 Task: Research Airbnb properties in Sunbury, Australia from 12th January 2024 to 16th January 2024 for 8 adults. Place can be private room with 8 bedrooms having 8 beds and 8 bathrooms. Property type can be hotel. Amenities needed are: wifi, TV, free parkinig on premises, hot tub, gym, smoking allowed.
Action: Mouse moved to (510, 139)
Screenshot: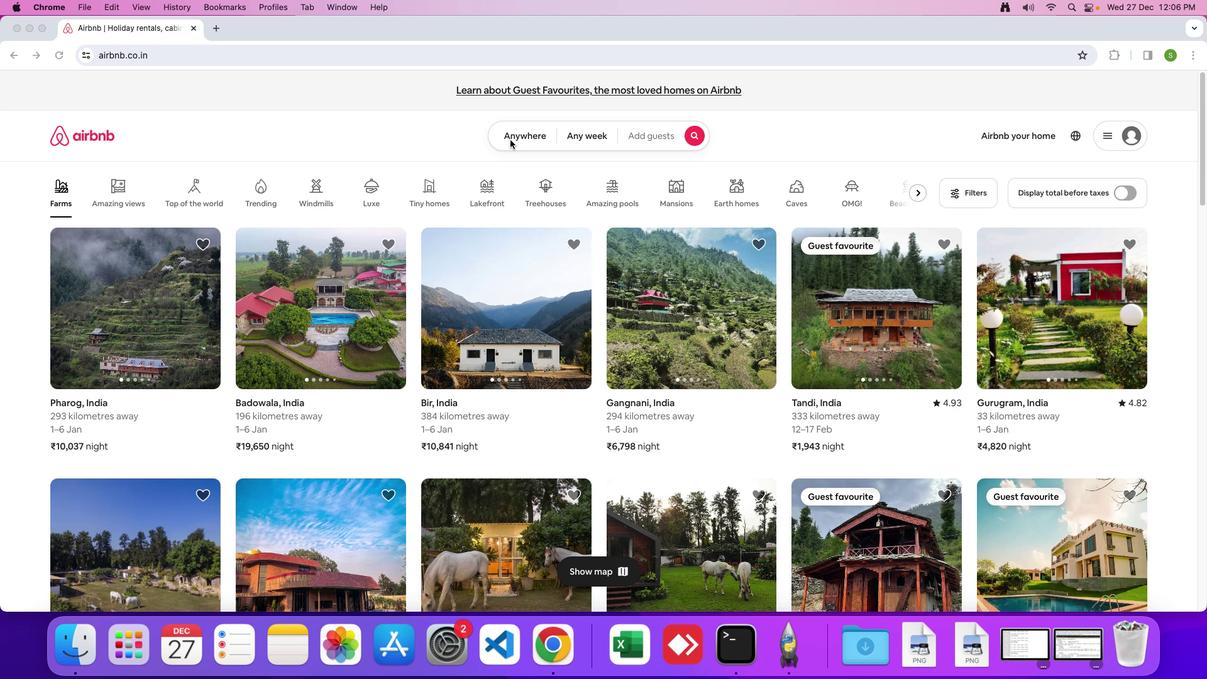 
Action: Mouse pressed left at (510, 139)
Screenshot: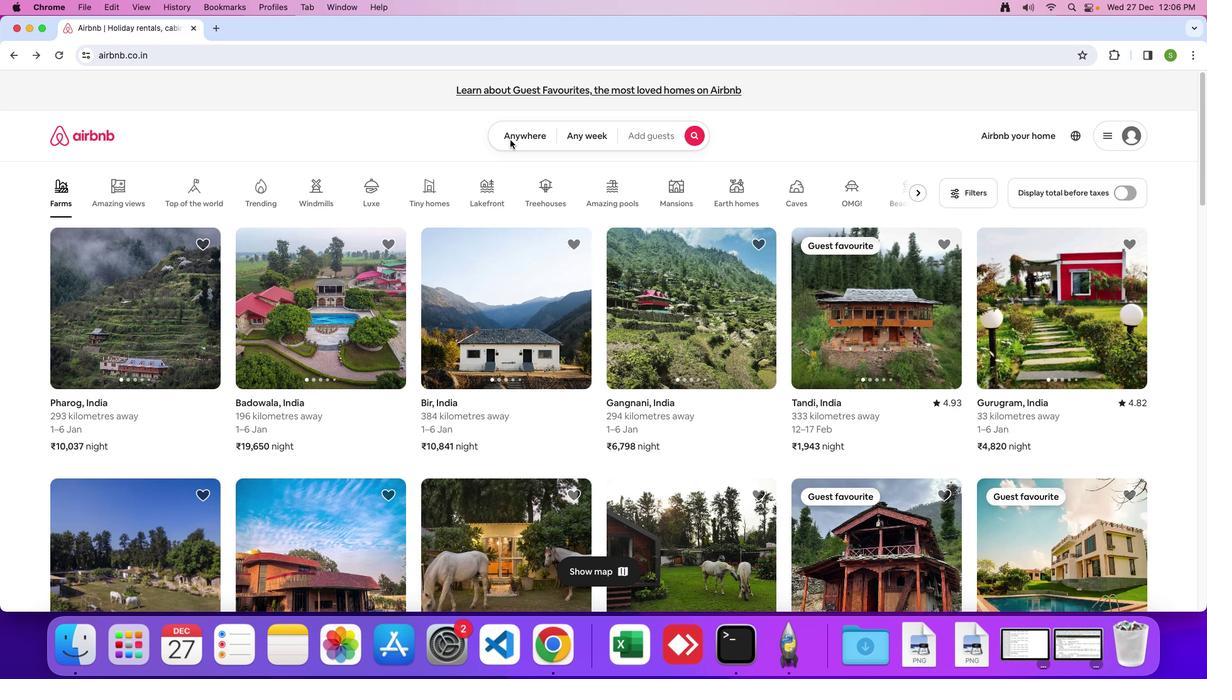 
Action: Mouse moved to (512, 133)
Screenshot: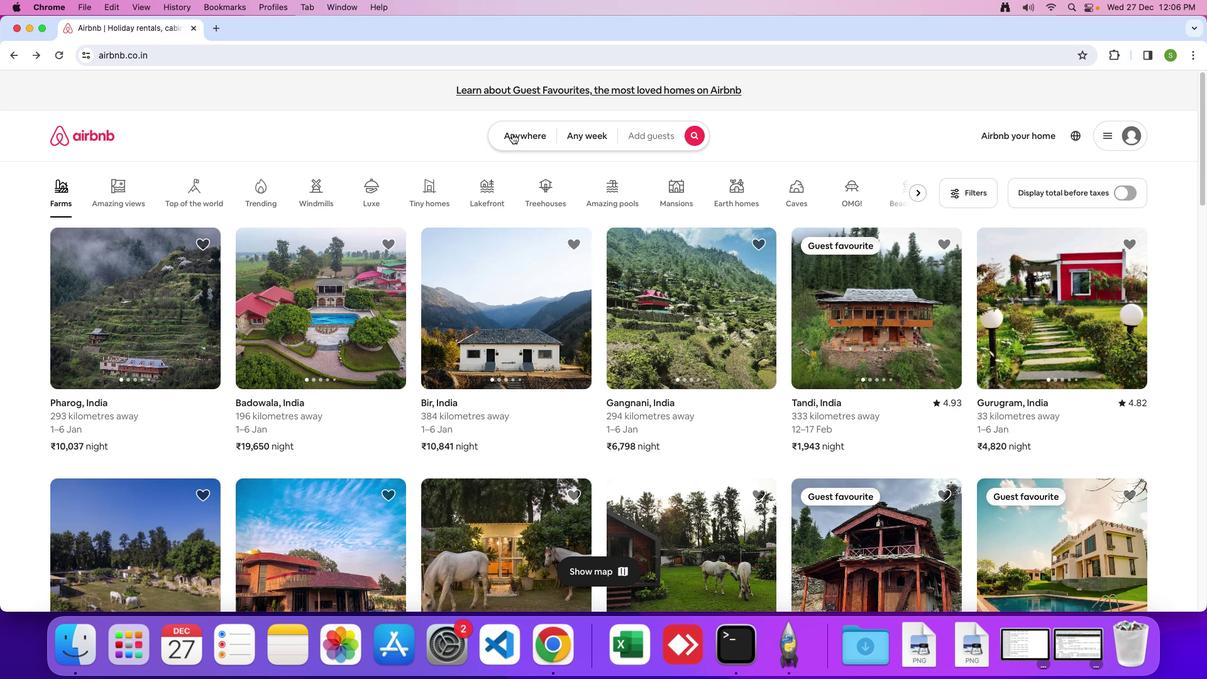 
Action: Mouse pressed left at (512, 133)
Screenshot: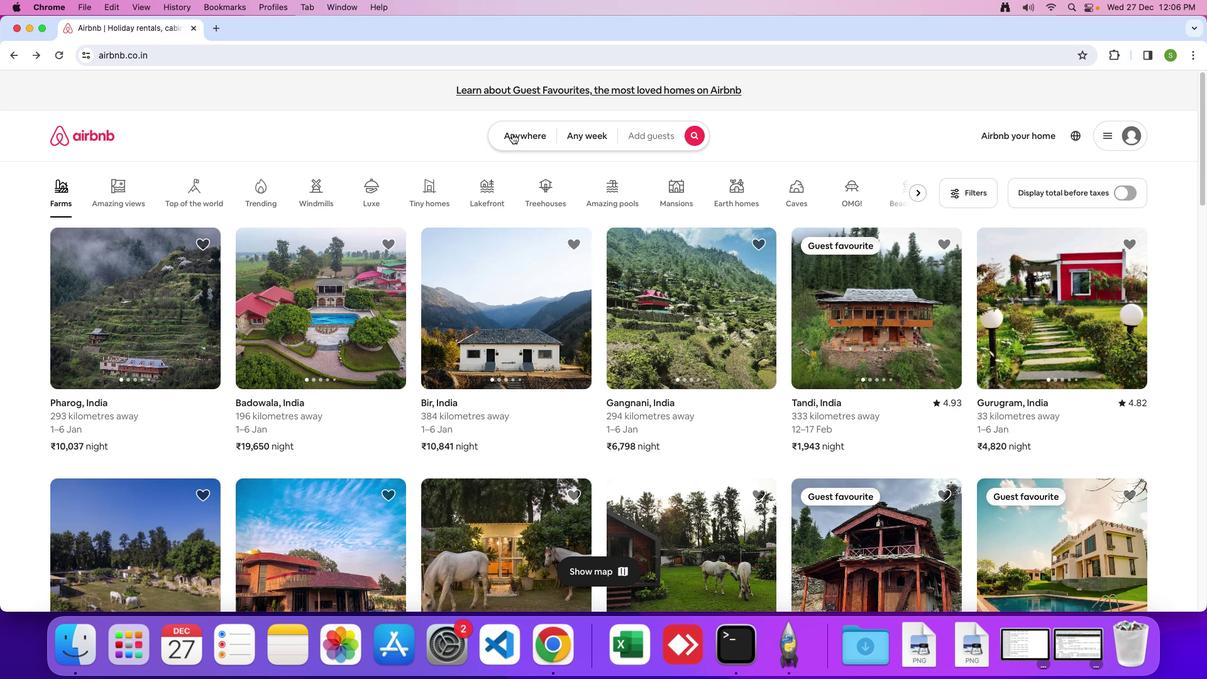 
Action: Mouse moved to (399, 178)
Screenshot: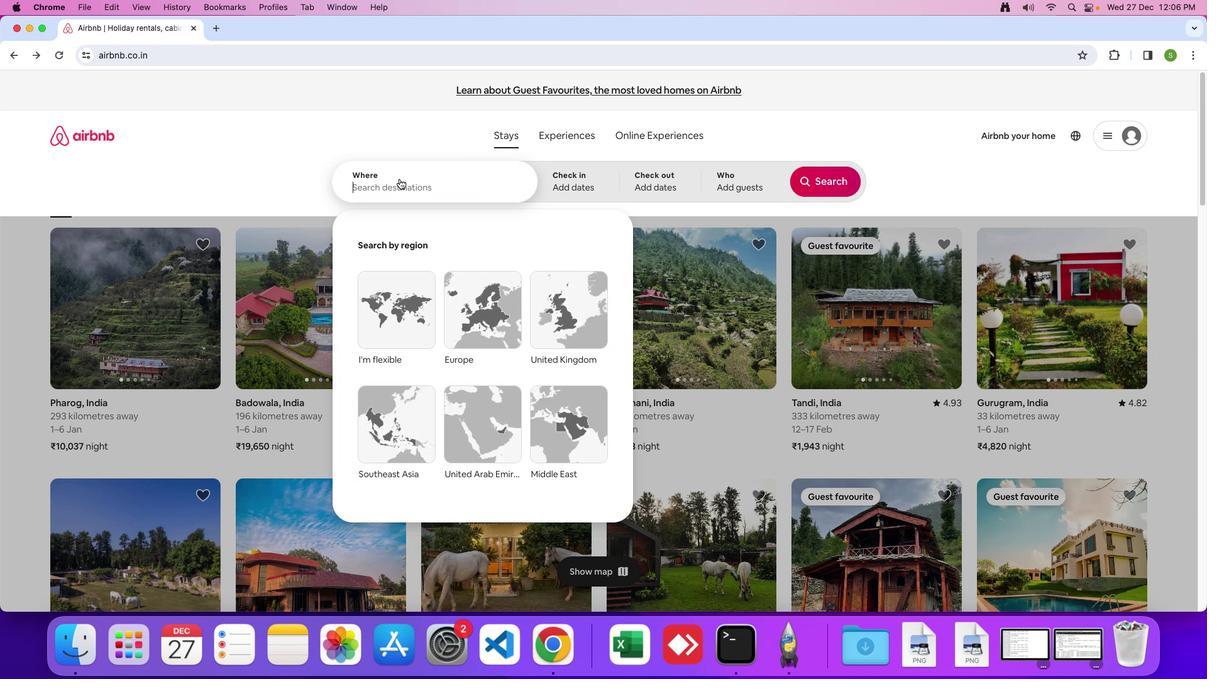 
Action: Mouse pressed left at (399, 178)
Screenshot: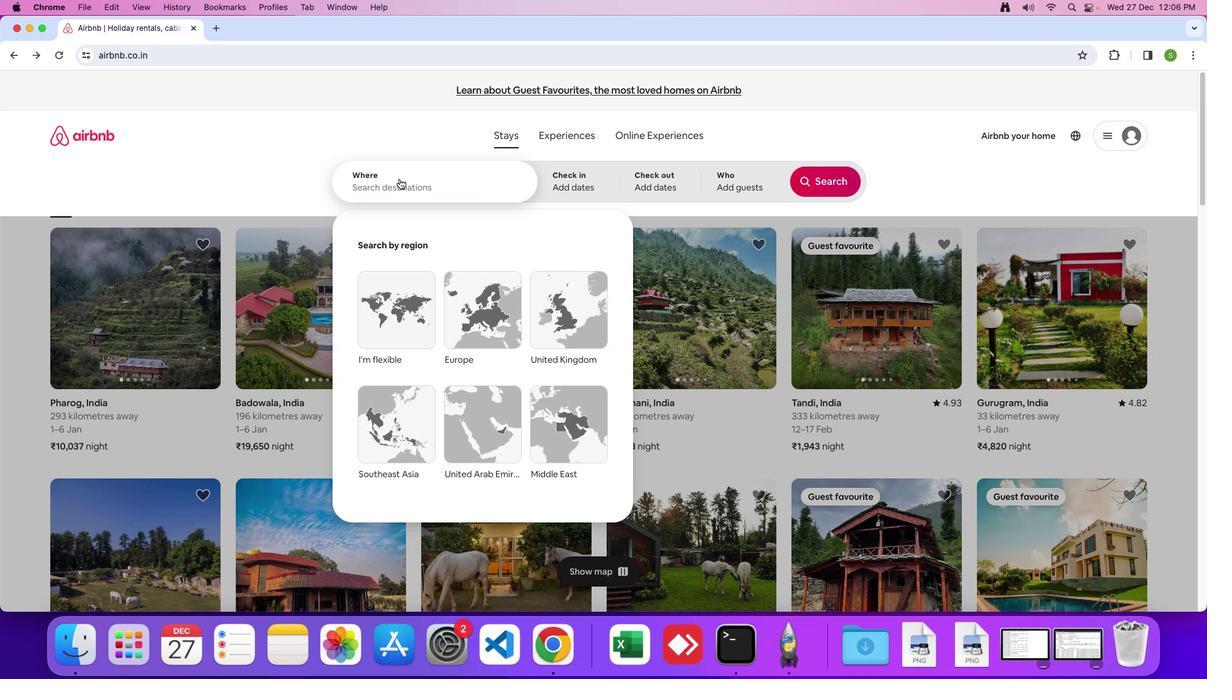 
Action: Mouse moved to (397, 184)
Screenshot: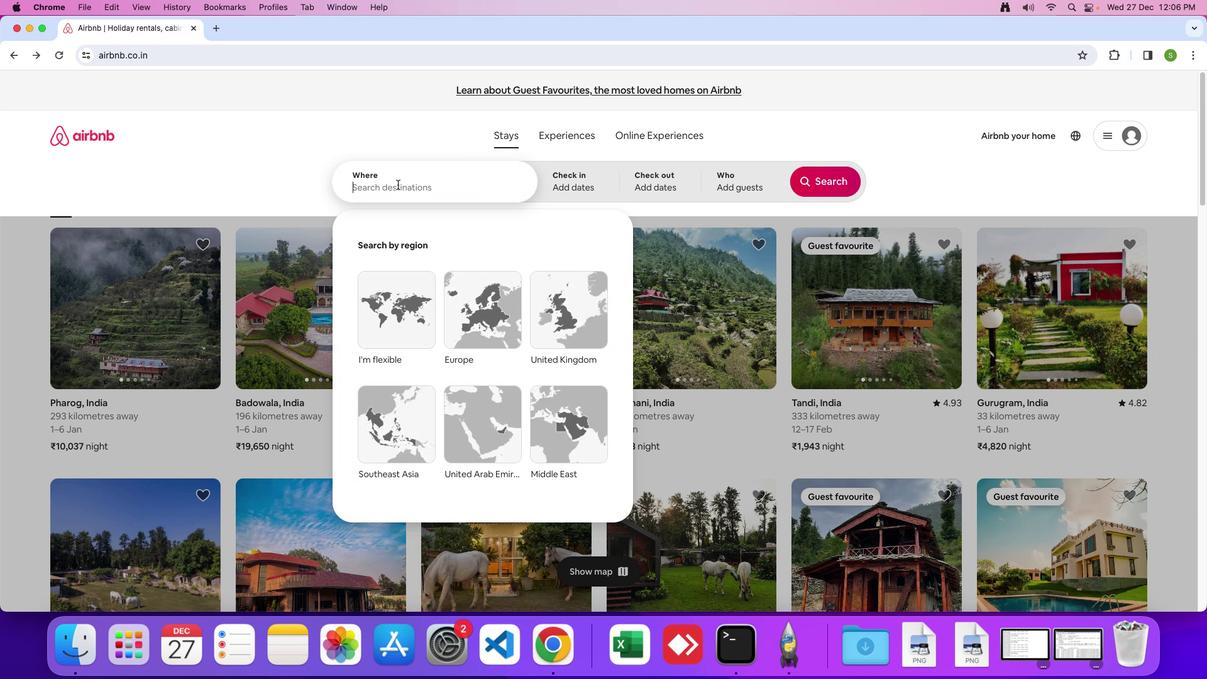 
Action: Key pressed 'S'Key.caps_lock'u''n''b''u''r''y'','Key.spaceKey.shift'A''u''s''t''r''a''l''i''a'Key.enter
Screenshot: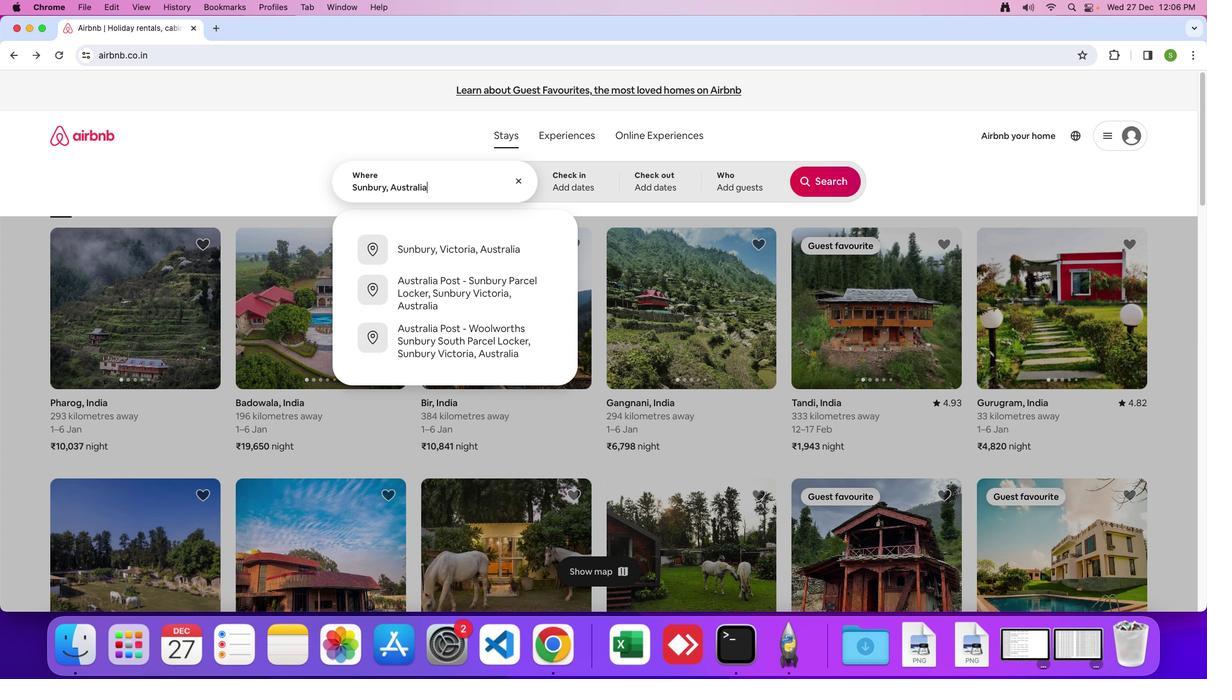 
Action: Mouse moved to (780, 368)
Screenshot: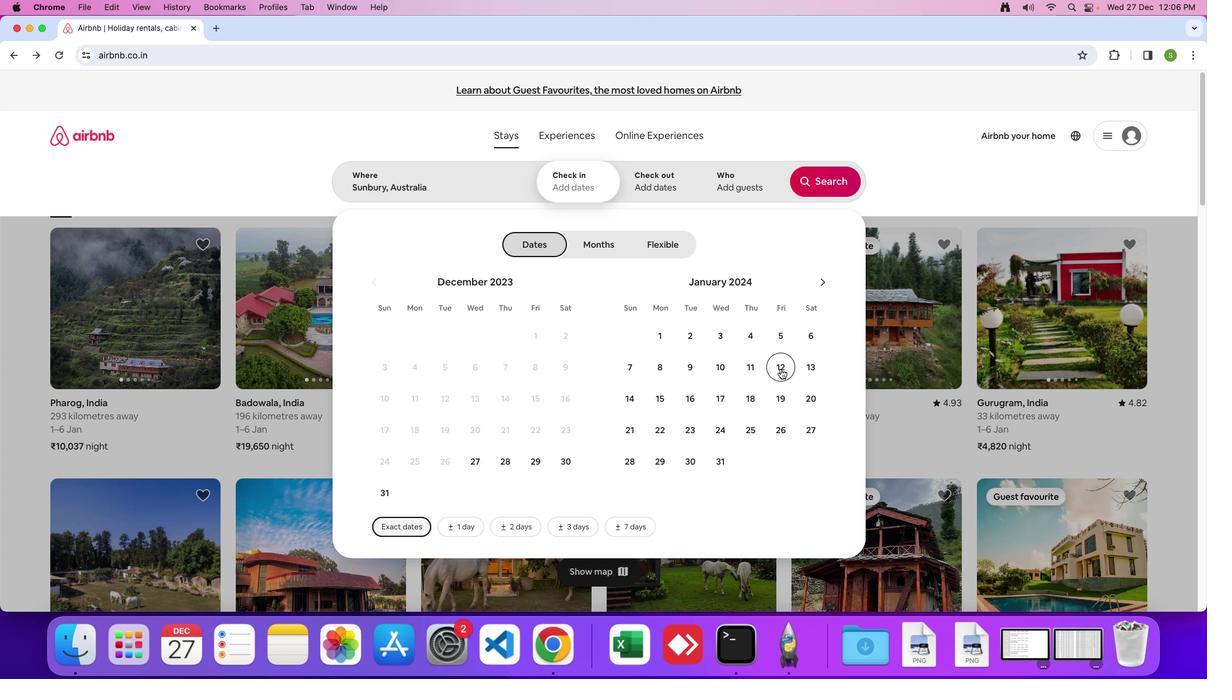 
Action: Mouse pressed left at (780, 368)
Screenshot: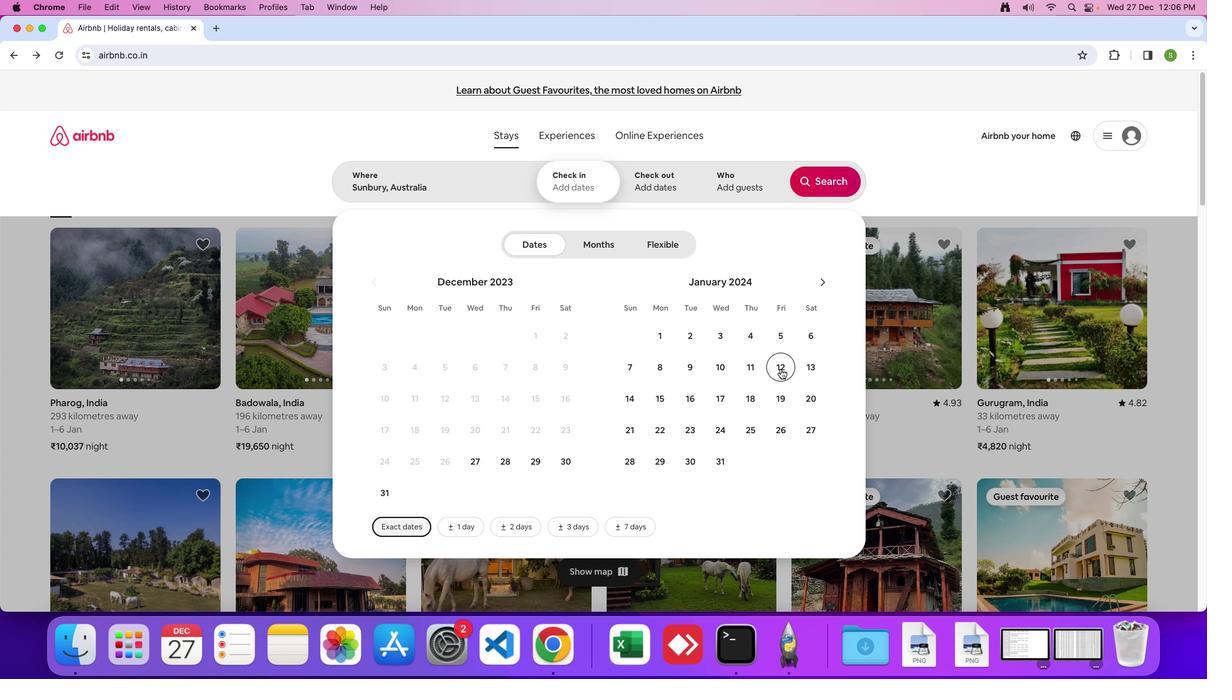 
Action: Mouse moved to (694, 395)
Screenshot: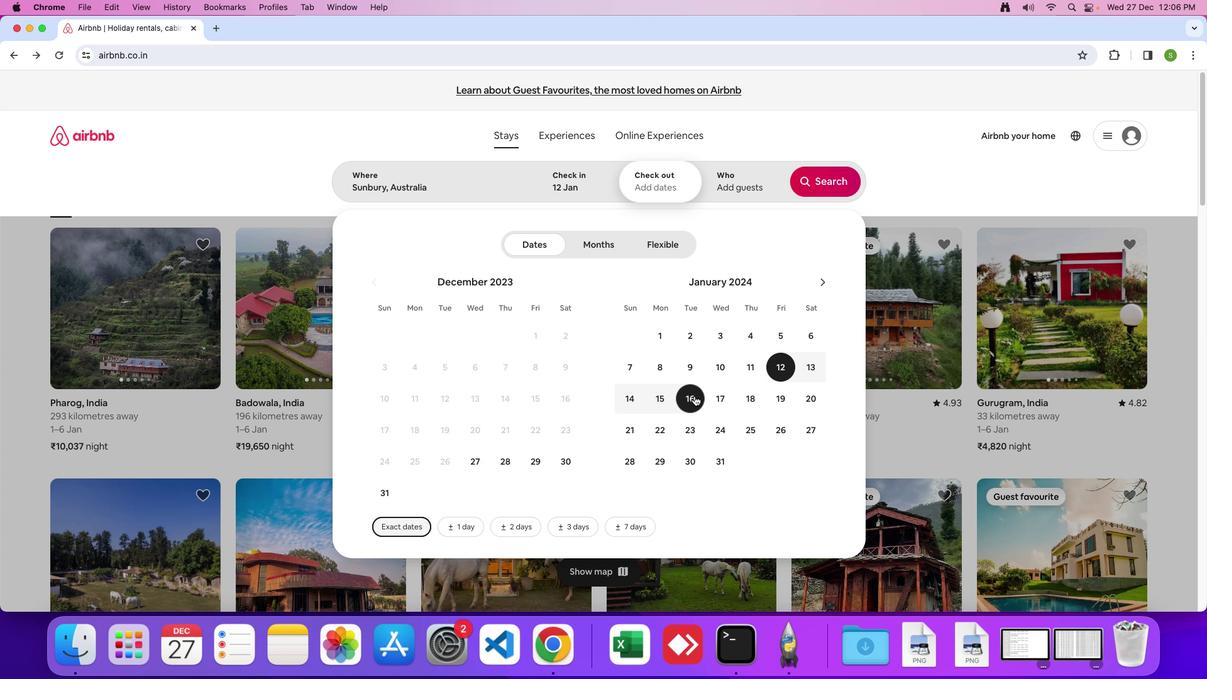 
Action: Mouse pressed left at (694, 395)
Screenshot: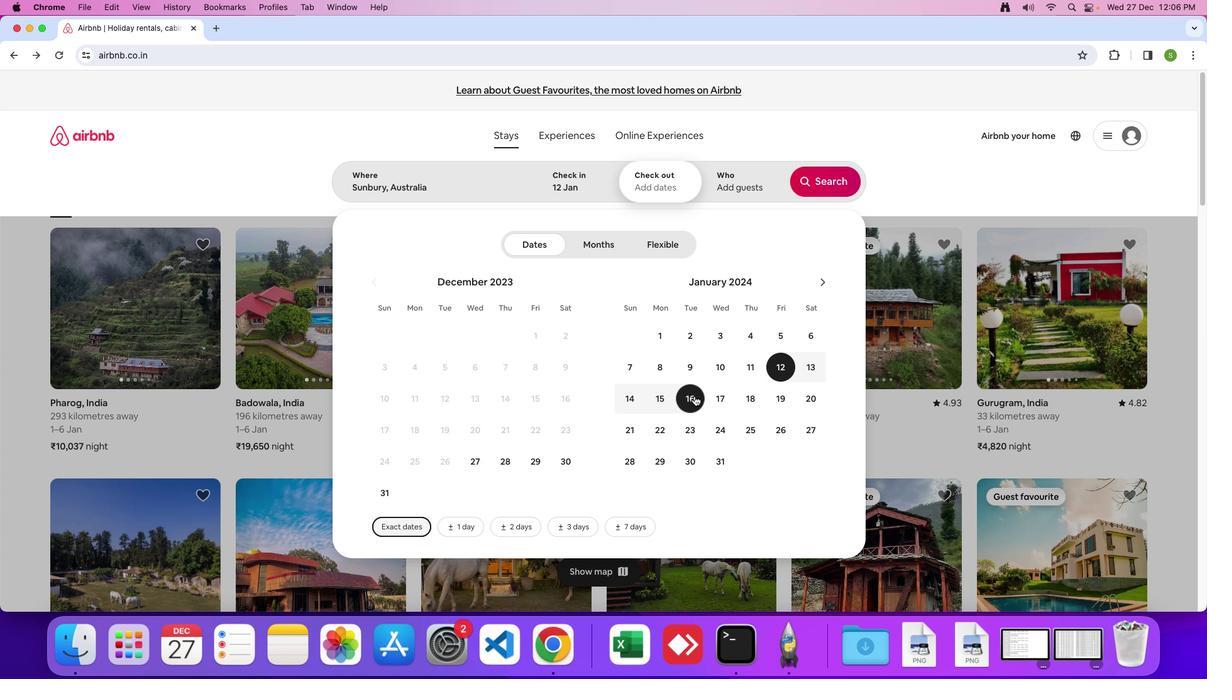 
Action: Mouse moved to (733, 184)
Screenshot: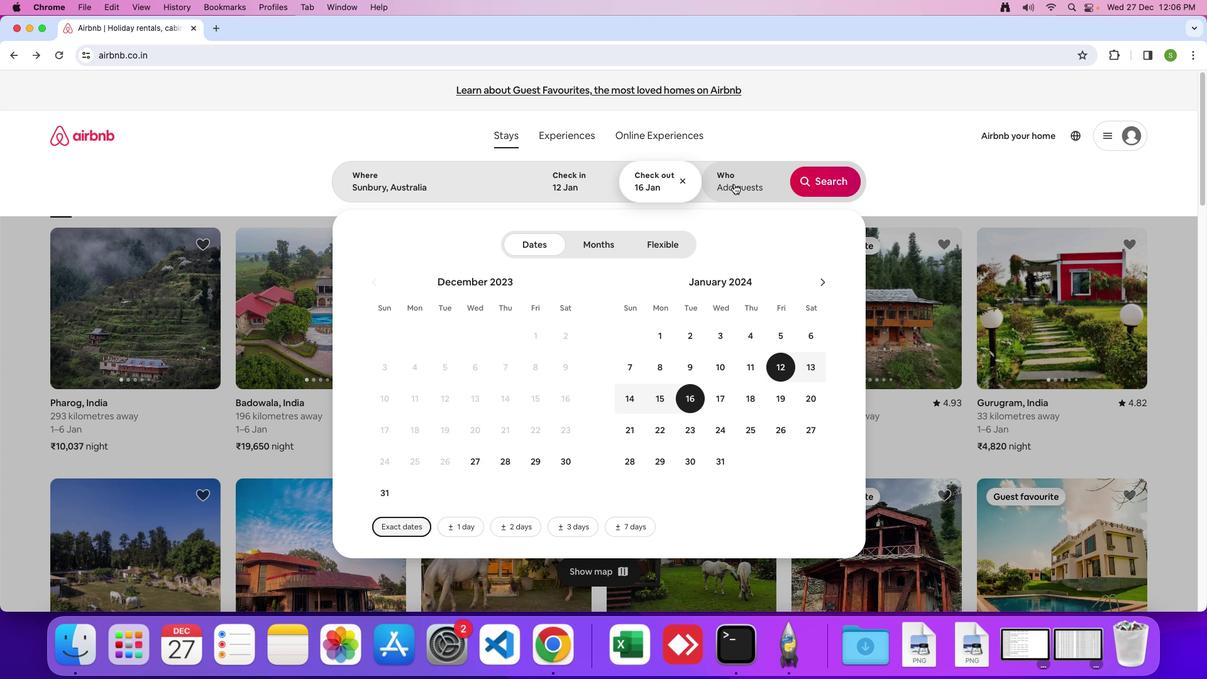 
Action: Mouse pressed left at (733, 184)
Screenshot: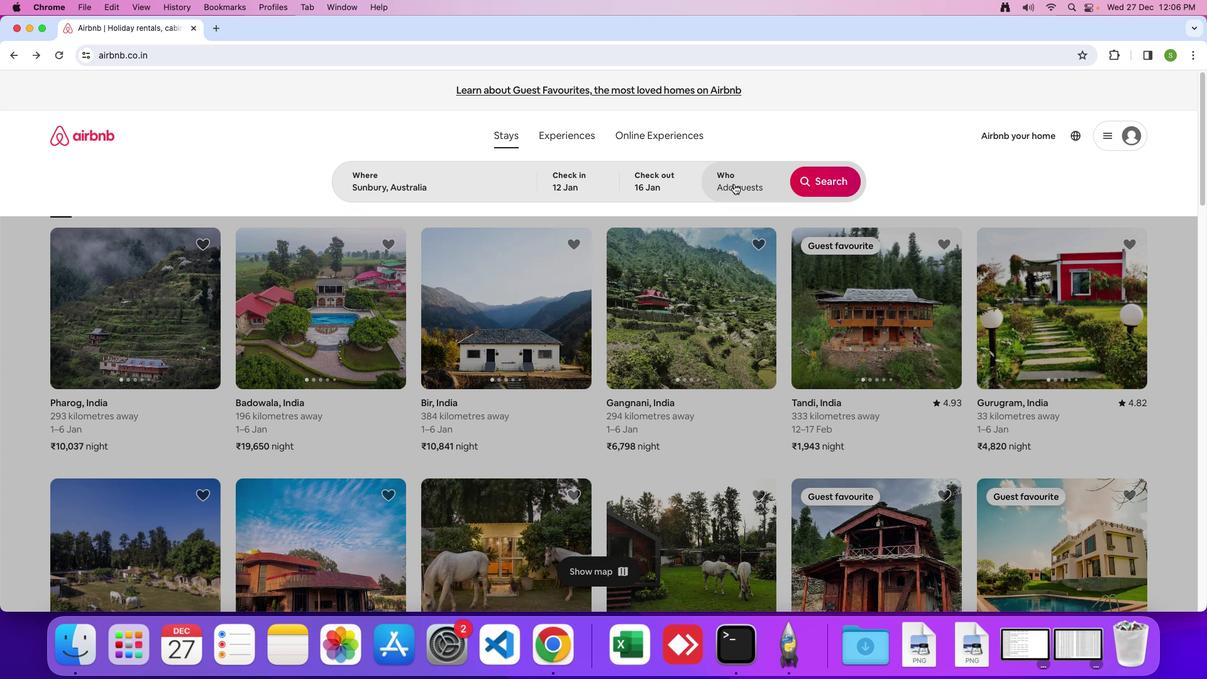 
Action: Mouse moved to (828, 248)
Screenshot: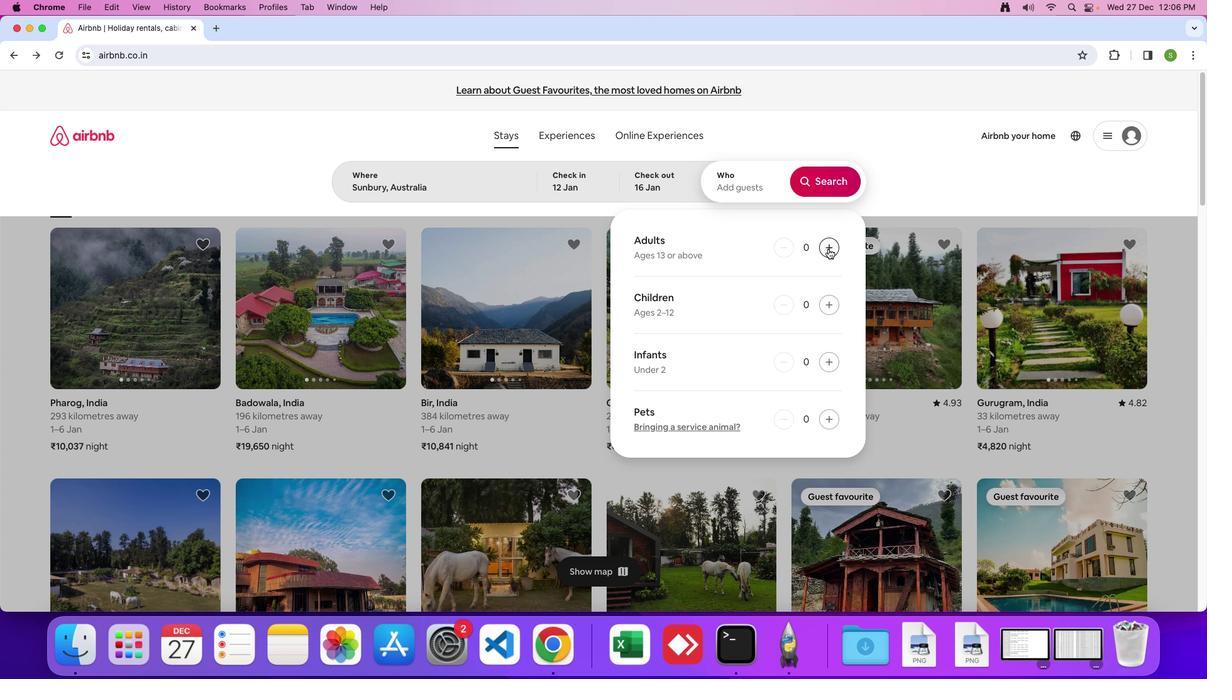 
Action: Mouse pressed left at (828, 248)
Screenshot: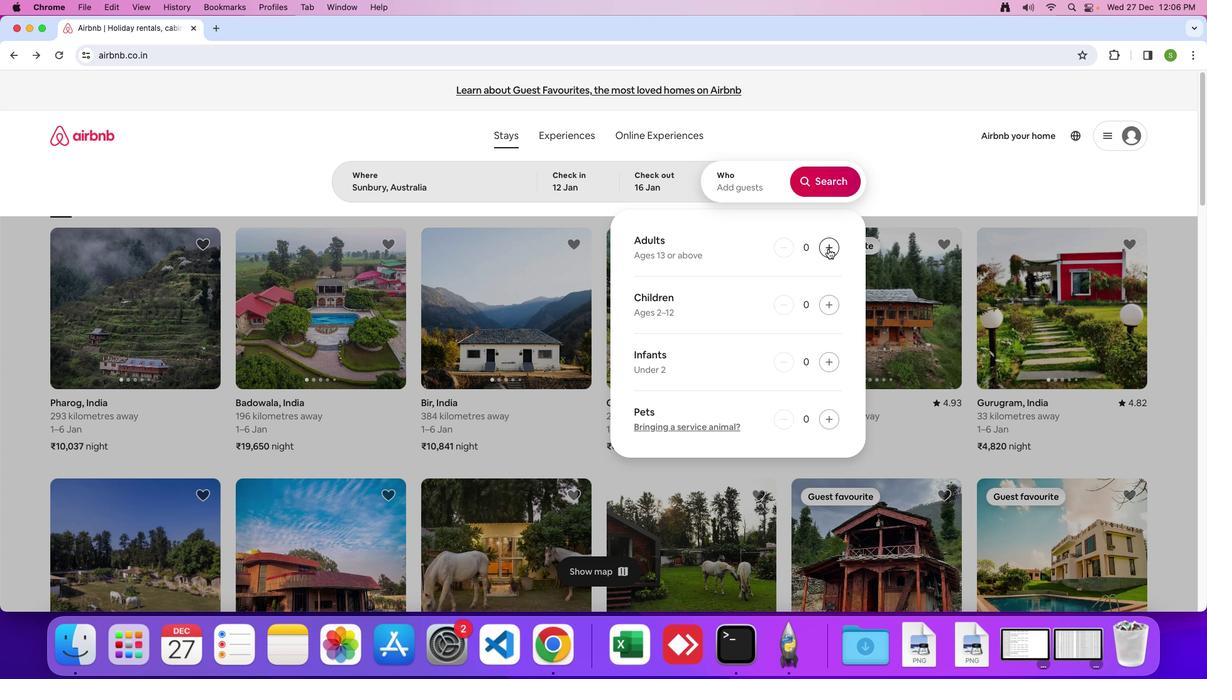 
Action: Mouse pressed left at (828, 248)
Screenshot: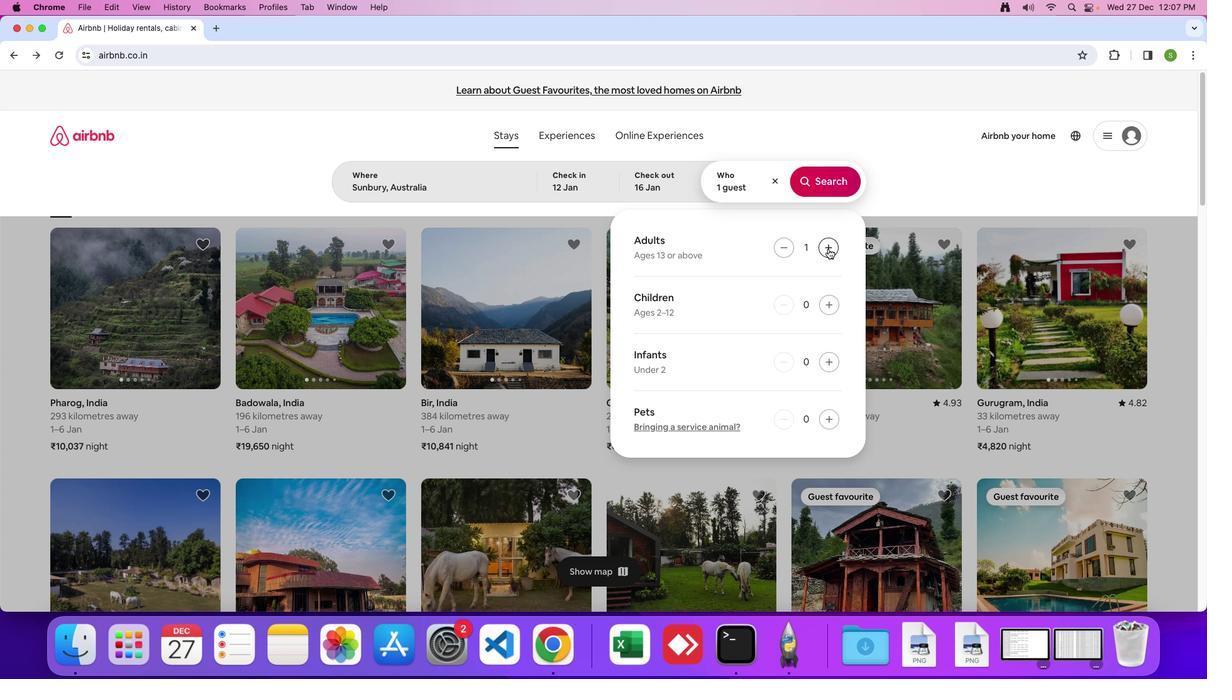 
Action: Mouse pressed left at (828, 248)
Screenshot: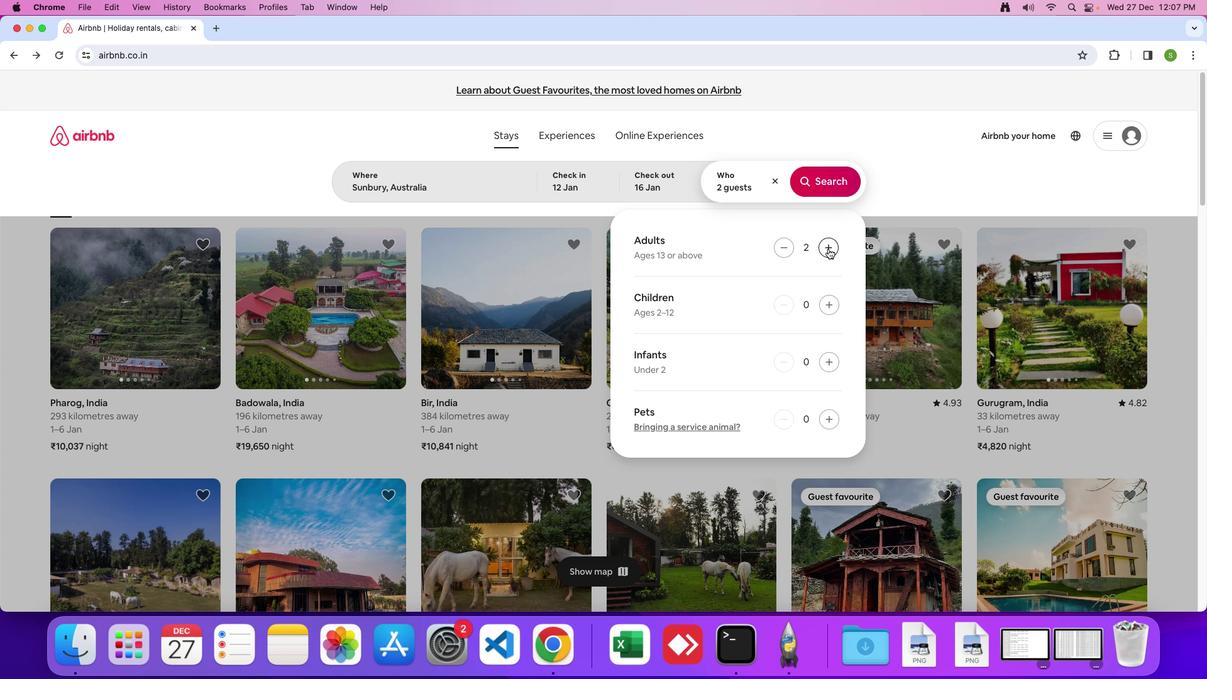 
Action: Mouse pressed left at (828, 248)
Screenshot: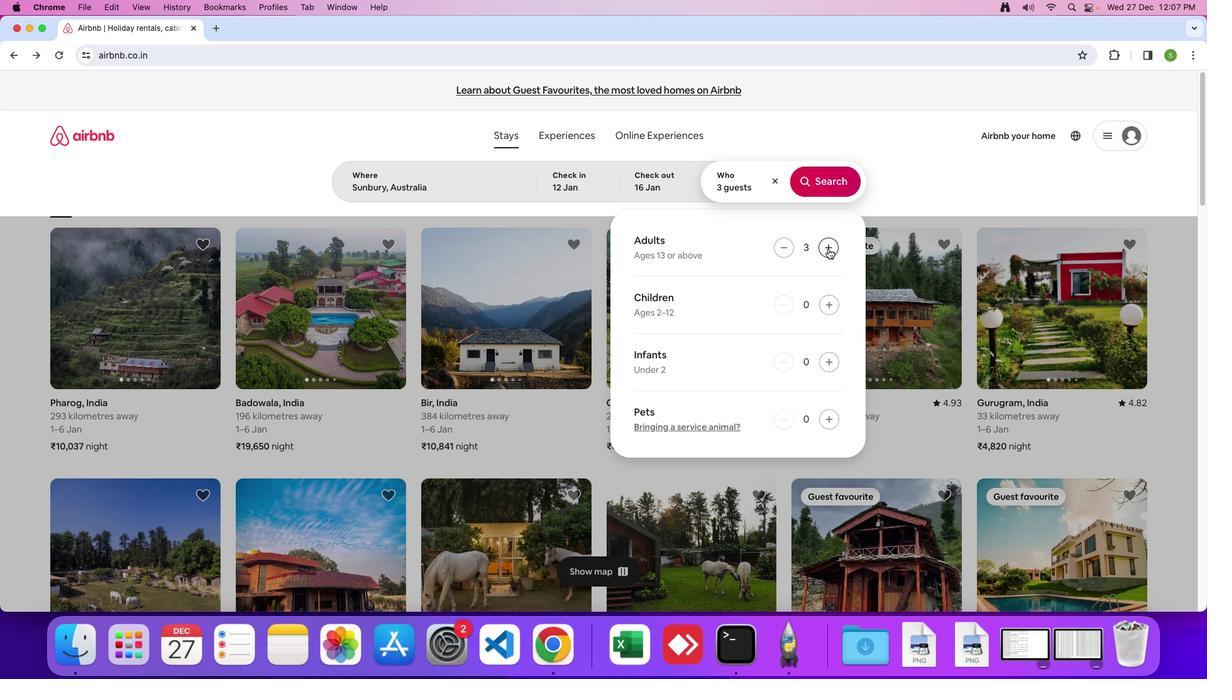 
Action: Mouse pressed left at (828, 248)
Screenshot: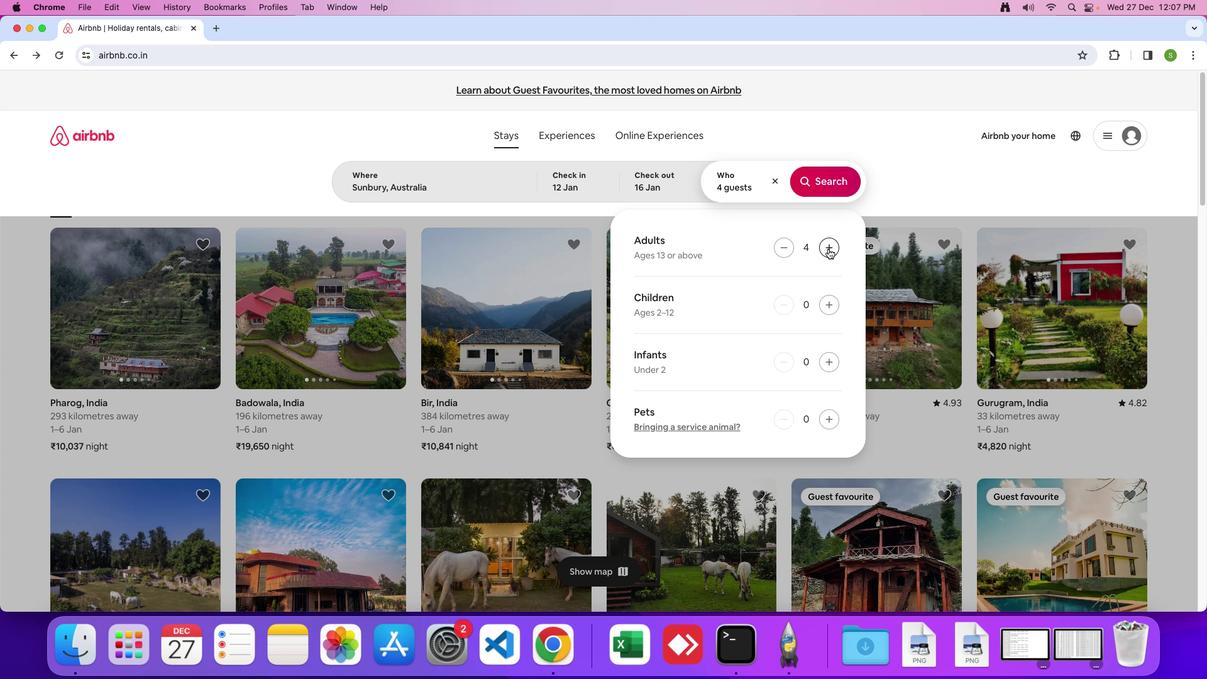 
Action: Mouse pressed left at (828, 248)
Screenshot: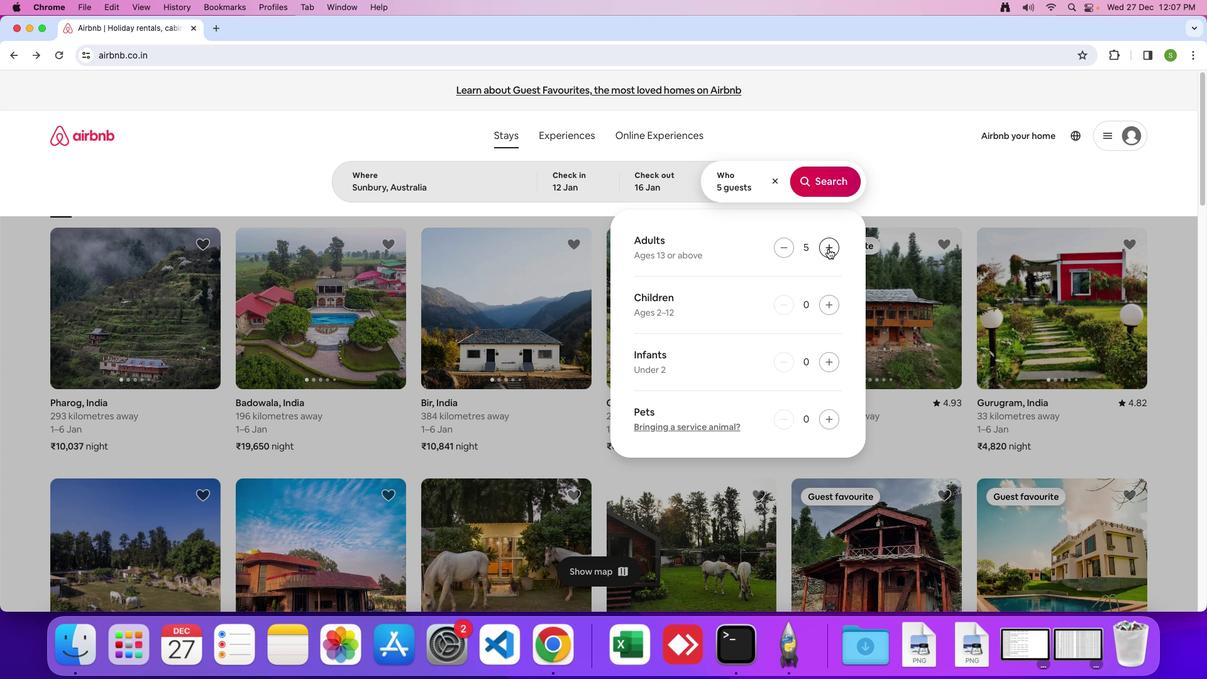 
Action: Mouse pressed left at (828, 248)
Screenshot: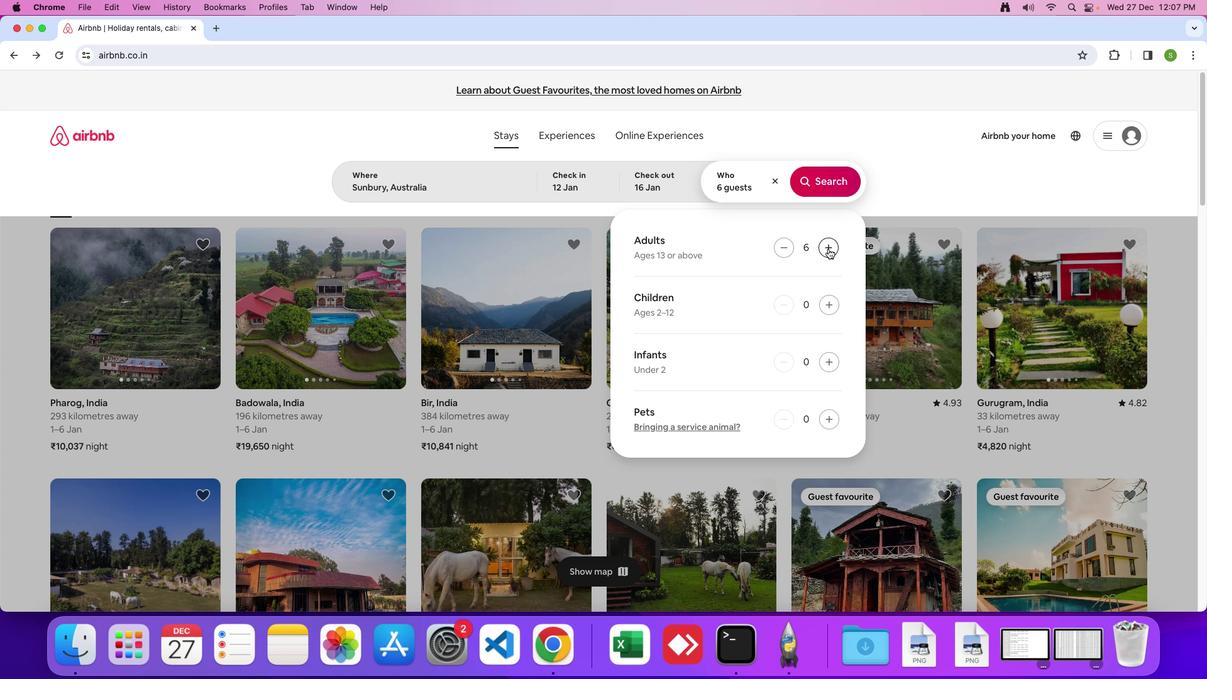 
Action: Mouse pressed left at (828, 248)
Screenshot: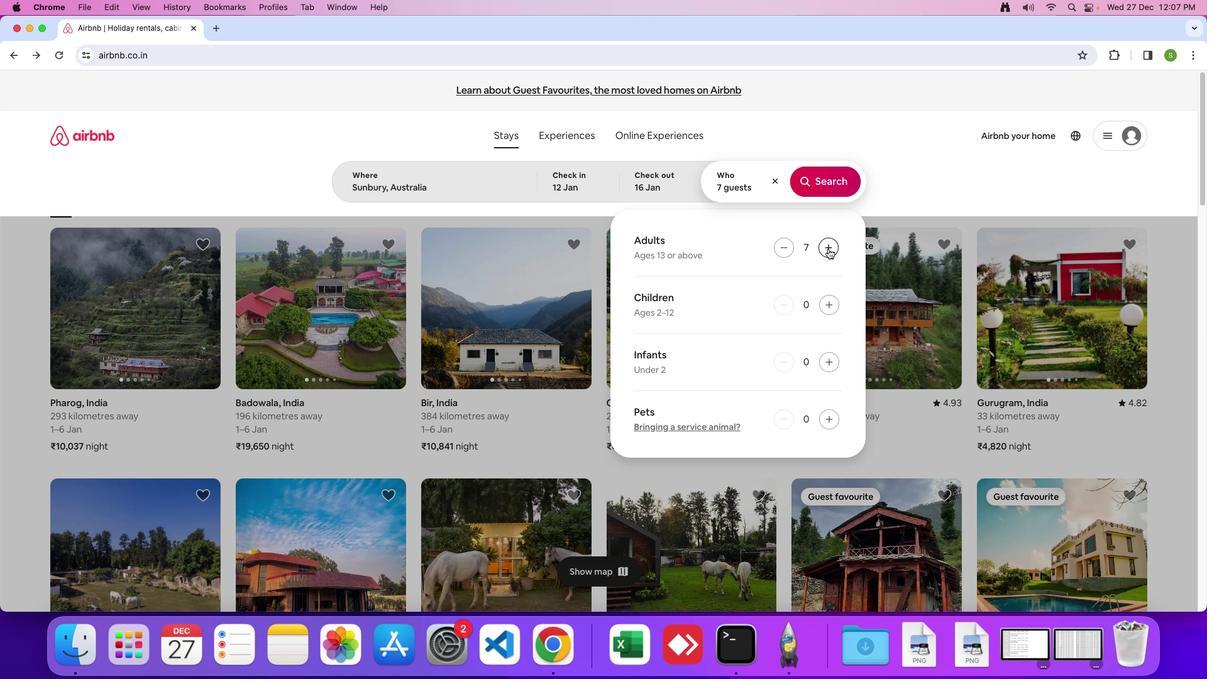 
Action: Mouse moved to (821, 177)
Screenshot: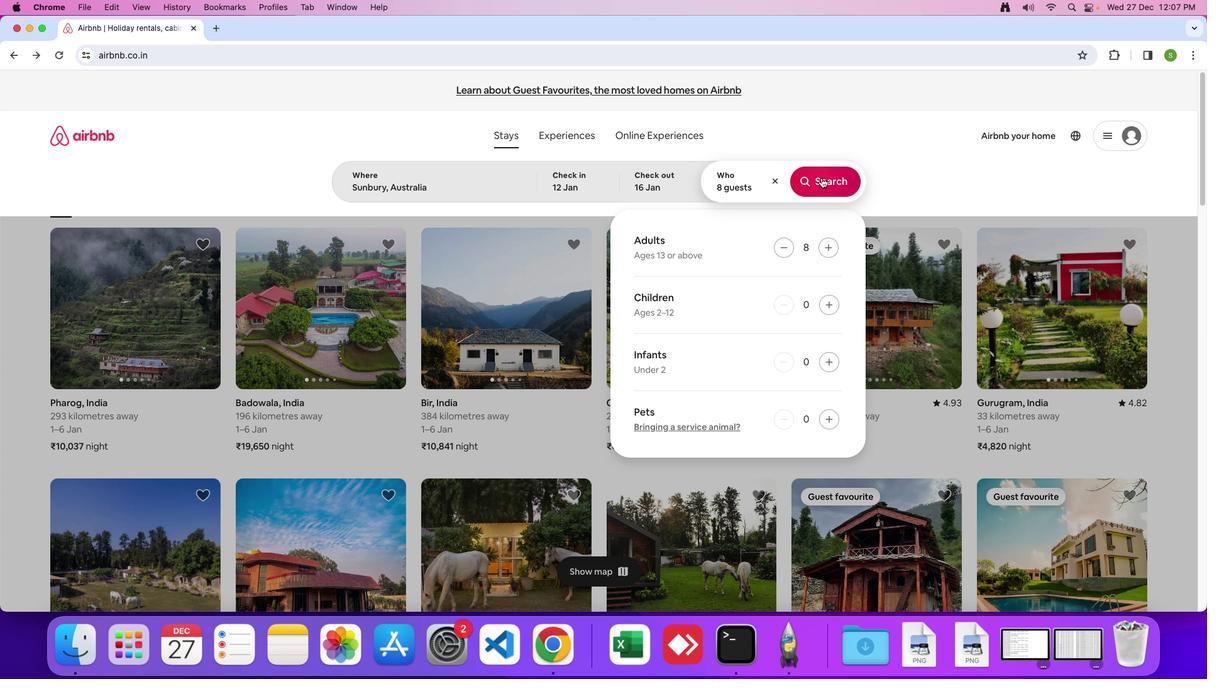 
Action: Mouse pressed left at (821, 177)
Screenshot: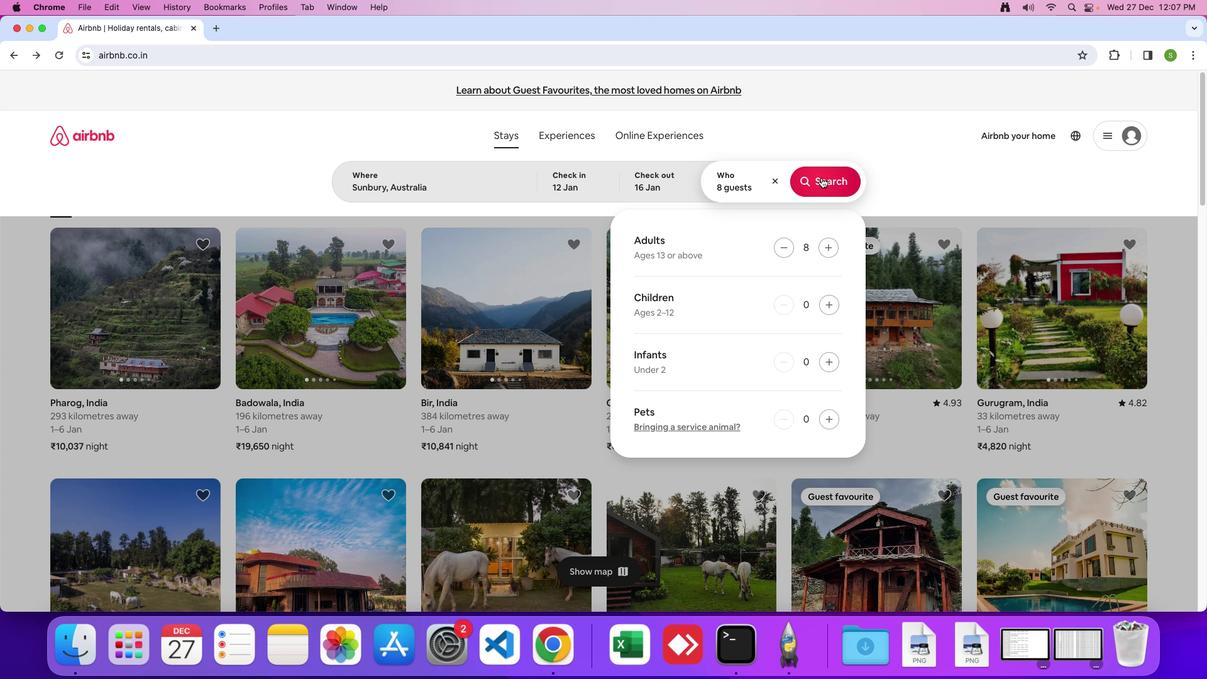 
Action: Mouse moved to (989, 150)
Screenshot: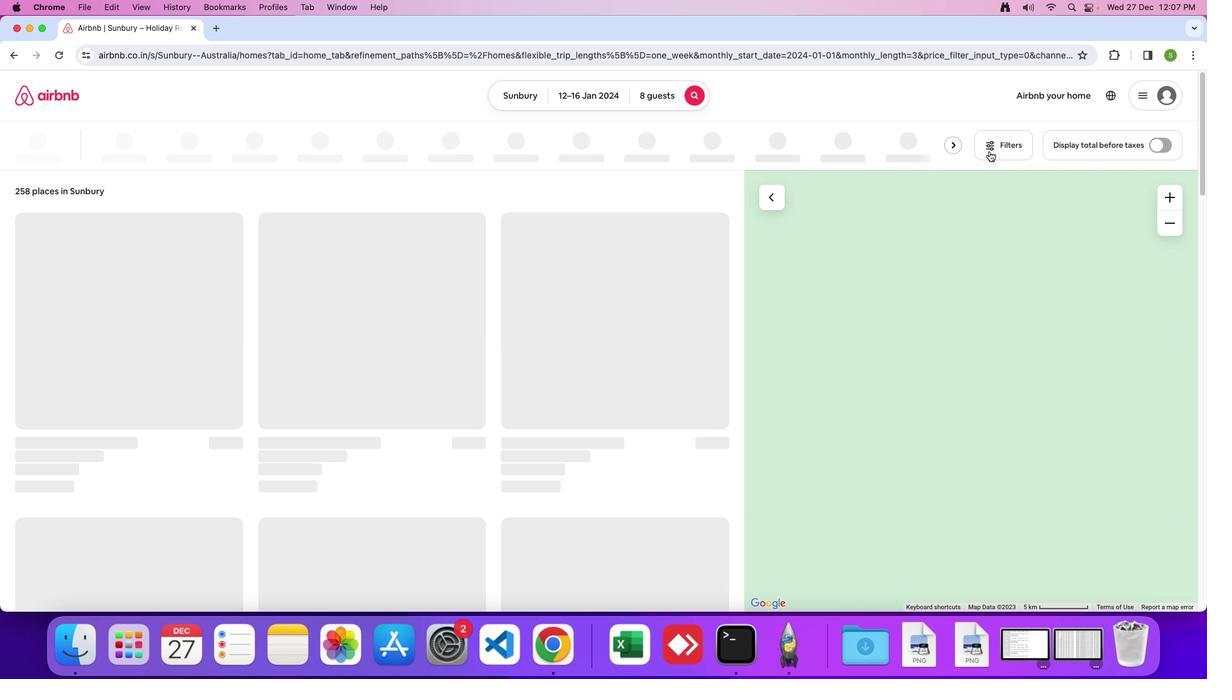 
Action: Mouse pressed left at (989, 150)
Screenshot: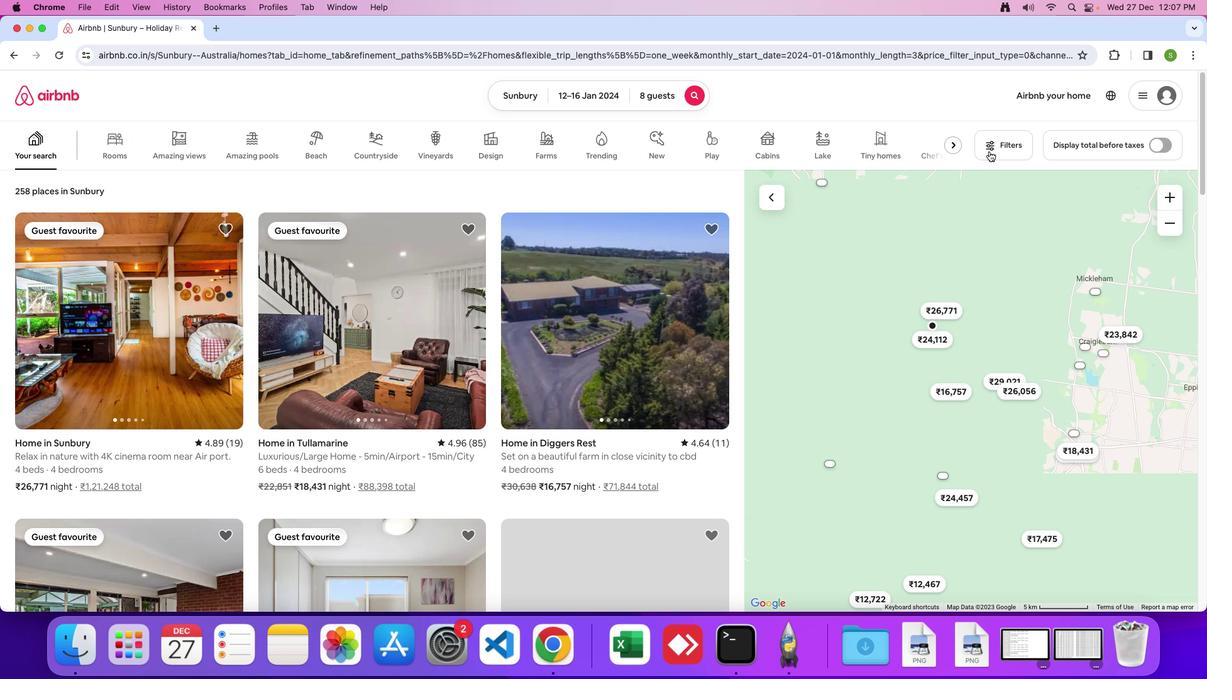 
Action: Mouse moved to (599, 450)
Screenshot: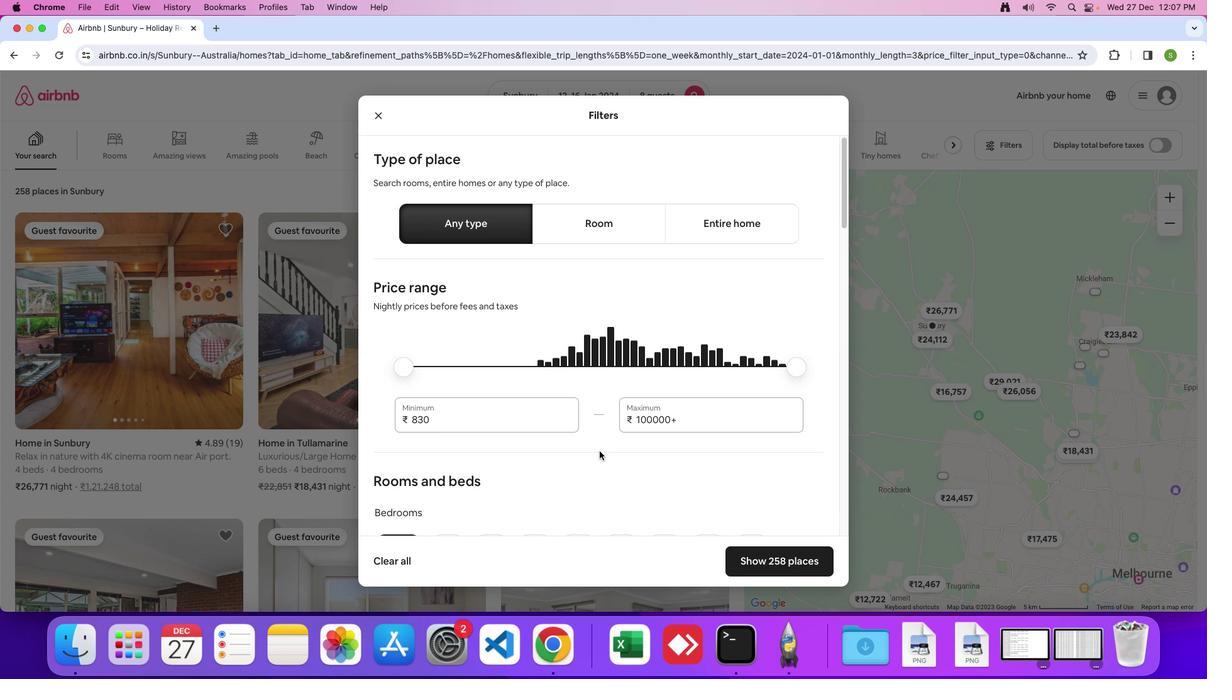 
Action: Mouse scrolled (599, 450) with delta (0, 0)
Screenshot: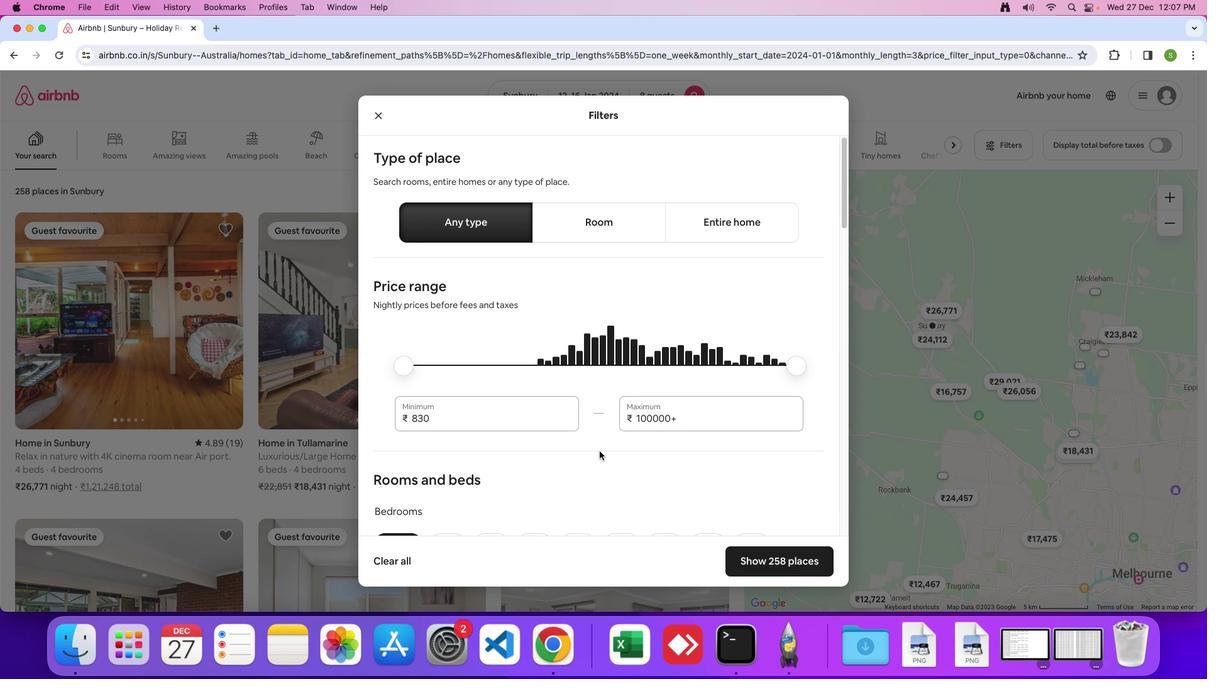 
Action: Mouse scrolled (599, 450) with delta (0, 0)
Screenshot: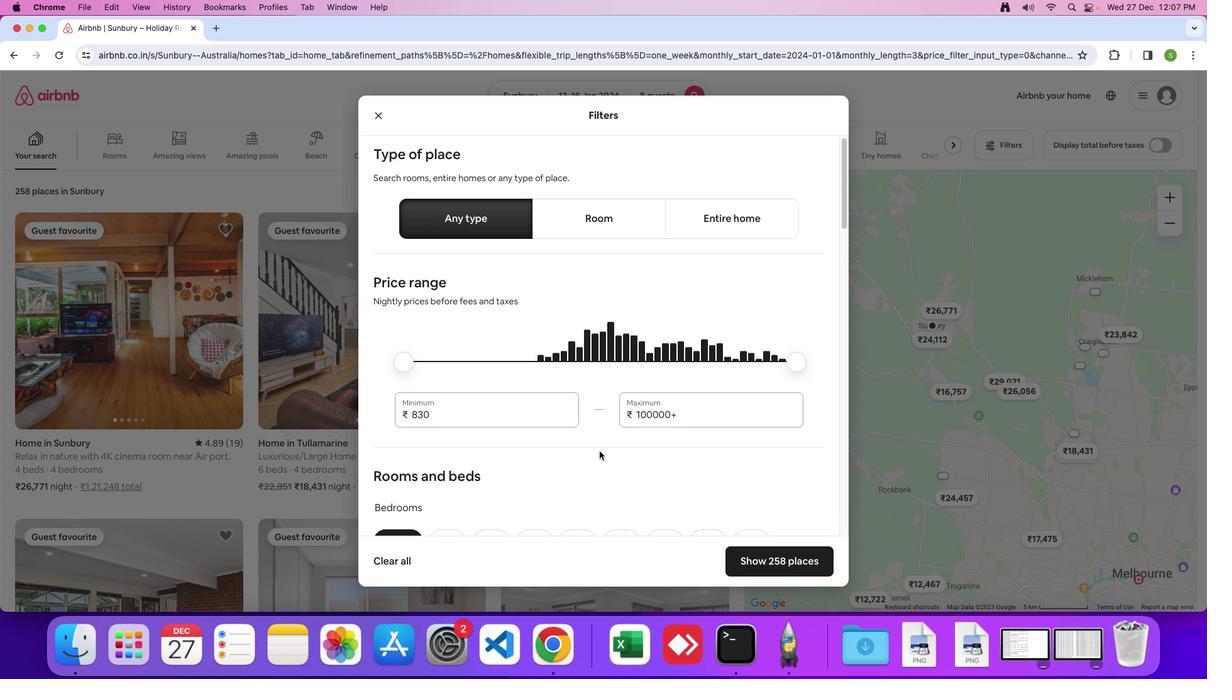 
Action: Mouse moved to (597, 452)
Screenshot: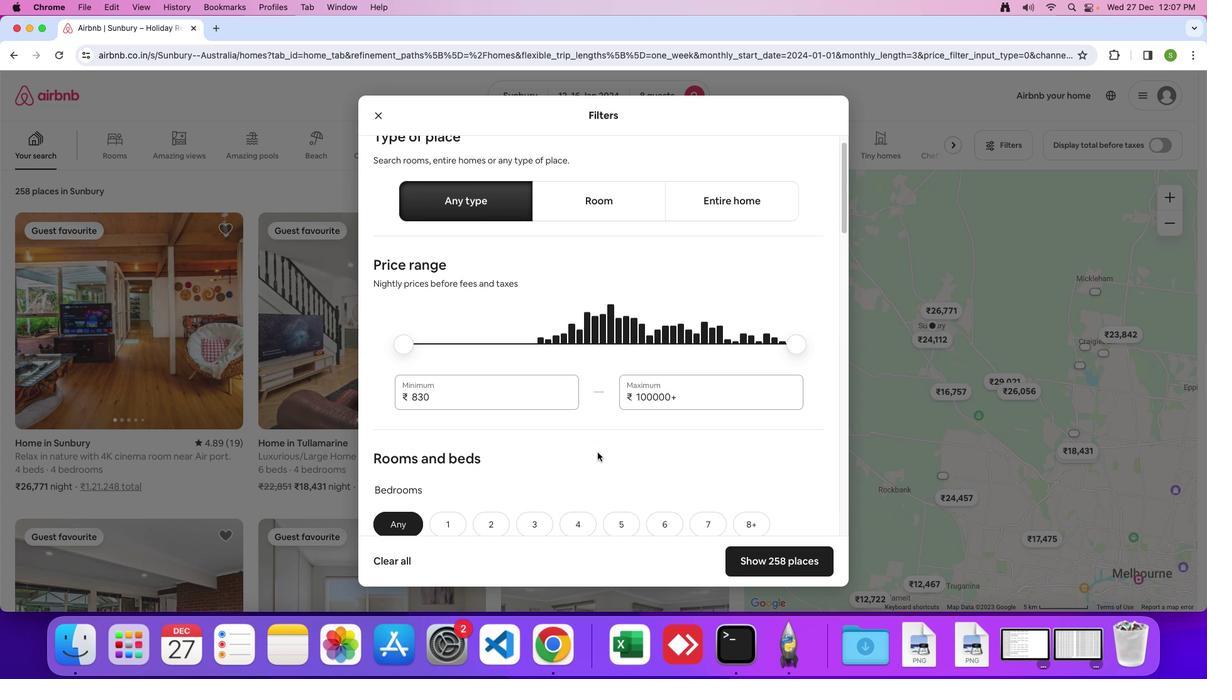 
Action: Mouse scrolled (597, 452) with delta (0, 0)
Screenshot: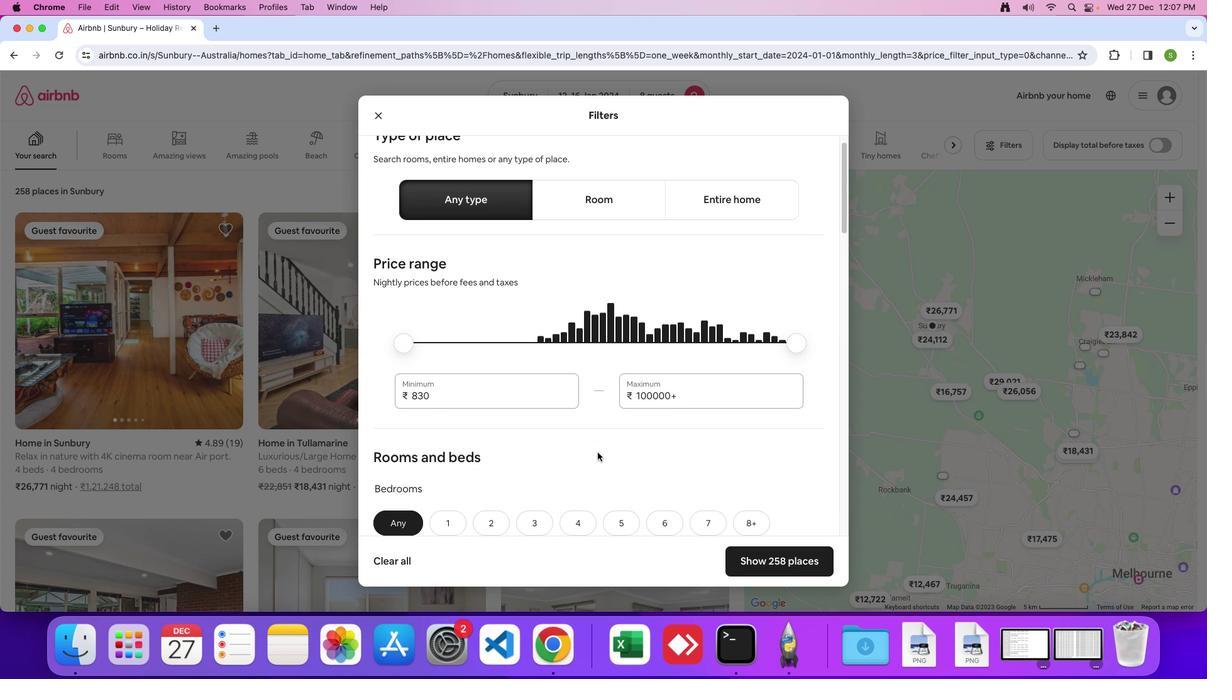 
Action: Mouse scrolled (597, 452) with delta (0, 0)
Screenshot: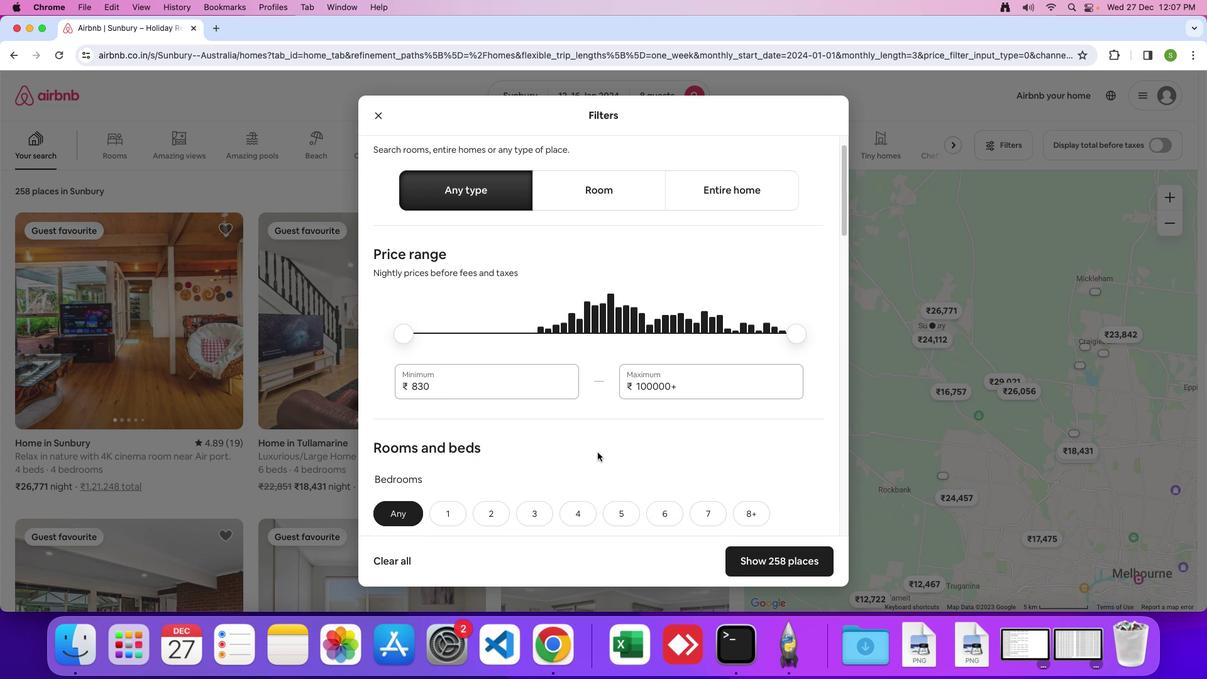 
Action: Mouse scrolled (597, 452) with delta (0, -1)
Screenshot: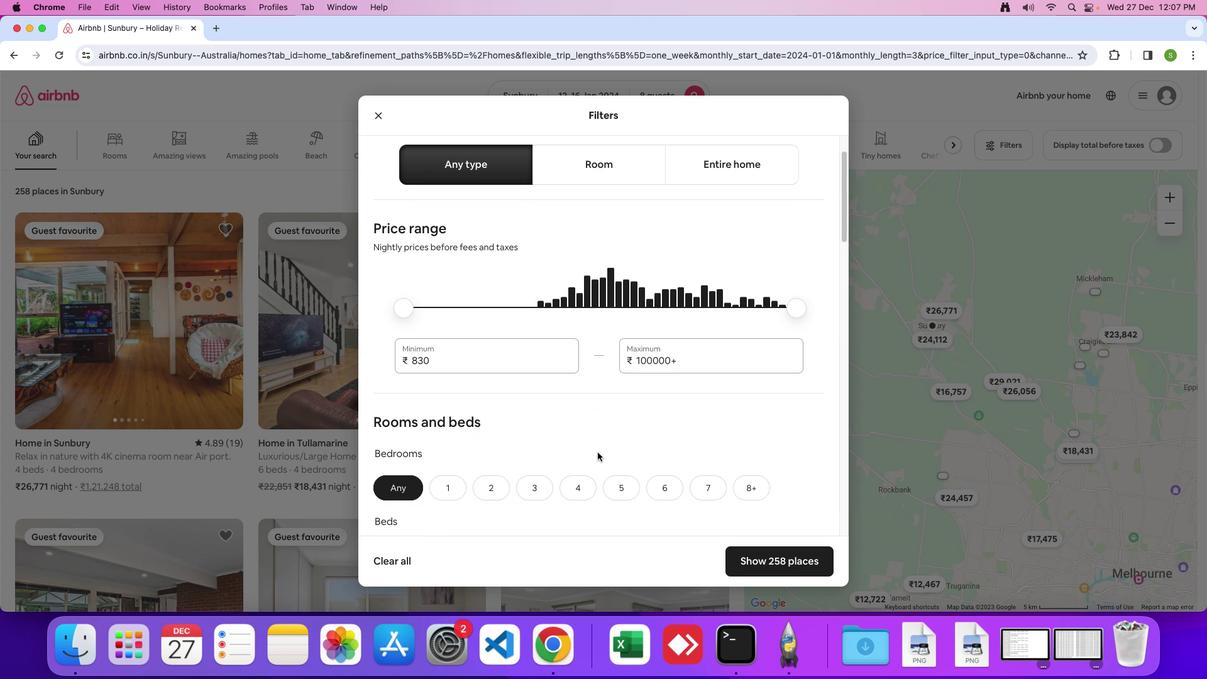 
Action: Mouse moved to (593, 453)
Screenshot: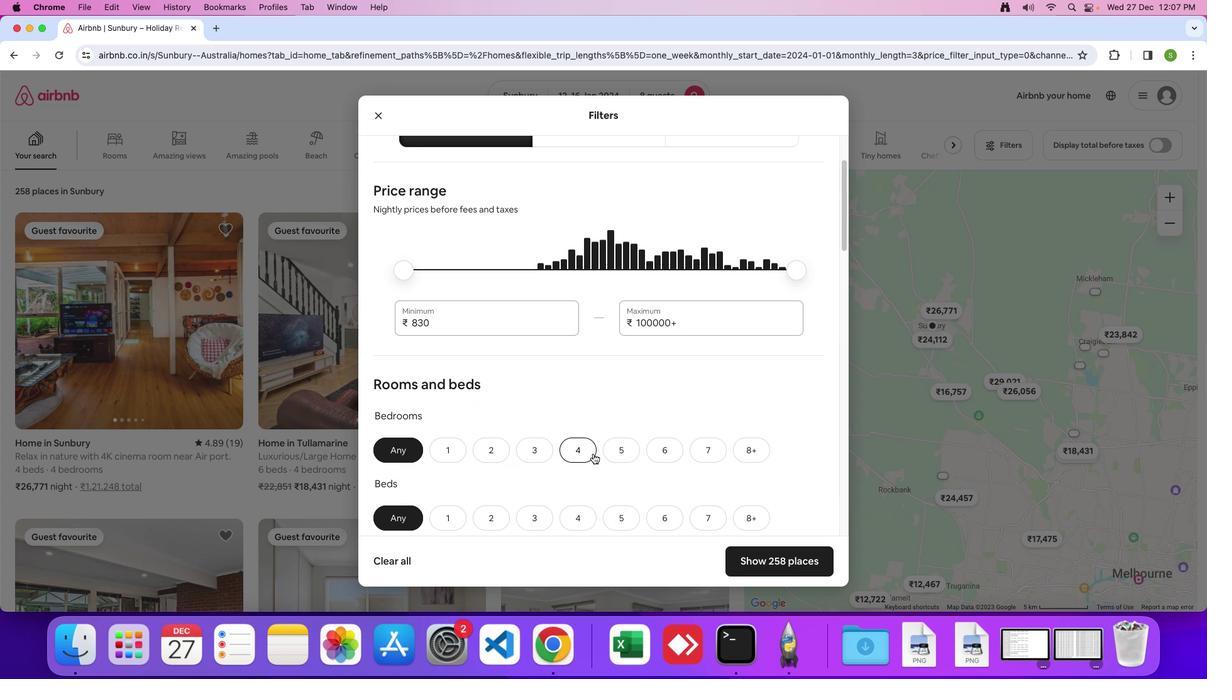 
Action: Mouse scrolled (593, 453) with delta (0, 0)
Screenshot: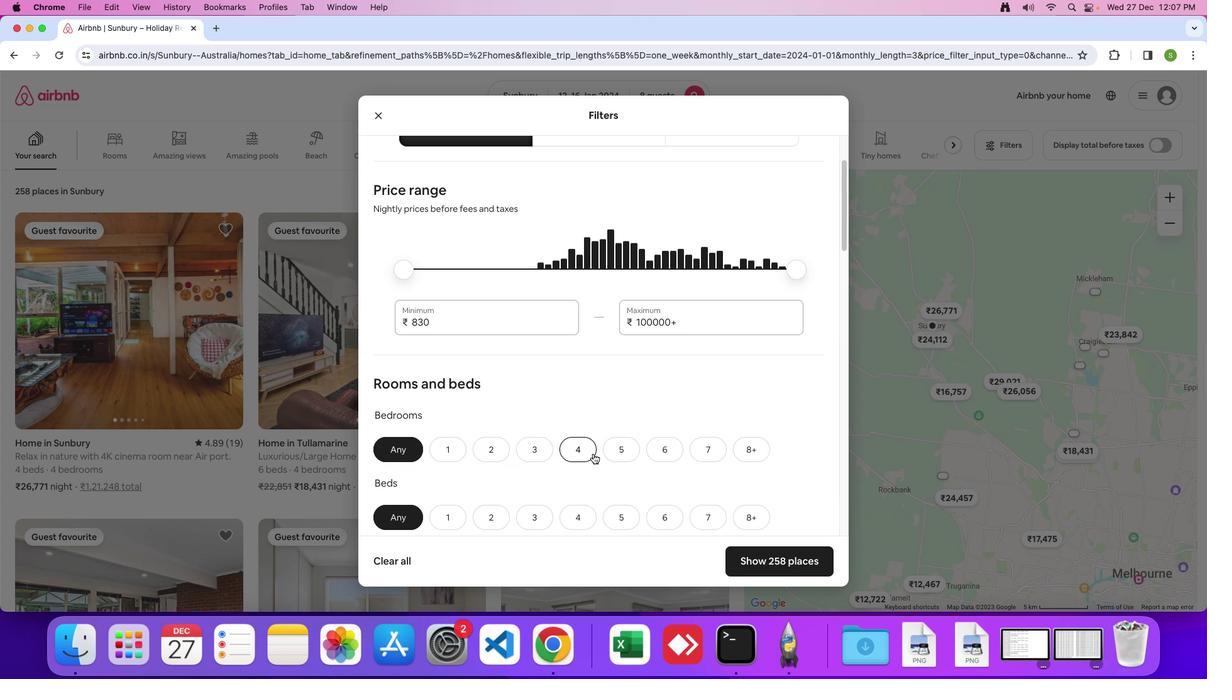 
Action: Mouse scrolled (593, 453) with delta (0, 0)
Screenshot: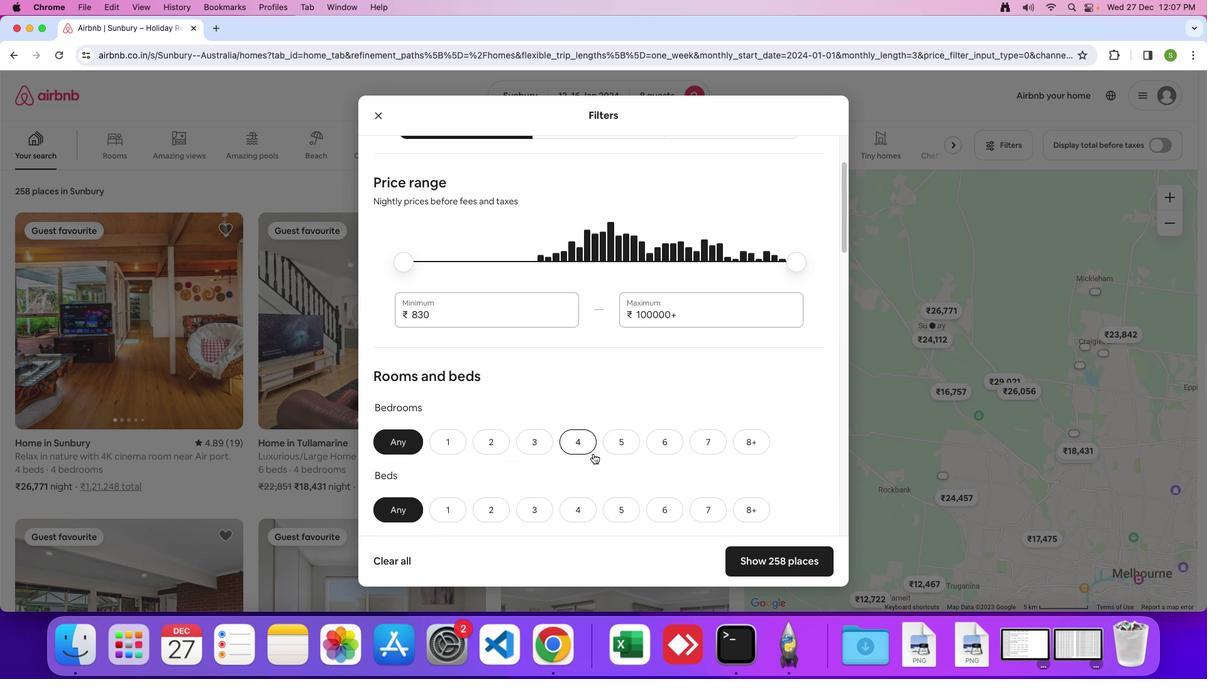 
Action: Mouse scrolled (593, 453) with delta (0, -1)
Screenshot: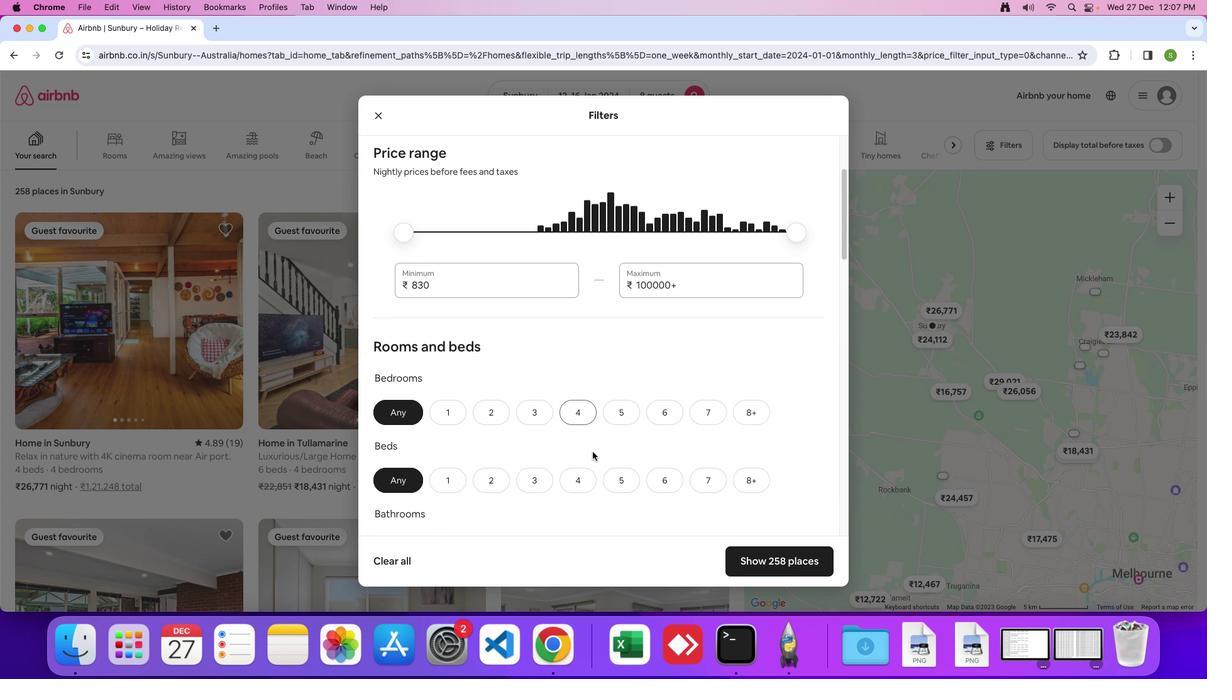 
Action: Mouse moved to (589, 446)
Screenshot: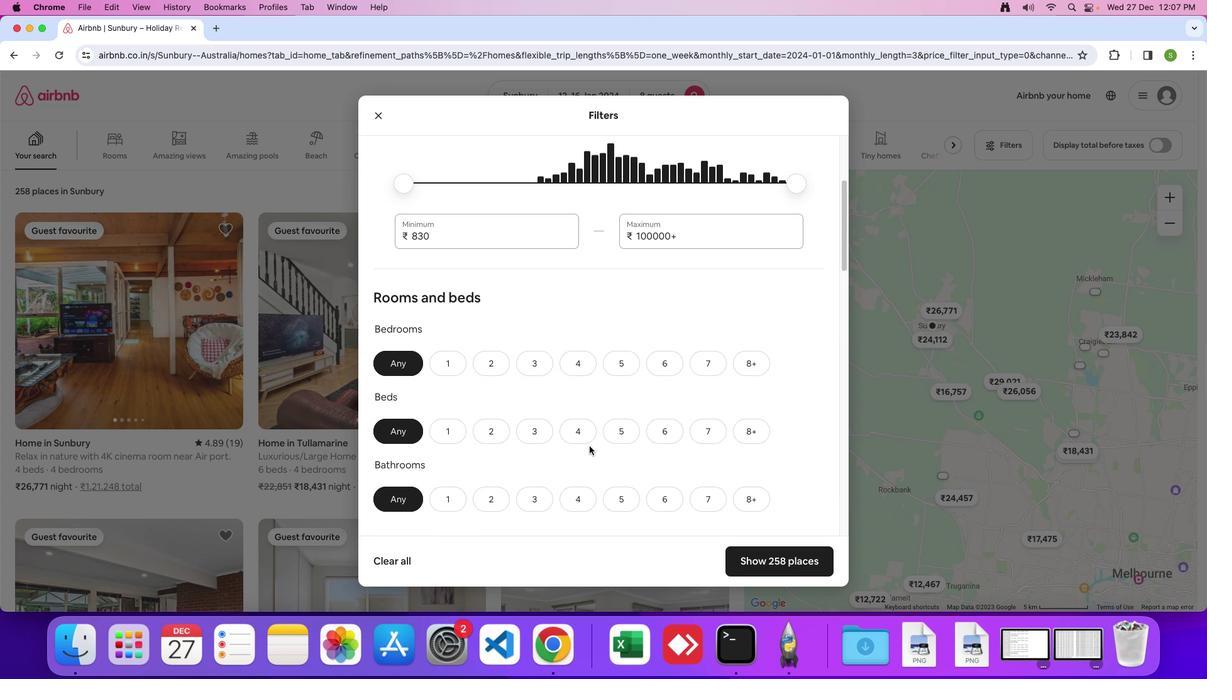 
Action: Mouse scrolled (589, 446) with delta (0, 0)
Screenshot: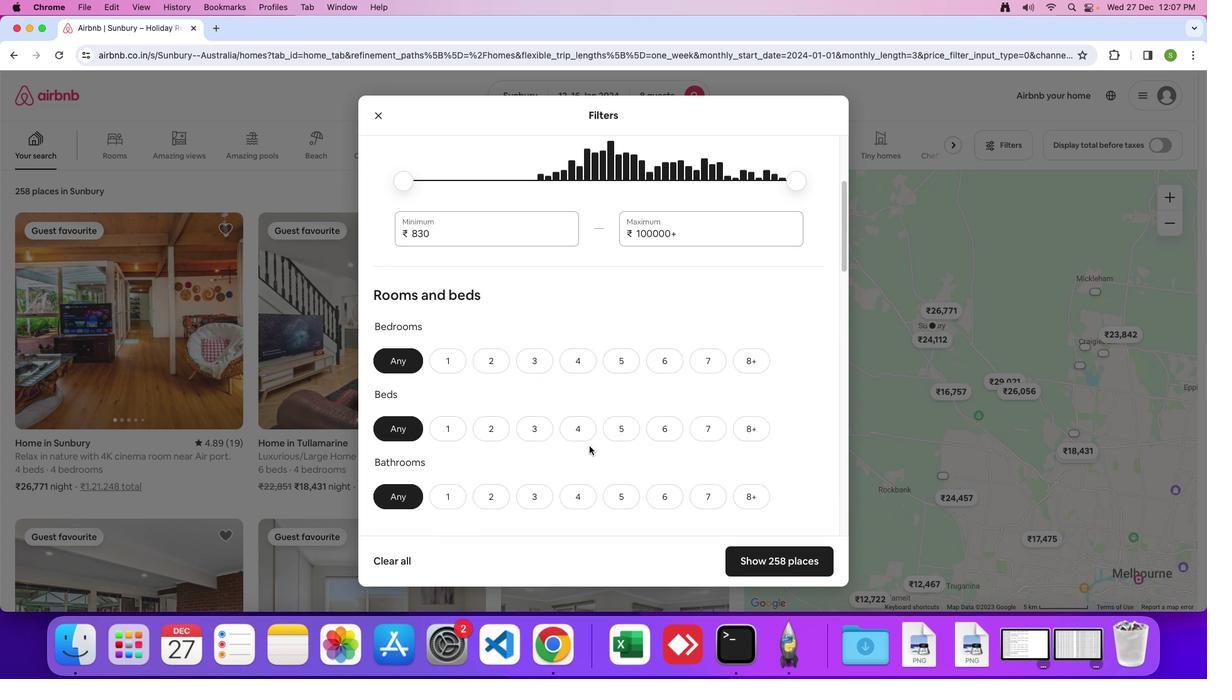 
Action: Mouse scrolled (589, 446) with delta (0, 0)
Screenshot: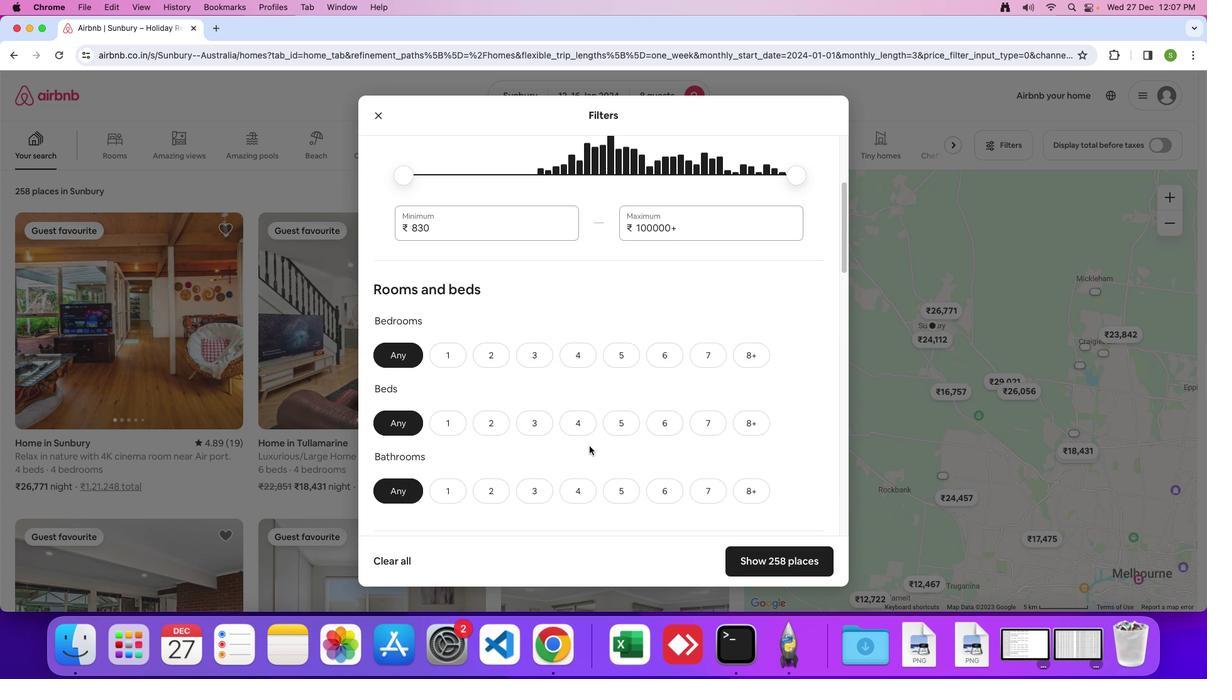 
Action: Mouse moved to (589, 445)
Screenshot: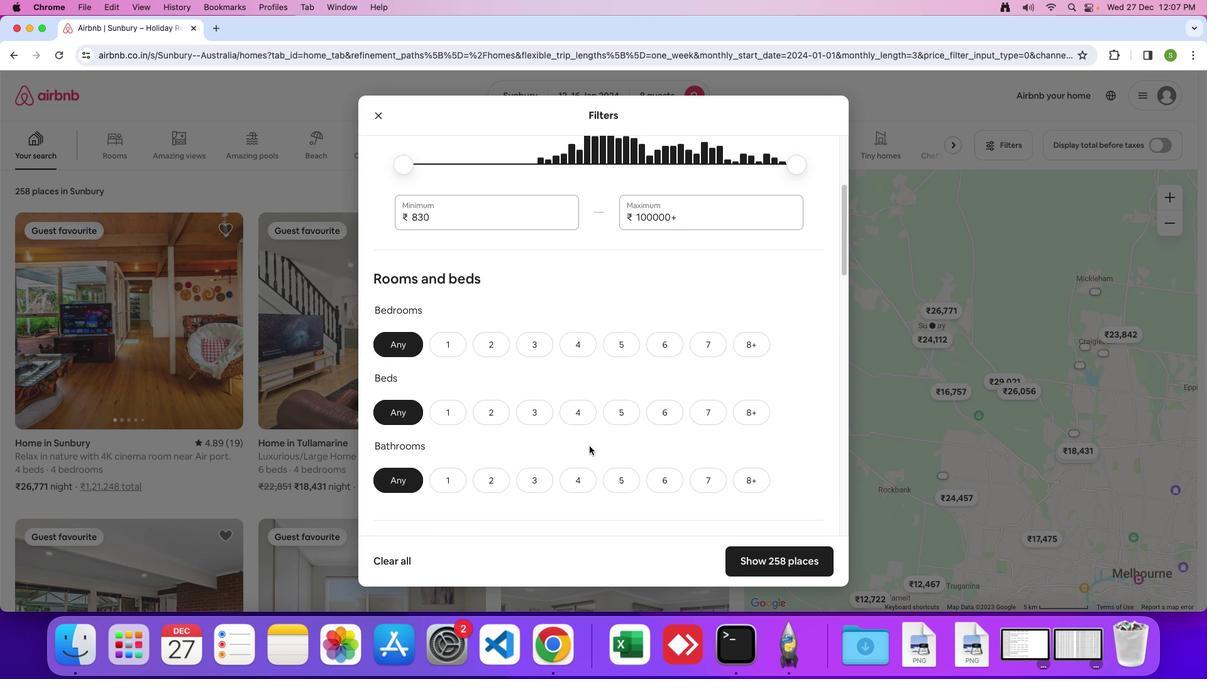 
Action: Mouse scrolled (589, 445) with delta (0, -1)
Screenshot: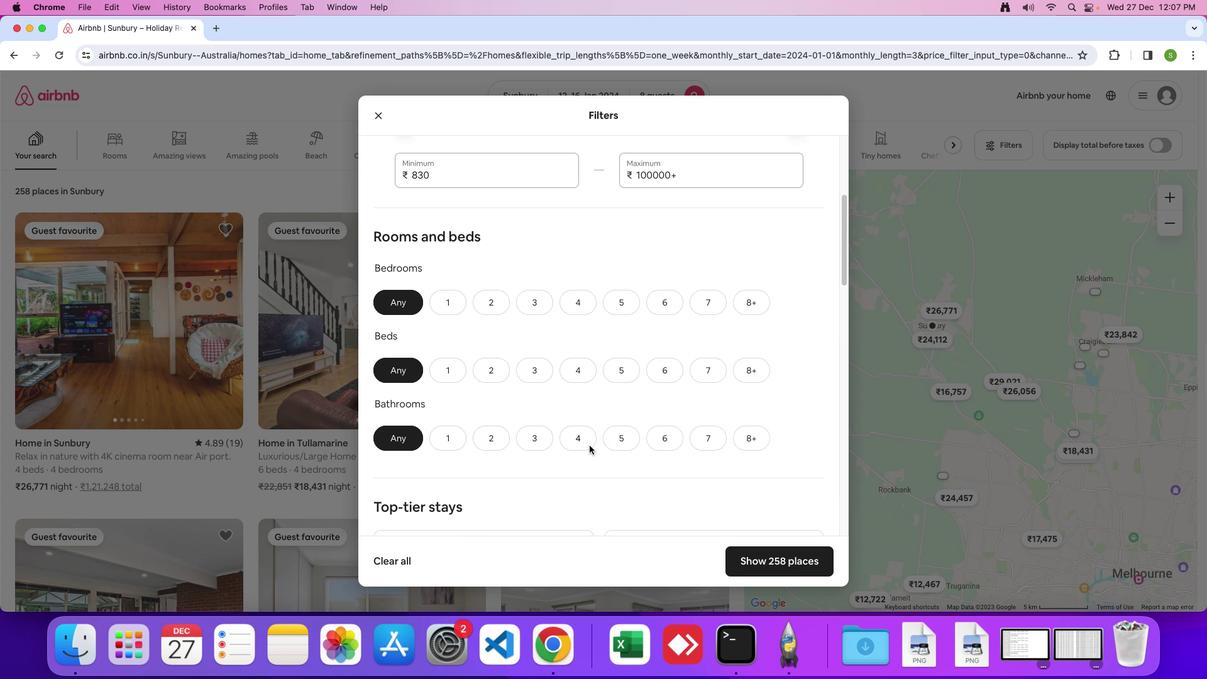 
Action: Mouse moved to (757, 264)
Screenshot: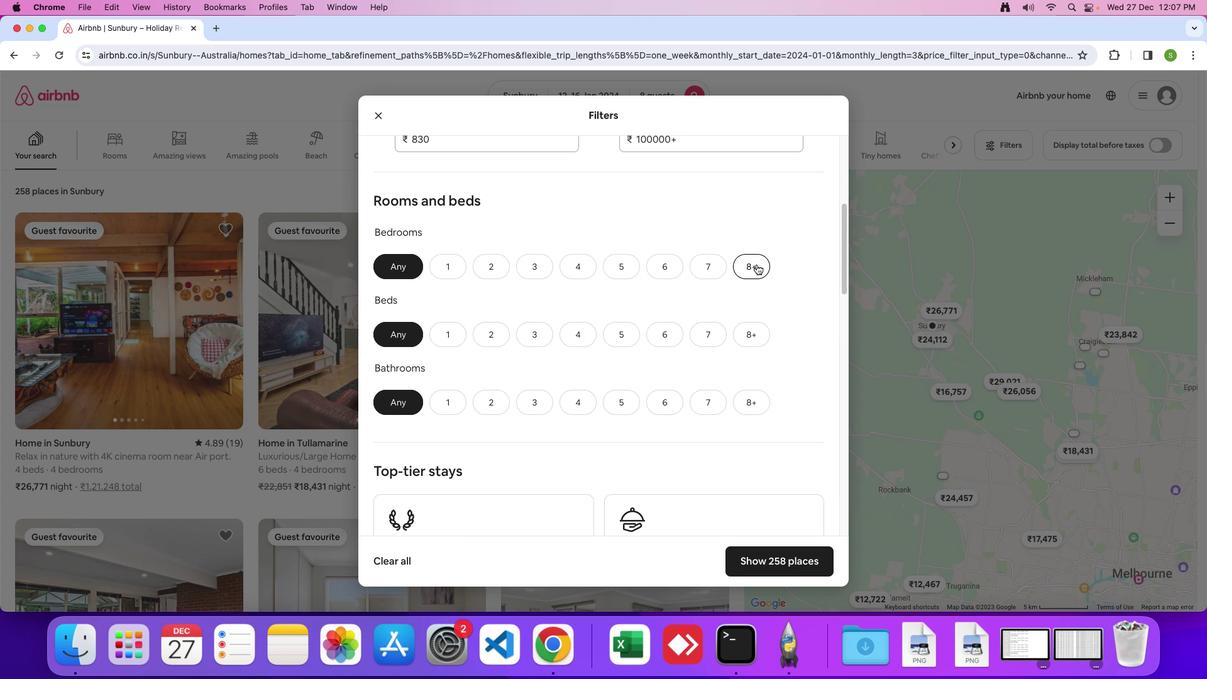 
Action: Mouse pressed left at (757, 264)
Screenshot: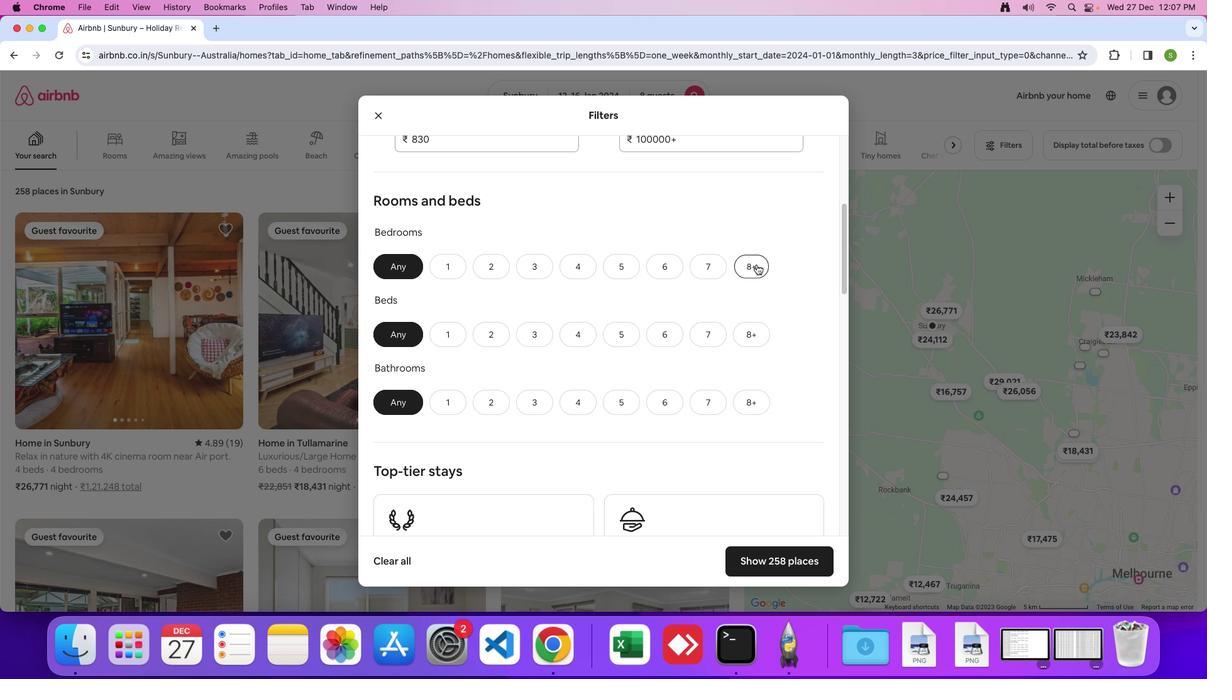 
Action: Mouse moved to (754, 328)
Screenshot: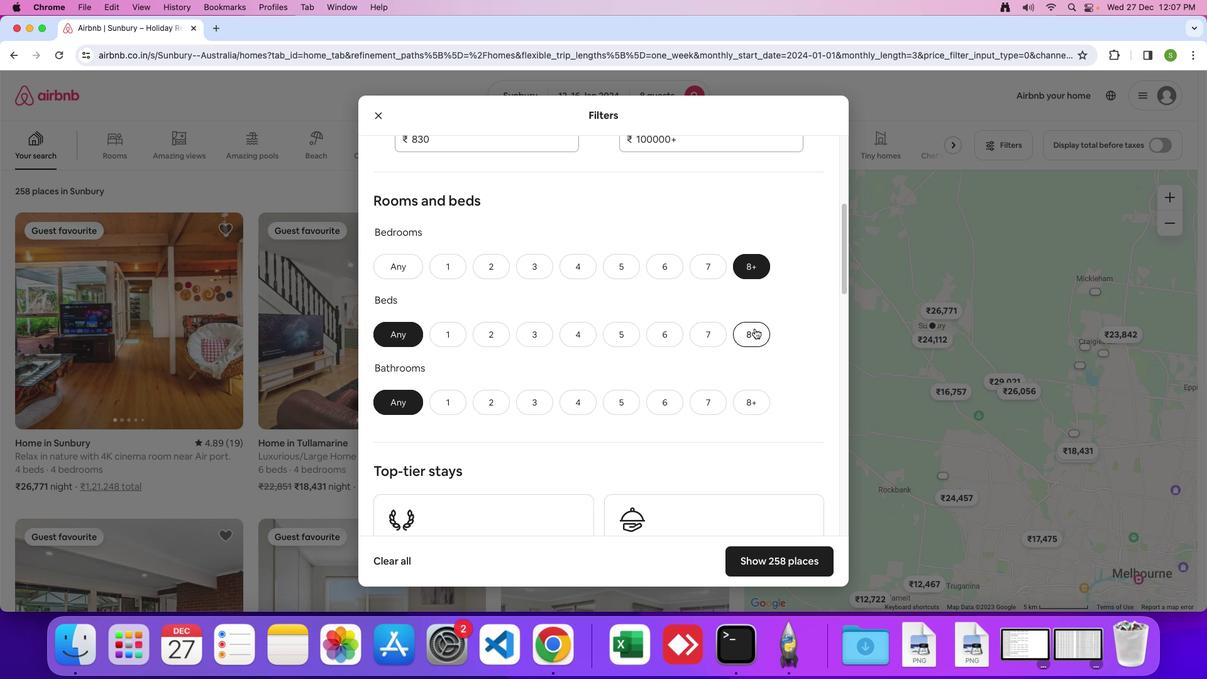 
Action: Mouse pressed left at (754, 328)
Screenshot: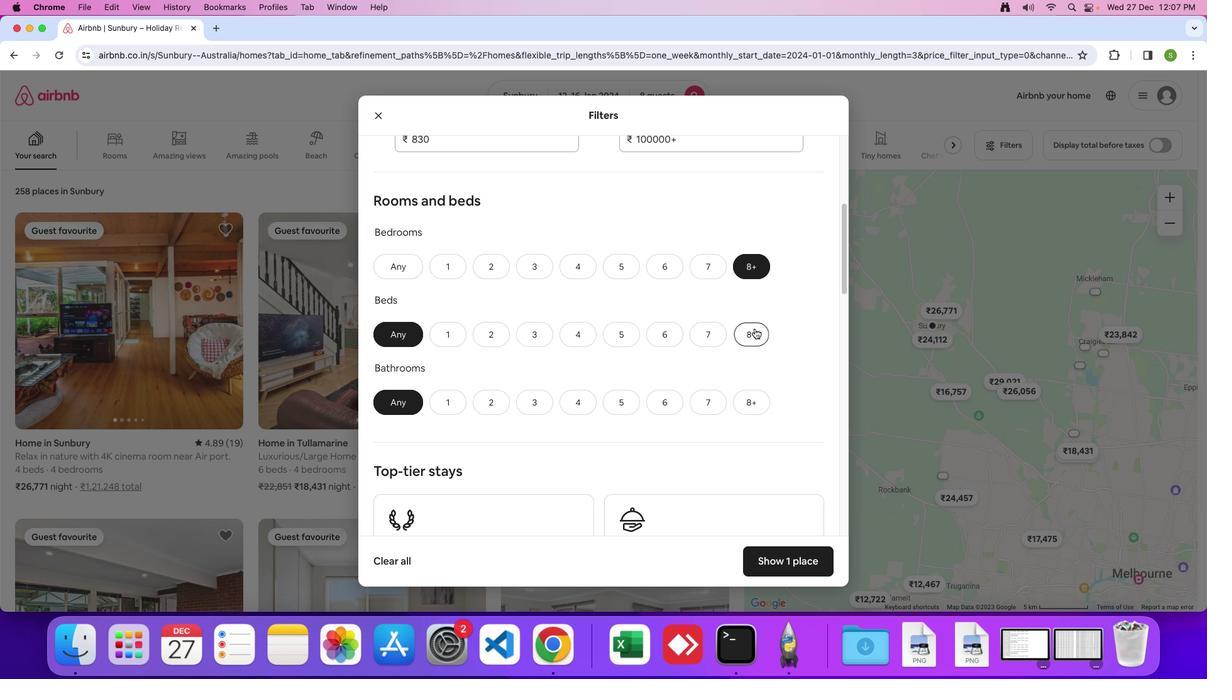 
Action: Mouse moved to (754, 397)
Screenshot: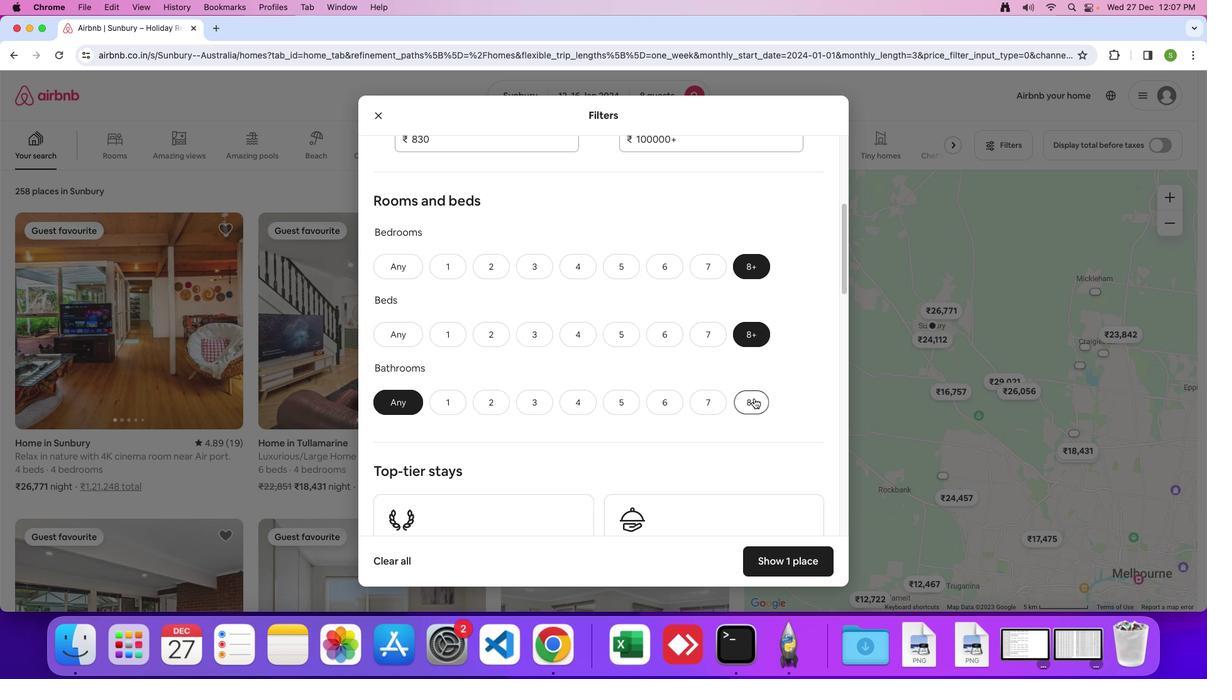 
Action: Mouse pressed left at (754, 397)
Screenshot: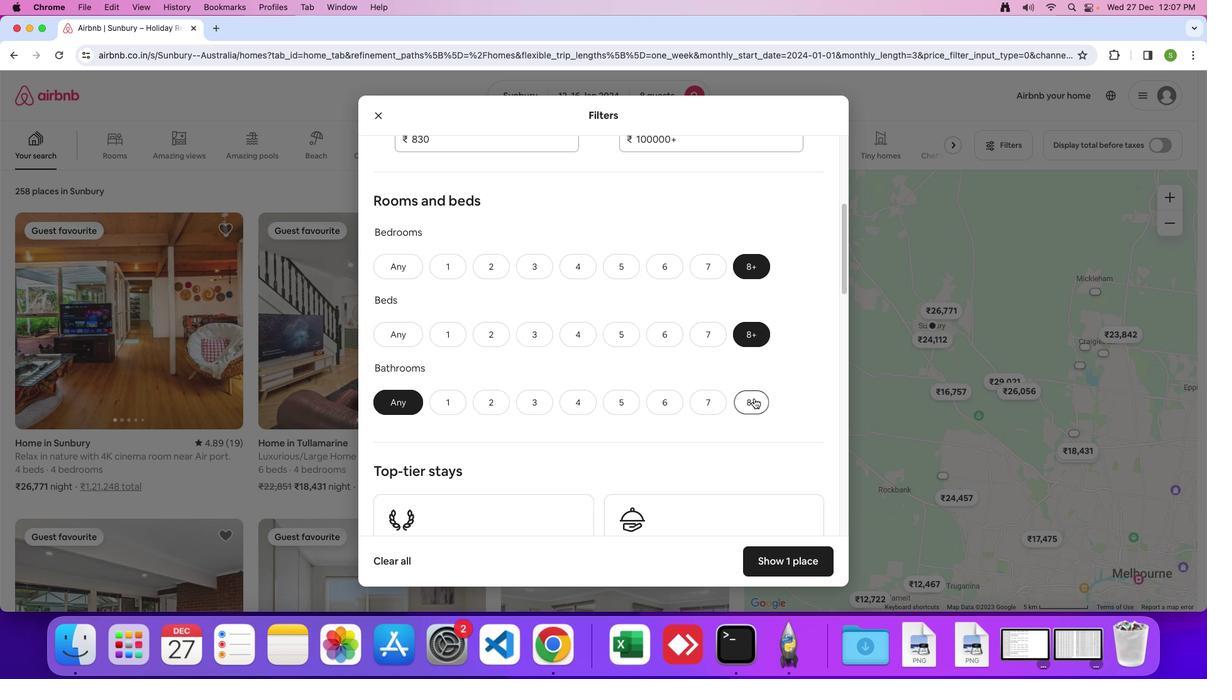 
Action: Mouse moved to (702, 370)
Screenshot: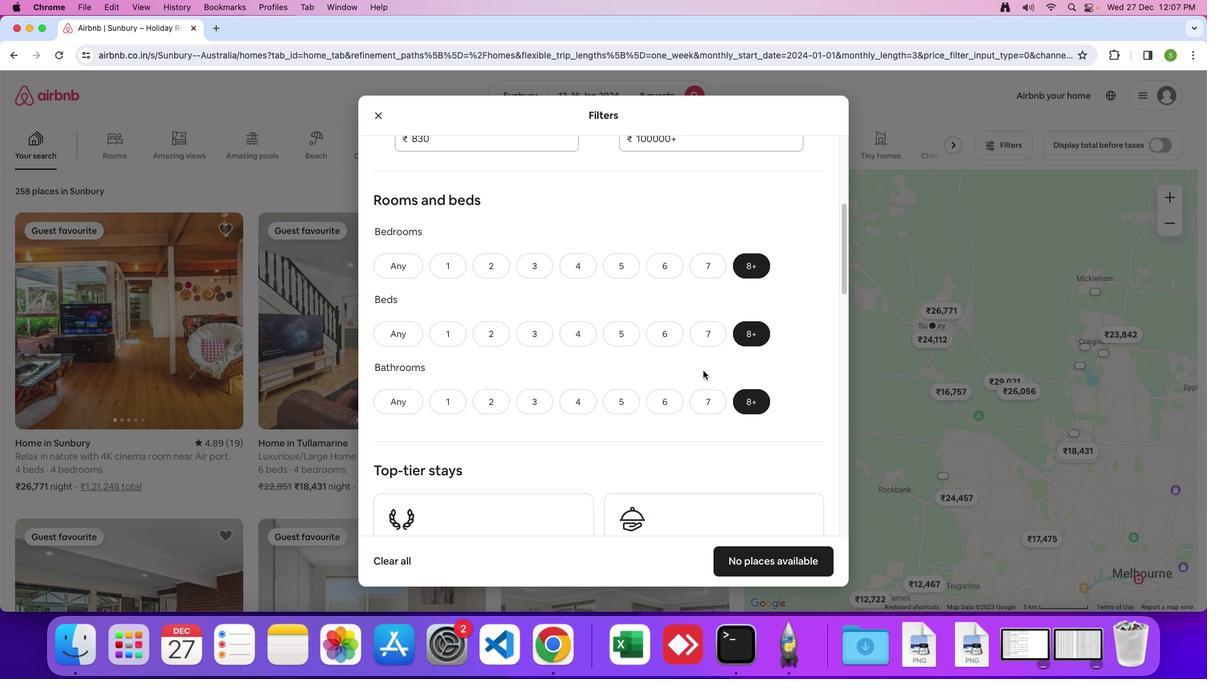 
Action: Mouse scrolled (702, 370) with delta (0, 0)
Screenshot: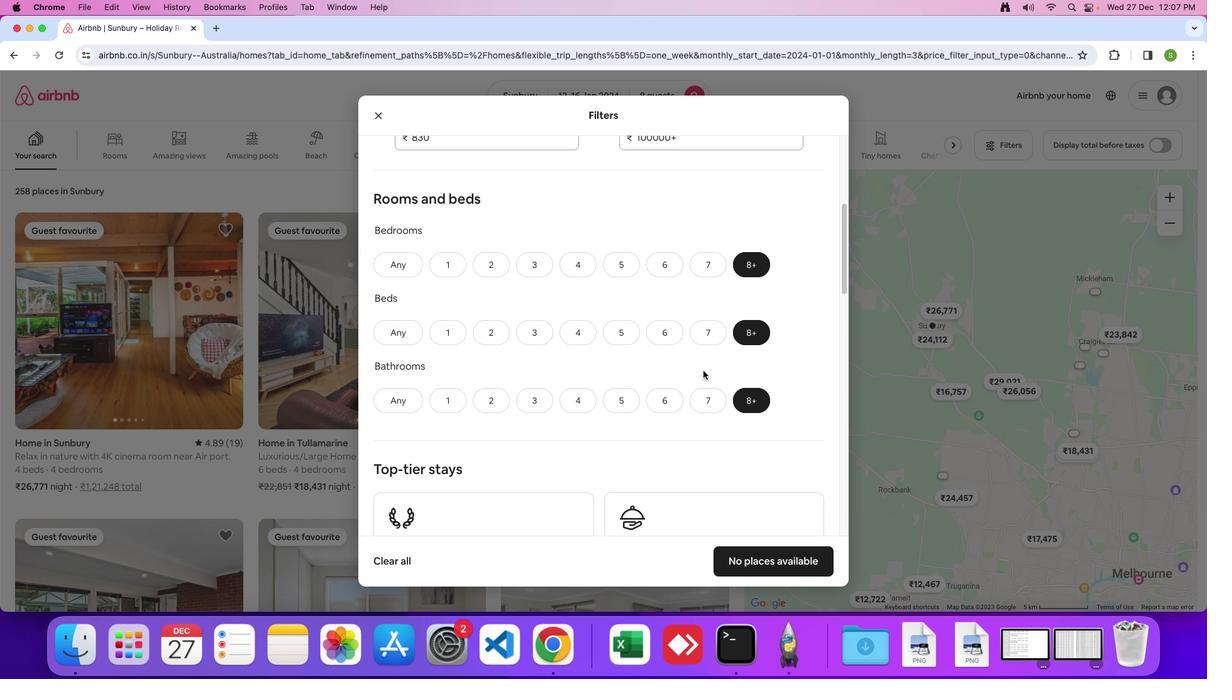 
Action: Mouse moved to (702, 370)
Screenshot: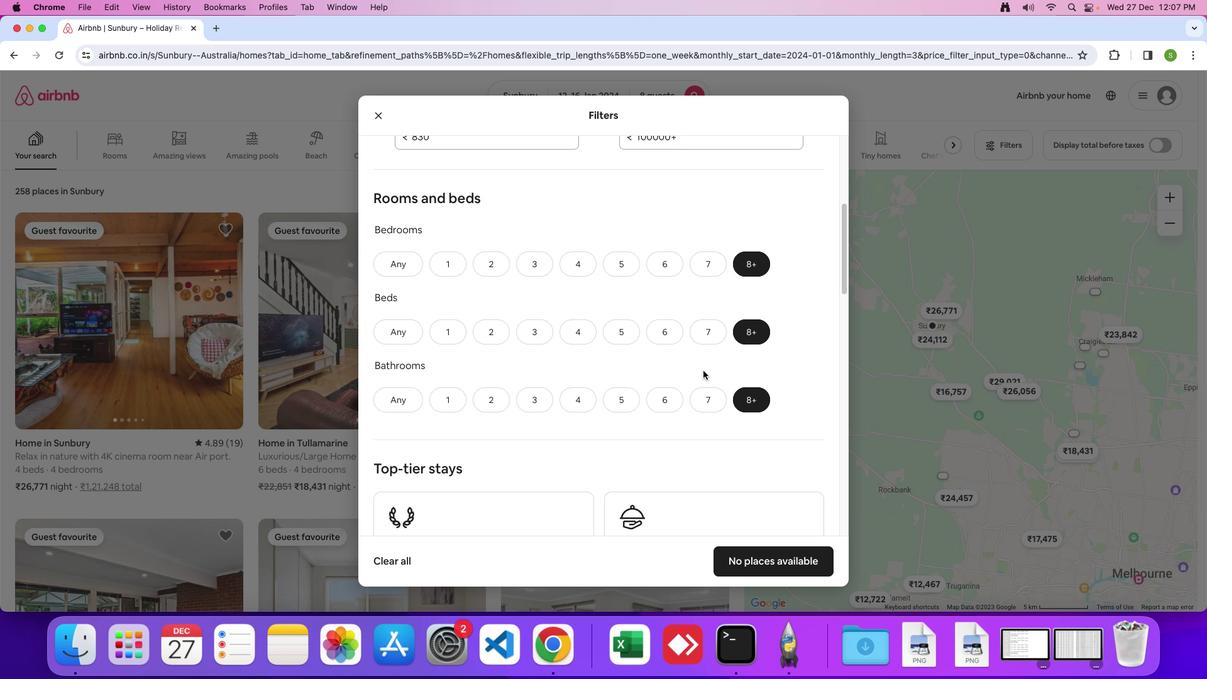 
Action: Mouse scrolled (702, 370) with delta (0, 0)
Screenshot: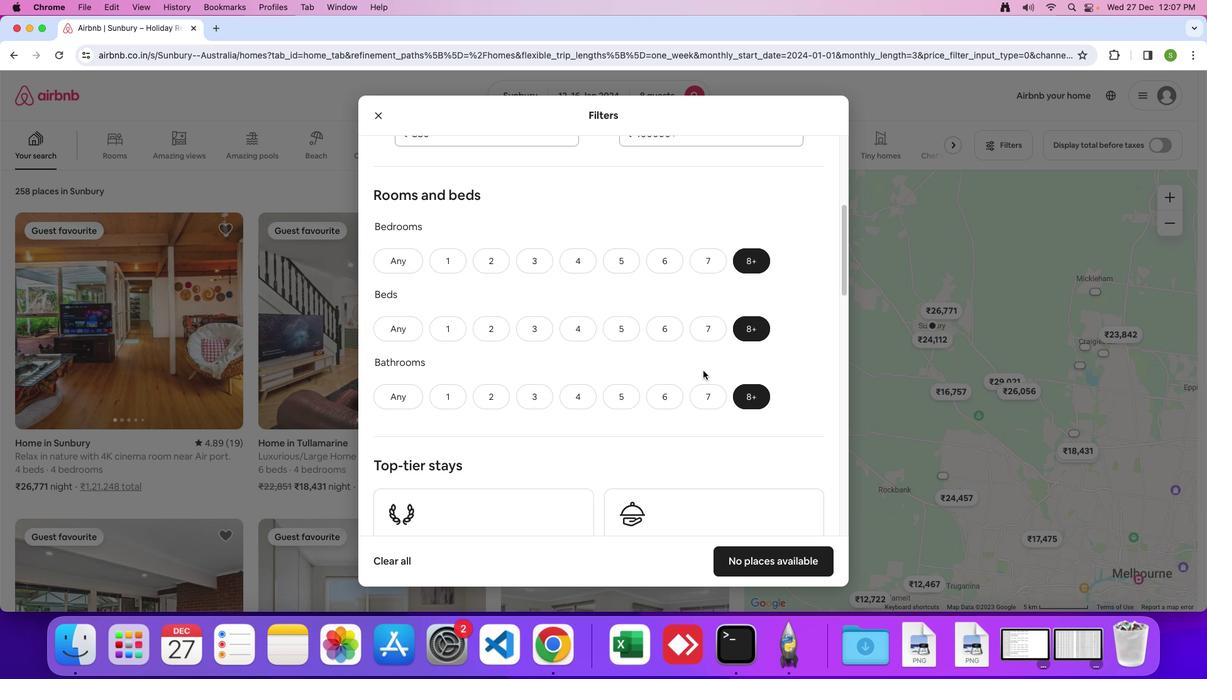 
Action: Mouse scrolled (702, 370) with delta (0, 0)
Screenshot: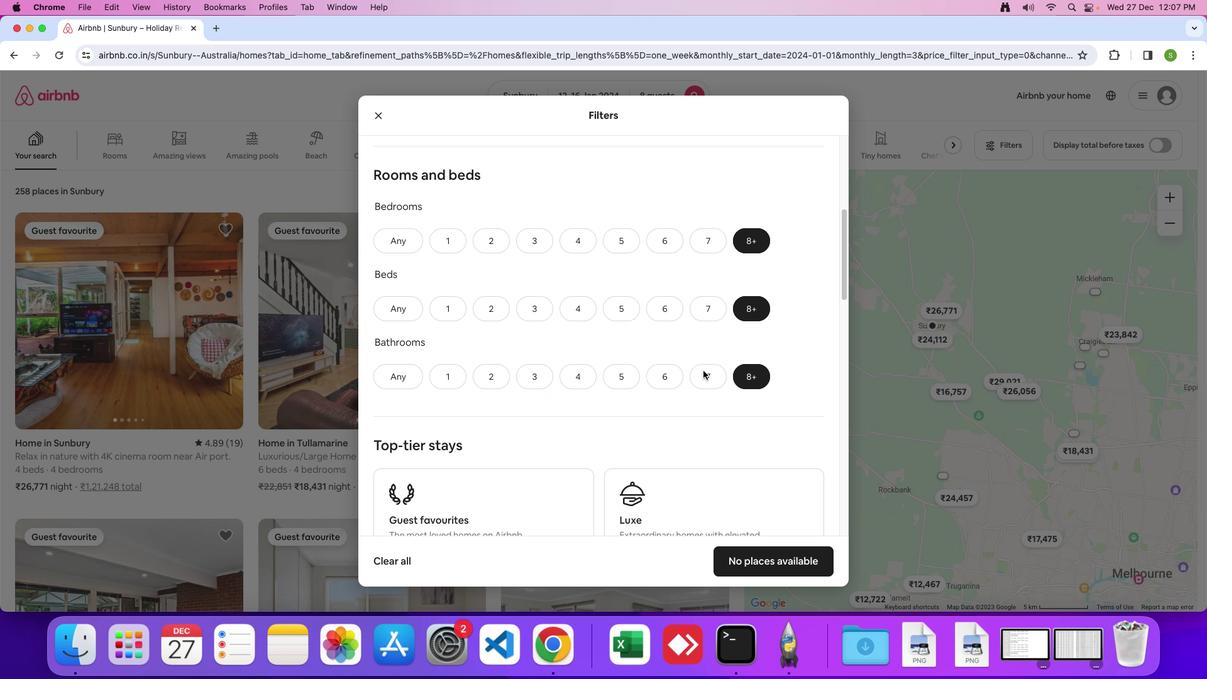 
Action: Mouse scrolled (702, 370) with delta (0, 0)
Screenshot: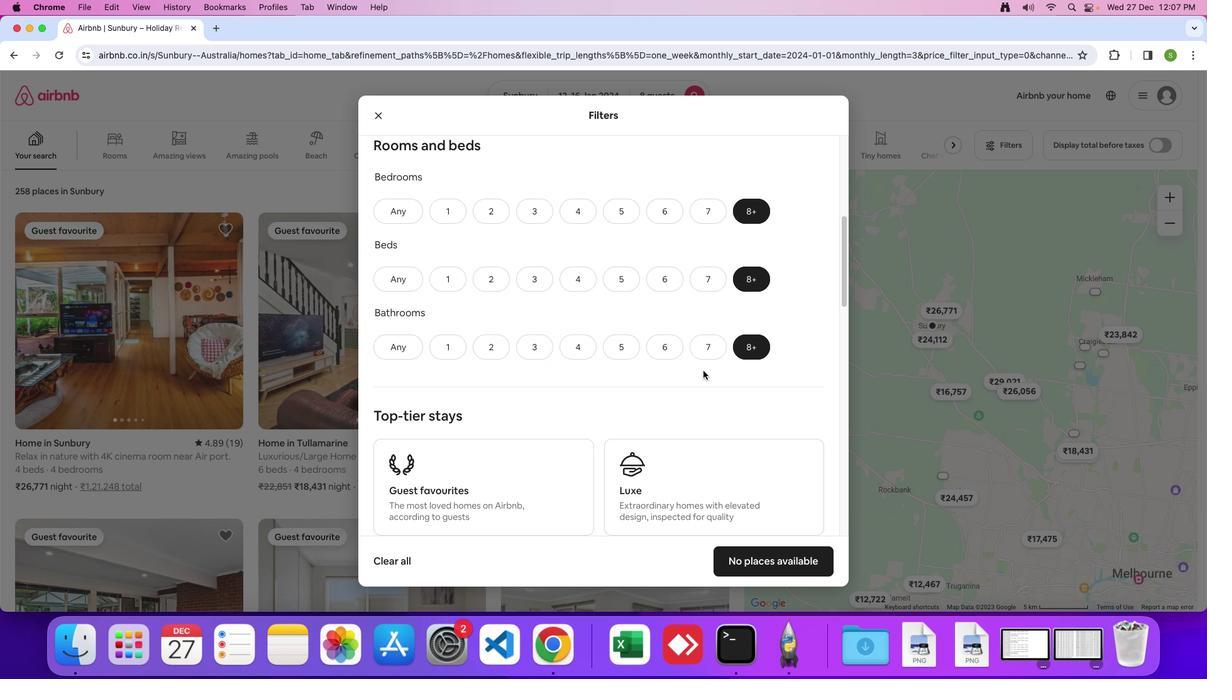 
Action: Mouse scrolled (702, 370) with delta (0, 0)
Screenshot: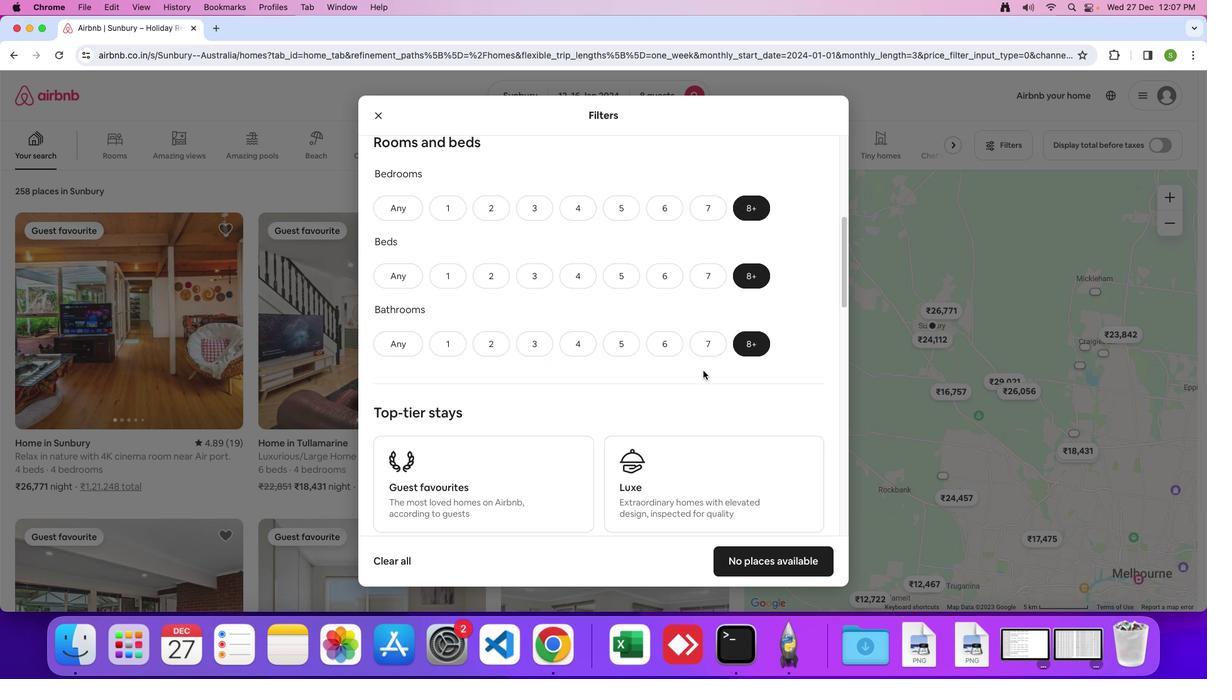 
Action: Mouse moved to (662, 378)
Screenshot: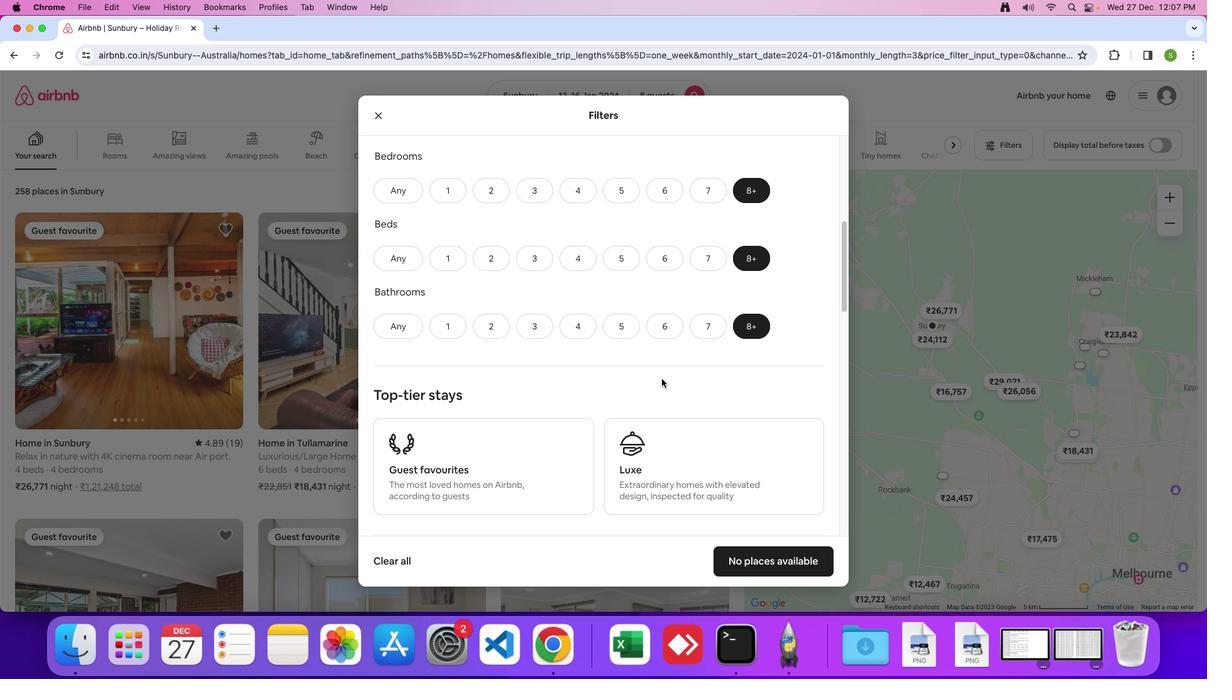 
Action: Mouse scrolled (662, 378) with delta (0, 0)
Screenshot: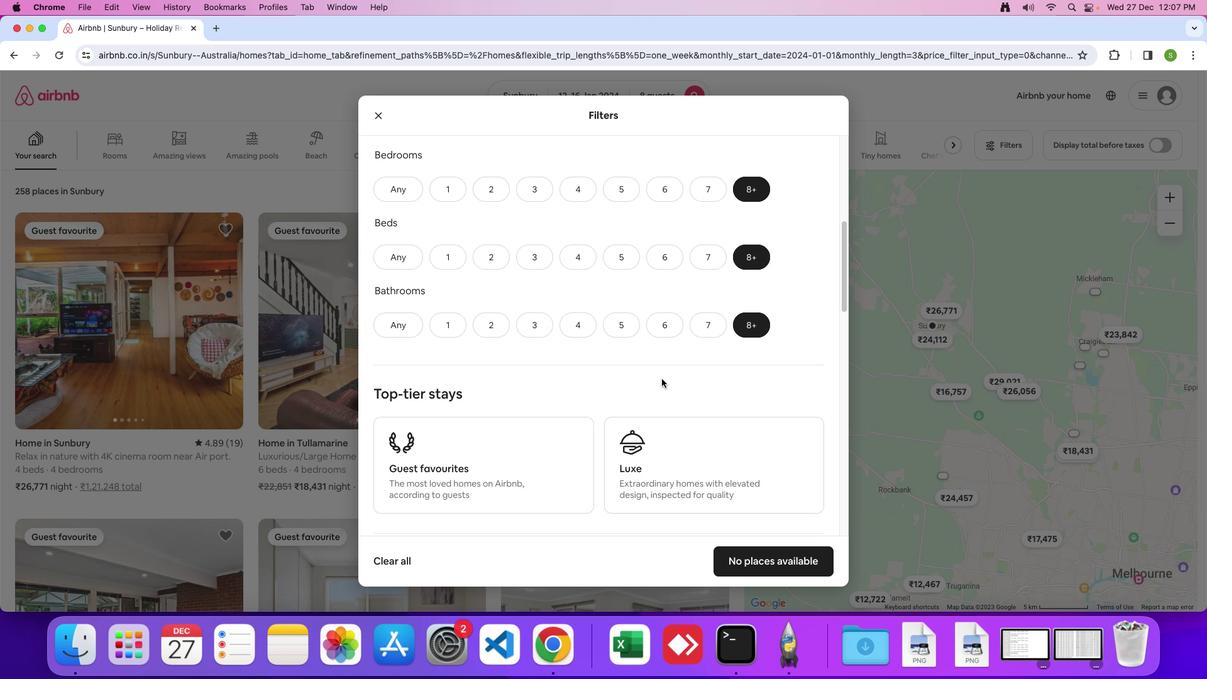 
Action: Mouse scrolled (662, 378) with delta (0, 0)
Screenshot: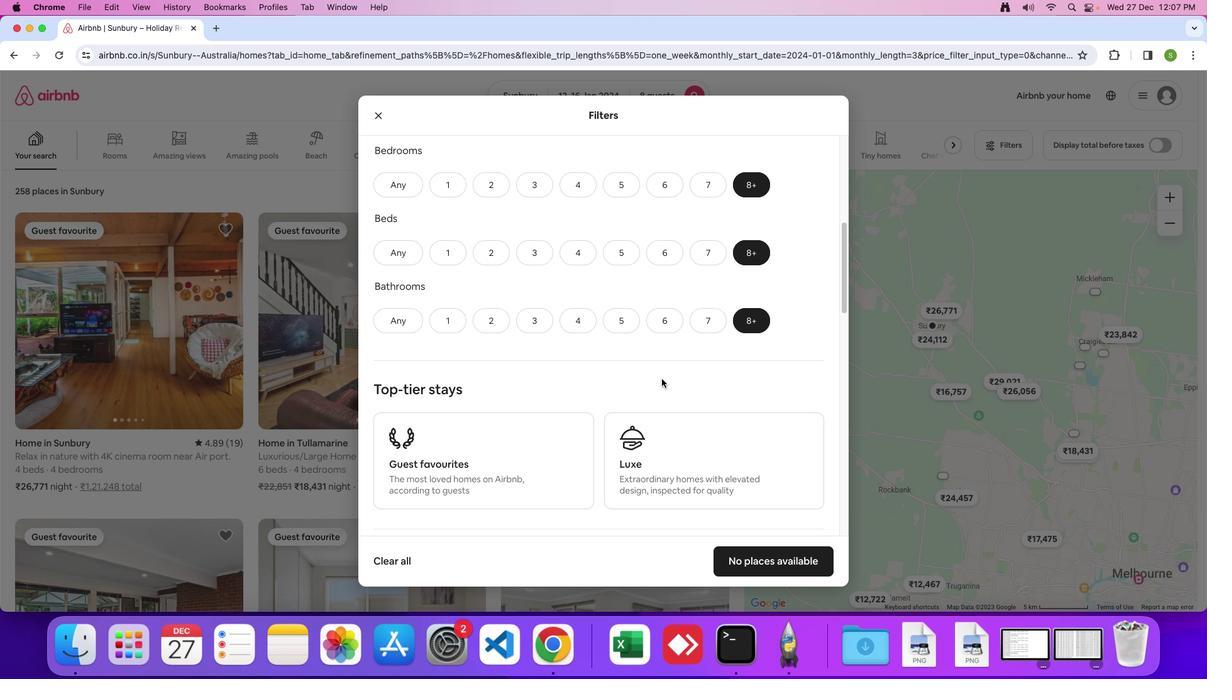 
Action: Mouse scrolled (662, 378) with delta (0, 0)
Screenshot: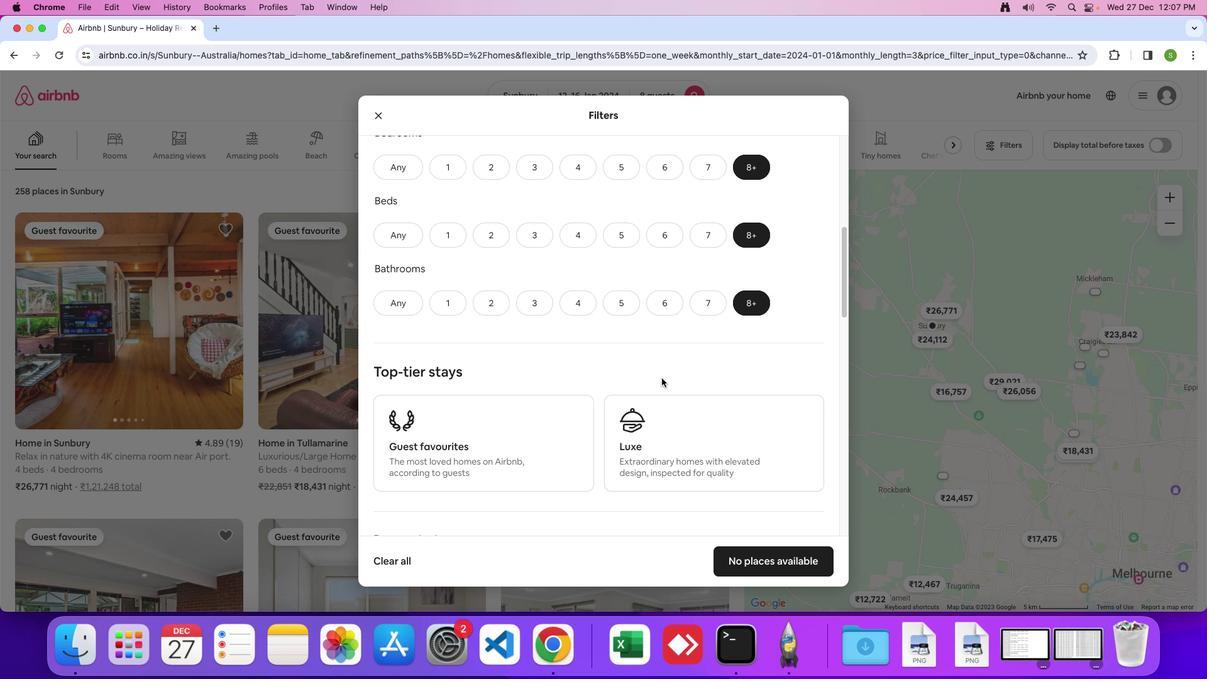 
Action: Mouse moved to (662, 378)
Screenshot: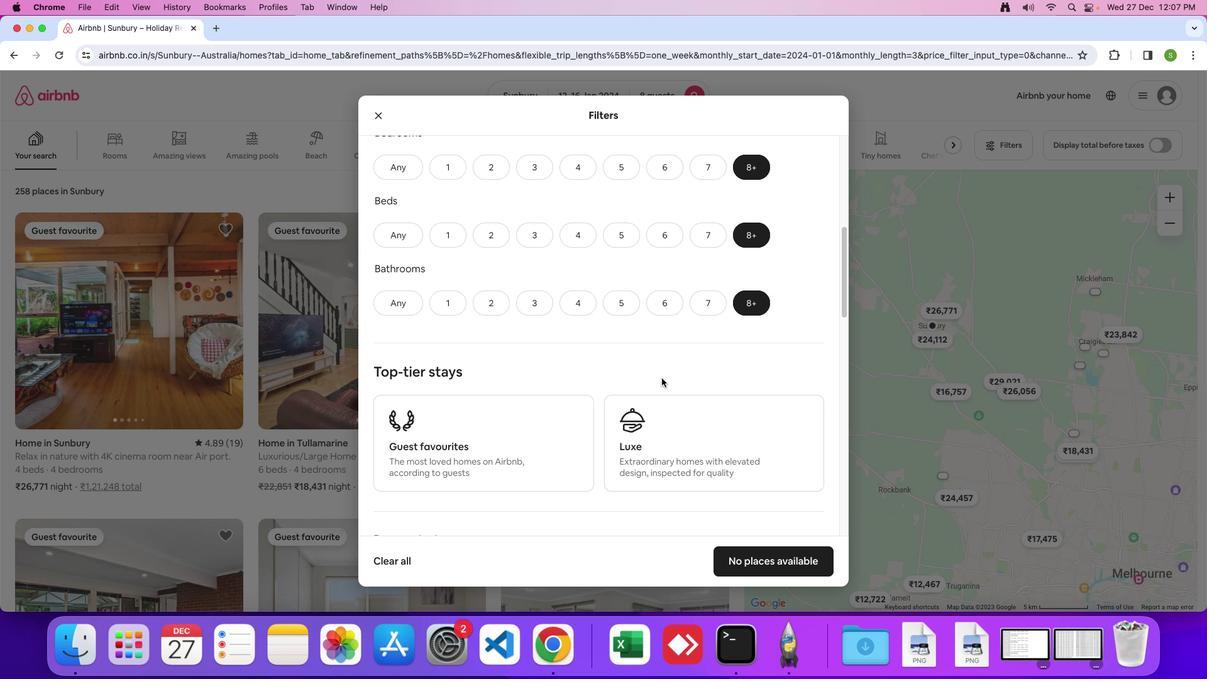 
Action: Mouse scrolled (662, 378) with delta (0, 0)
Screenshot: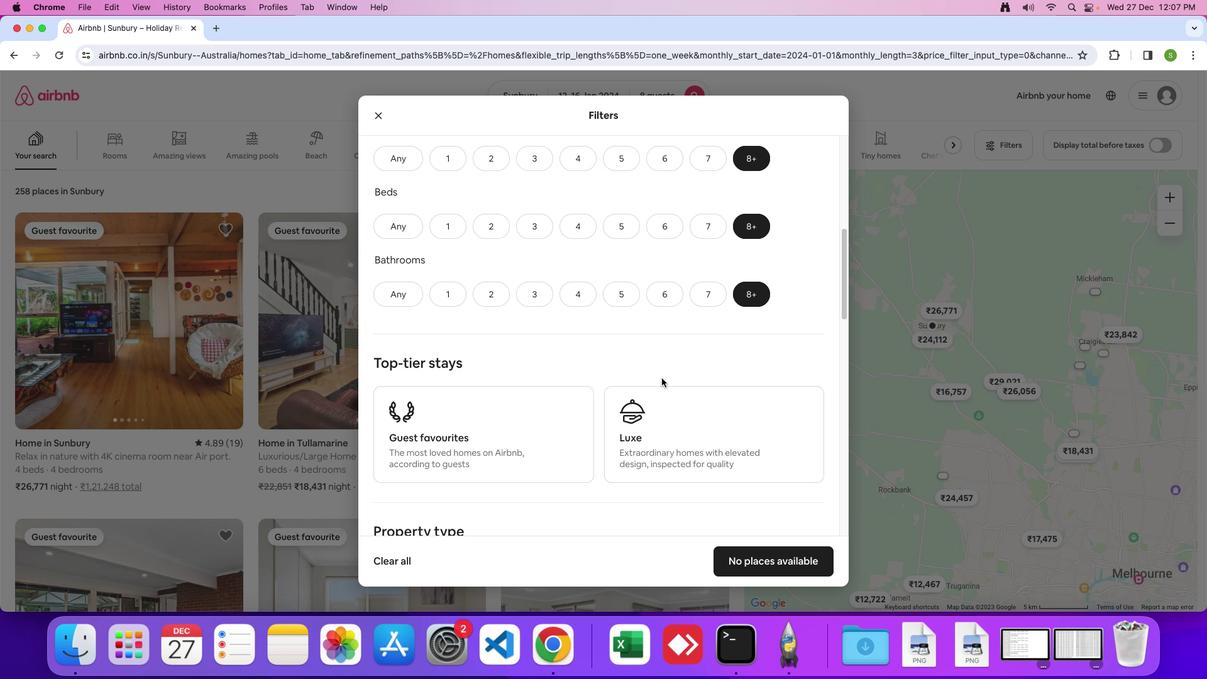 
Action: Mouse moved to (614, 383)
Screenshot: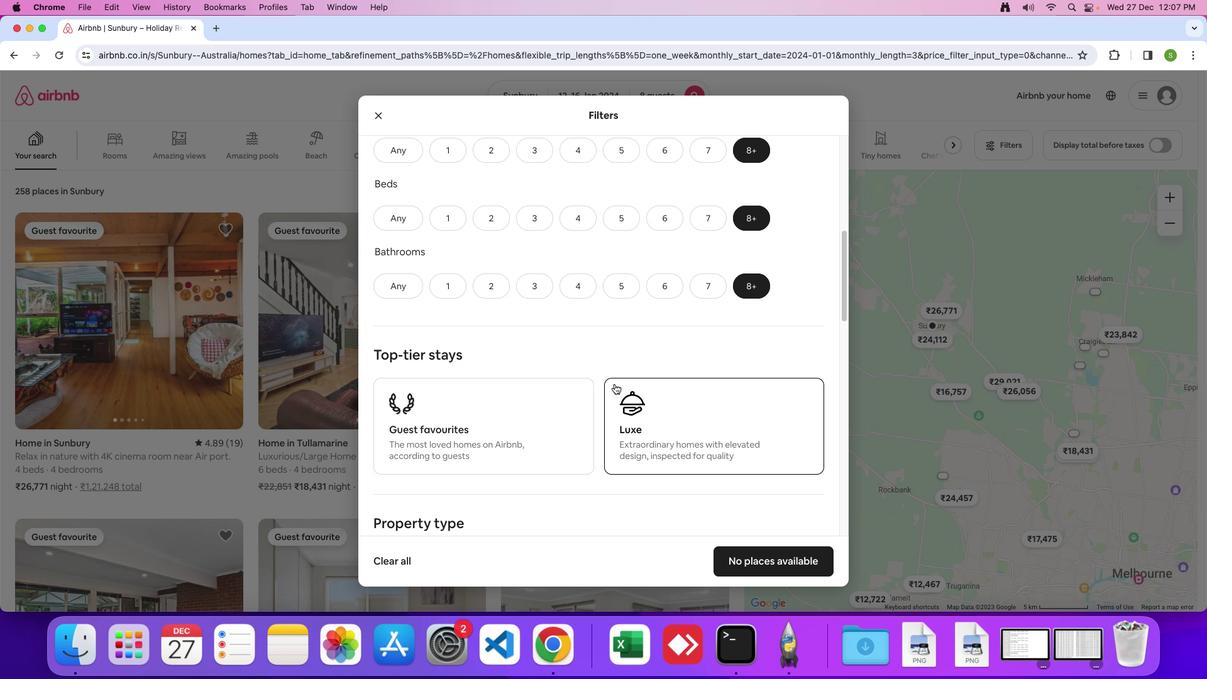 
Action: Mouse scrolled (614, 383) with delta (0, 0)
Screenshot: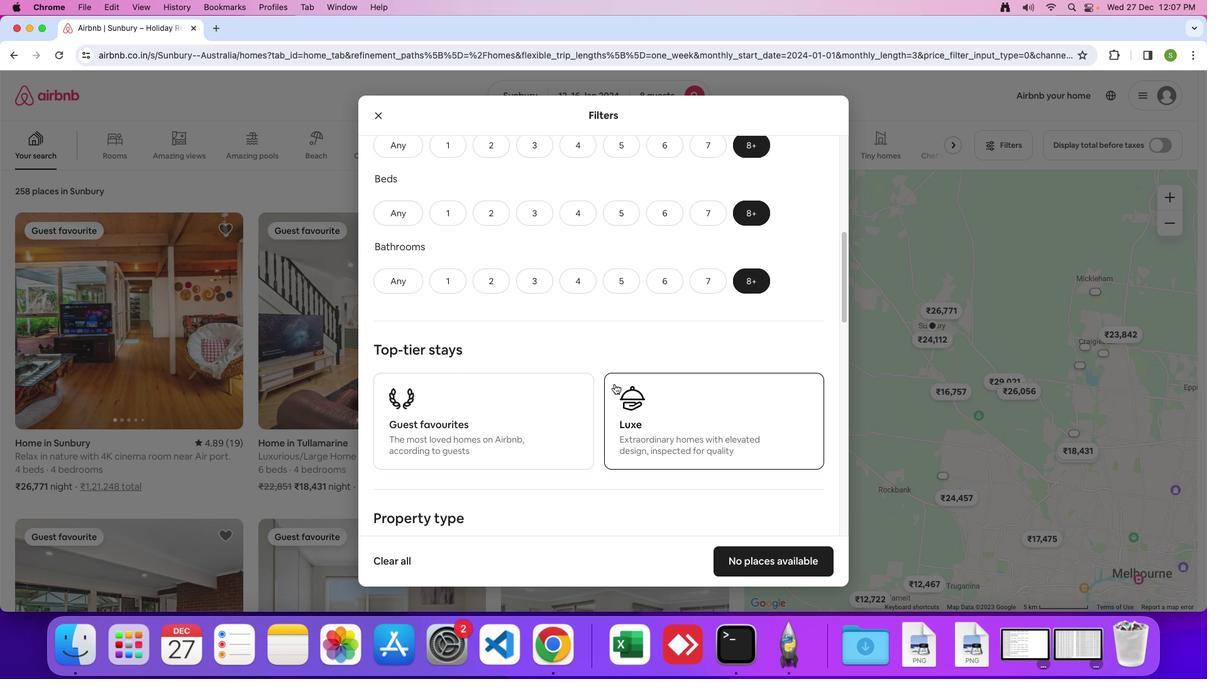 
Action: Mouse scrolled (614, 383) with delta (0, 0)
Screenshot: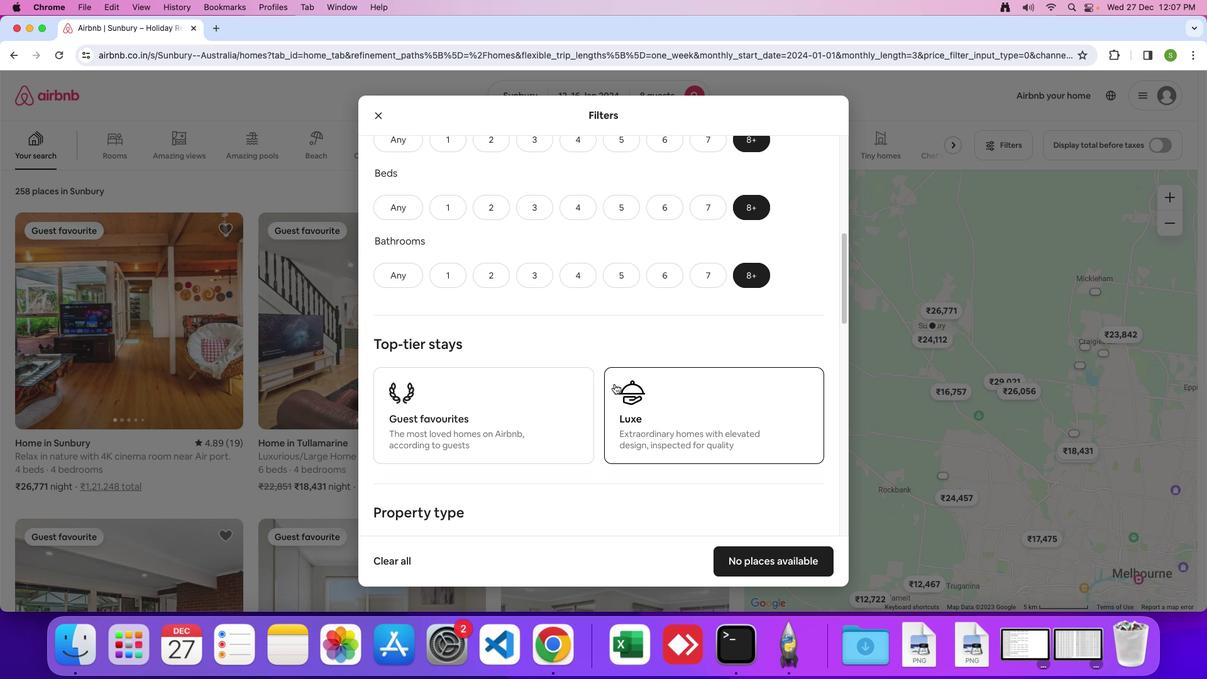 
Action: Mouse moved to (584, 399)
Screenshot: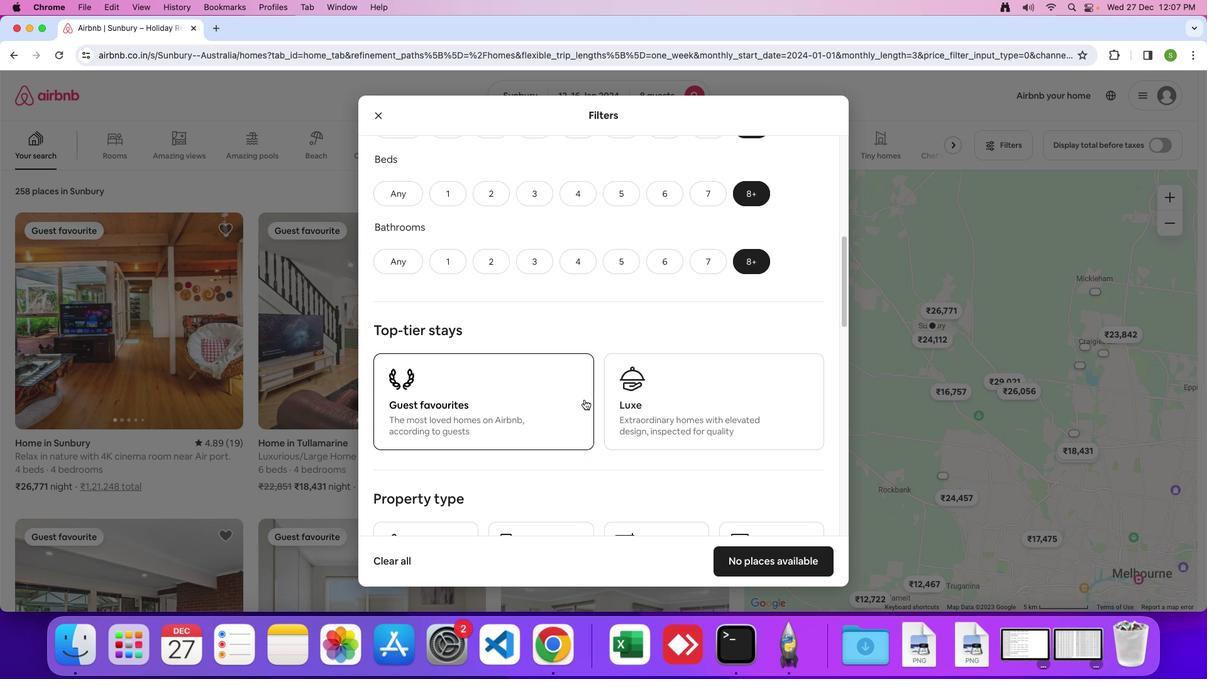 
Action: Mouse scrolled (584, 399) with delta (0, 0)
Screenshot: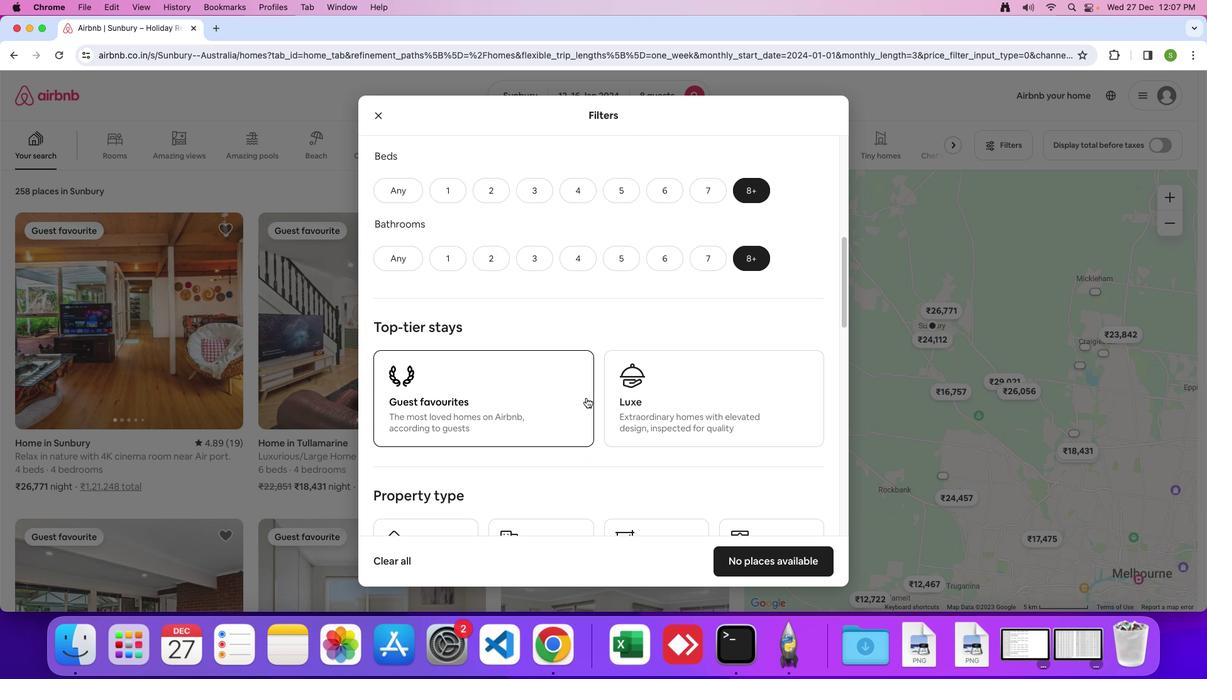 
Action: Mouse moved to (585, 398)
Screenshot: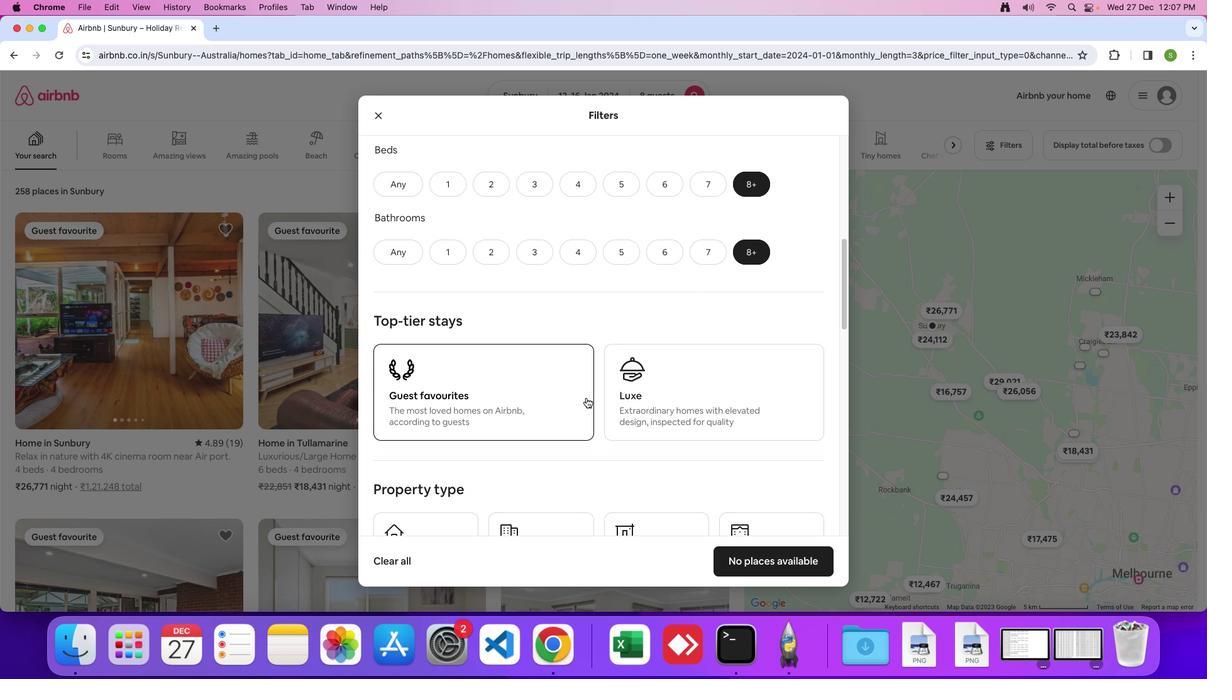 
Action: Mouse scrolled (585, 398) with delta (0, 0)
Screenshot: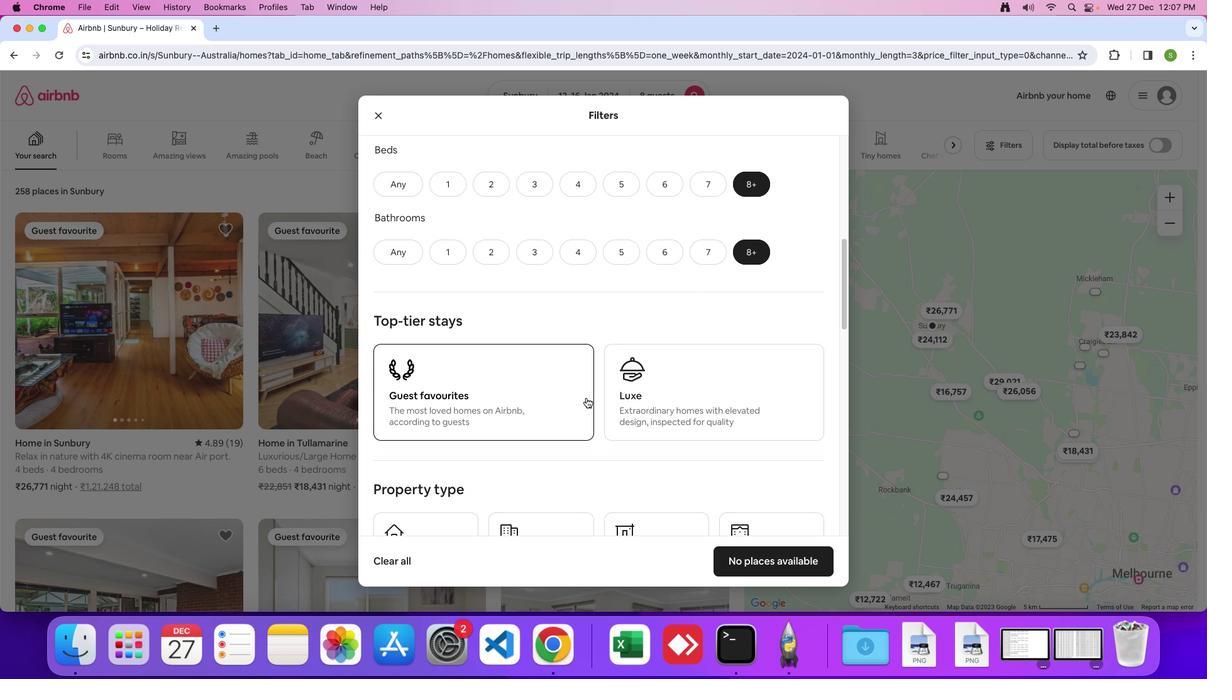 
Action: Mouse moved to (585, 397)
Screenshot: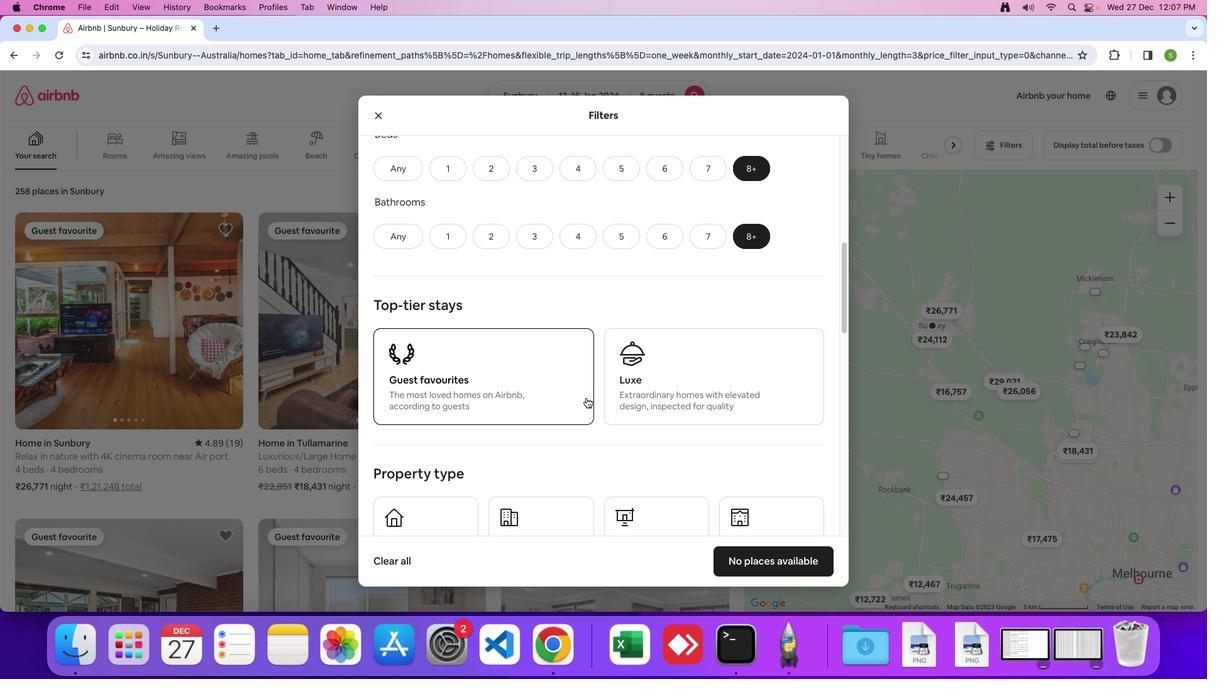 
Action: Mouse scrolled (585, 397) with delta (0, 0)
Screenshot: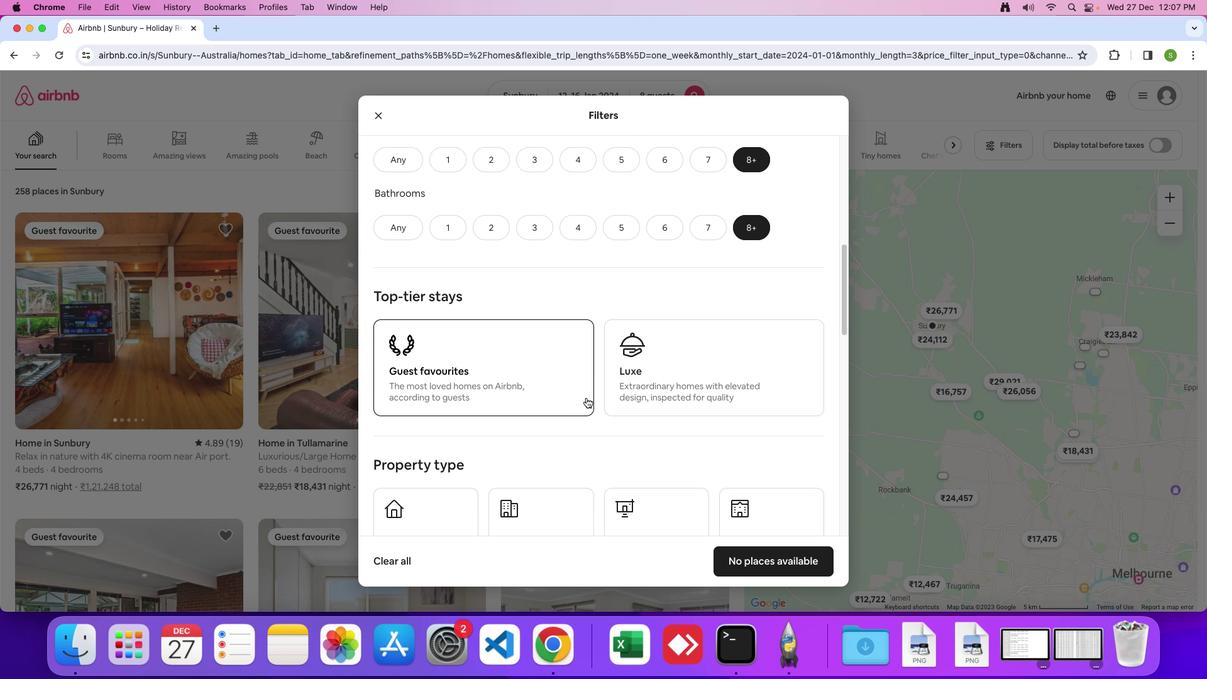 
Action: Mouse scrolled (585, 397) with delta (0, 0)
Screenshot: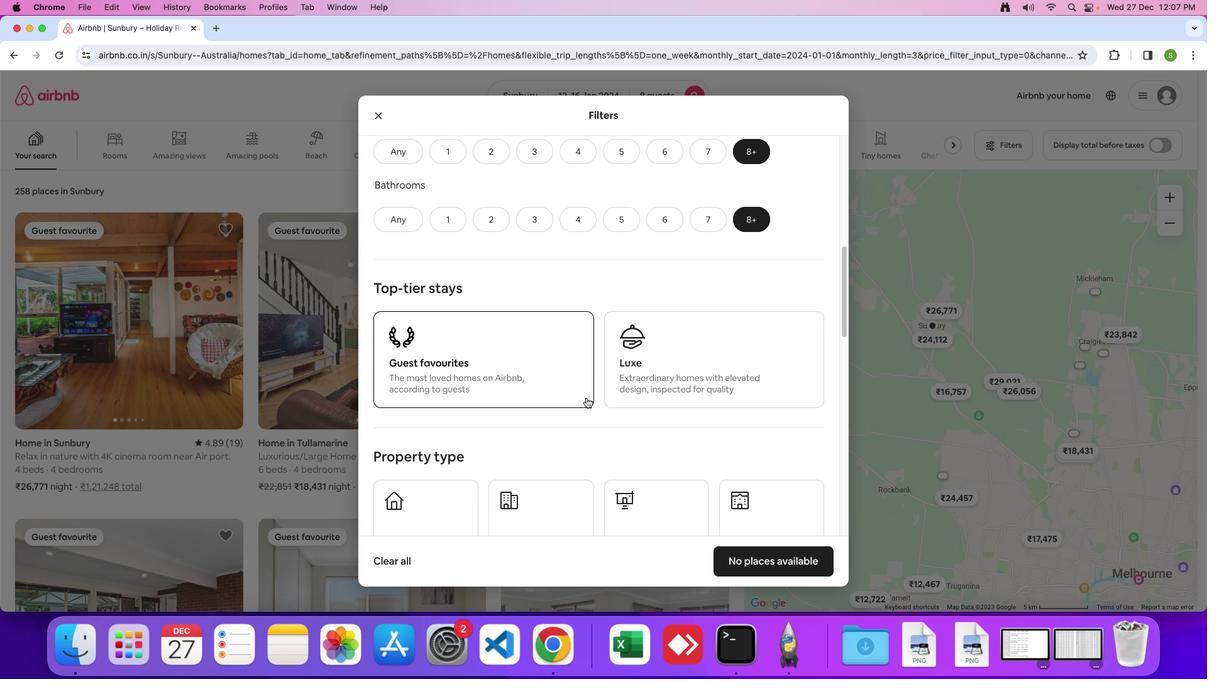 
Action: Mouse scrolled (585, 397) with delta (0, 0)
Screenshot: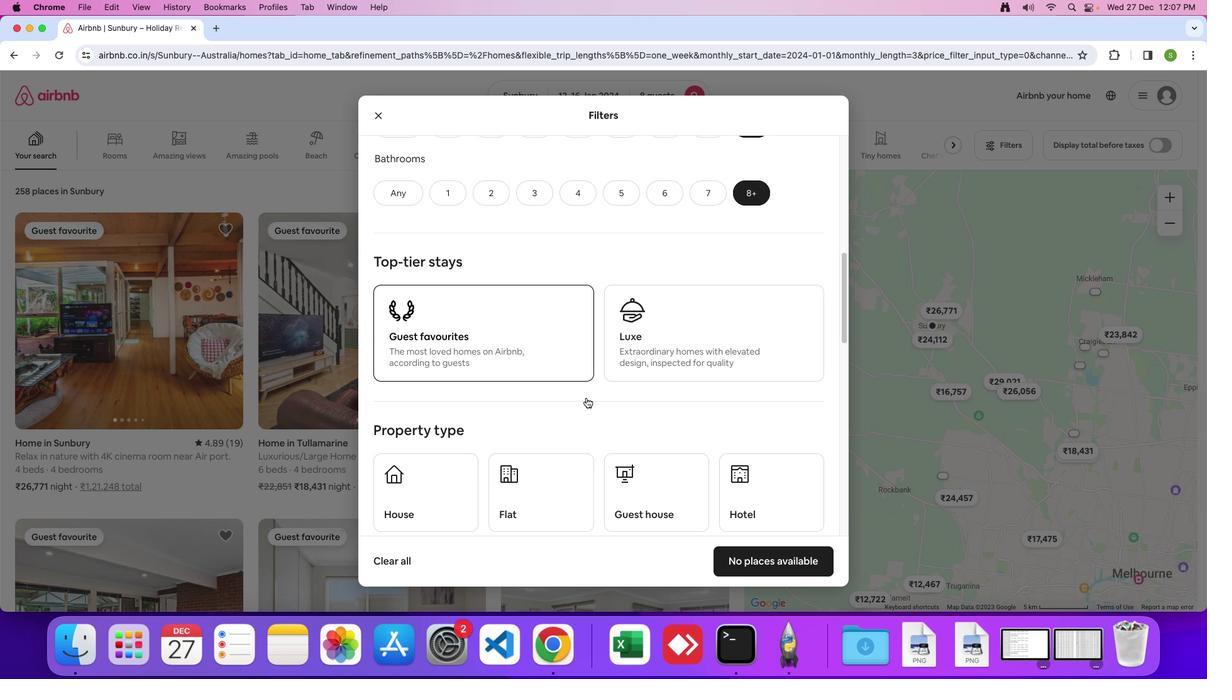 
Action: Mouse moved to (747, 440)
Screenshot: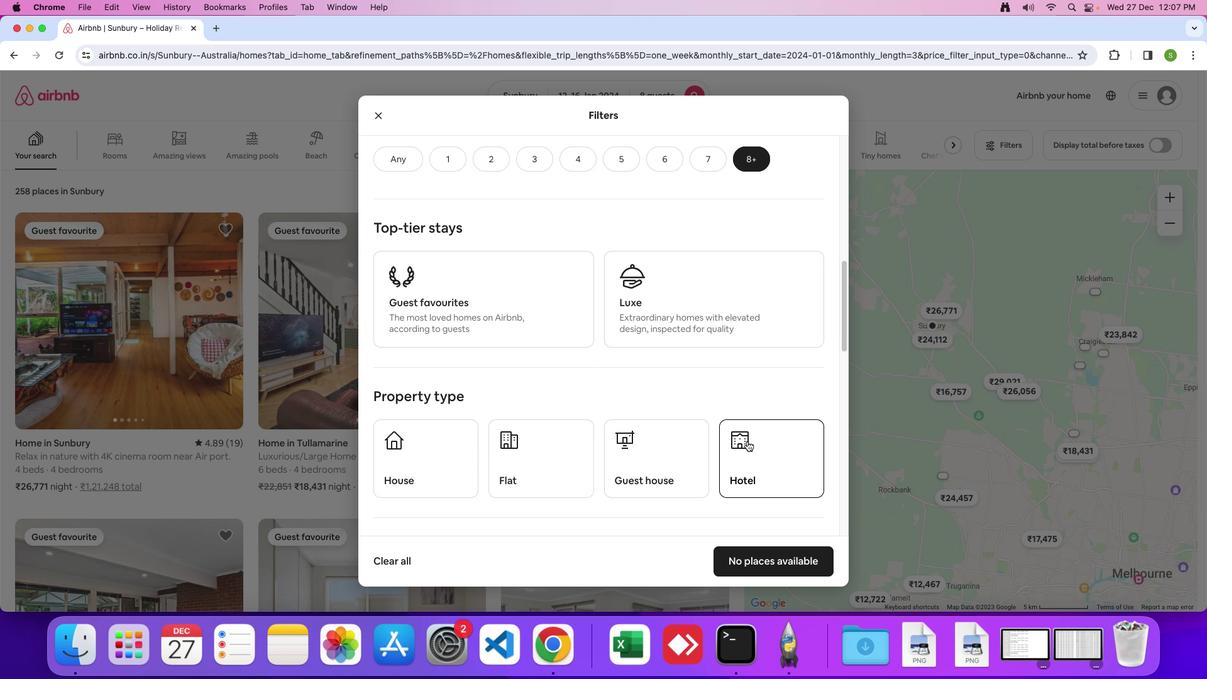 
Action: Mouse pressed left at (747, 440)
Screenshot: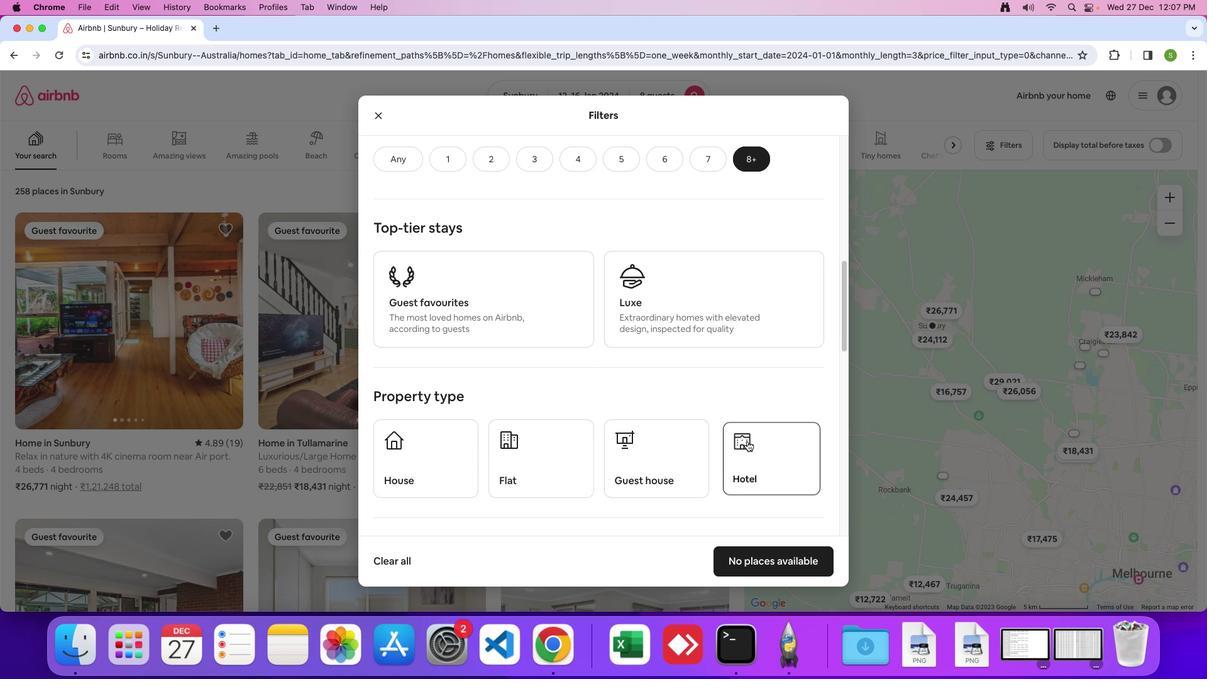 
Action: Mouse moved to (591, 382)
Screenshot: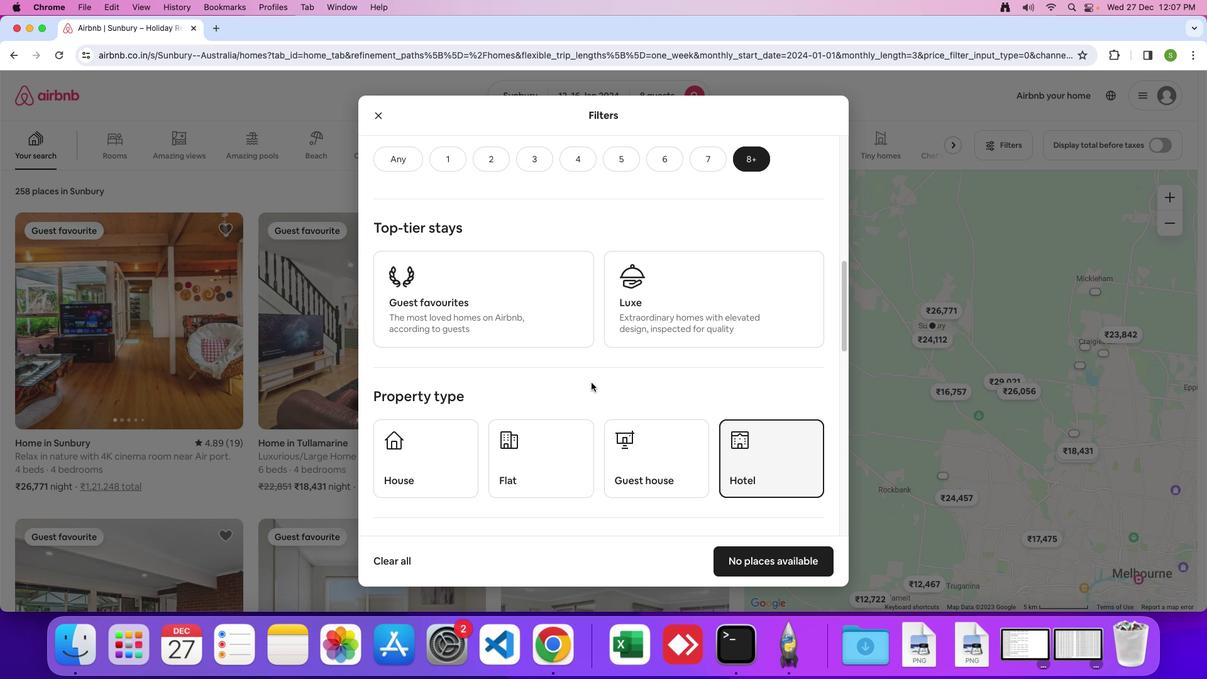
Action: Mouse scrolled (591, 382) with delta (0, 0)
Screenshot: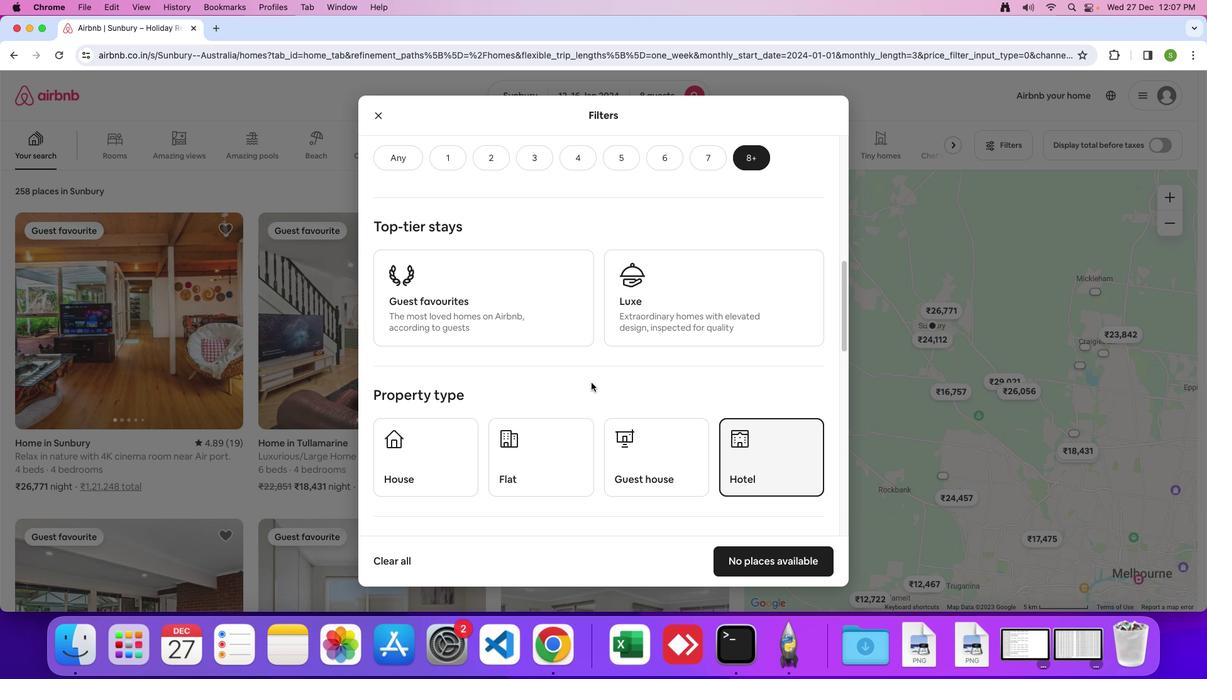 
Action: Mouse scrolled (591, 382) with delta (0, 0)
Screenshot: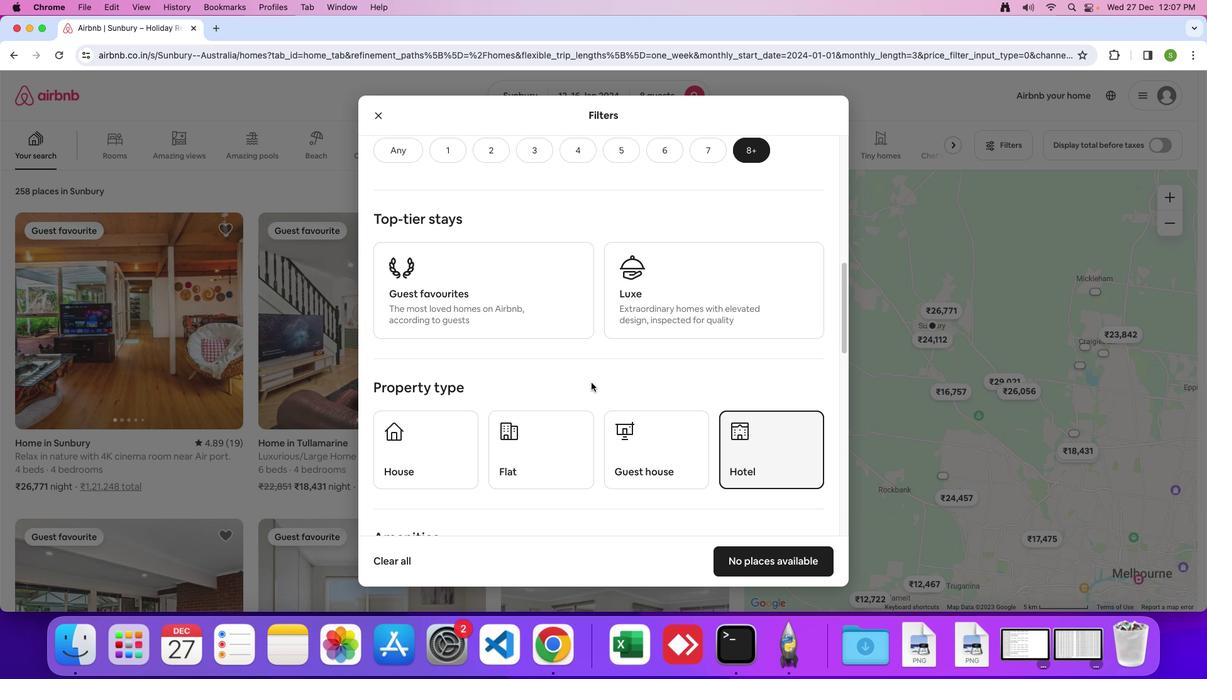 
Action: Mouse scrolled (591, 382) with delta (0, 0)
Screenshot: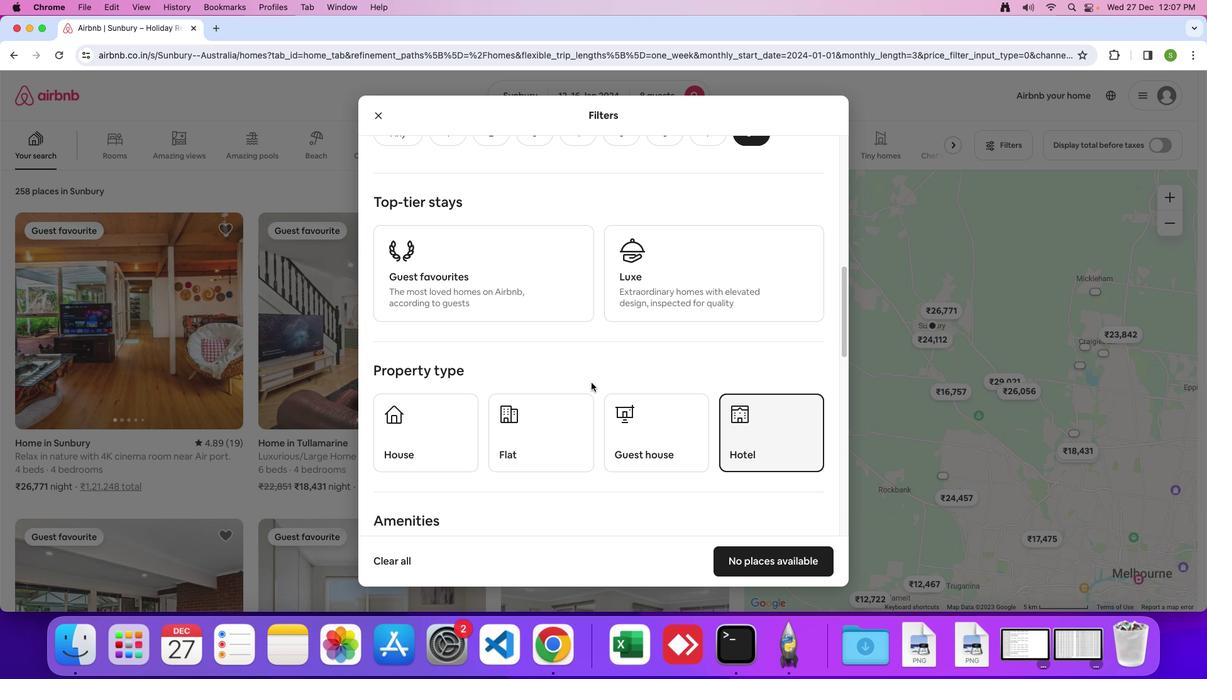 
Action: Mouse scrolled (591, 382) with delta (0, 0)
Screenshot: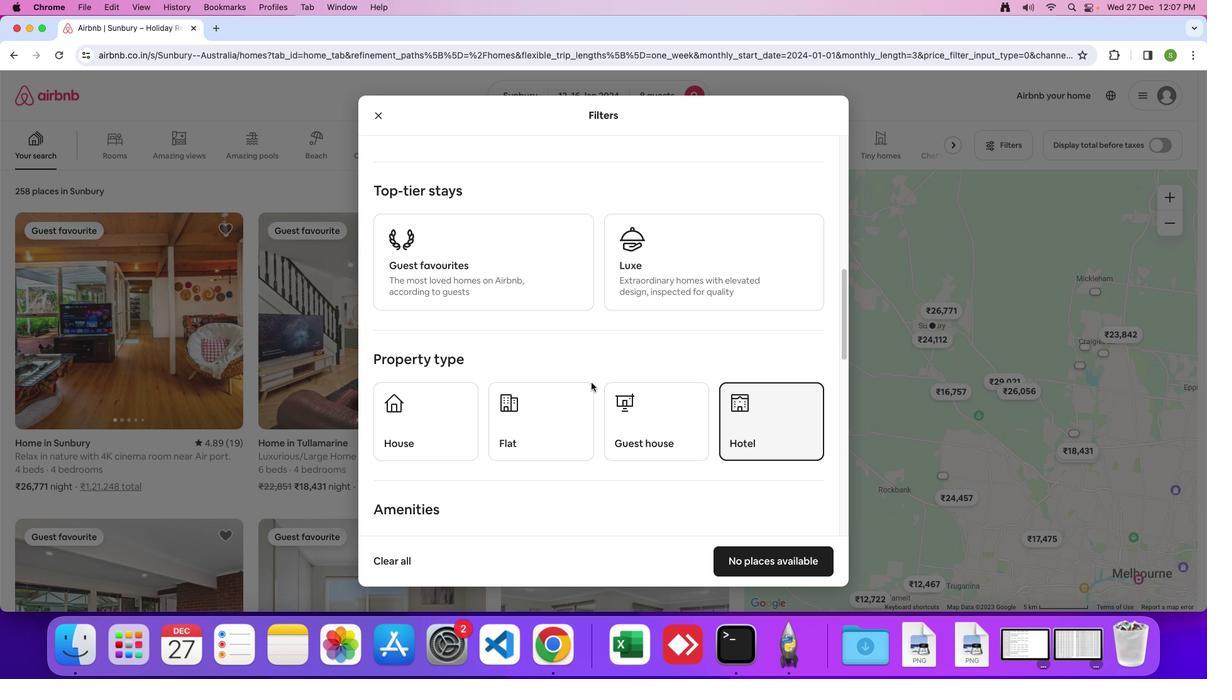 
Action: Mouse scrolled (591, 382) with delta (0, -1)
Screenshot: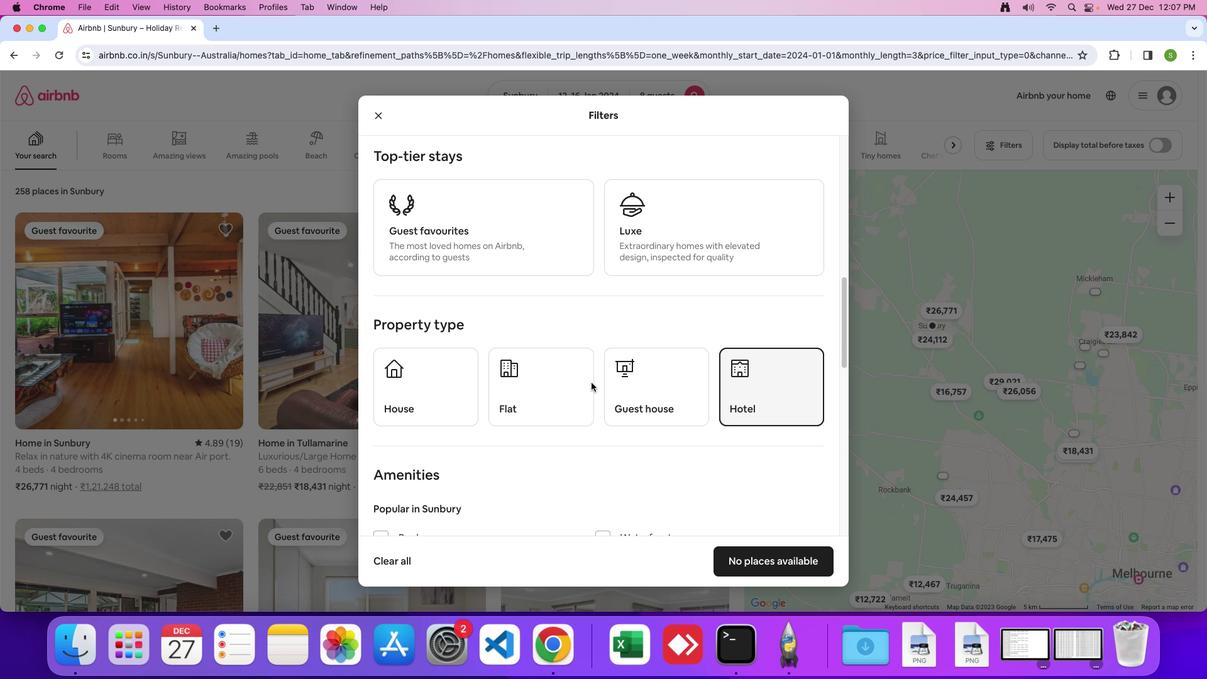 
Action: Mouse scrolled (591, 382) with delta (0, 0)
Screenshot: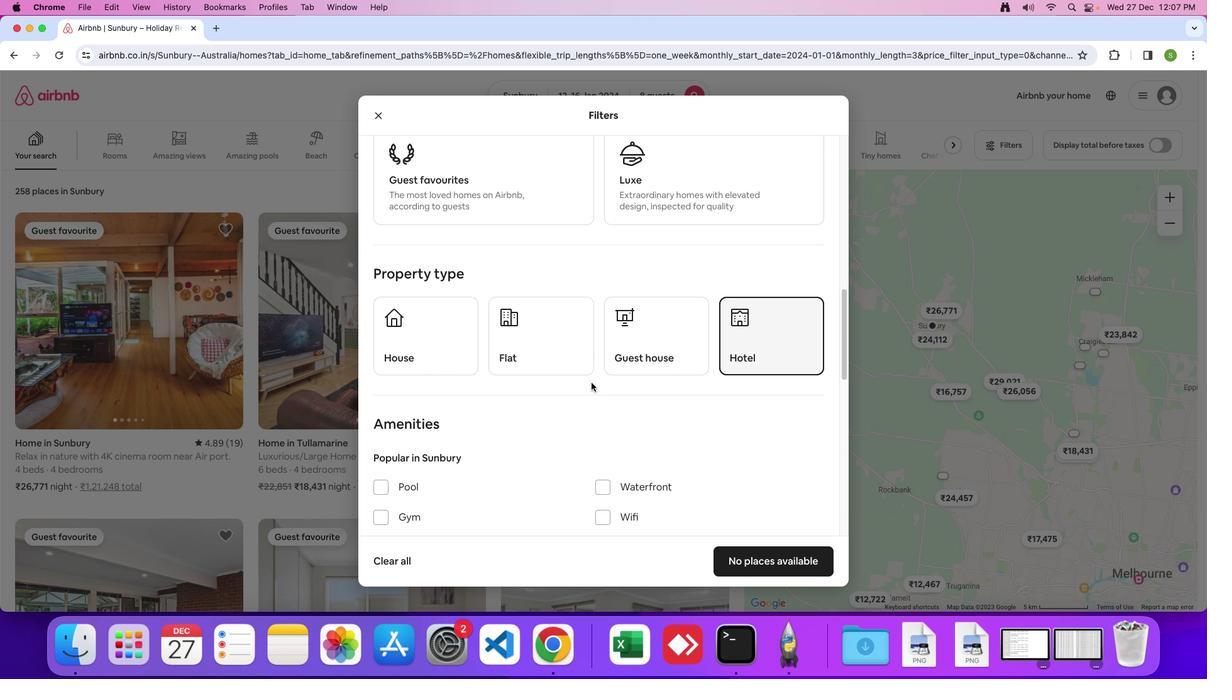 
Action: Mouse scrolled (591, 382) with delta (0, 0)
Screenshot: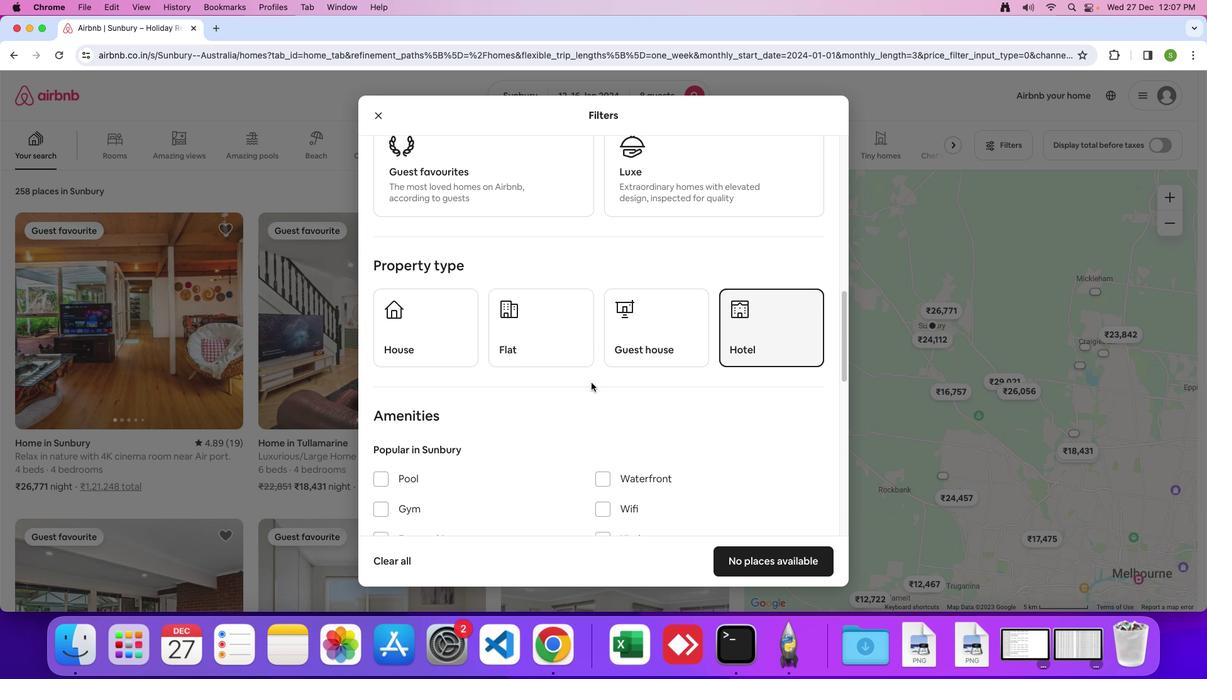 
Action: Mouse scrolled (591, 382) with delta (0, 0)
Screenshot: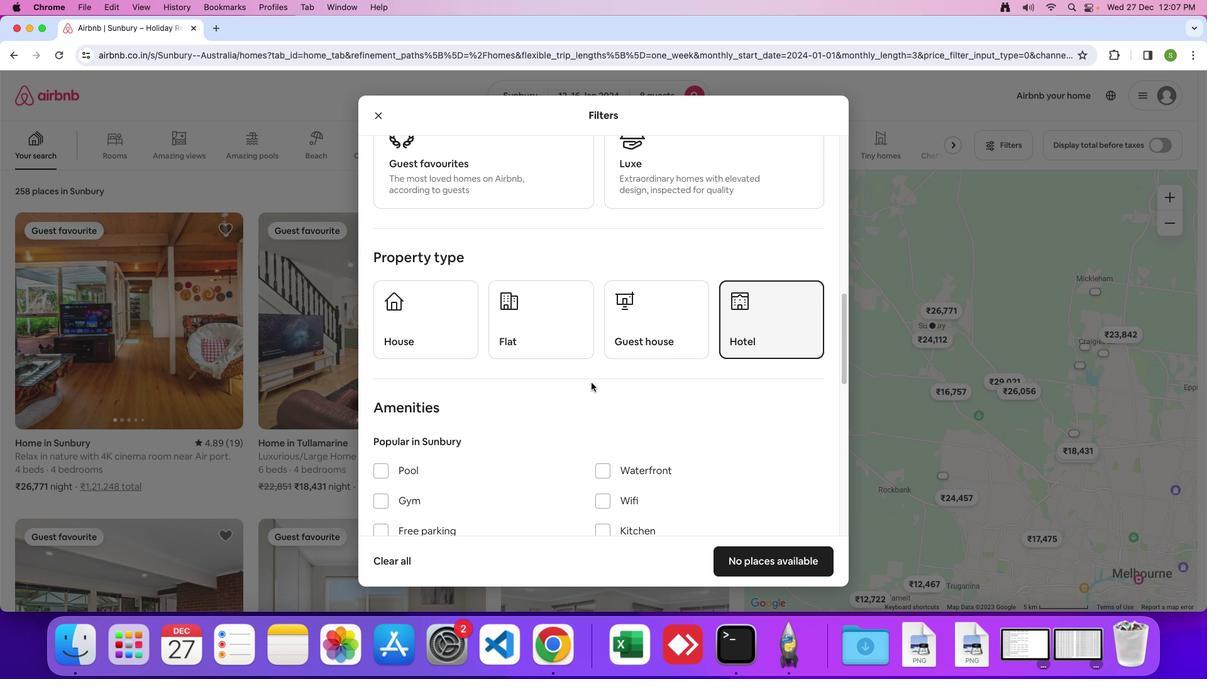 
Action: Mouse scrolled (591, 382) with delta (0, 0)
Screenshot: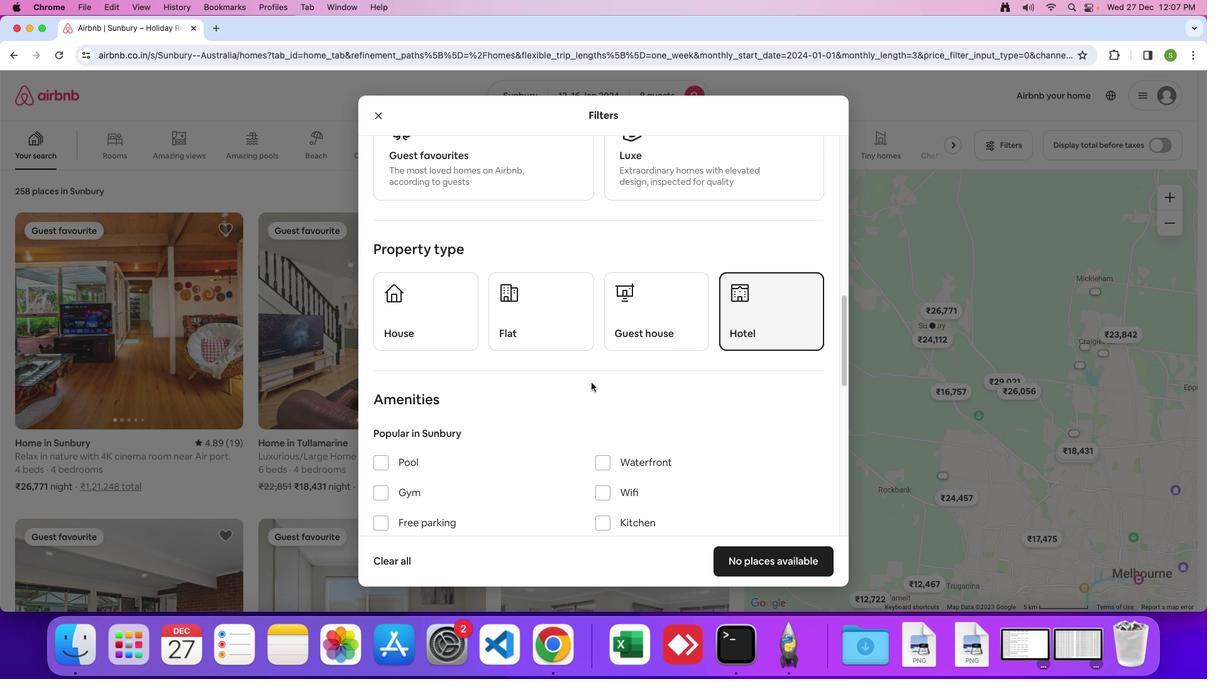 
Action: Mouse moved to (586, 384)
Screenshot: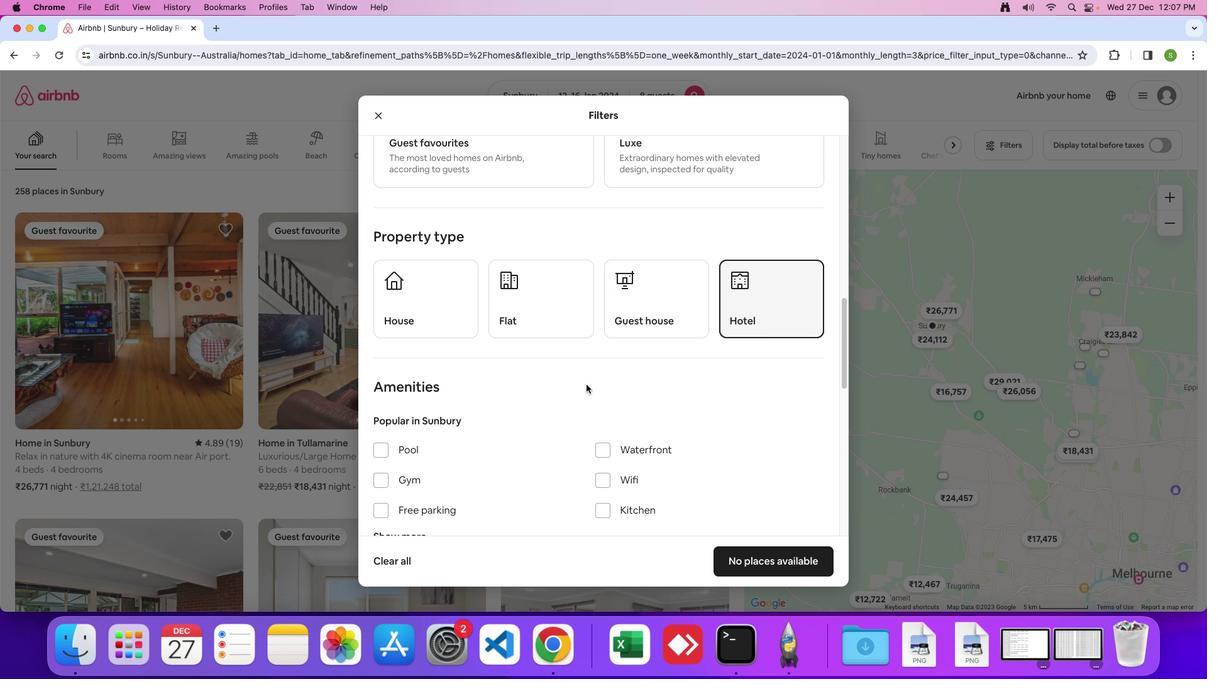 
Action: Mouse scrolled (586, 384) with delta (0, 0)
Screenshot: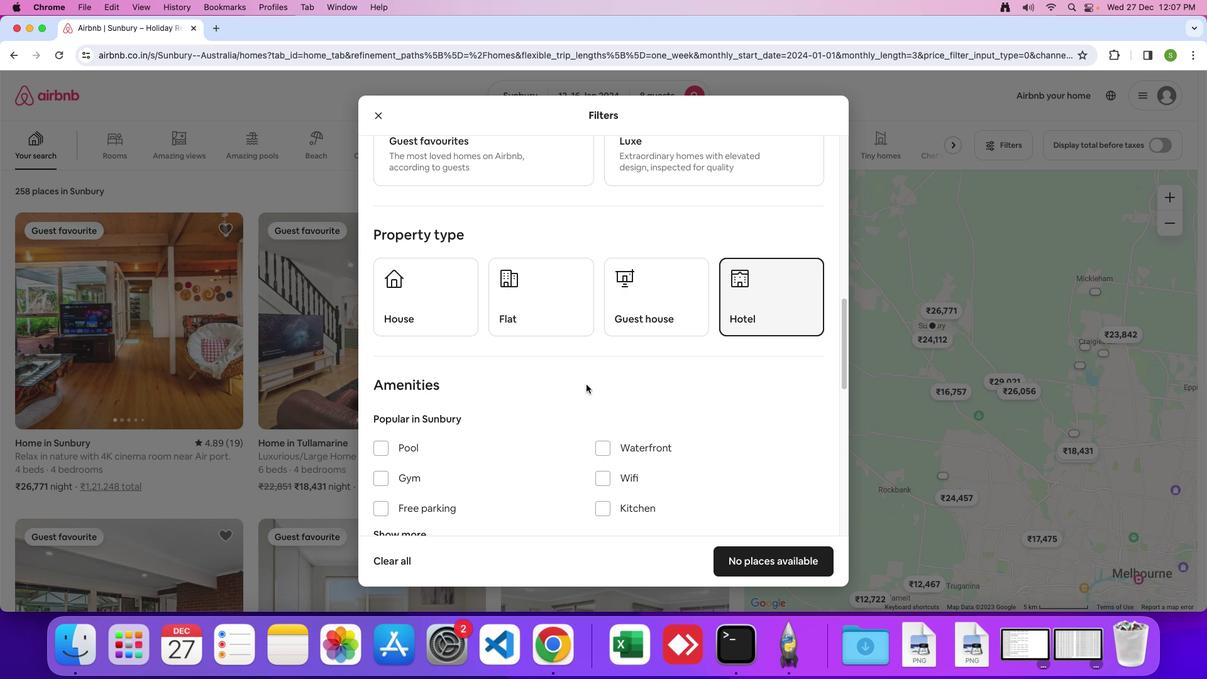 
Action: Mouse scrolled (586, 384) with delta (0, 0)
Screenshot: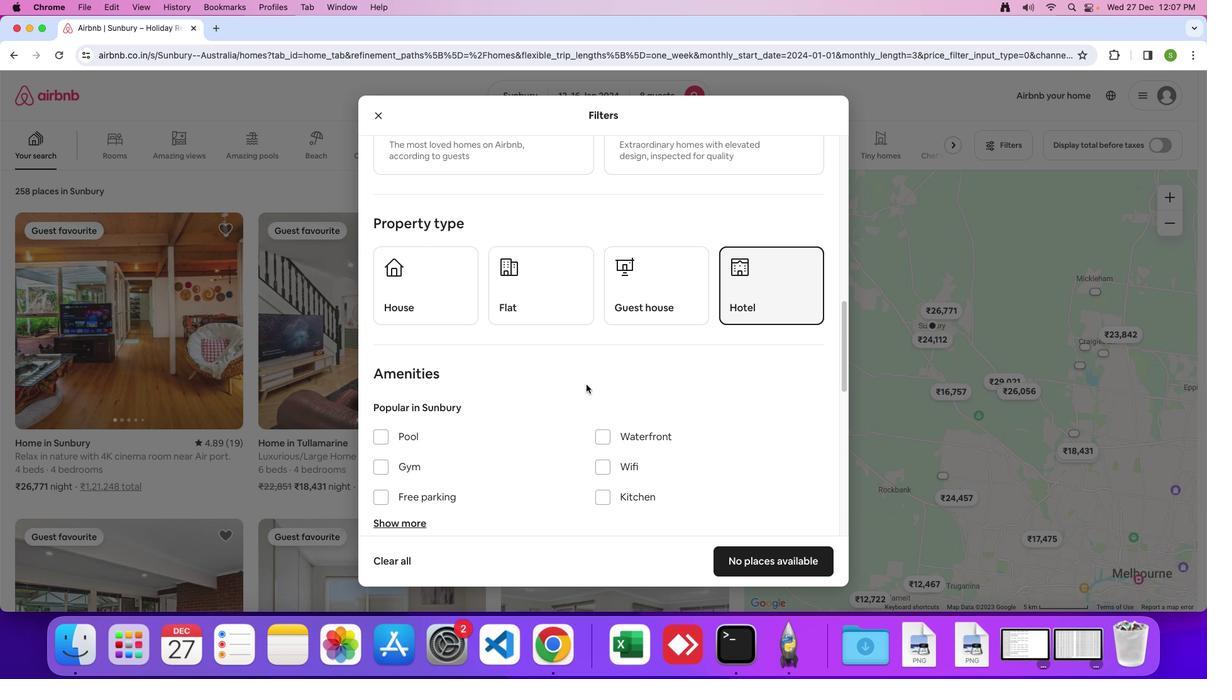 
Action: Mouse moved to (577, 389)
Screenshot: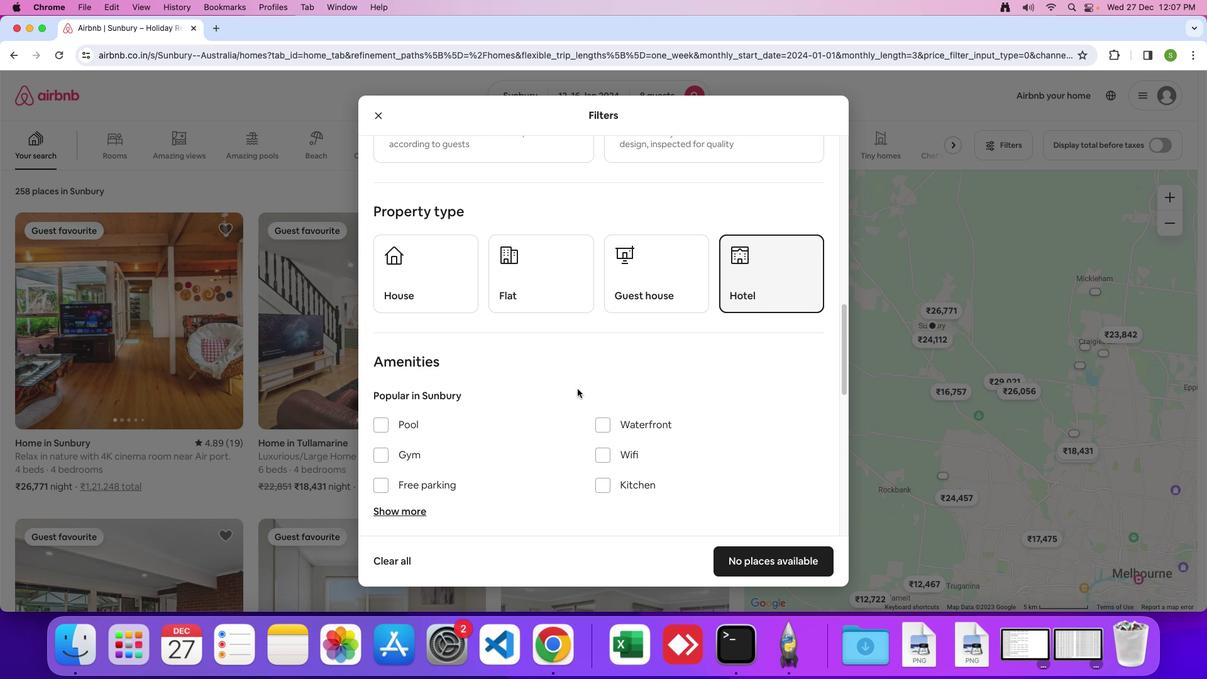 
Action: Mouse scrolled (577, 389) with delta (0, 0)
Screenshot: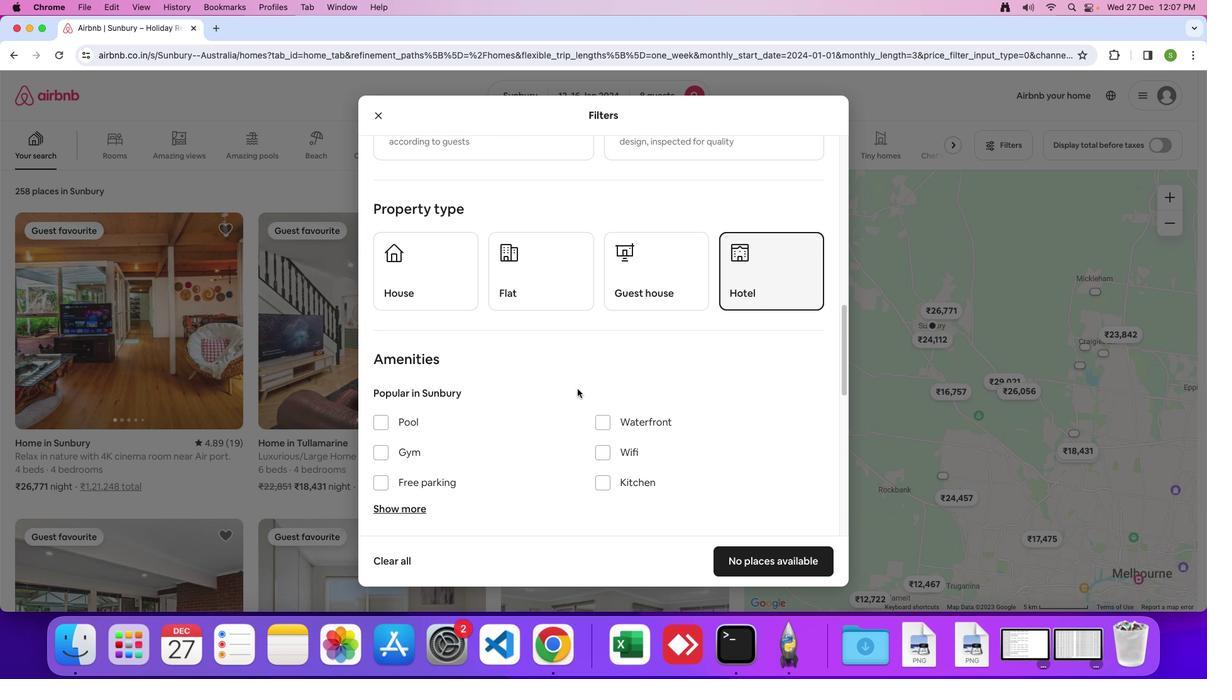 
Action: Mouse scrolled (577, 389) with delta (0, 0)
Screenshot: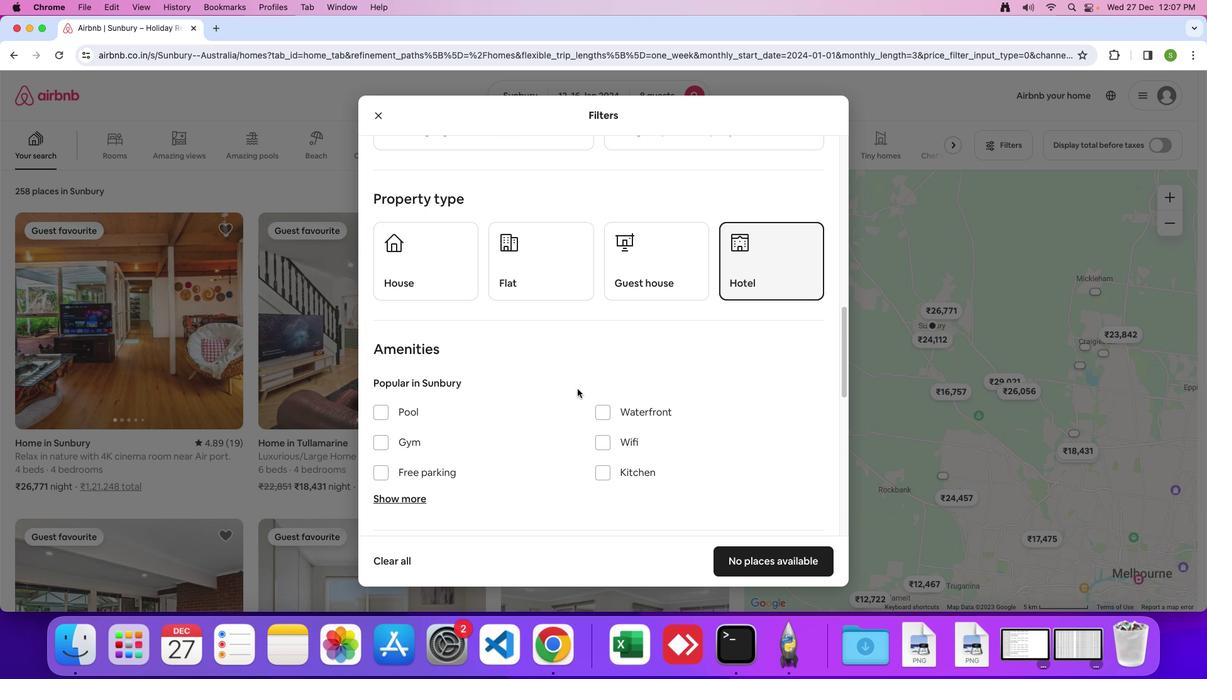 
Action: Mouse scrolled (577, 389) with delta (0, 0)
Screenshot: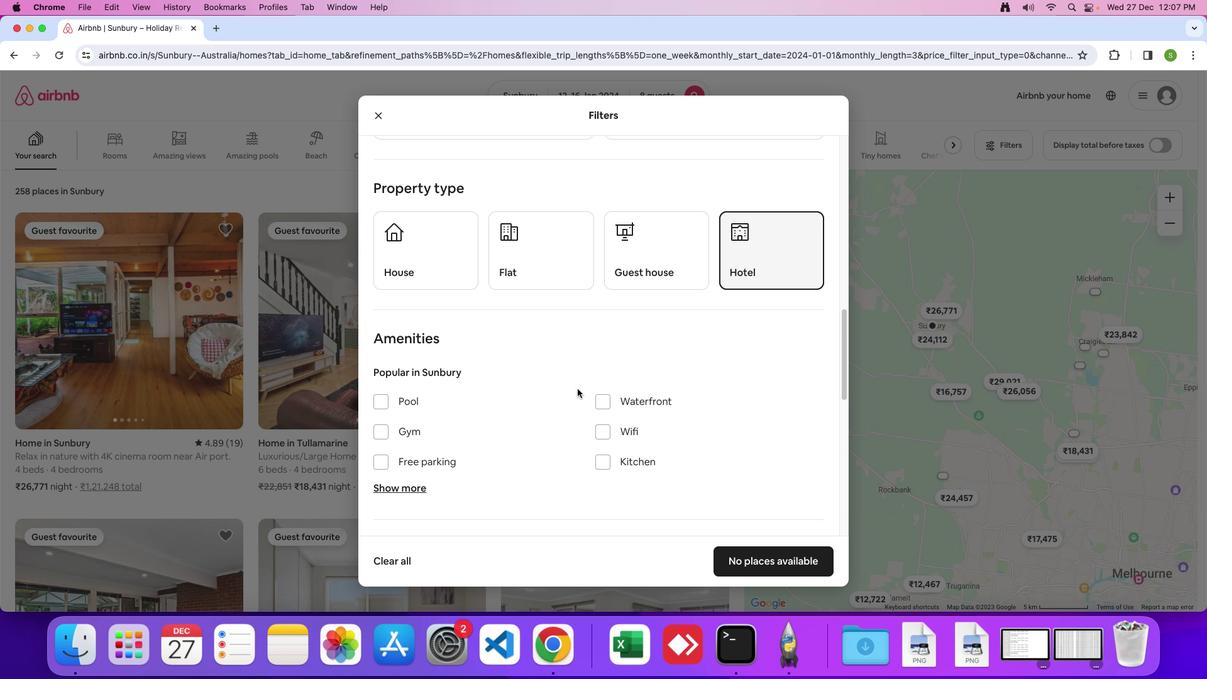 
Action: Mouse scrolled (577, 389) with delta (0, 0)
Screenshot: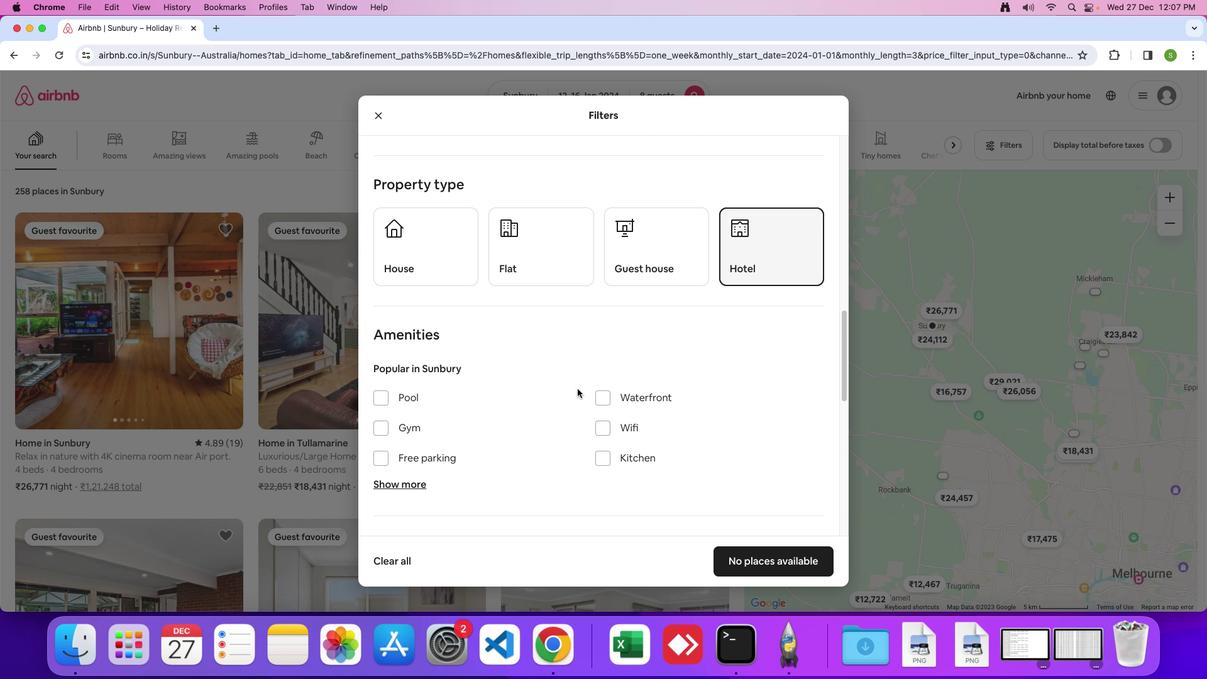 
Action: Mouse scrolled (577, 389) with delta (0, 0)
Screenshot: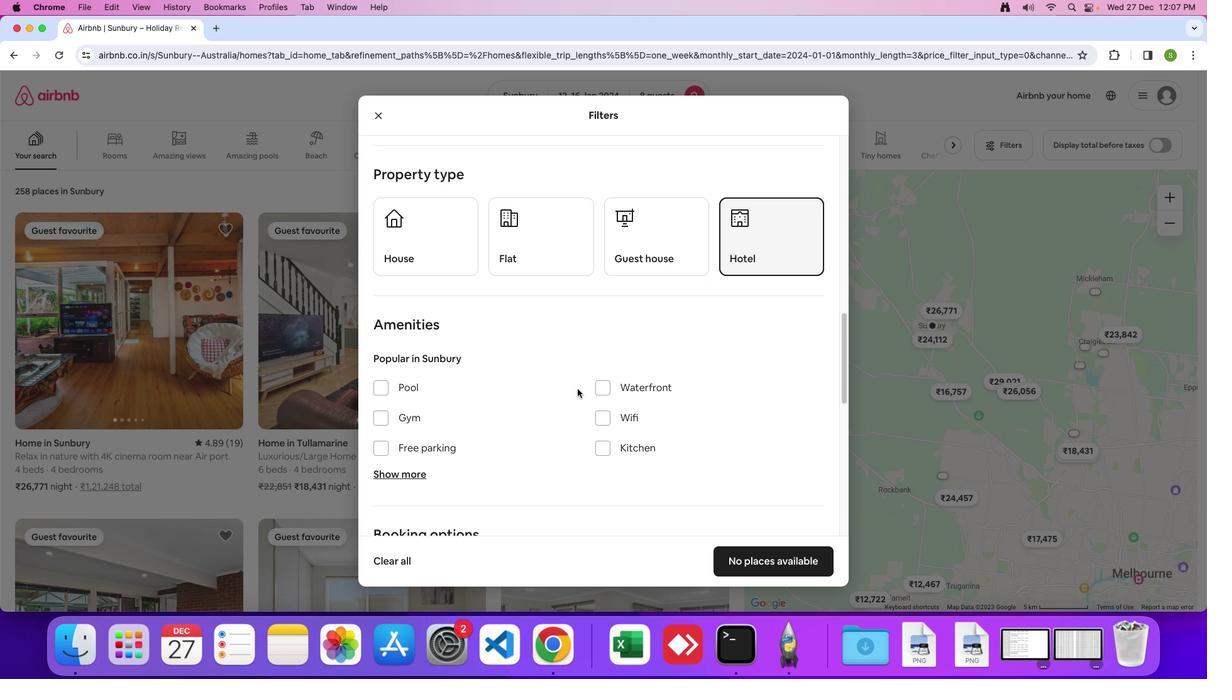 
Action: Mouse scrolled (577, 389) with delta (0, 0)
Screenshot: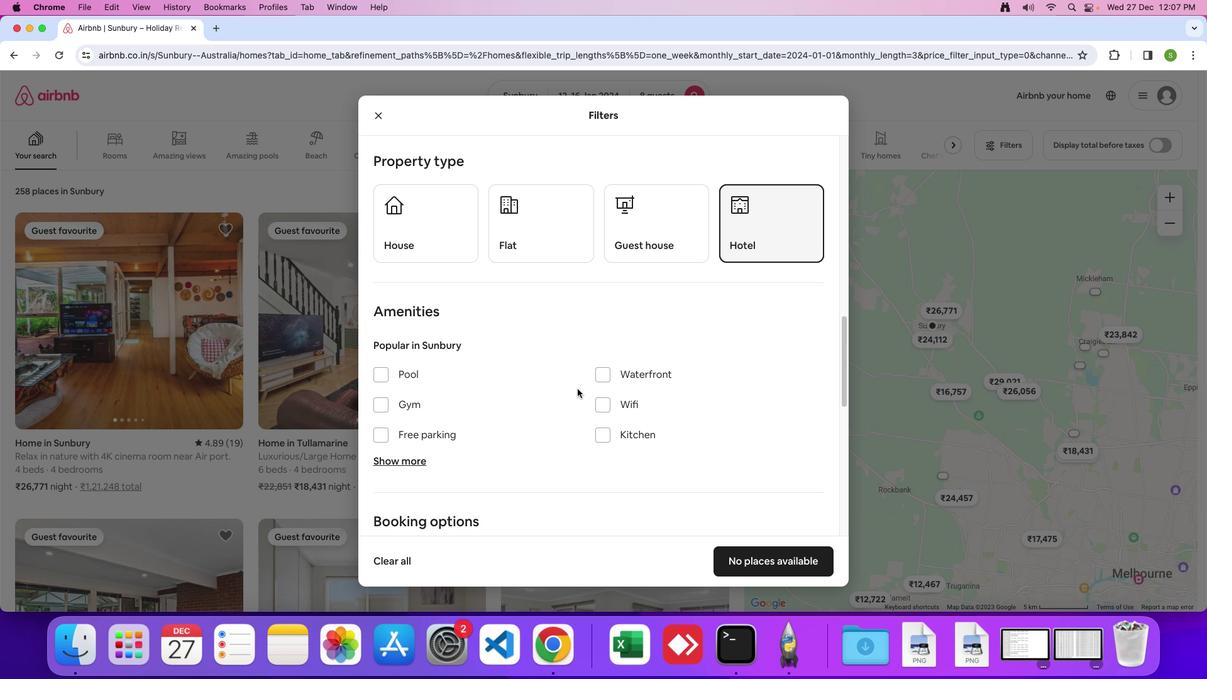 
Action: Mouse scrolled (577, 389) with delta (0, 0)
Screenshot: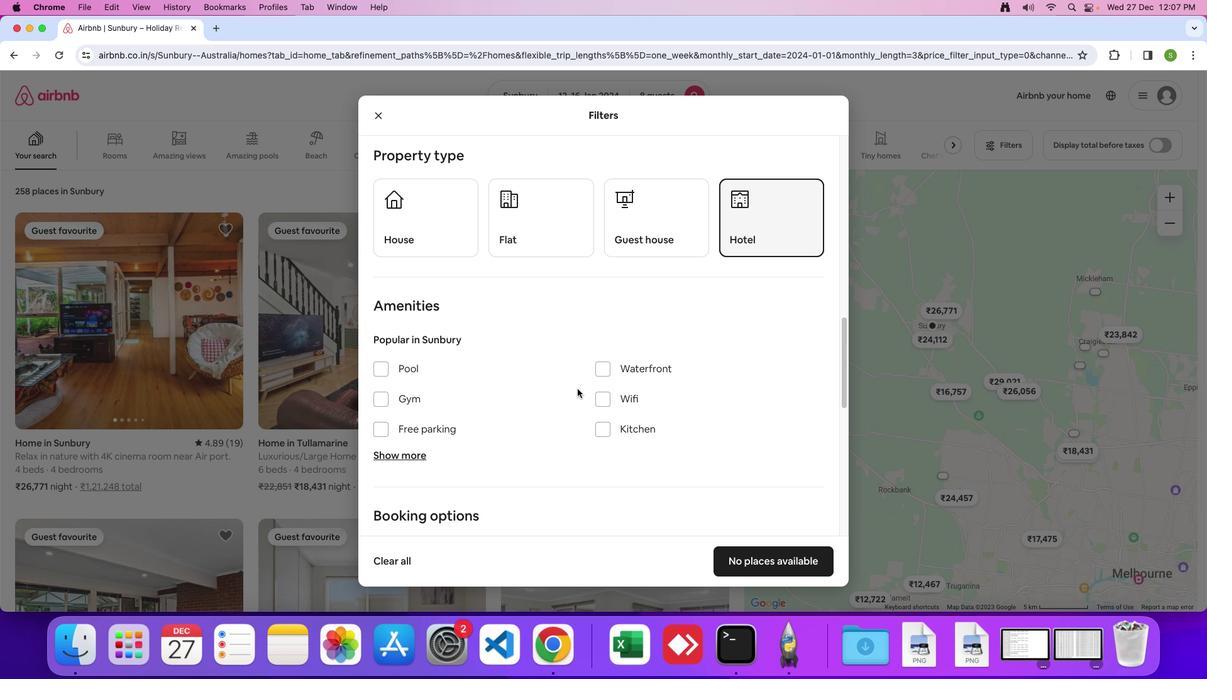 
Action: Mouse scrolled (577, 389) with delta (0, 0)
Screenshot: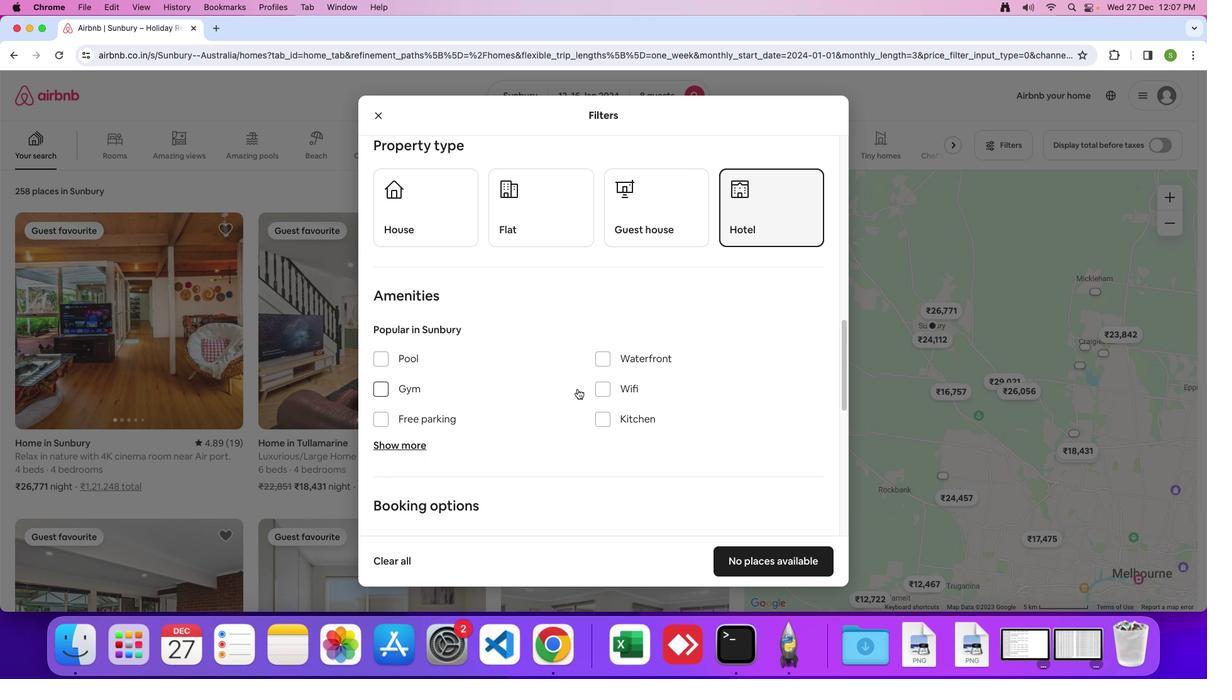
Action: Mouse scrolled (577, 389) with delta (0, 0)
Screenshot: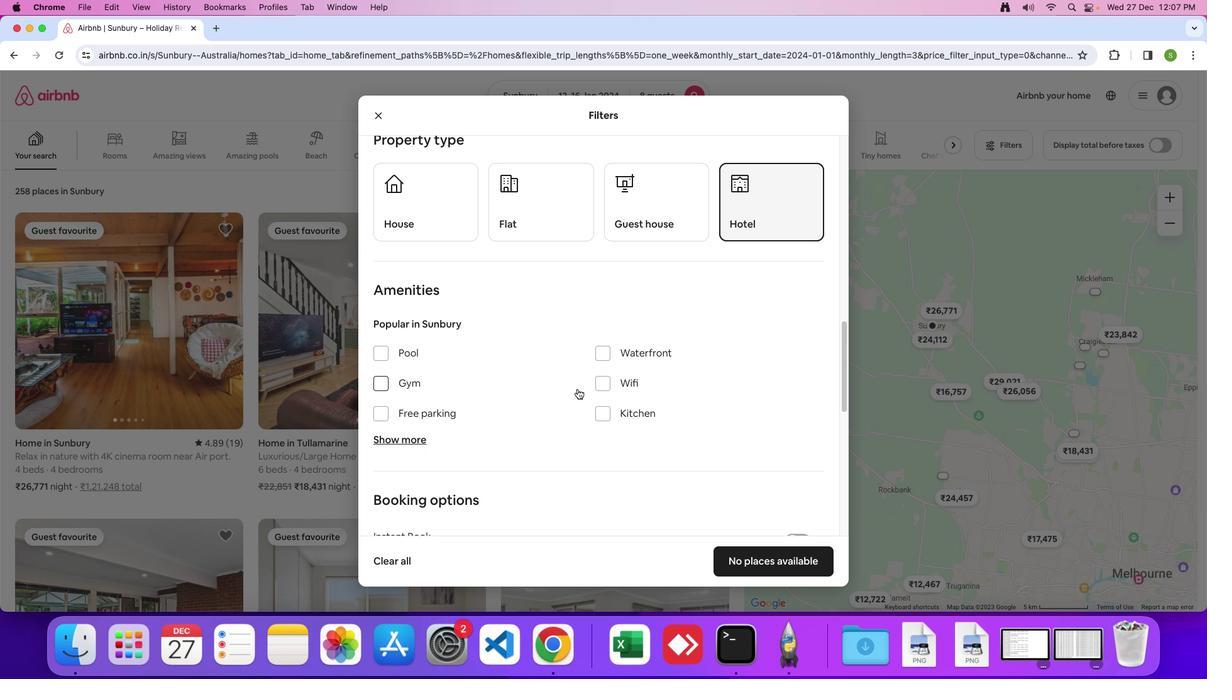
Action: Mouse scrolled (577, 389) with delta (0, 0)
Screenshot: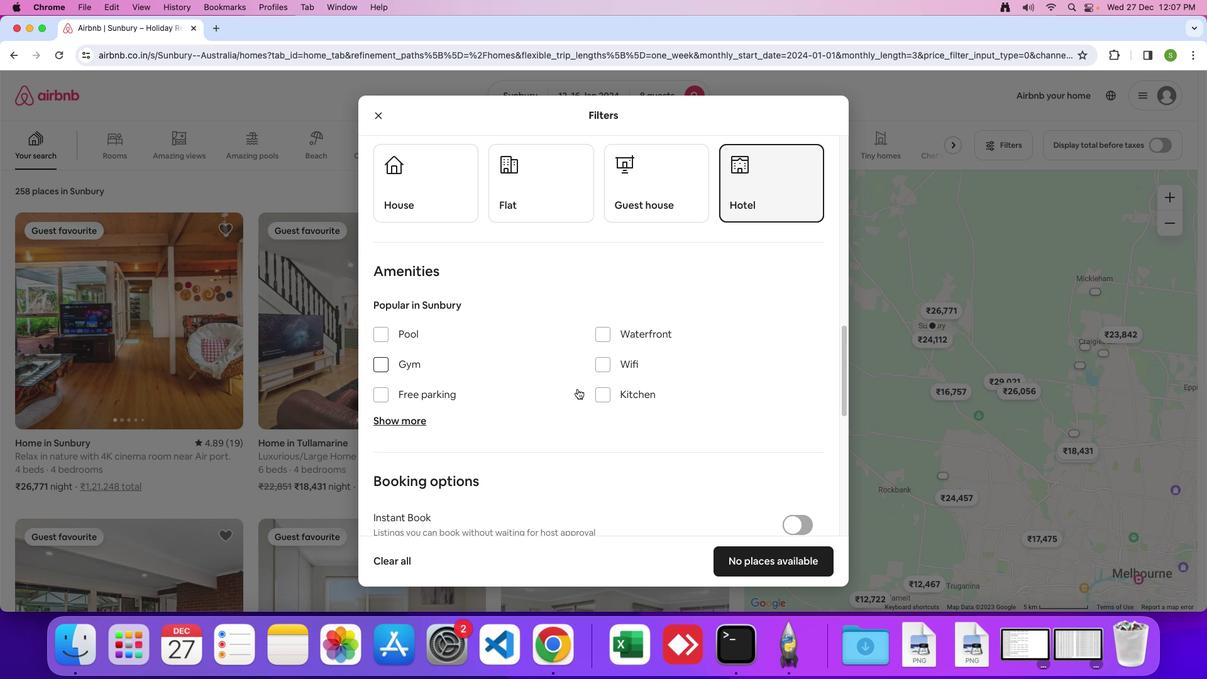 
Action: Mouse moved to (422, 409)
Screenshot: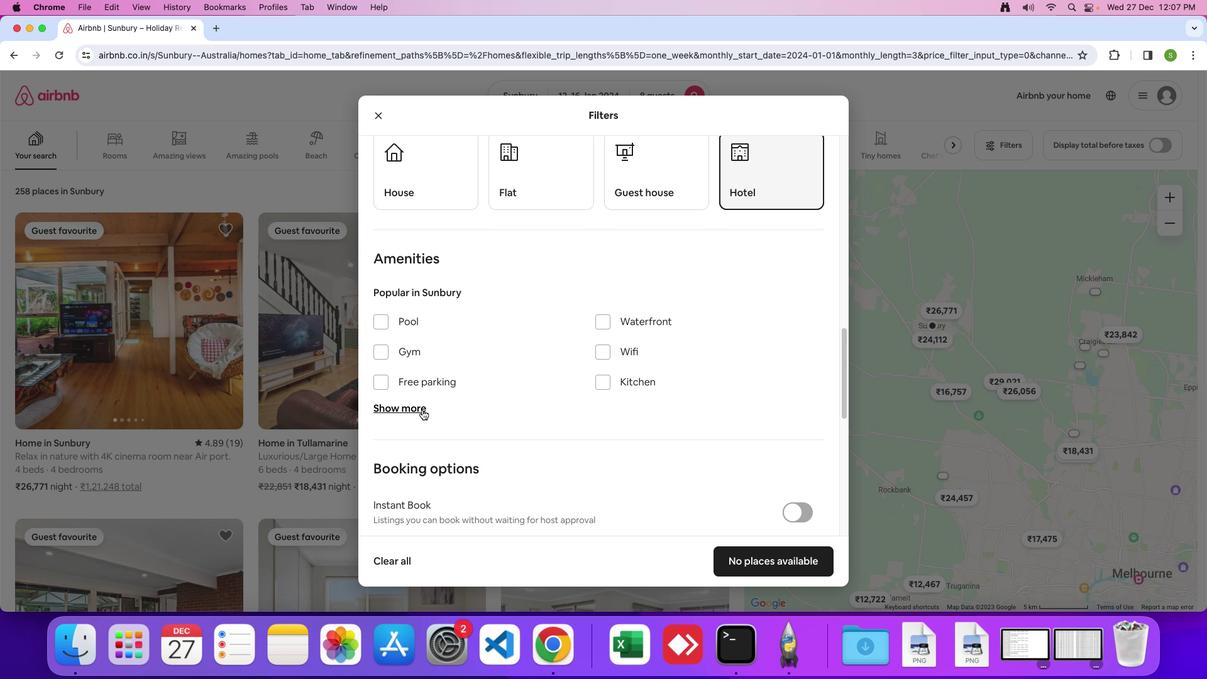 
Action: Mouse pressed left at (422, 409)
Screenshot: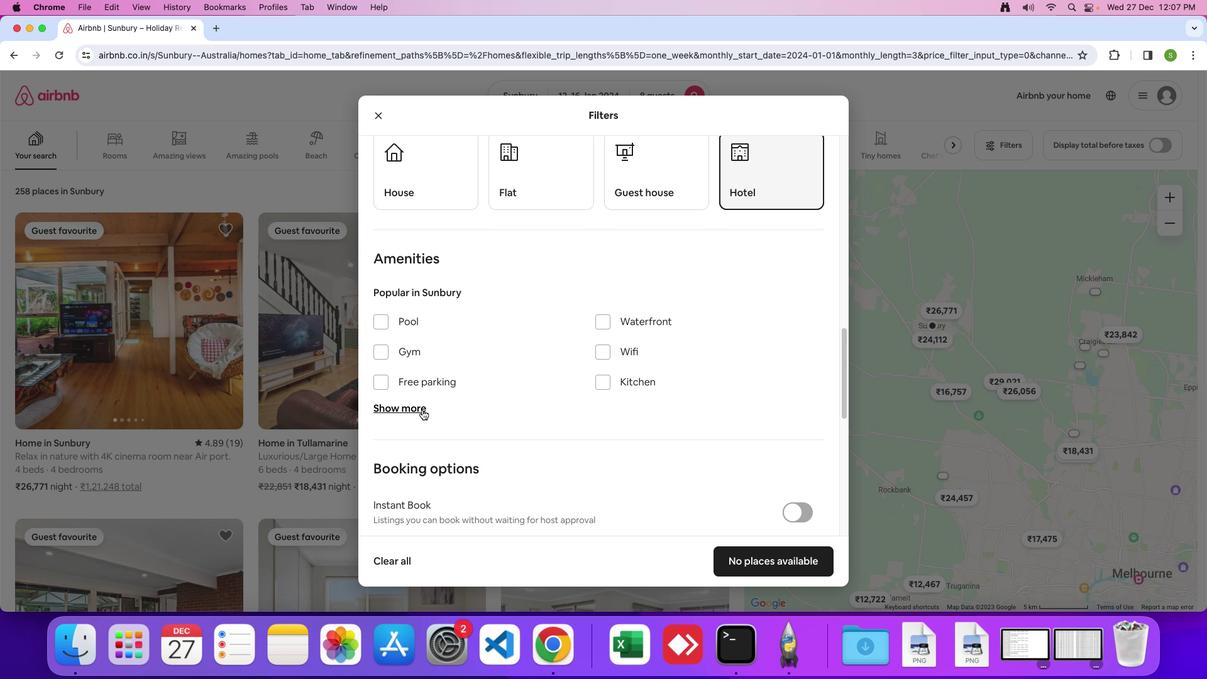 
Action: Mouse moved to (377, 383)
Screenshot: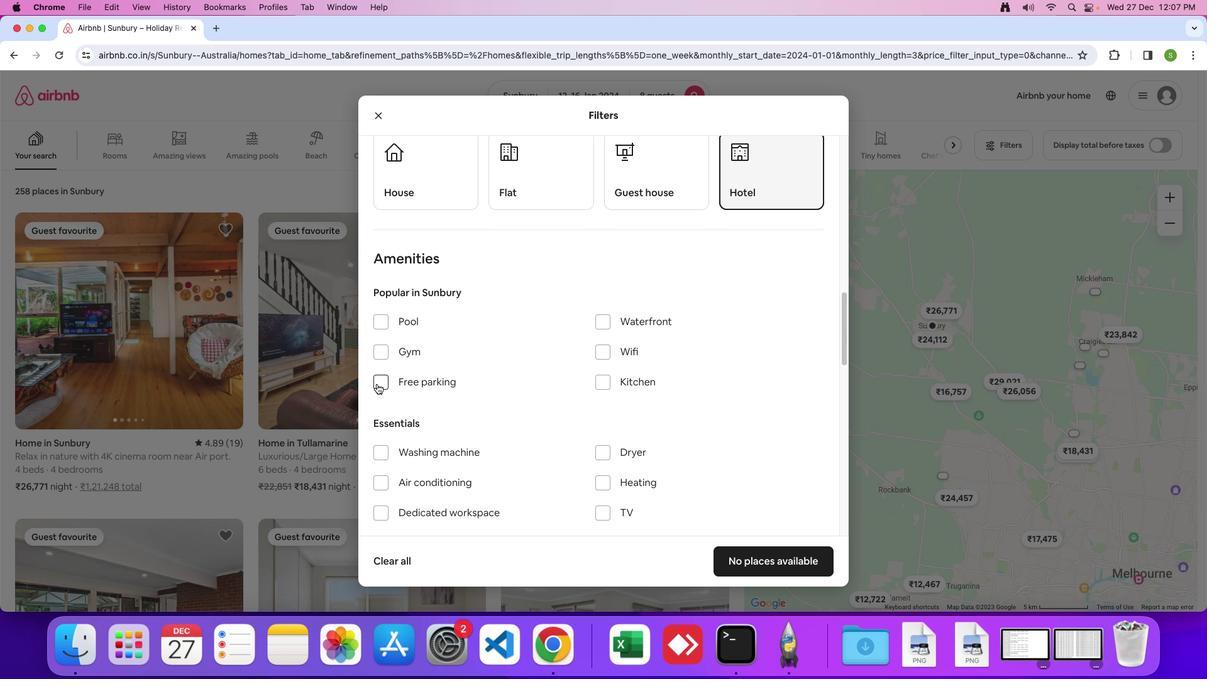 
Action: Mouse pressed left at (377, 383)
Screenshot: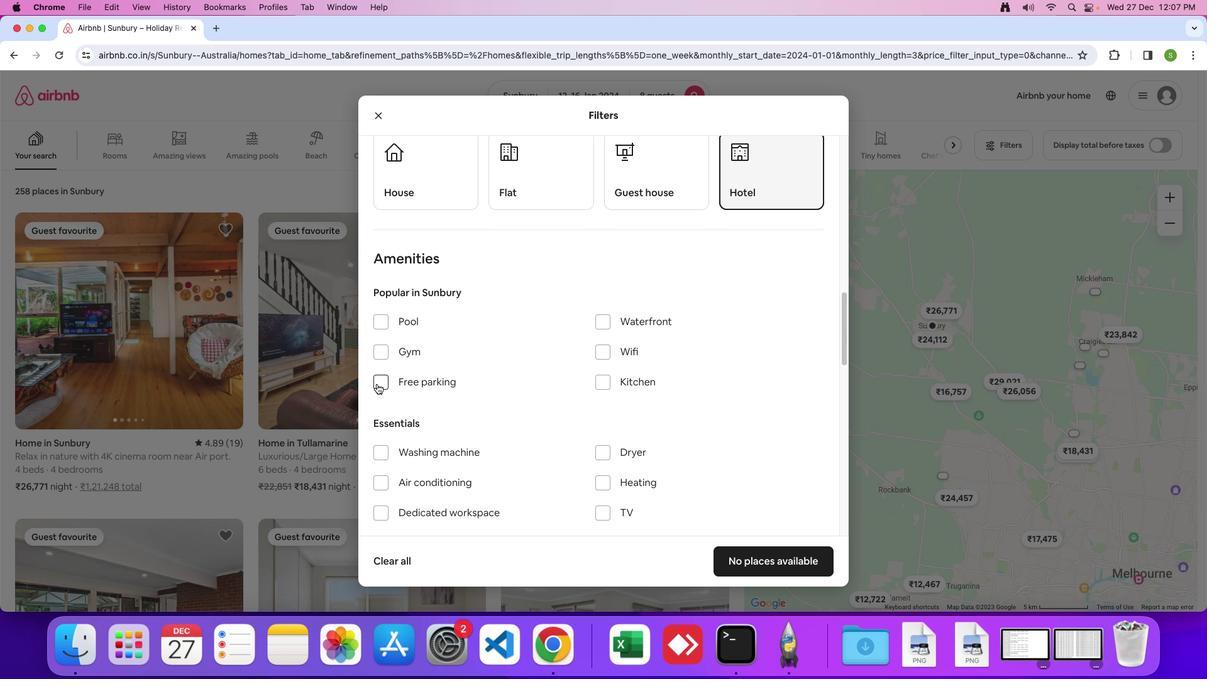 
Action: Mouse moved to (601, 351)
Screenshot: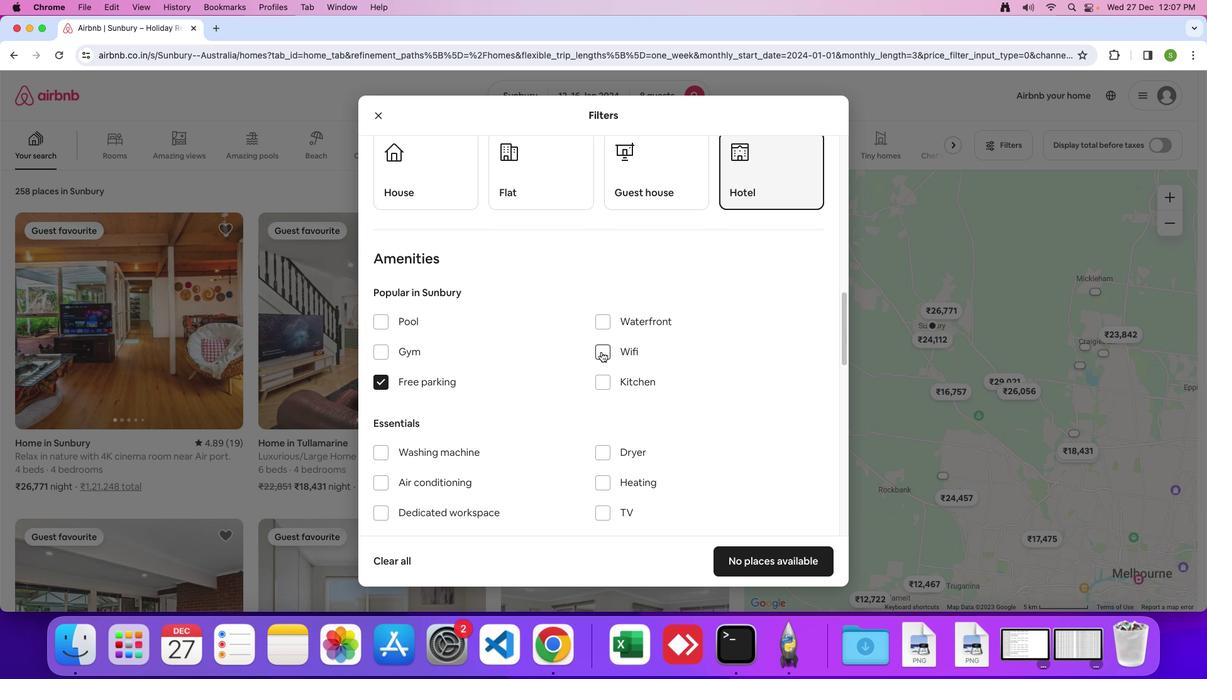 
Action: Mouse pressed left at (601, 351)
Screenshot: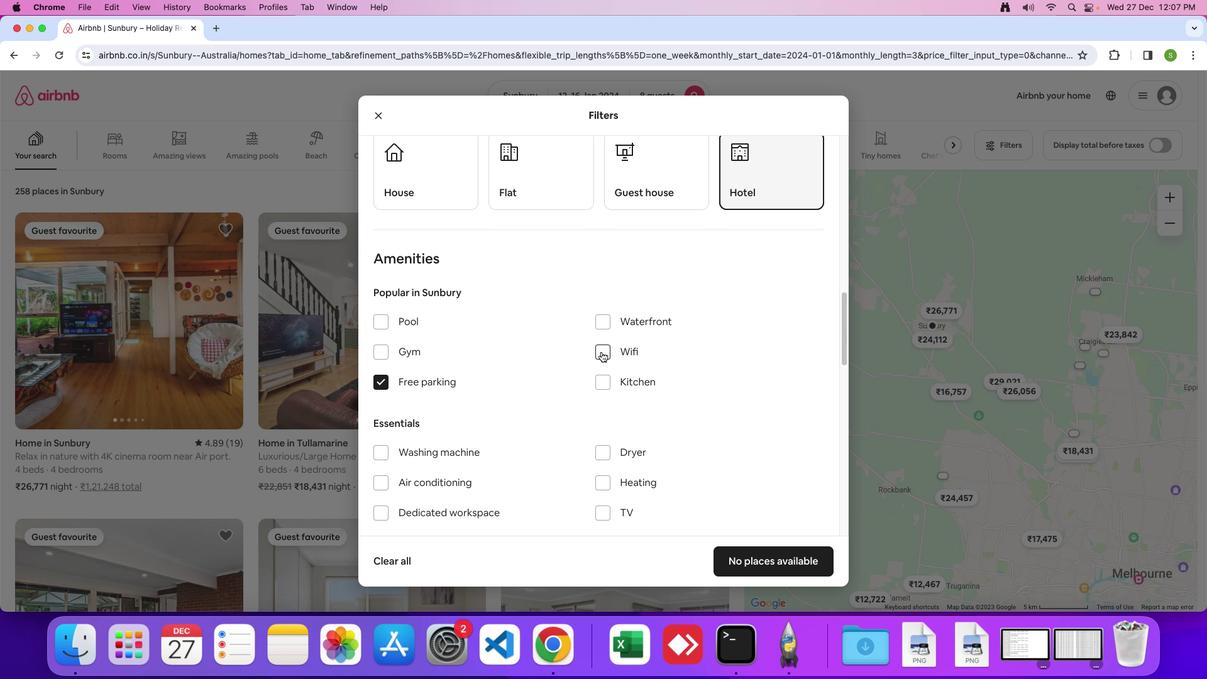 
Action: Mouse moved to (534, 396)
Screenshot: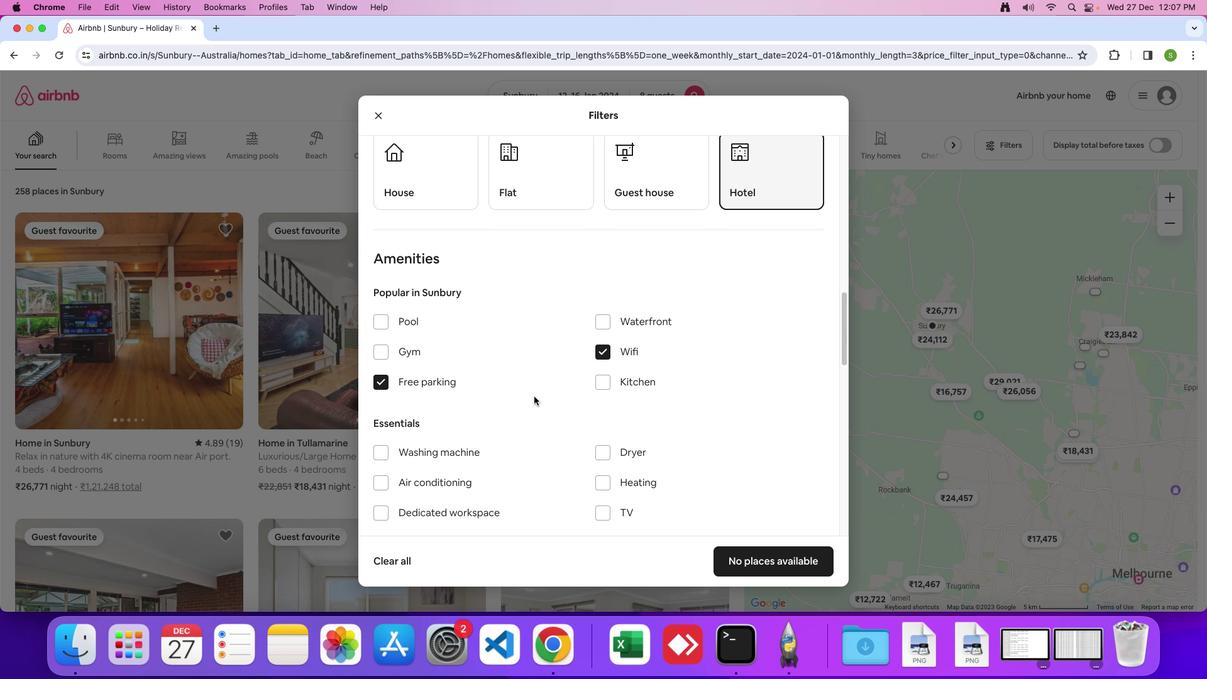 
Action: Mouse scrolled (534, 396) with delta (0, 0)
Screenshot: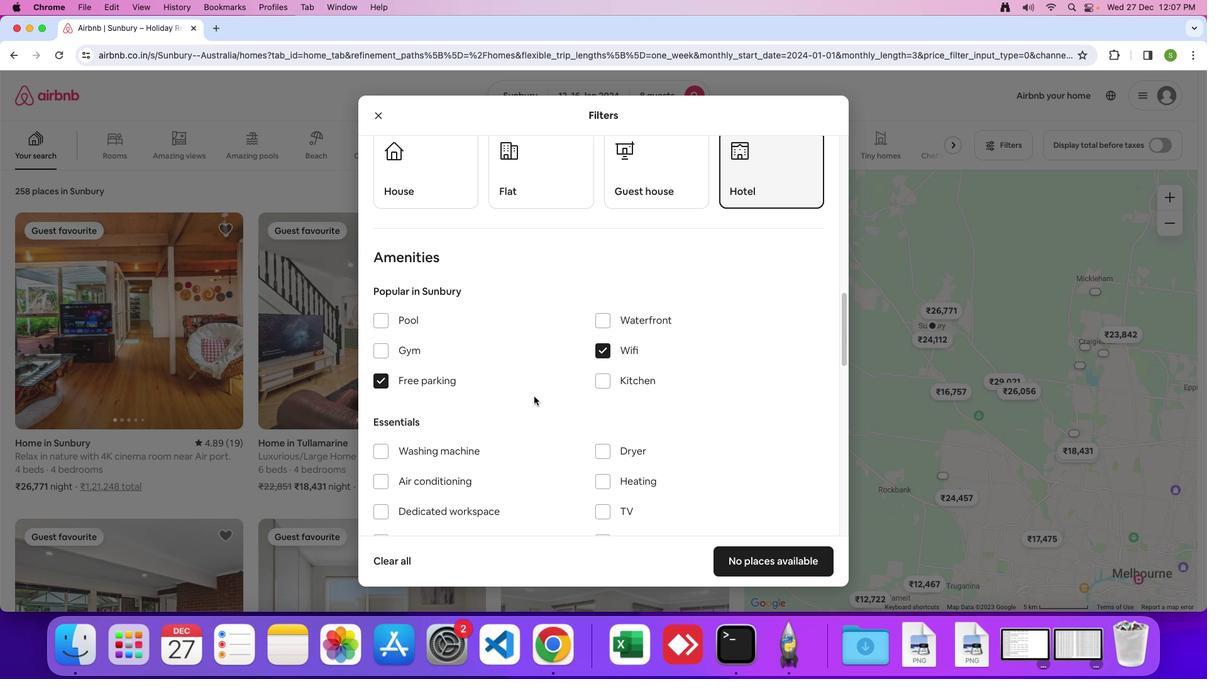 
Action: Mouse scrolled (534, 396) with delta (0, 0)
Screenshot: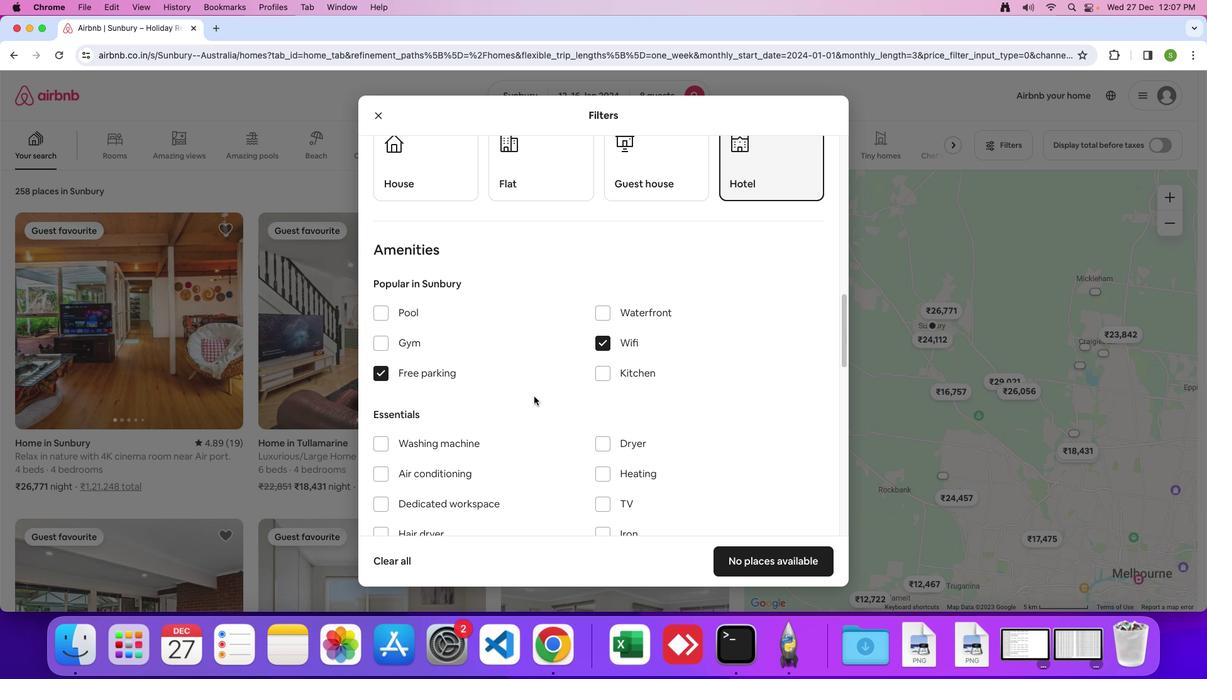 
Action: Mouse scrolled (534, 396) with delta (0, 0)
Screenshot: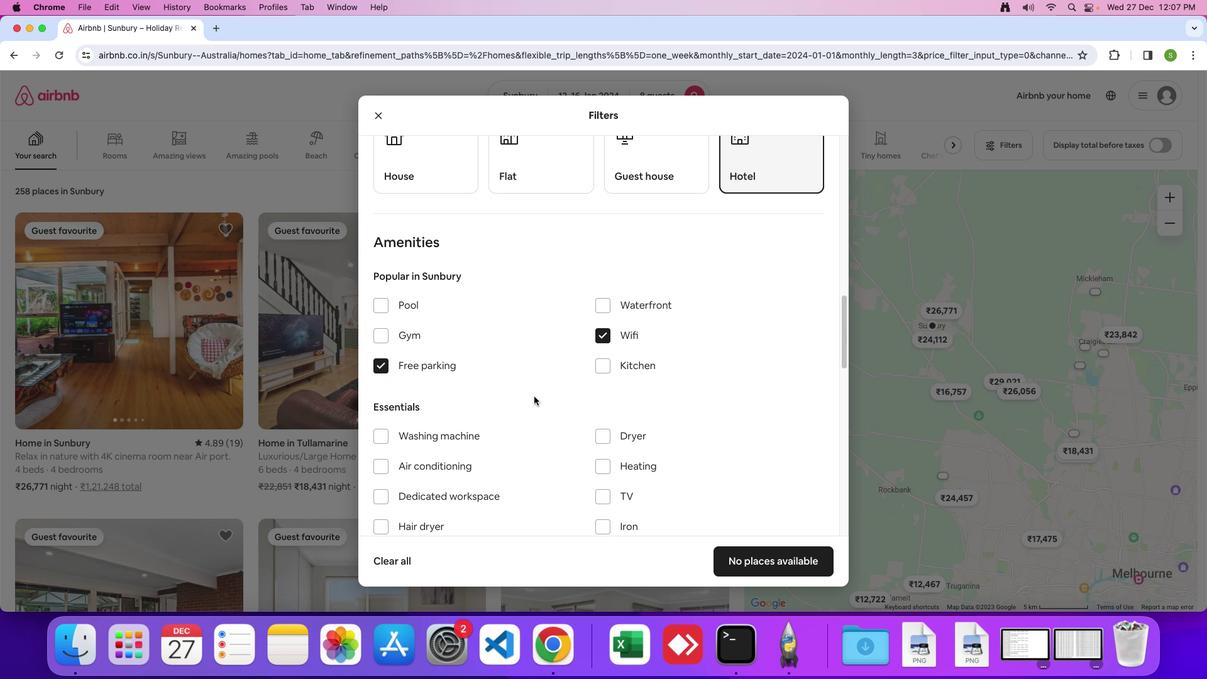 
Action: Mouse scrolled (534, 396) with delta (0, 0)
Screenshot: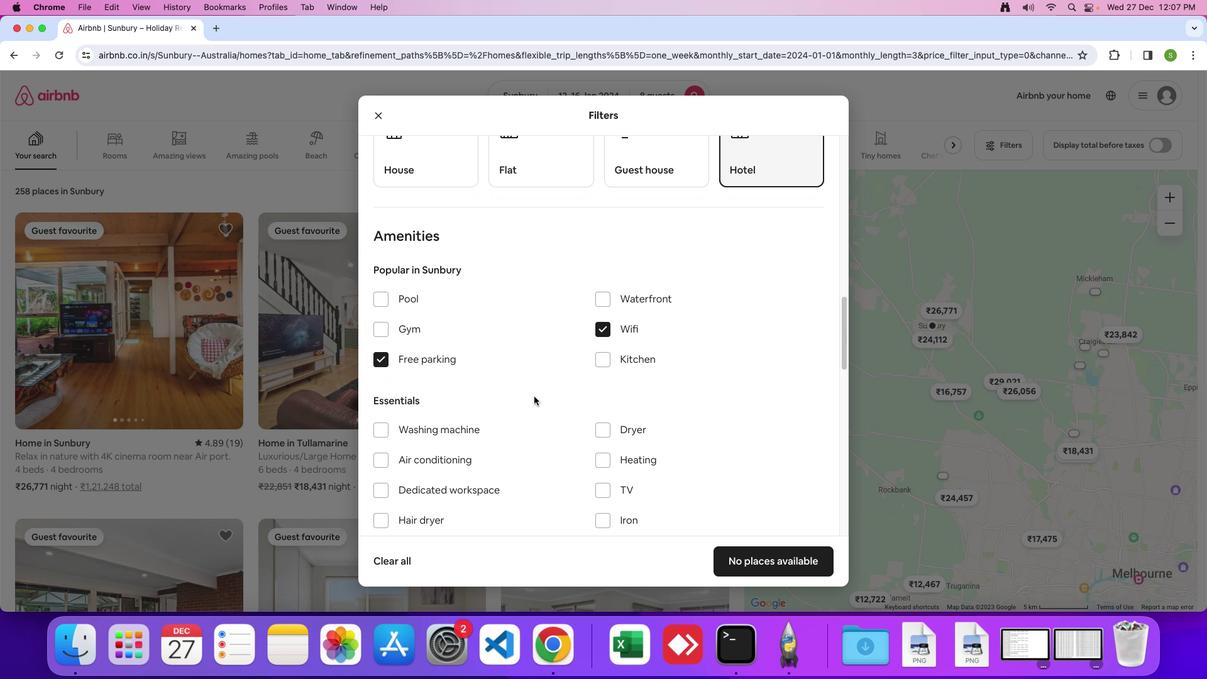 
Action: Mouse moved to (596, 481)
Screenshot: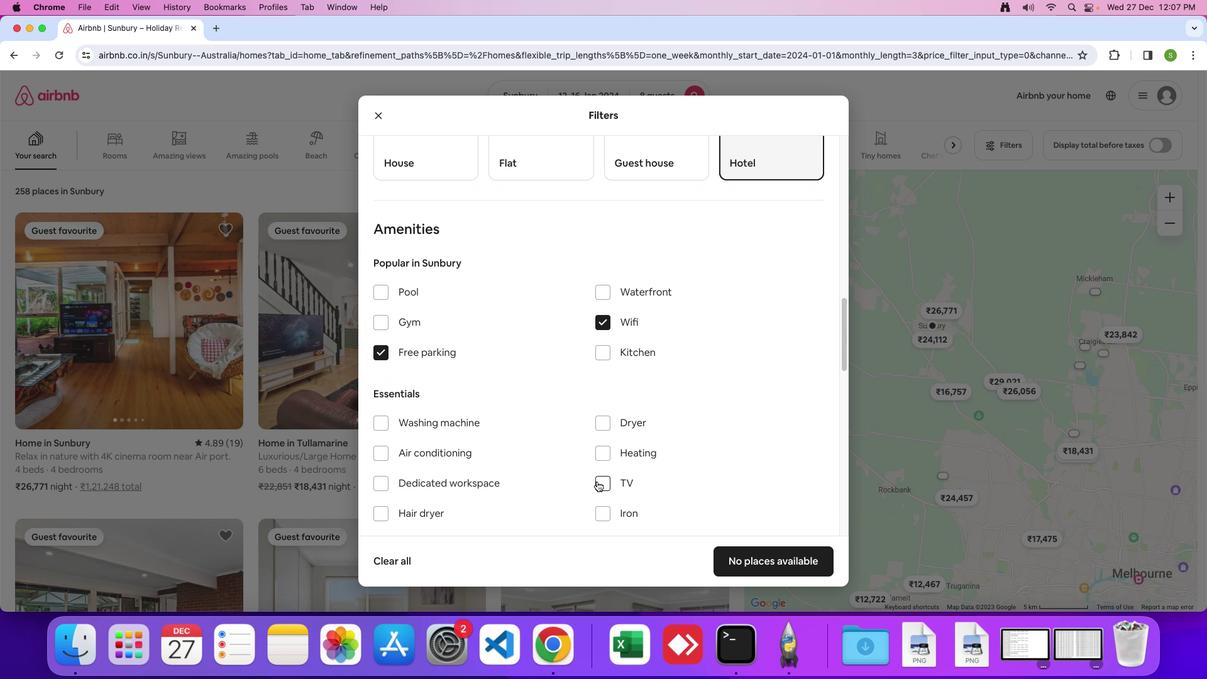 
Action: Mouse pressed left at (596, 481)
Screenshot: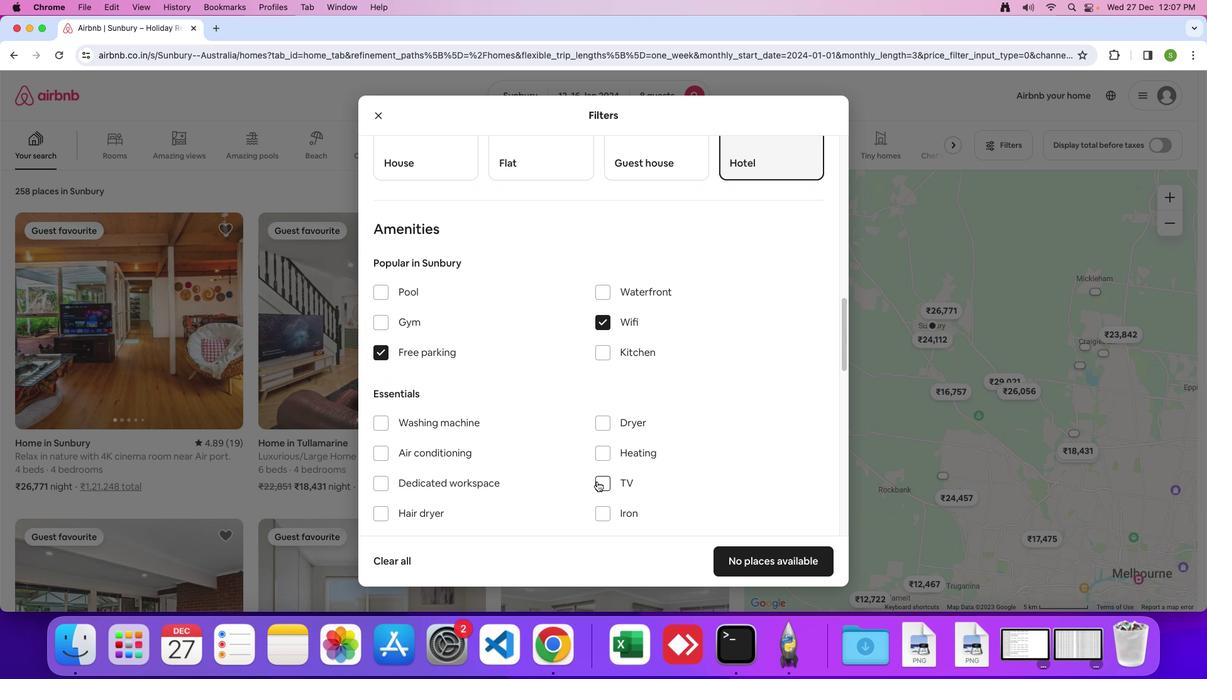 
Action: Mouse moved to (554, 464)
Screenshot: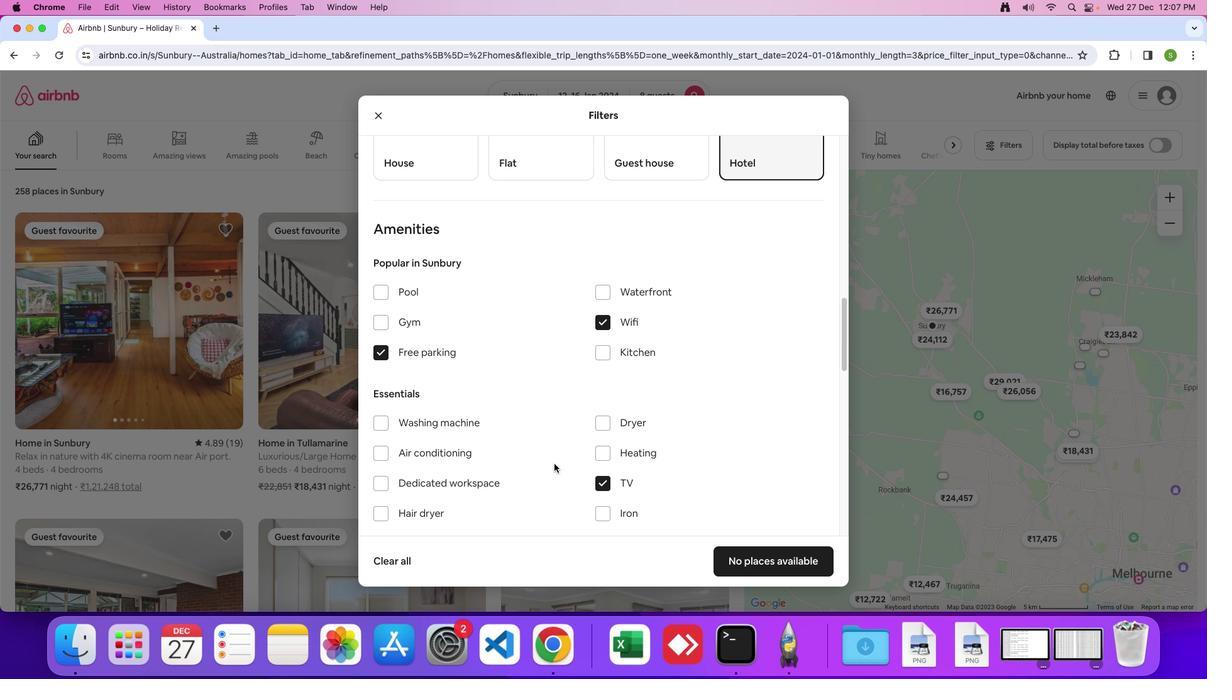 
Action: Mouse scrolled (554, 464) with delta (0, 0)
Screenshot: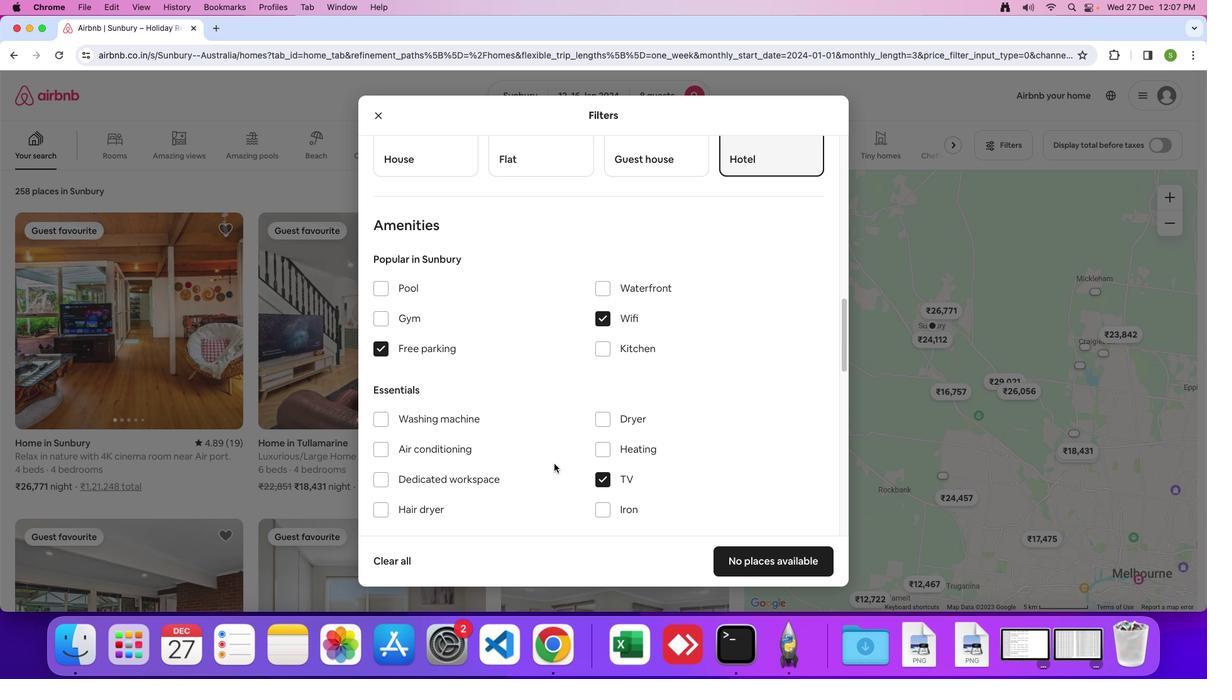 
Action: Mouse scrolled (554, 464) with delta (0, 0)
Screenshot: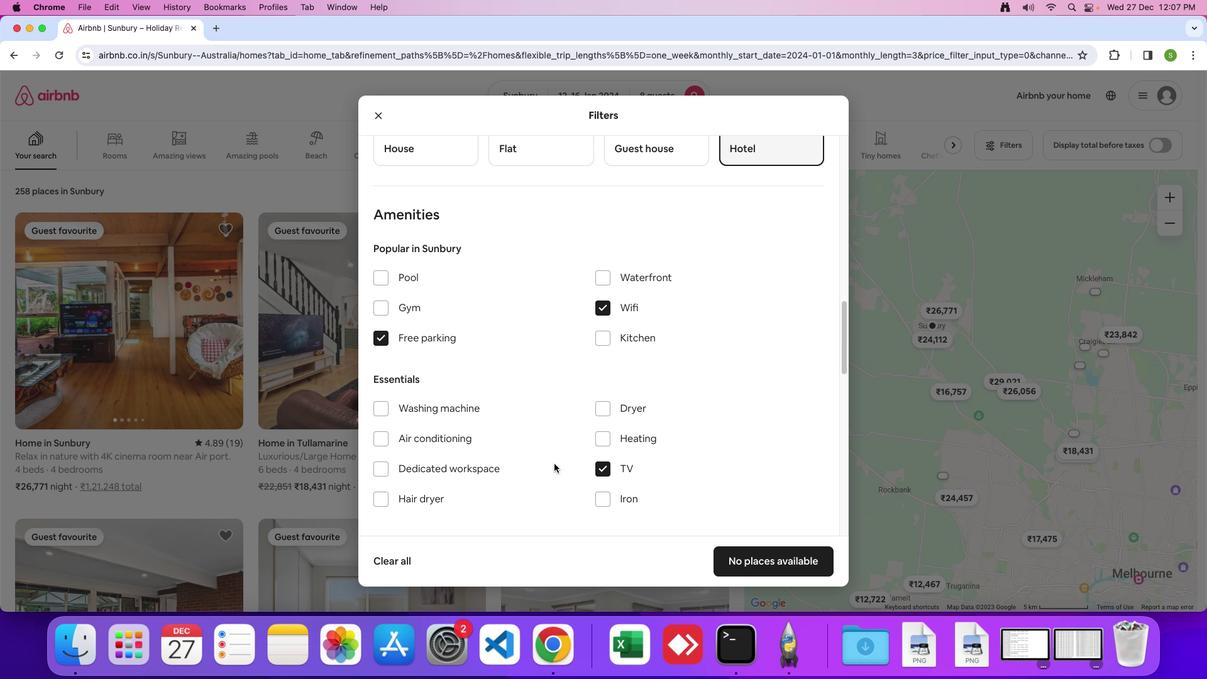 
Action: Mouse scrolled (554, 464) with delta (0, 0)
Screenshot: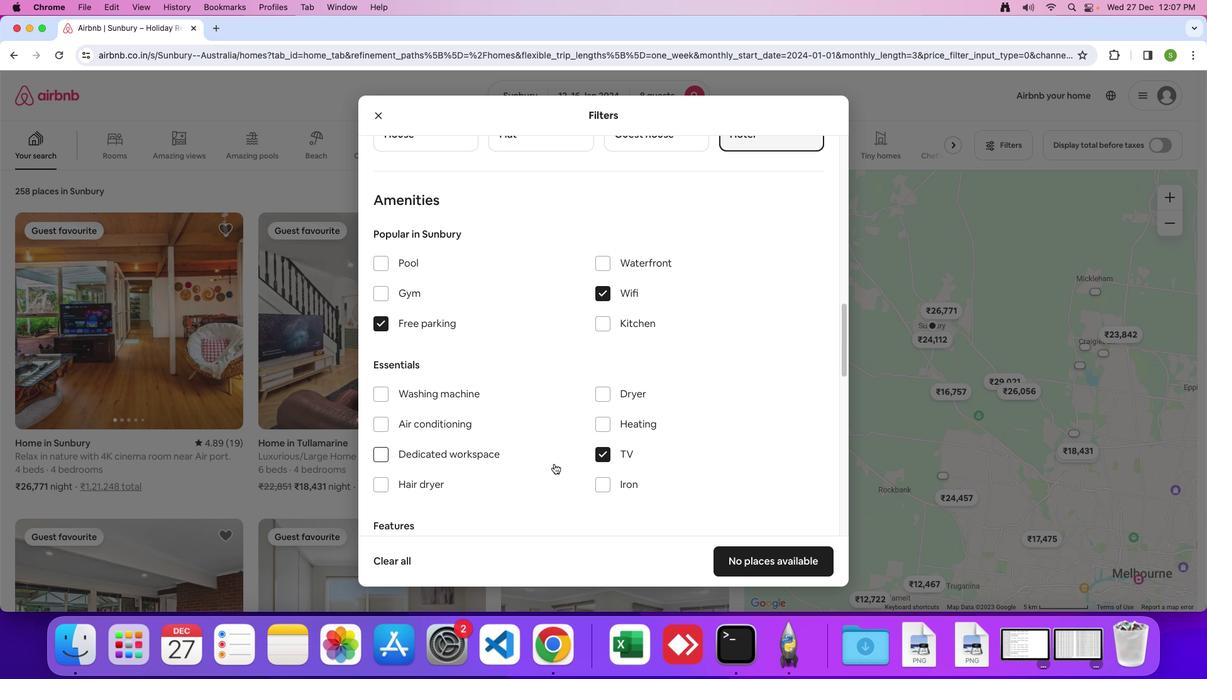 
Action: Mouse scrolled (554, 464) with delta (0, 0)
Screenshot: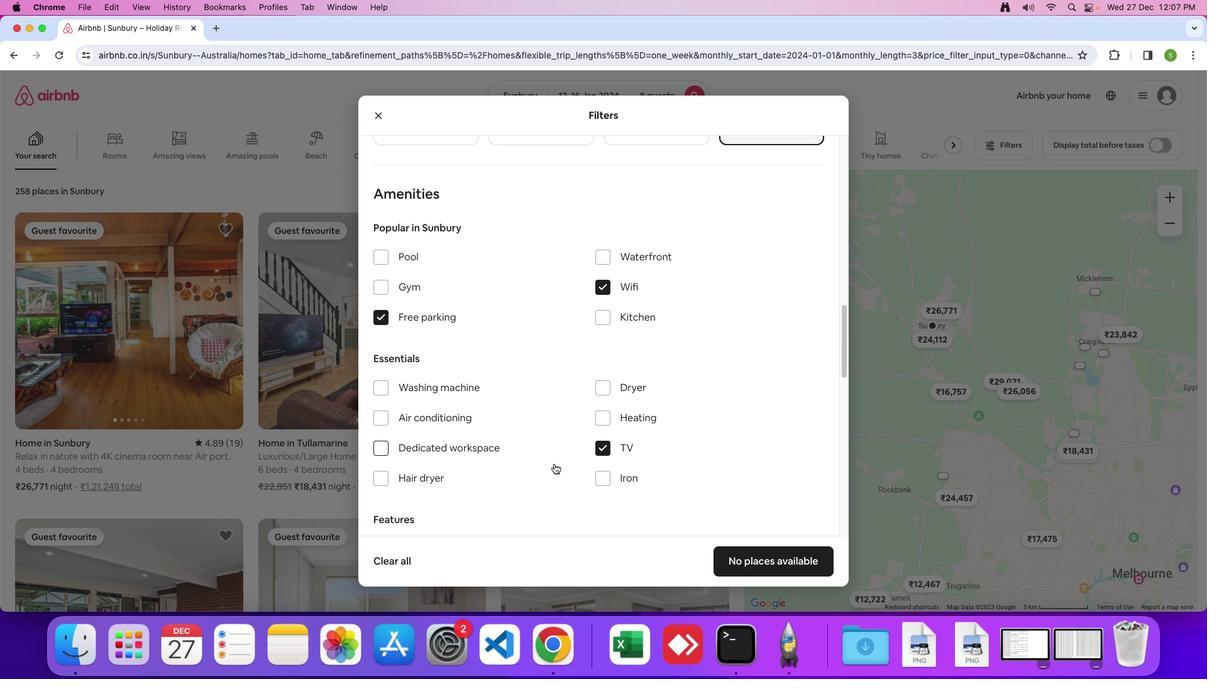 
Action: Mouse scrolled (554, 464) with delta (0, 0)
Screenshot: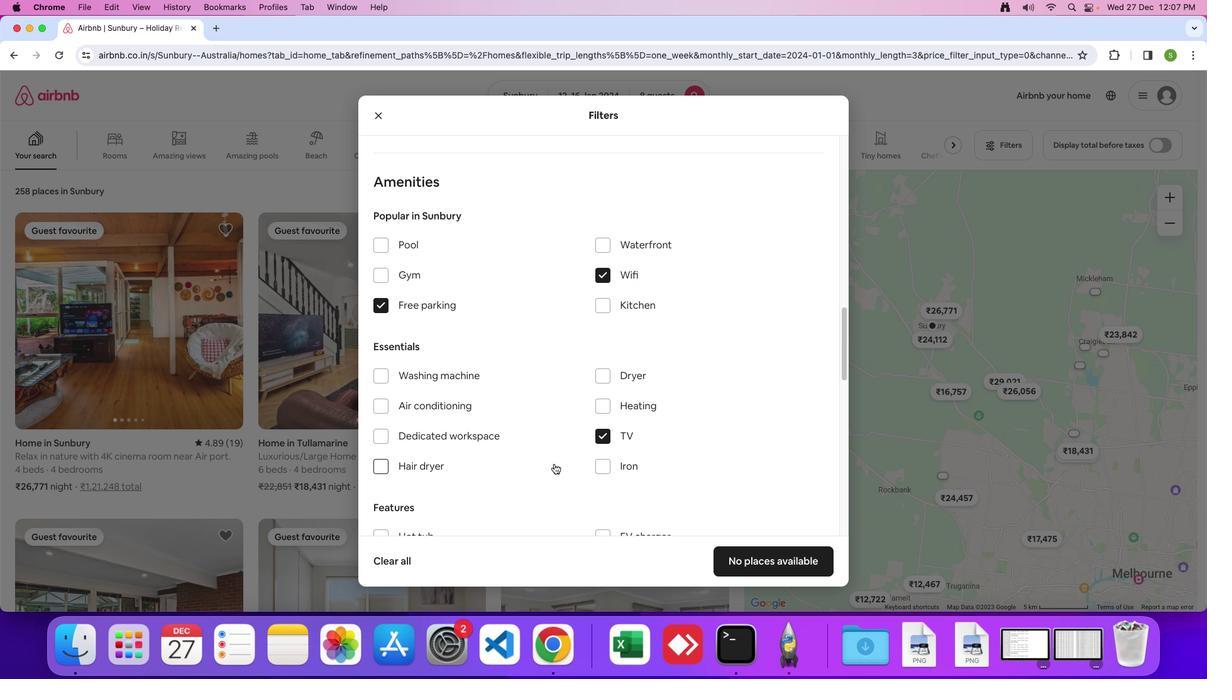 
Action: Mouse scrolled (554, 464) with delta (0, 0)
Screenshot: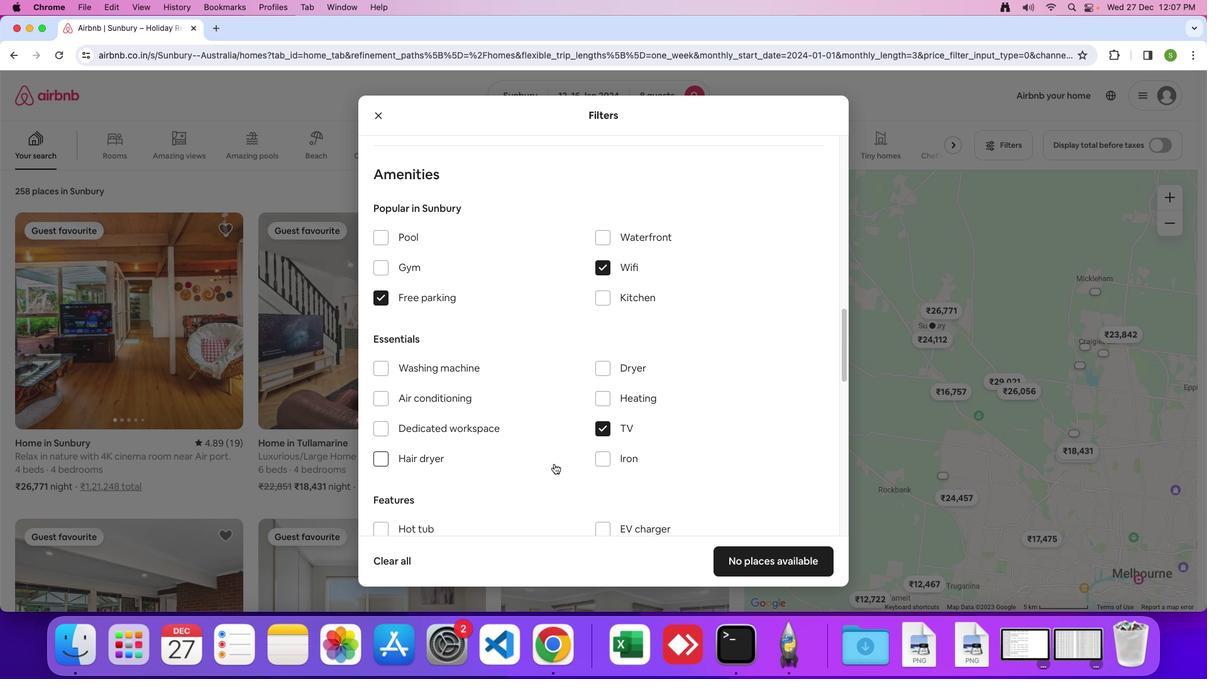 
Action: Mouse scrolled (554, 464) with delta (0, 0)
Screenshot: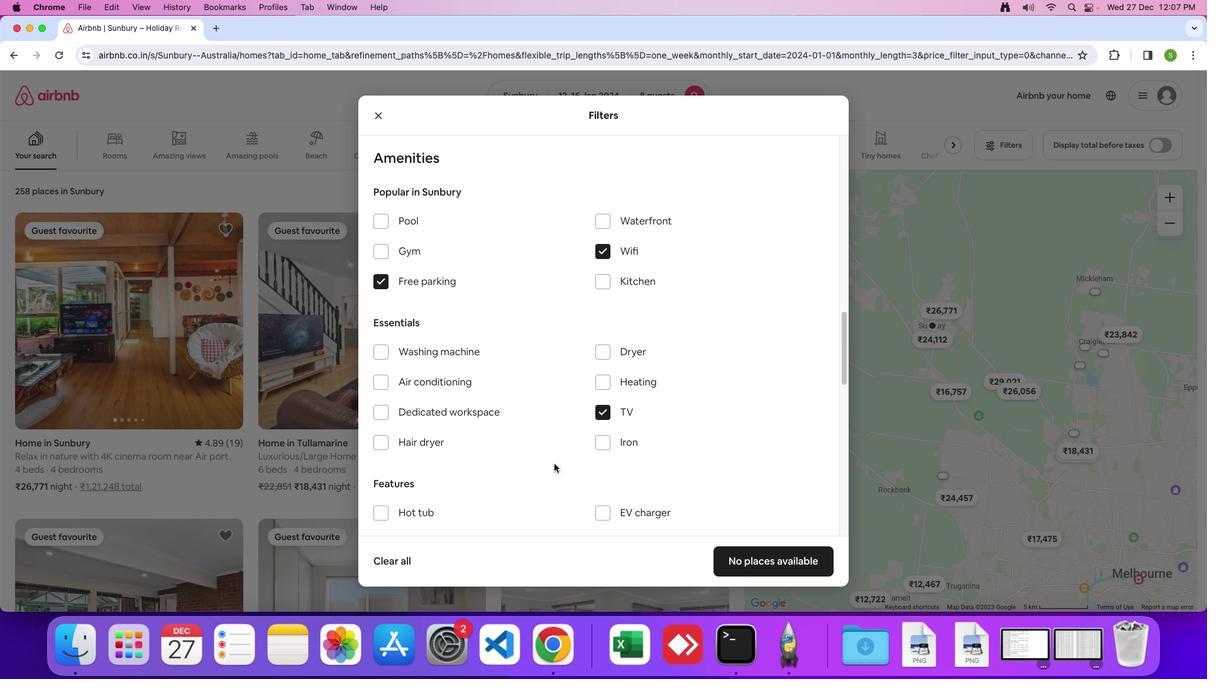 
Action: Mouse scrolled (554, 464) with delta (0, 0)
Screenshot: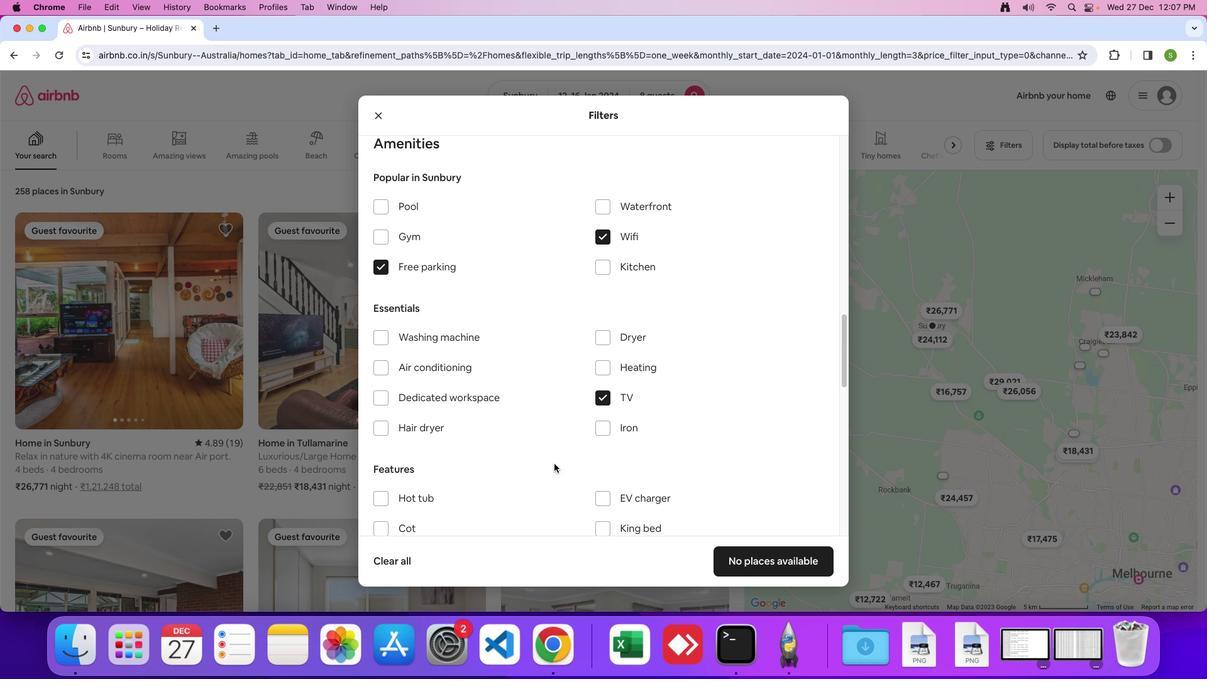 
Action: Mouse scrolled (554, 464) with delta (0, -1)
Screenshot: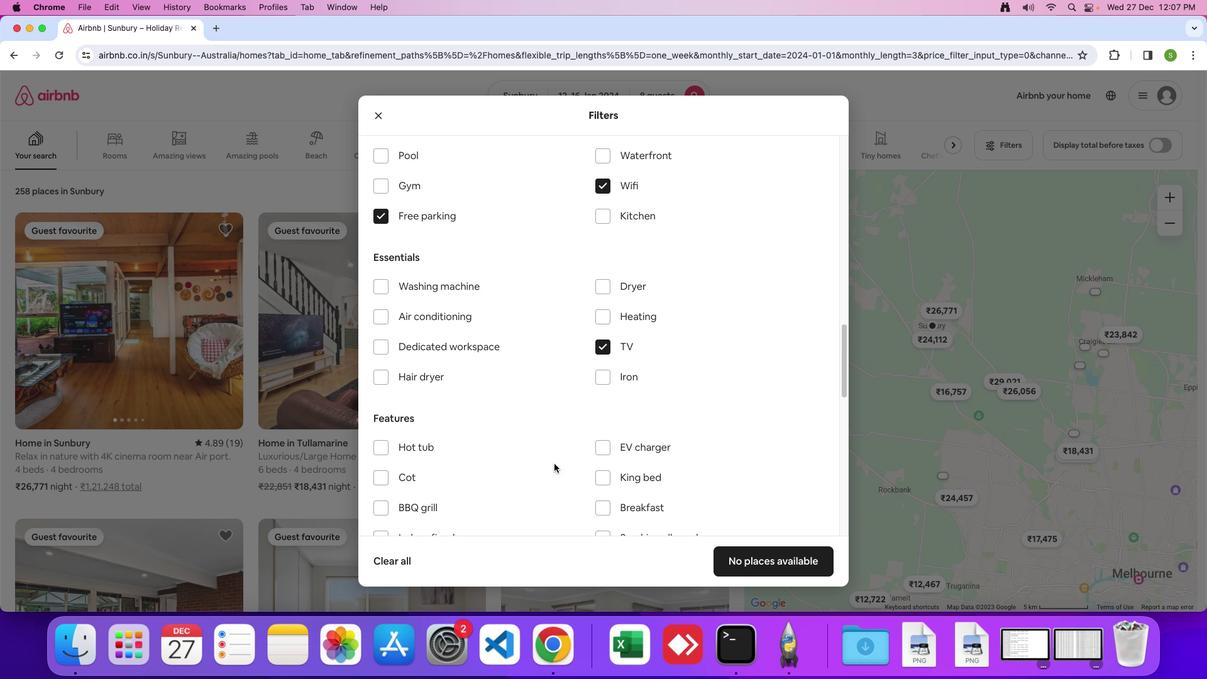 
Action: Mouse moved to (387, 416)
Screenshot: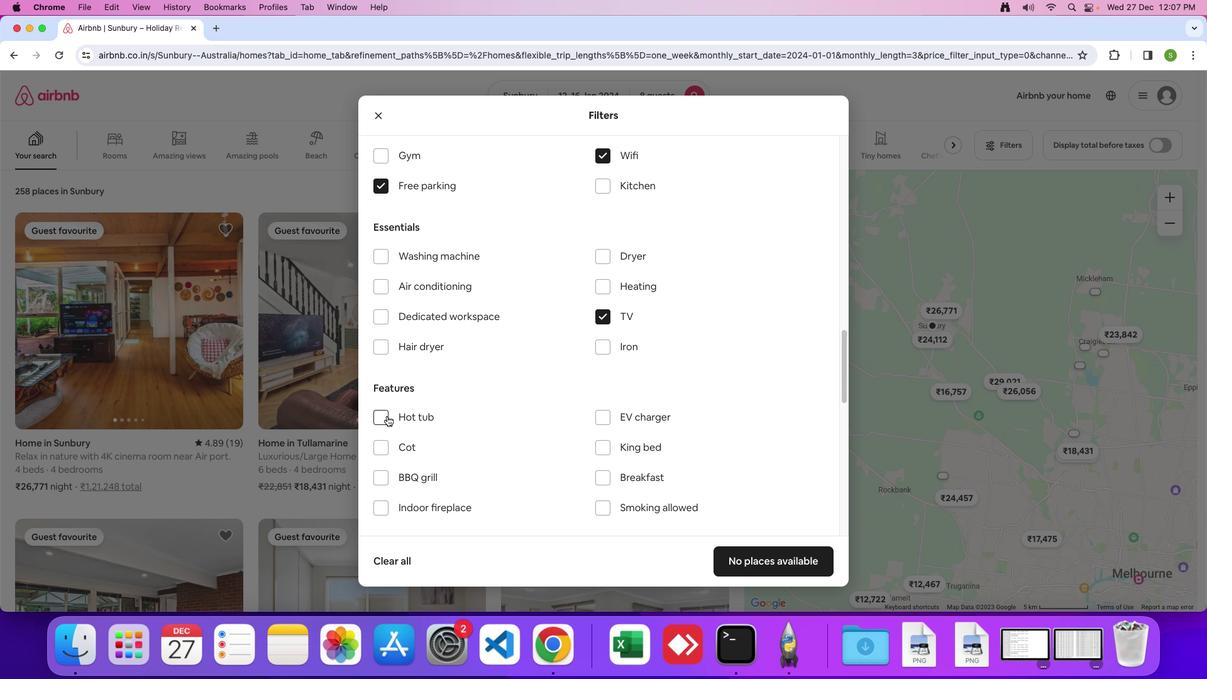 
Action: Mouse pressed left at (387, 416)
Screenshot: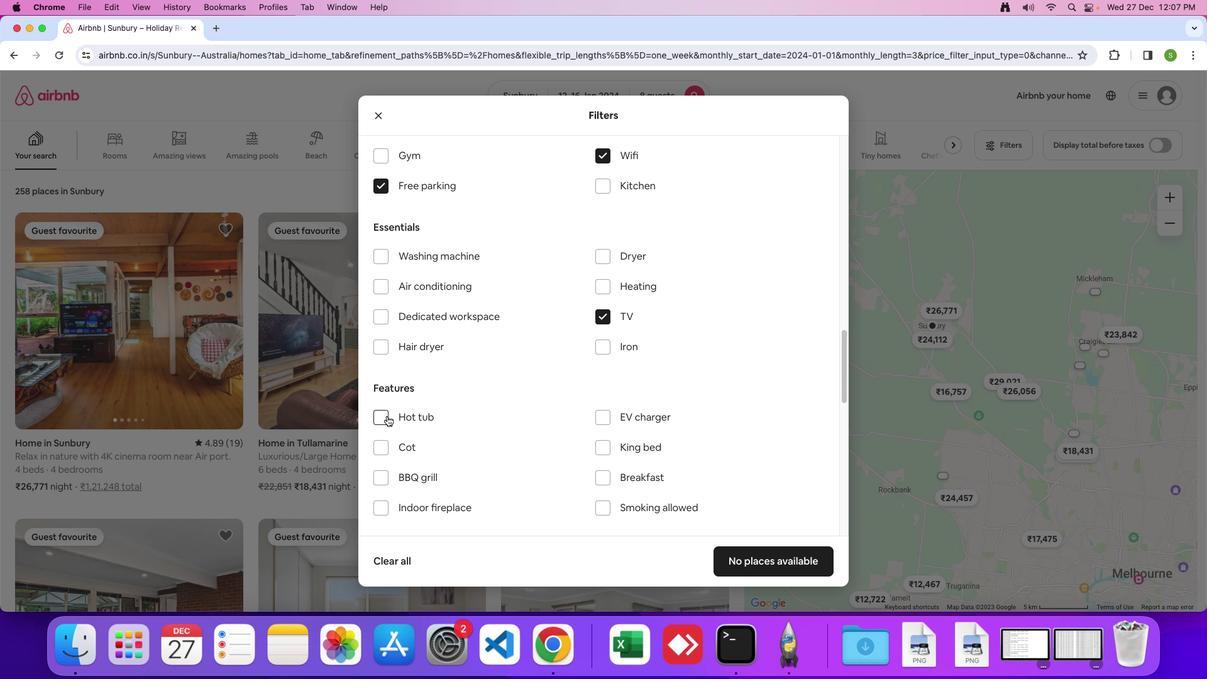 
Action: Mouse moved to (492, 417)
Screenshot: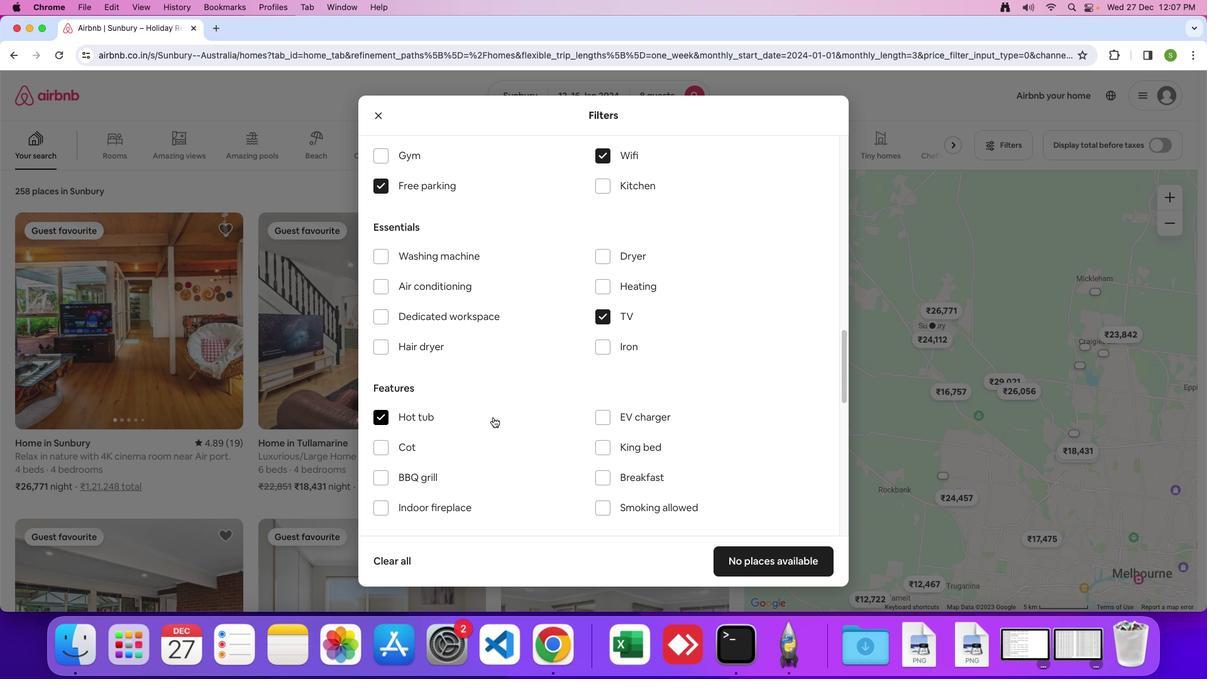 
Action: Mouse scrolled (492, 417) with delta (0, 0)
Screenshot: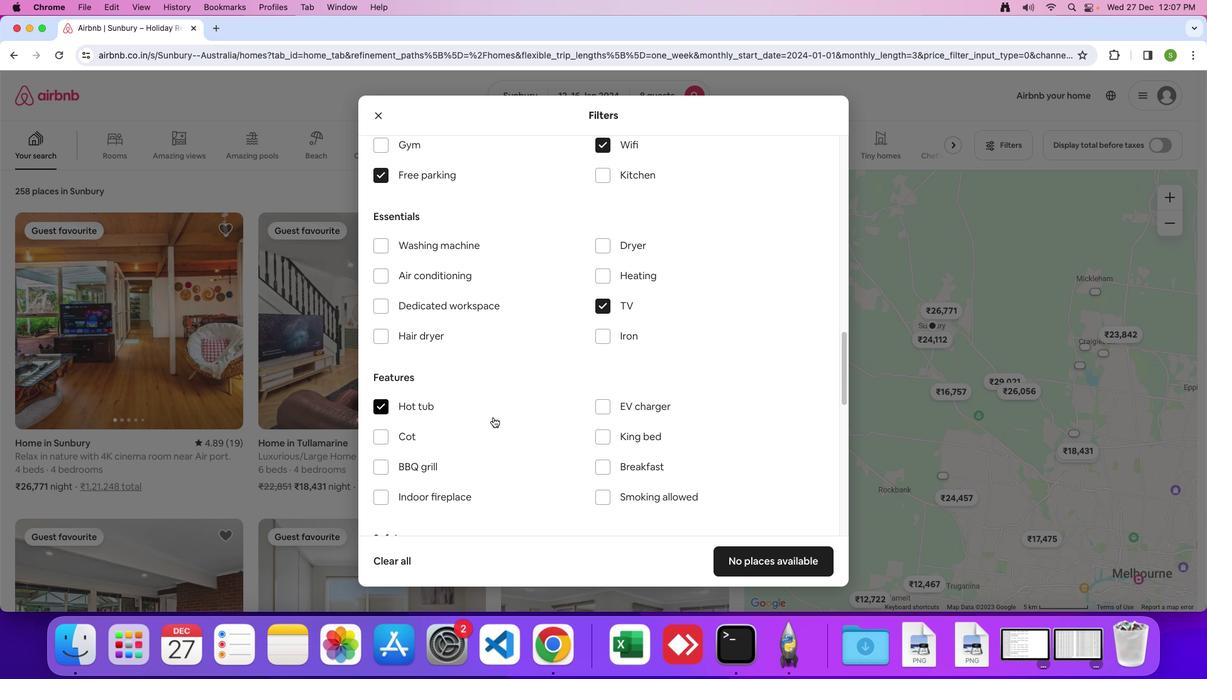 
Action: Mouse scrolled (492, 417) with delta (0, 0)
Screenshot: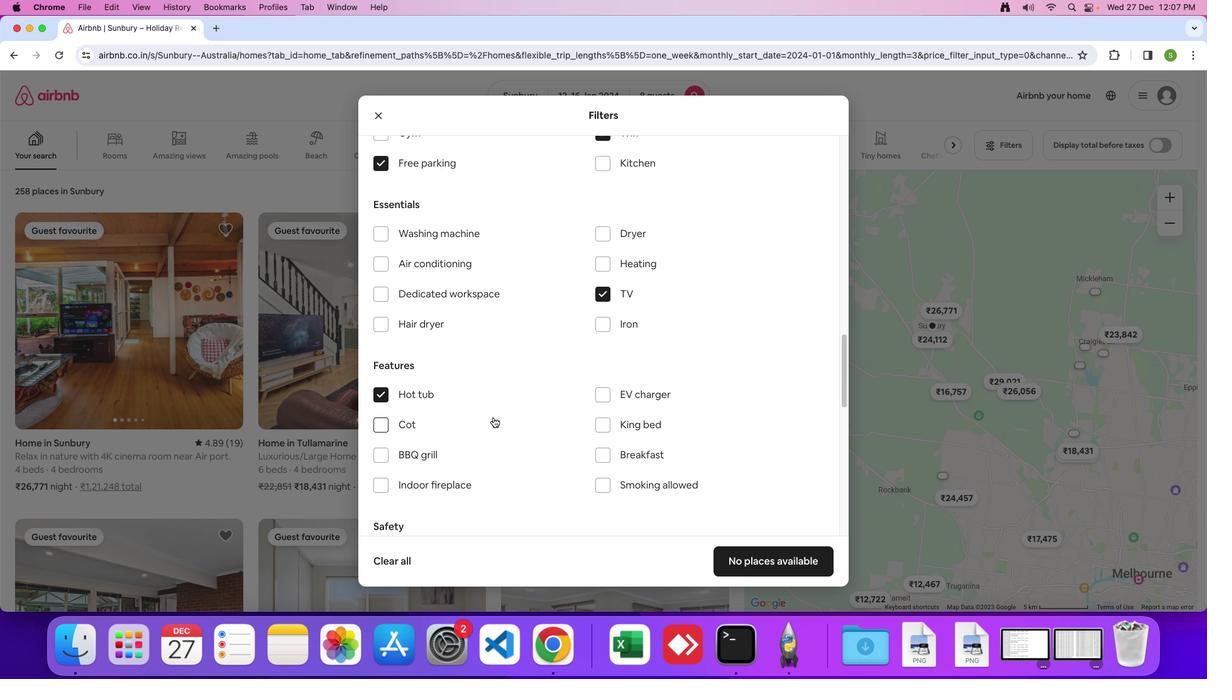 
Action: Mouse scrolled (492, 417) with delta (0, -1)
Screenshot: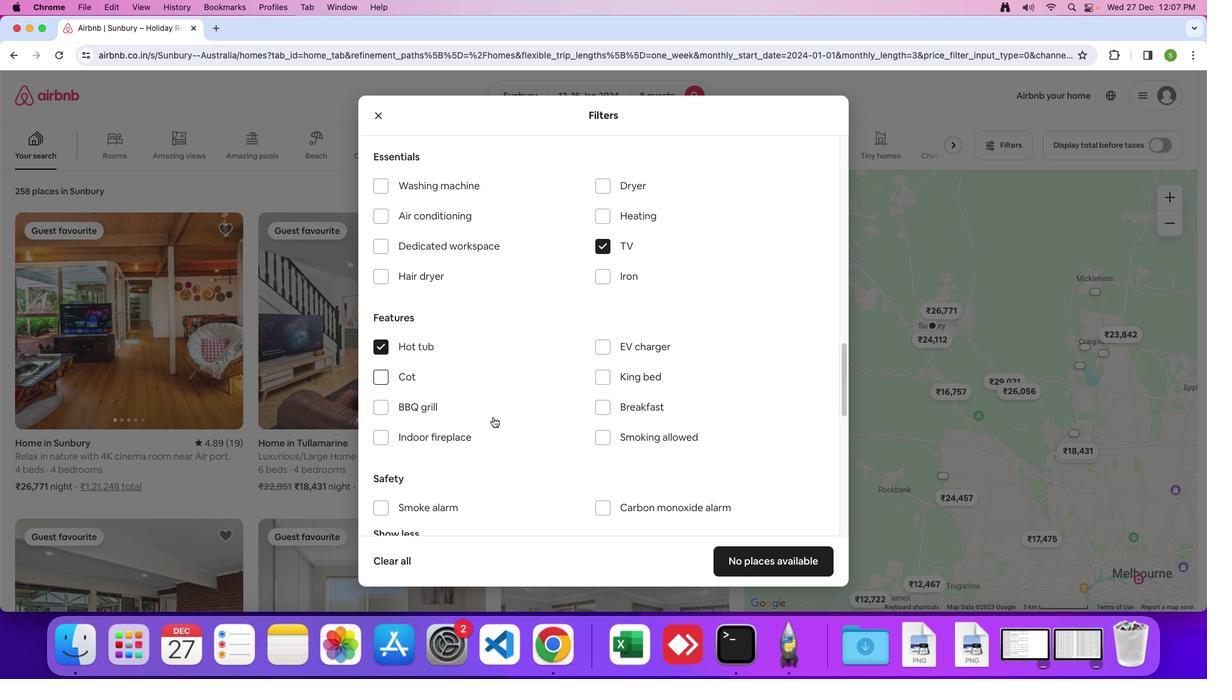 
Action: Mouse moved to (492, 367)
Screenshot: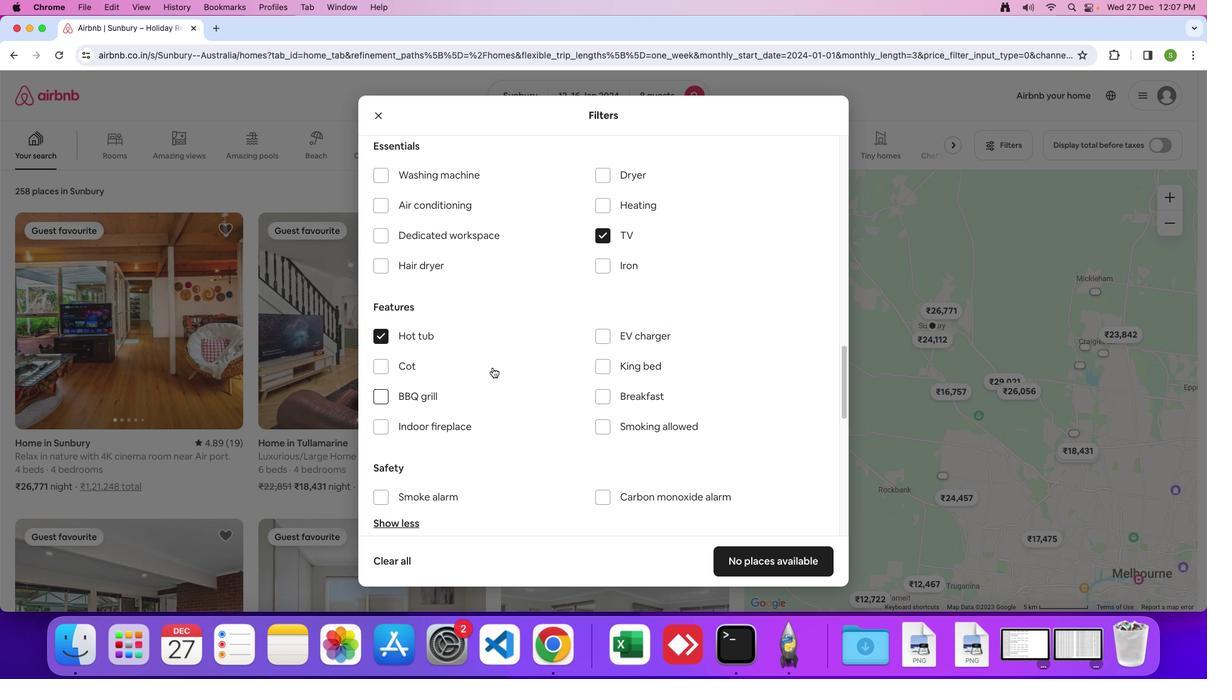 
Action: Mouse scrolled (492, 367) with delta (0, 0)
Screenshot: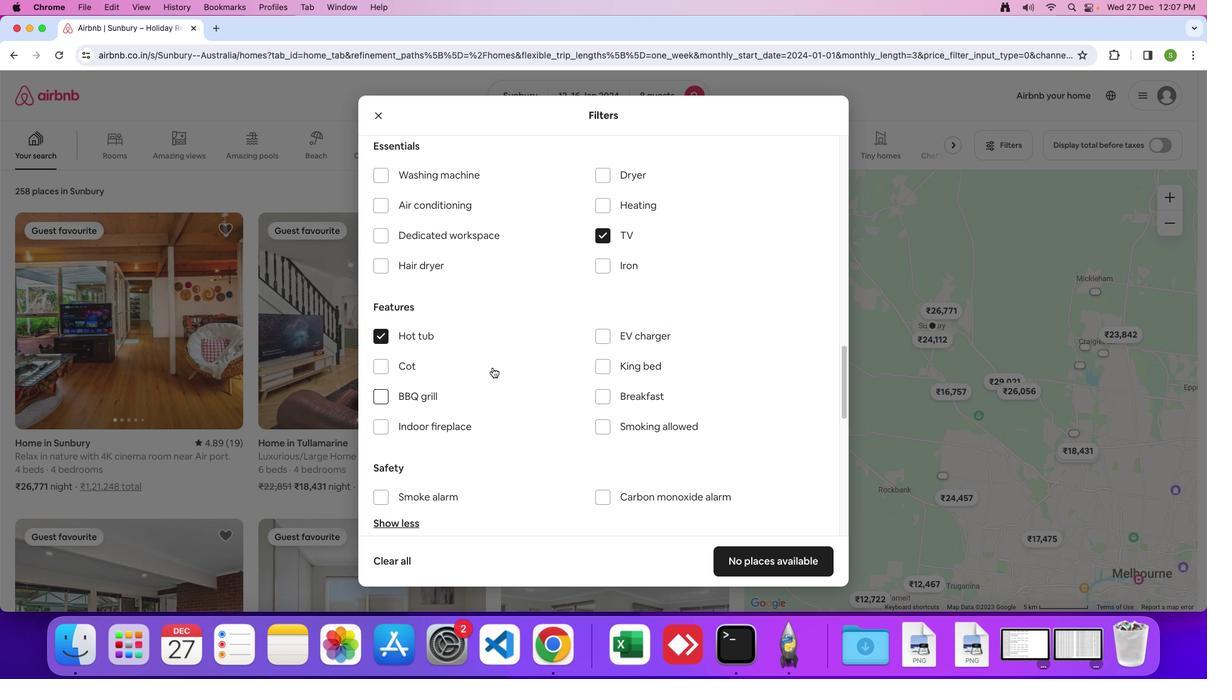 
Action: Mouse scrolled (492, 367) with delta (0, 0)
Screenshot: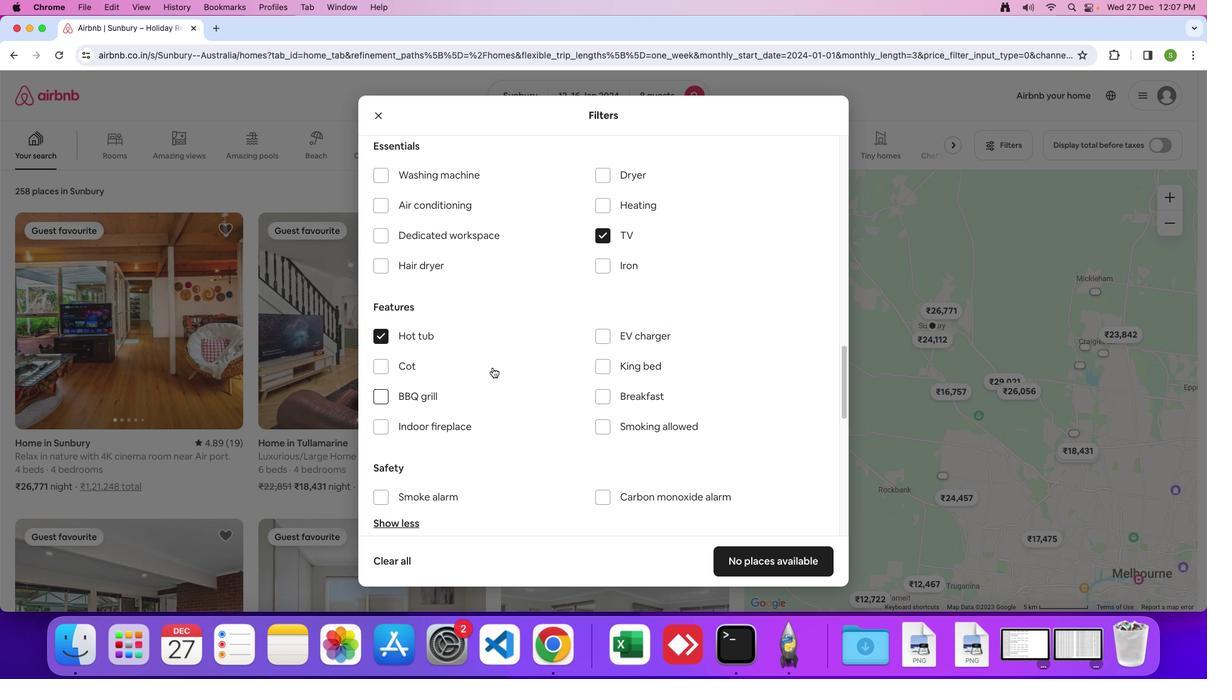 
Action: Mouse scrolled (492, 367) with delta (0, 0)
Screenshot: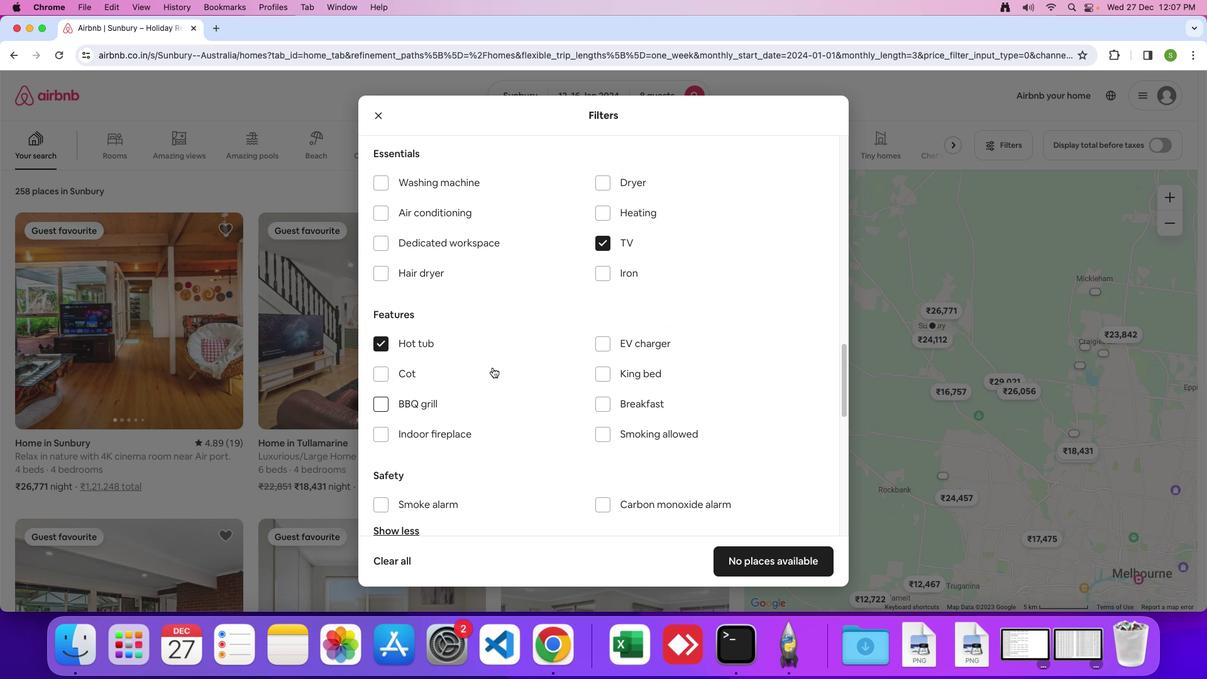
Action: Mouse scrolled (492, 367) with delta (0, 0)
Screenshot: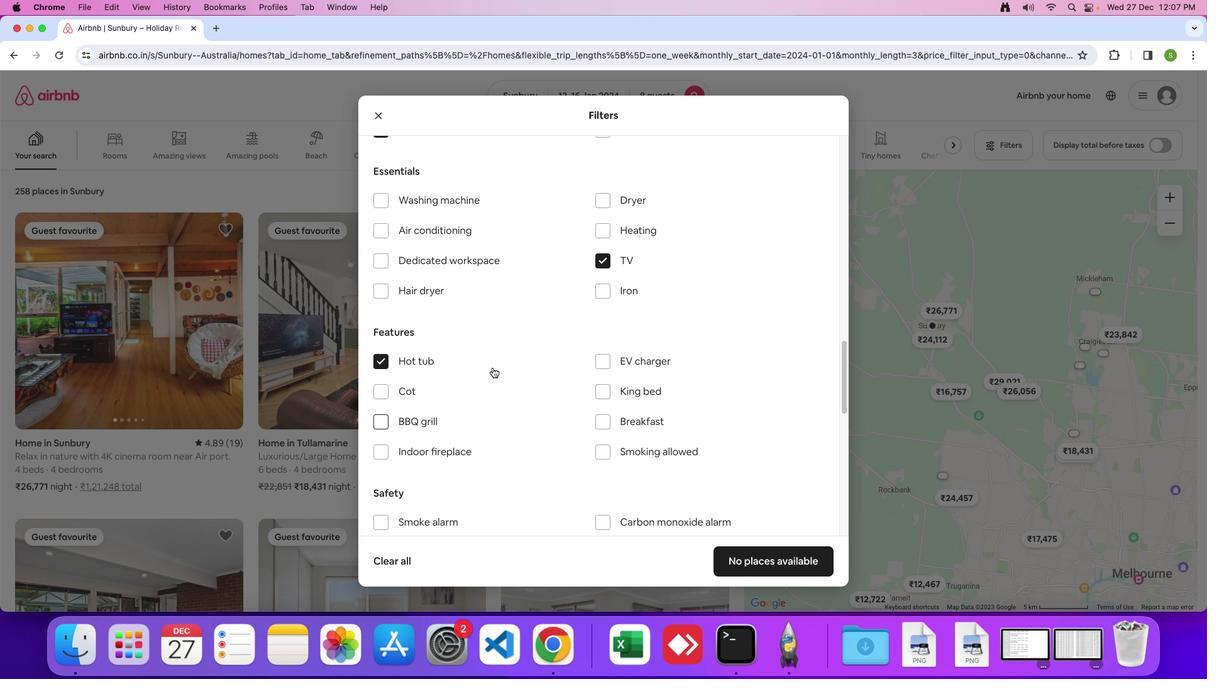 
Action: Mouse scrolled (492, 367) with delta (0, 2)
Screenshot: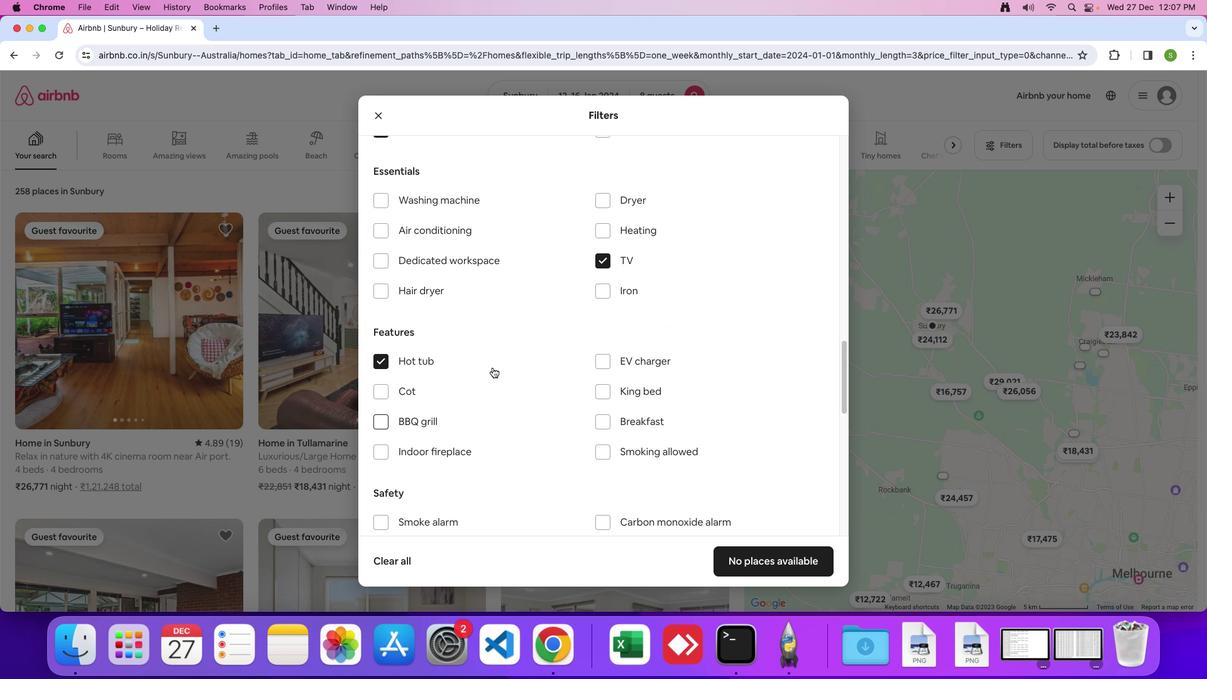 
Action: Mouse scrolled (492, 367) with delta (0, 0)
Screenshot: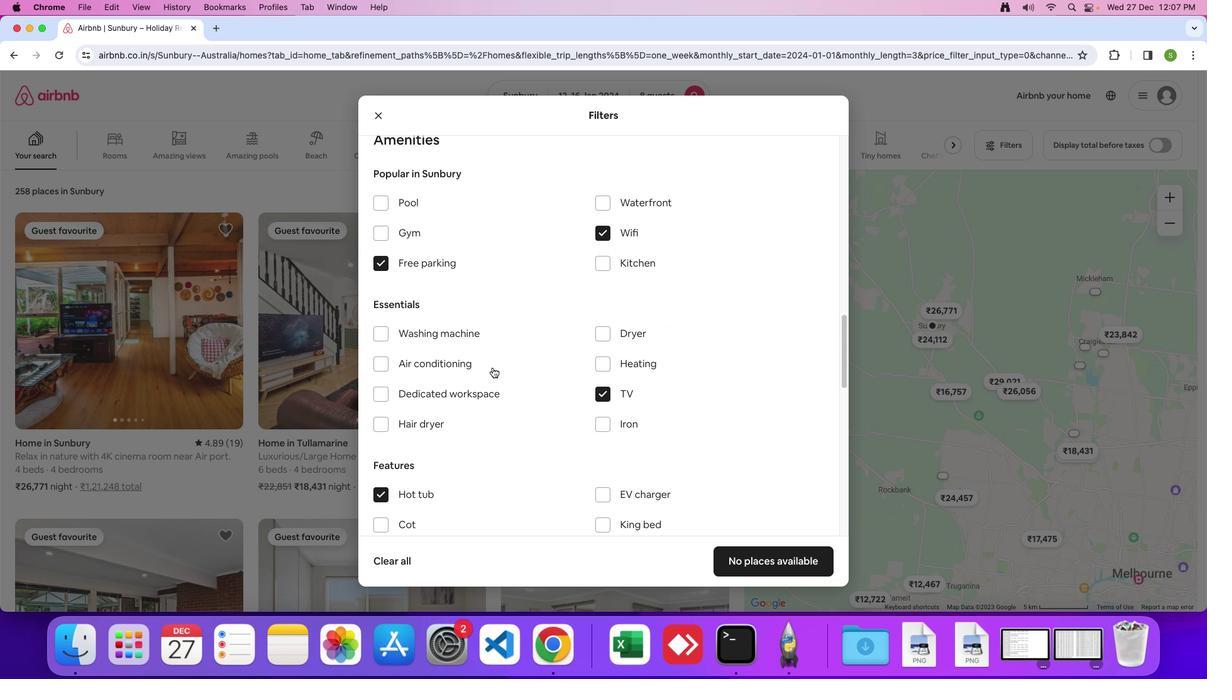 
Action: Mouse moved to (377, 233)
Screenshot: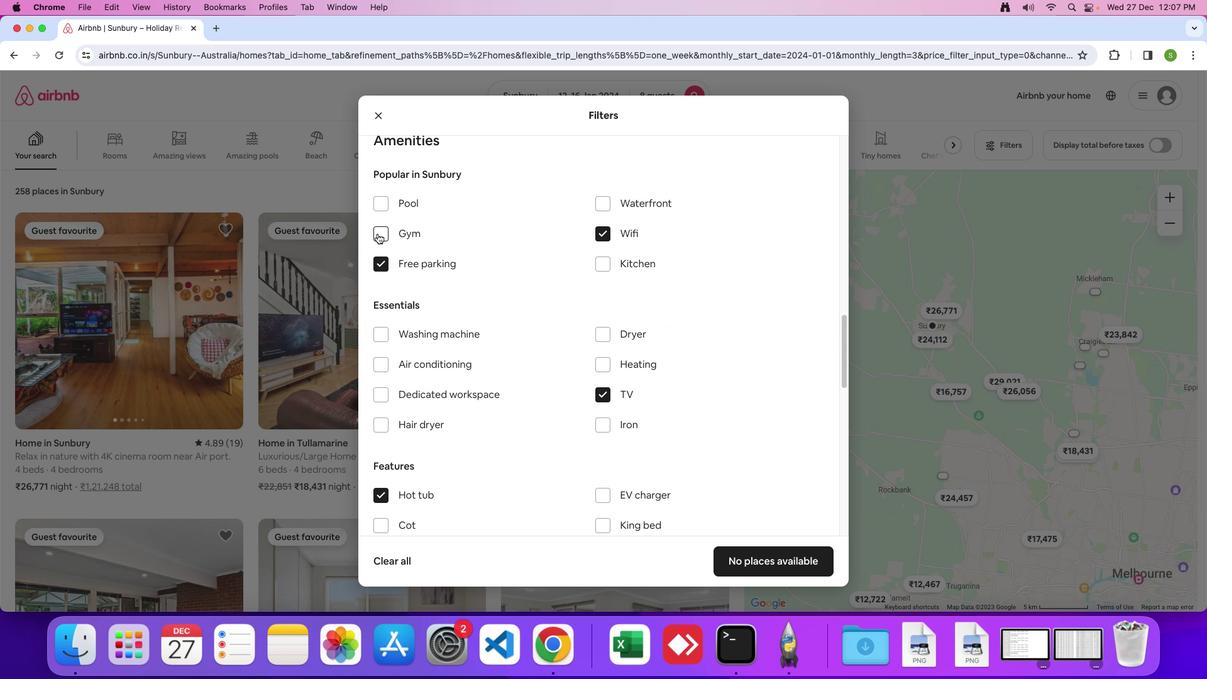 
Action: Mouse pressed left at (377, 233)
Screenshot: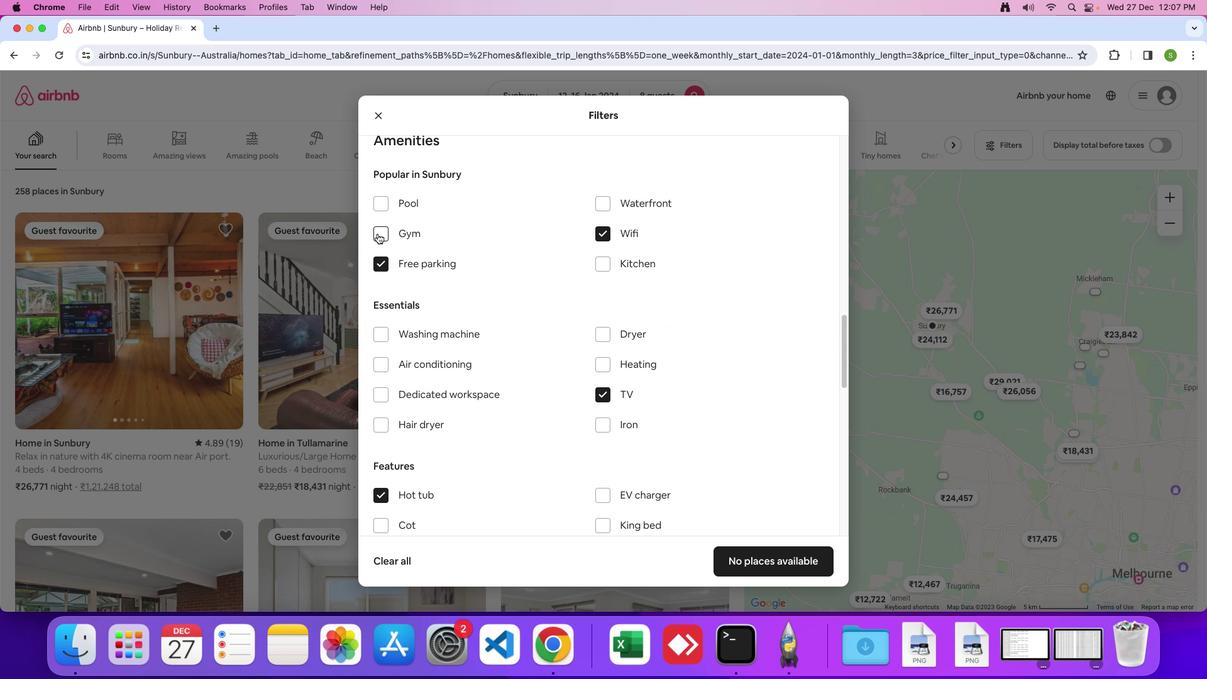 
Action: Mouse moved to (504, 400)
Screenshot: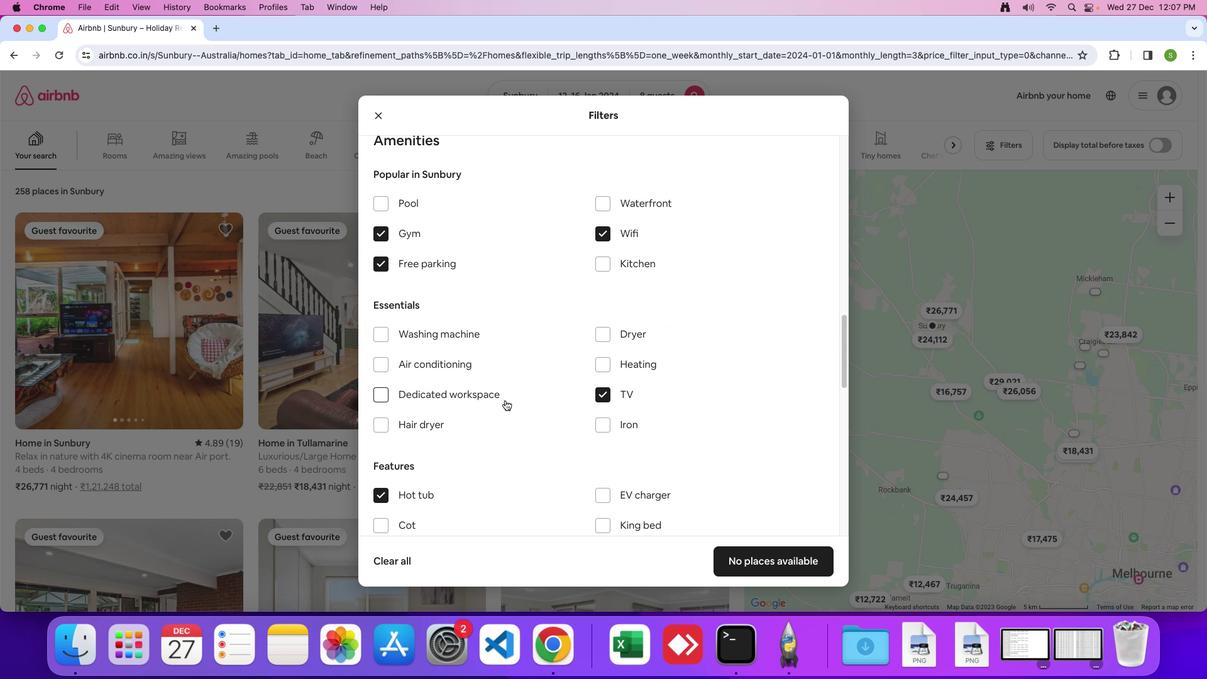
Action: Mouse scrolled (504, 400) with delta (0, 0)
Screenshot: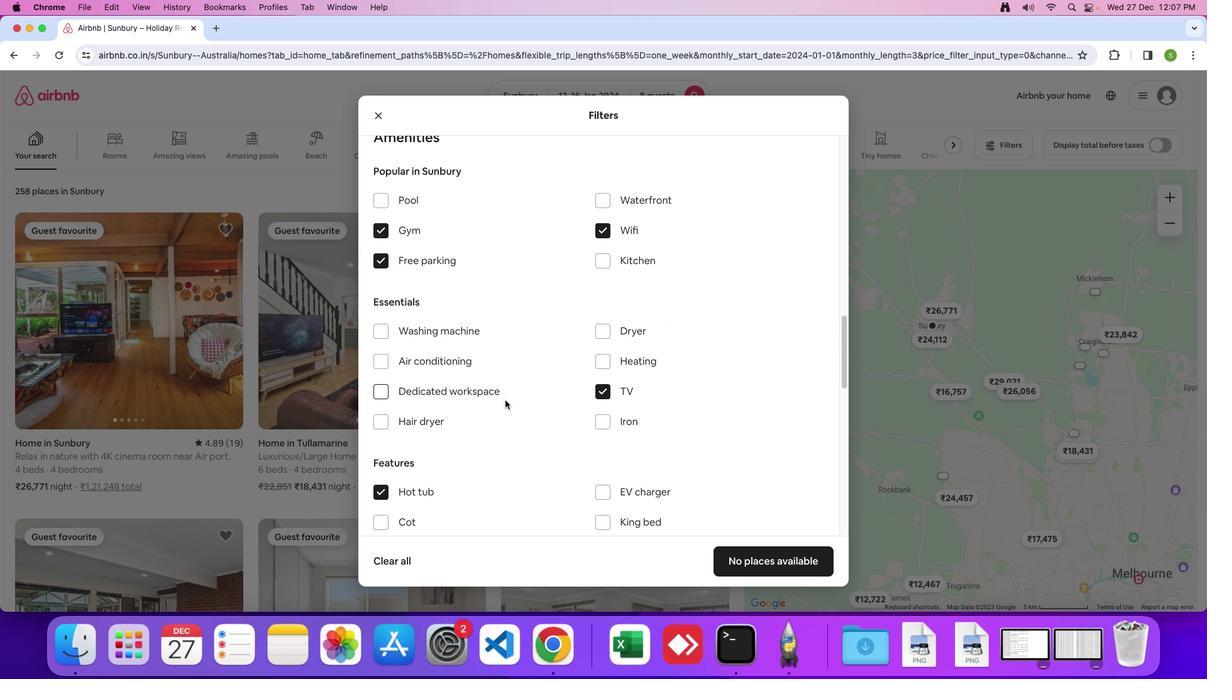 
Action: Mouse scrolled (504, 400) with delta (0, 0)
Screenshot: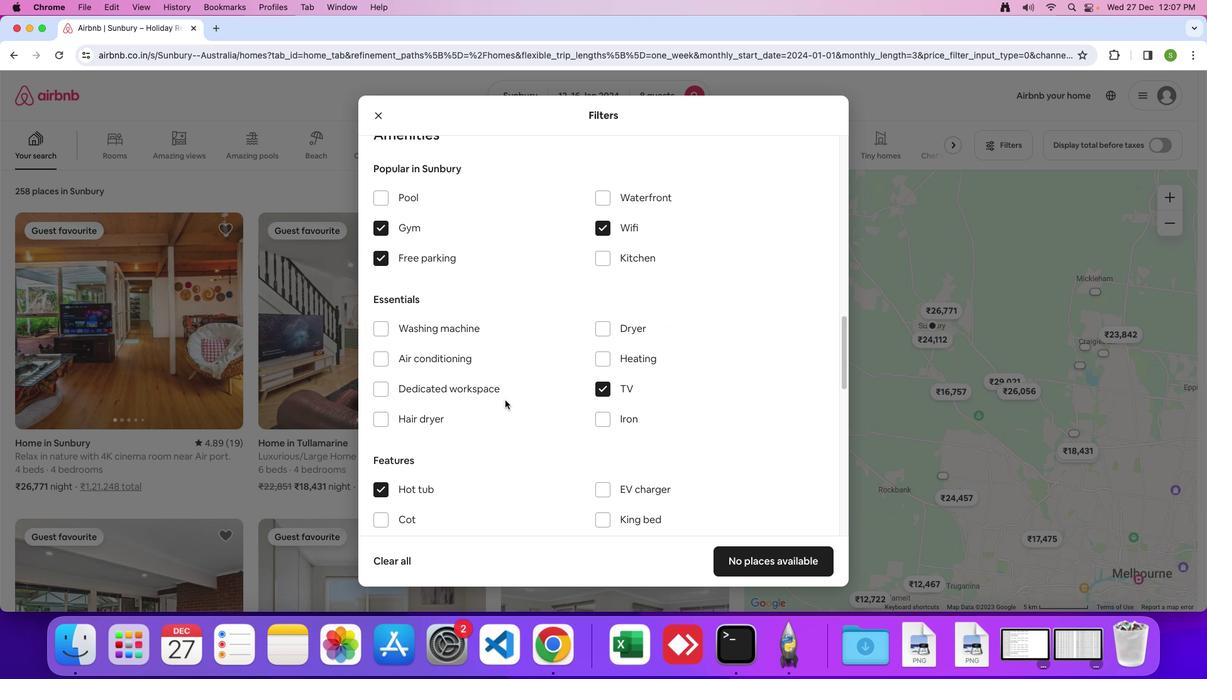 
Action: Mouse moved to (504, 400)
Screenshot: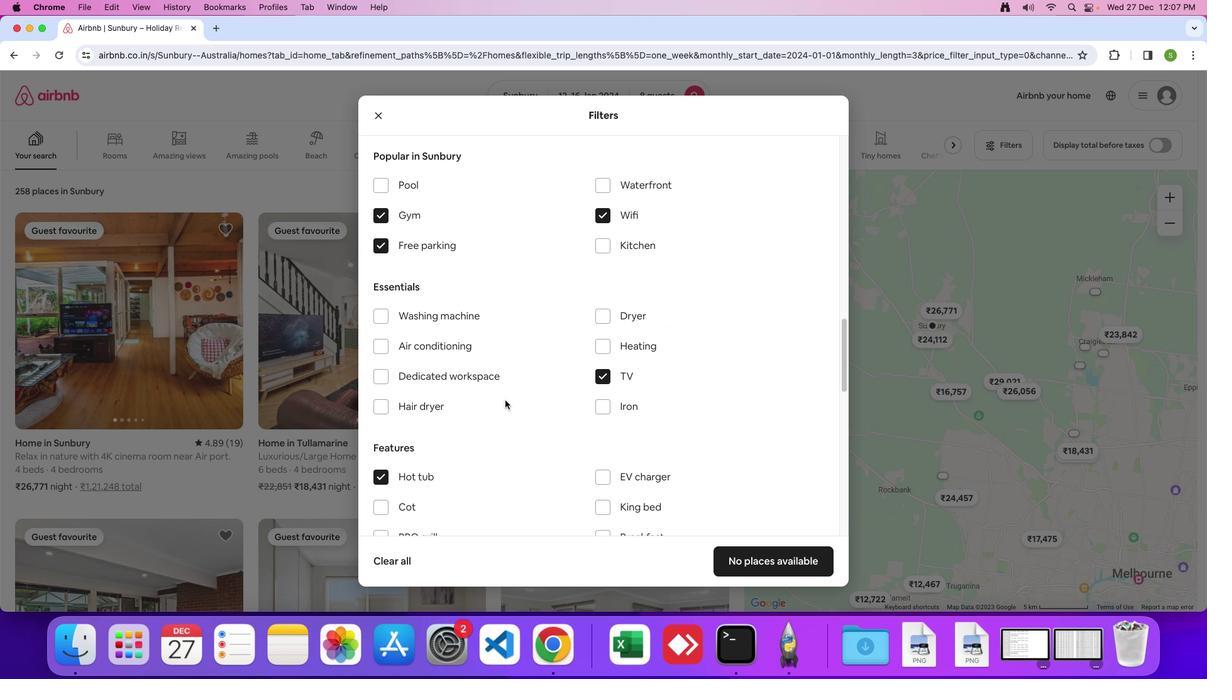 
Action: Mouse scrolled (504, 400) with delta (0, 0)
Screenshot: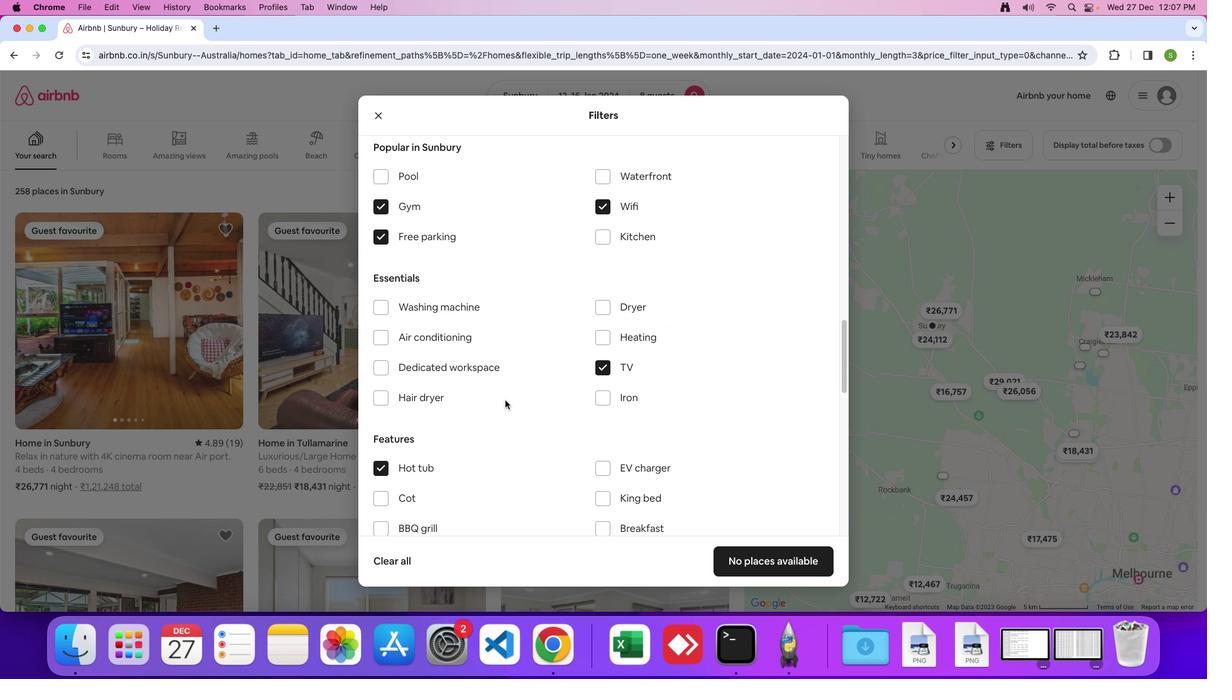 
Action: Mouse scrolled (504, 400) with delta (0, 0)
Screenshot: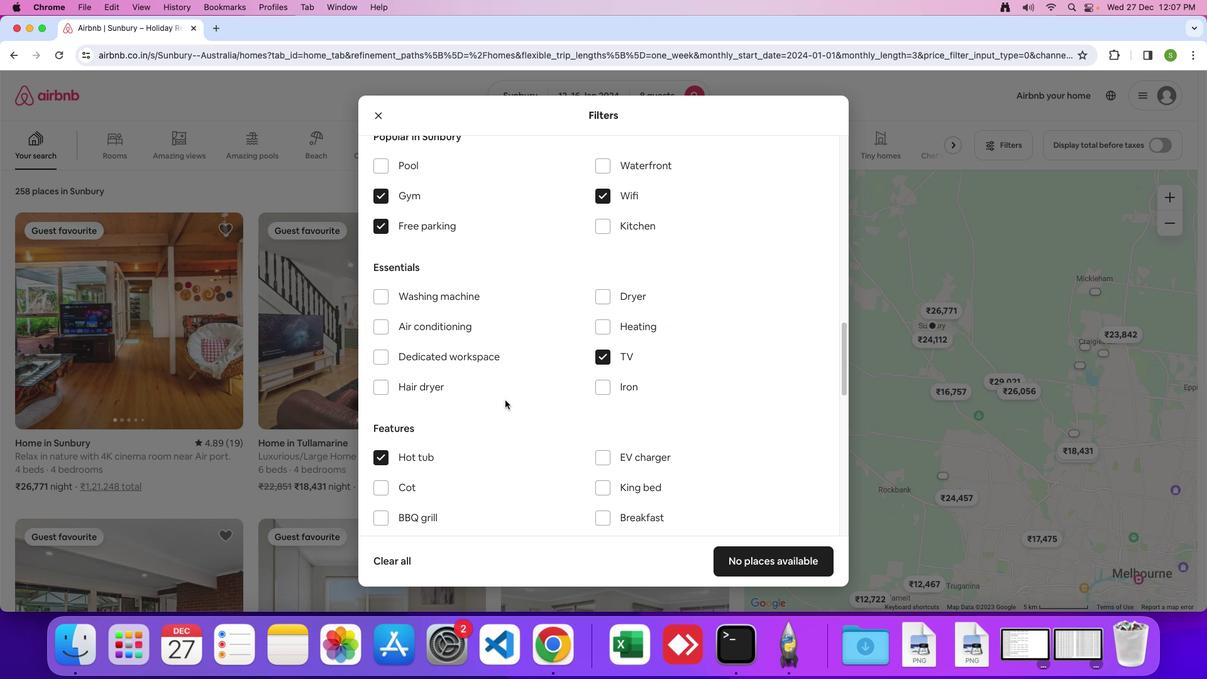 
Action: Mouse scrolled (504, 400) with delta (0, 0)
Screenshot: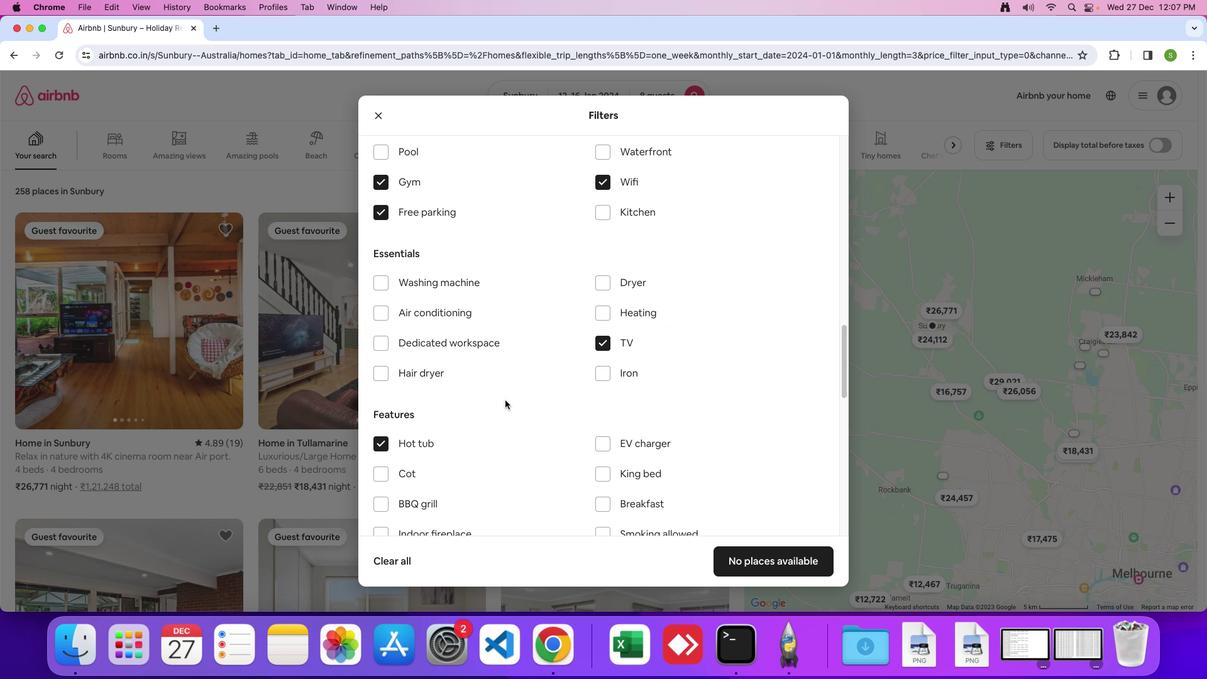 
Action: Mouse scrolled (504, 400) with delta (0, 0)
Screenshot: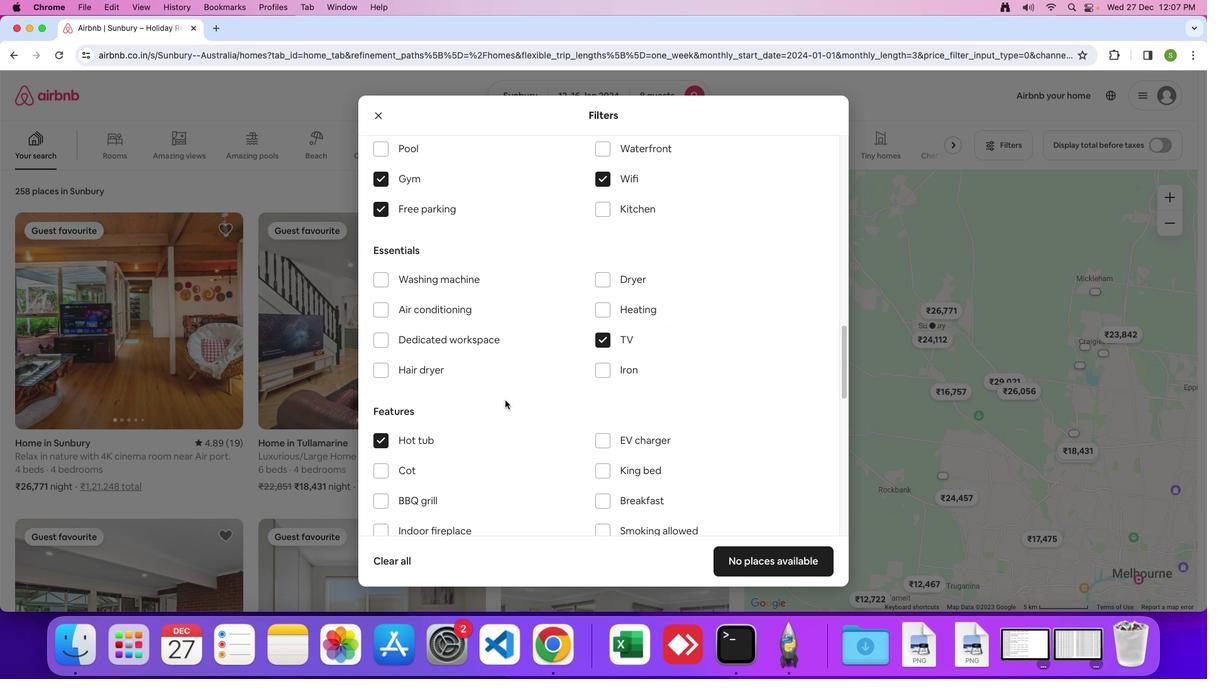 
Action: Mouse scrolled (504, 400) with delta (0, 0)
Screenshot: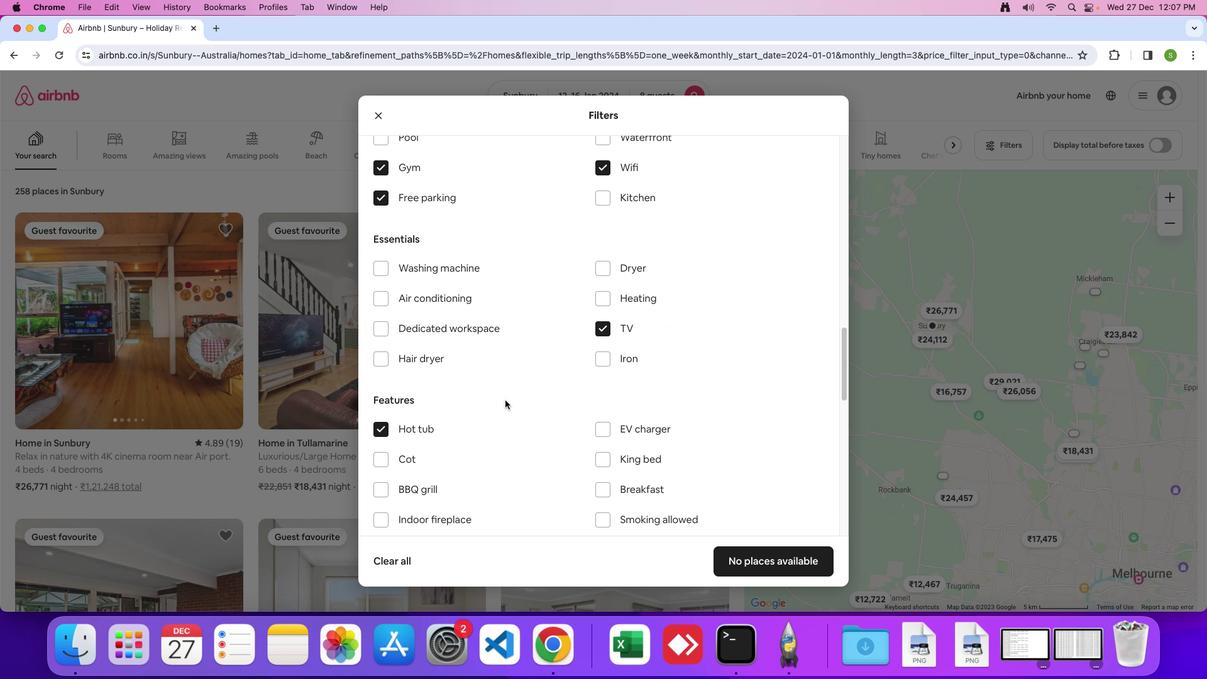 
Action: Mouse scrolled (504, 400) with delta (0, 0)
Screenshot: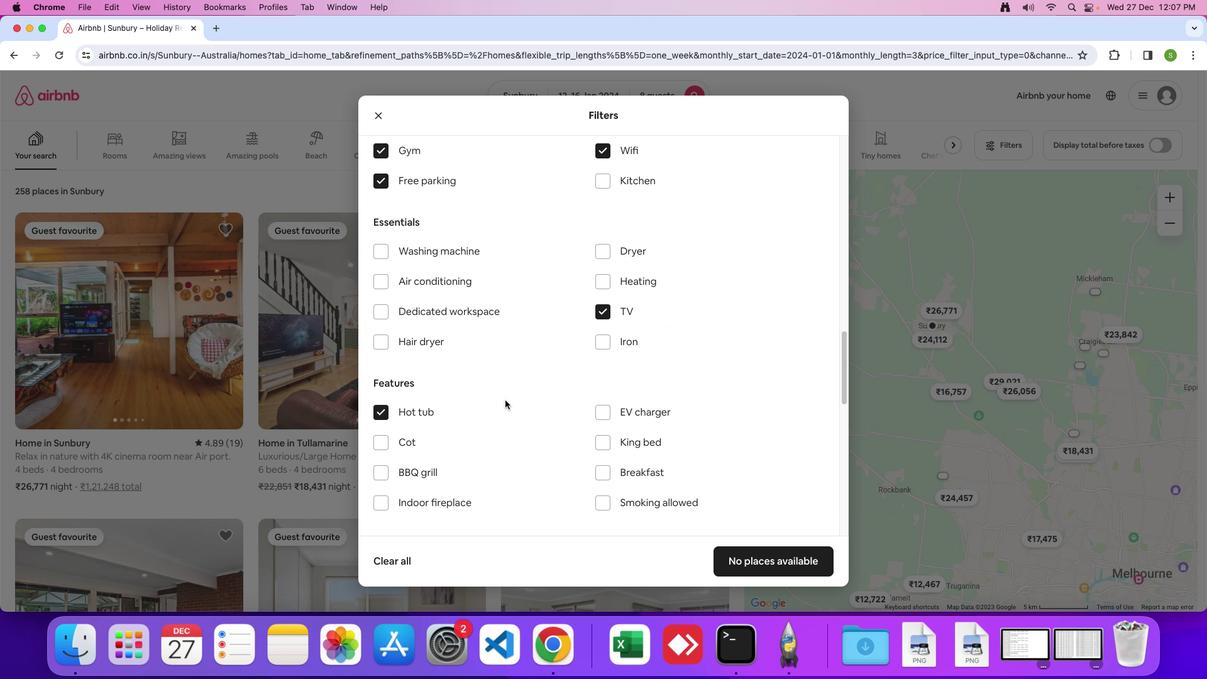 
Action: Mouse scrolled (504, 400) with delta (0, 0)
Screenshot: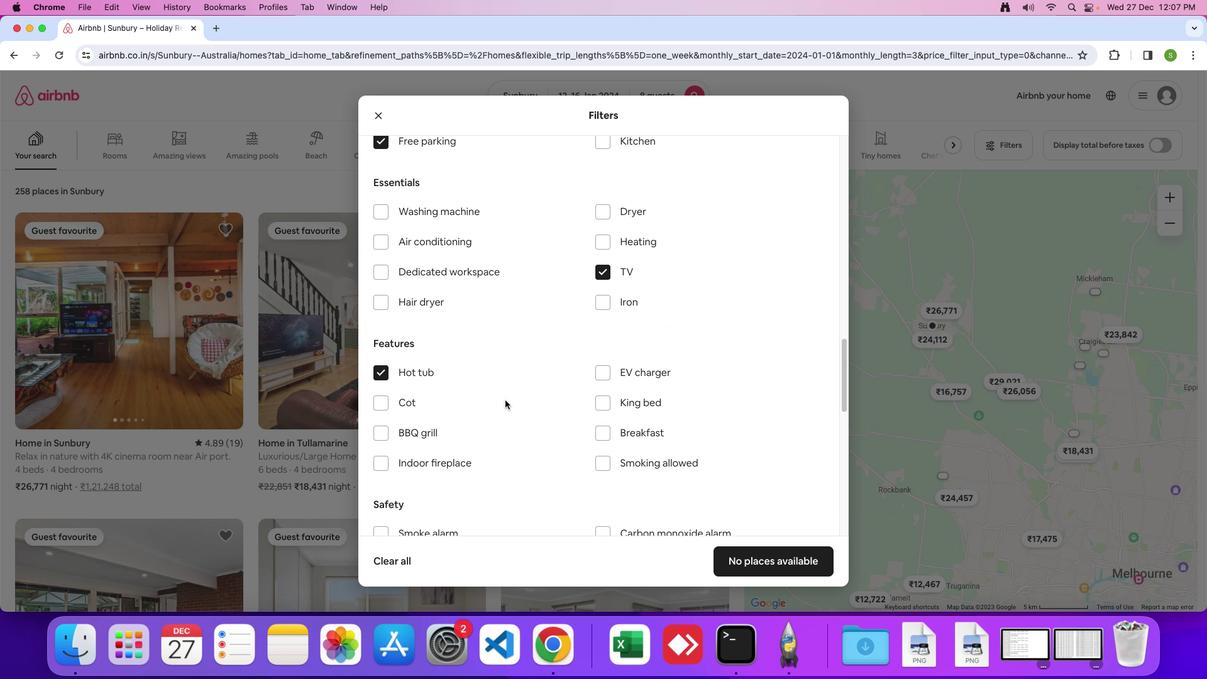 
Action: Mouse scrolled (504, 400) with delta (0, 0)
Screenshot: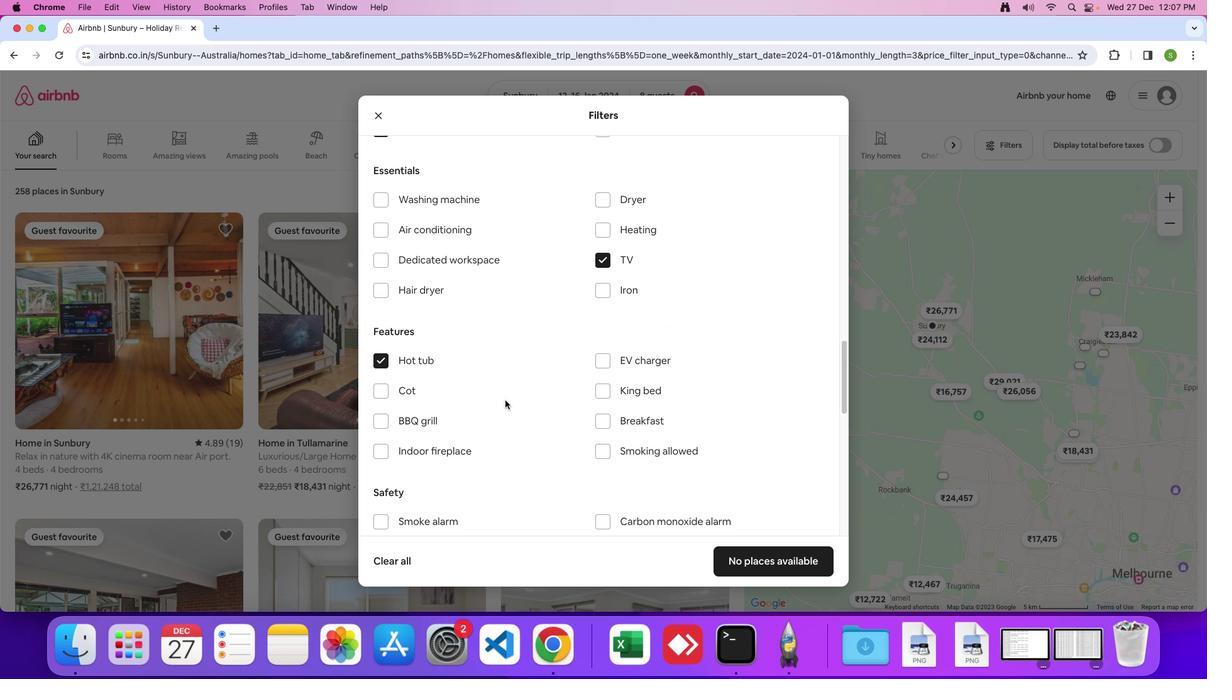 
Action: Mouse scrolled (504, 400) with delta (0, 0)
Screenshot: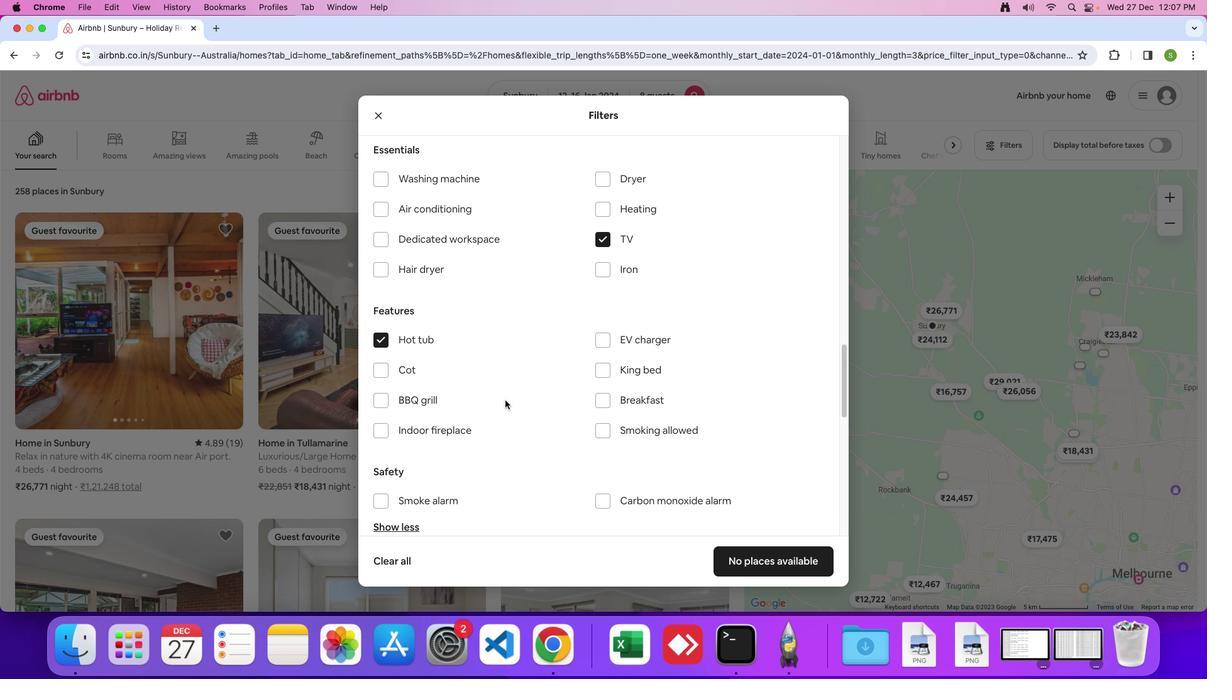 
Action: Mouse moved to (604, 413)
Screenshot: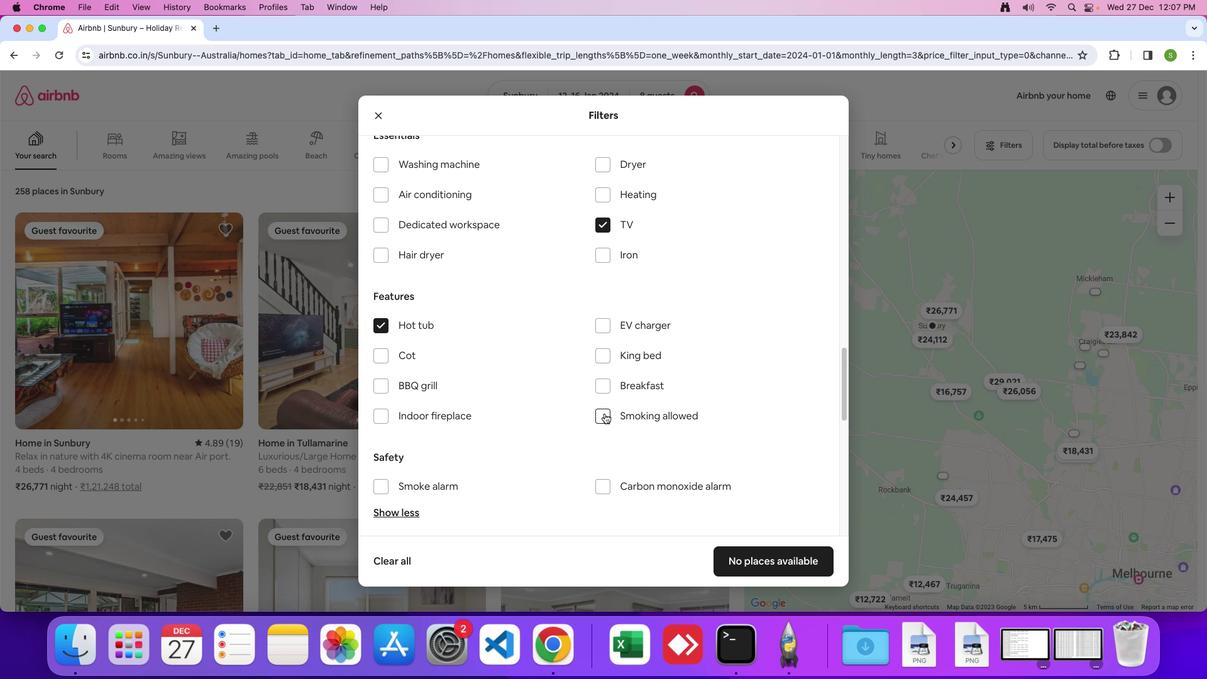 
Action: Mouse pressed left at (604, 413)
Screenshot: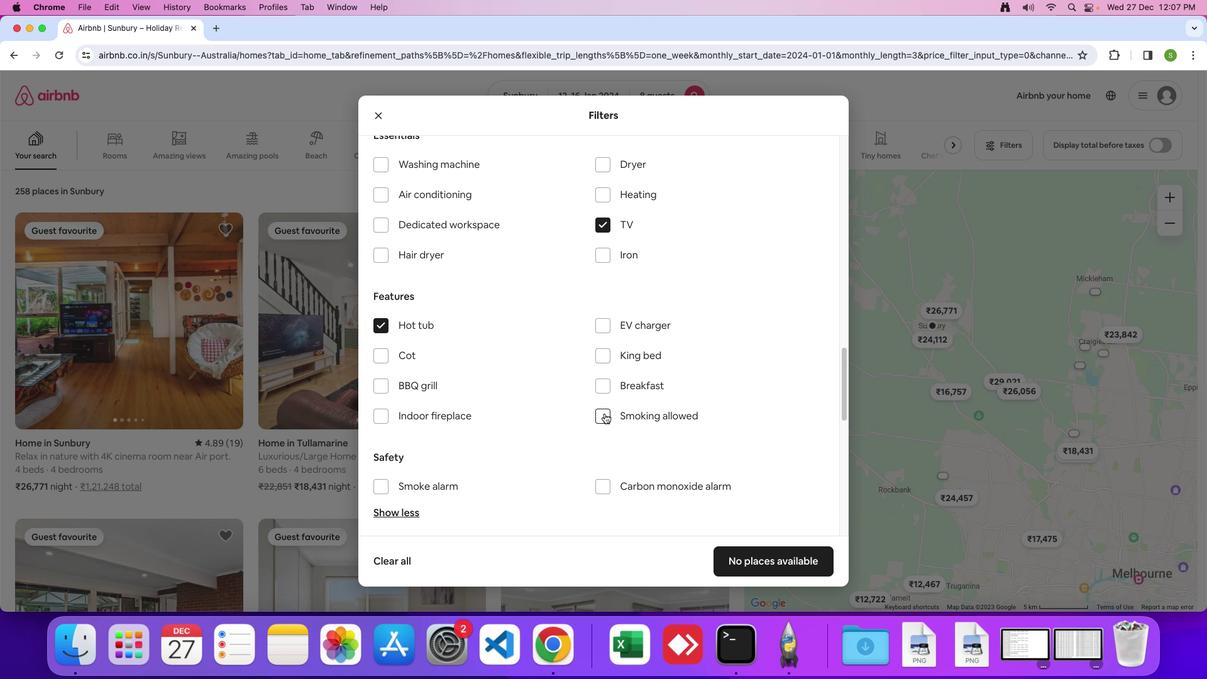 
Action: Mouse moved to (512, 413)
Screenshot: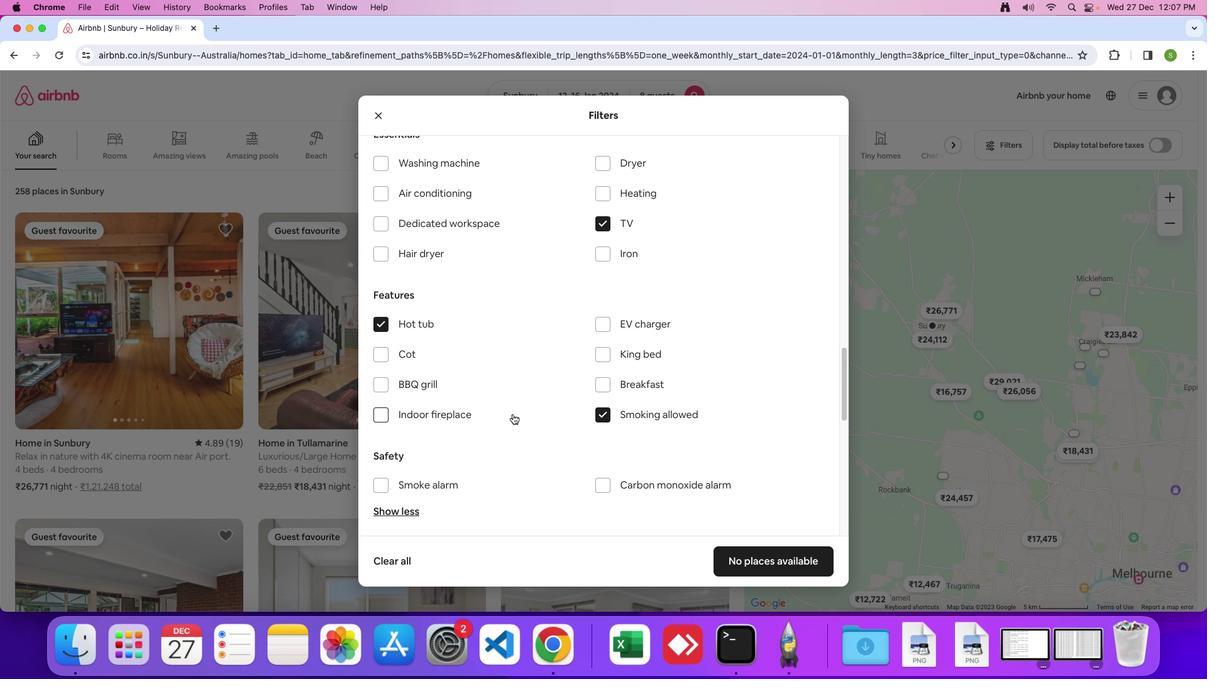 
Action: Mouse scrolled (512, 413) with delta (0, 0)
Screenshot: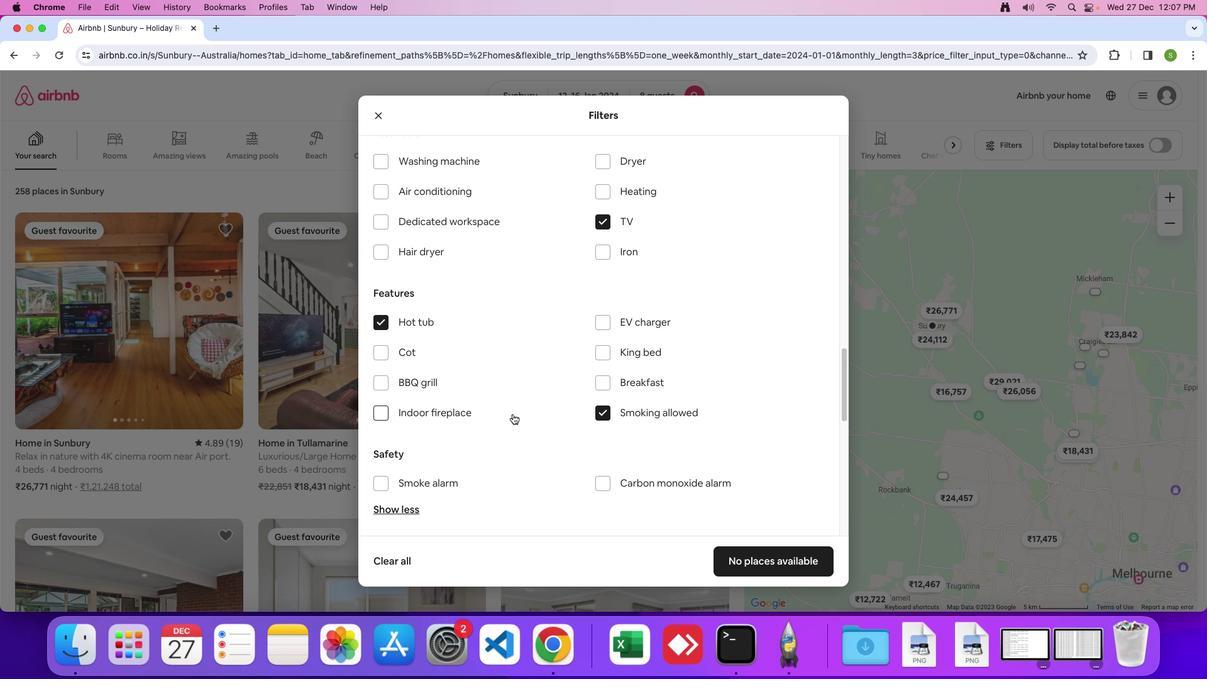 
Action: Mouse moved to (512, 413)
Screenshot: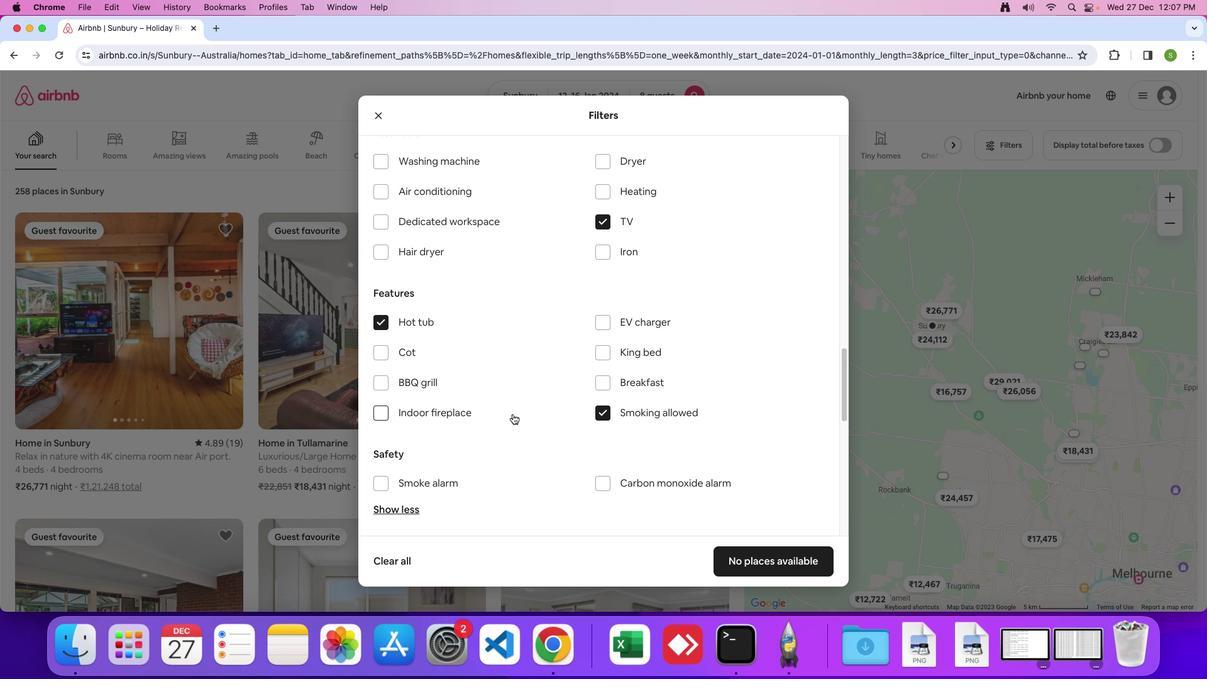 
Action: Mouse scrolled (512, 413) with delta (0, 0)
Screenshot: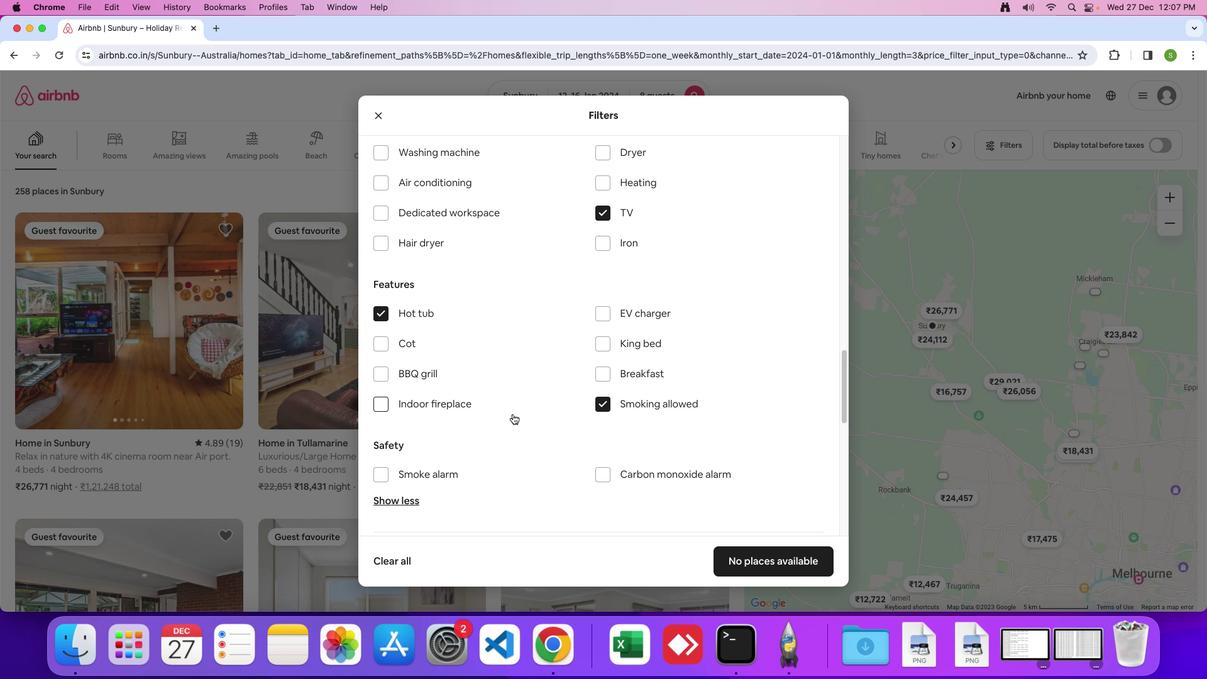 
Action: Mouse scrolled (512, 413) with delta (0, 0)
Screenshot: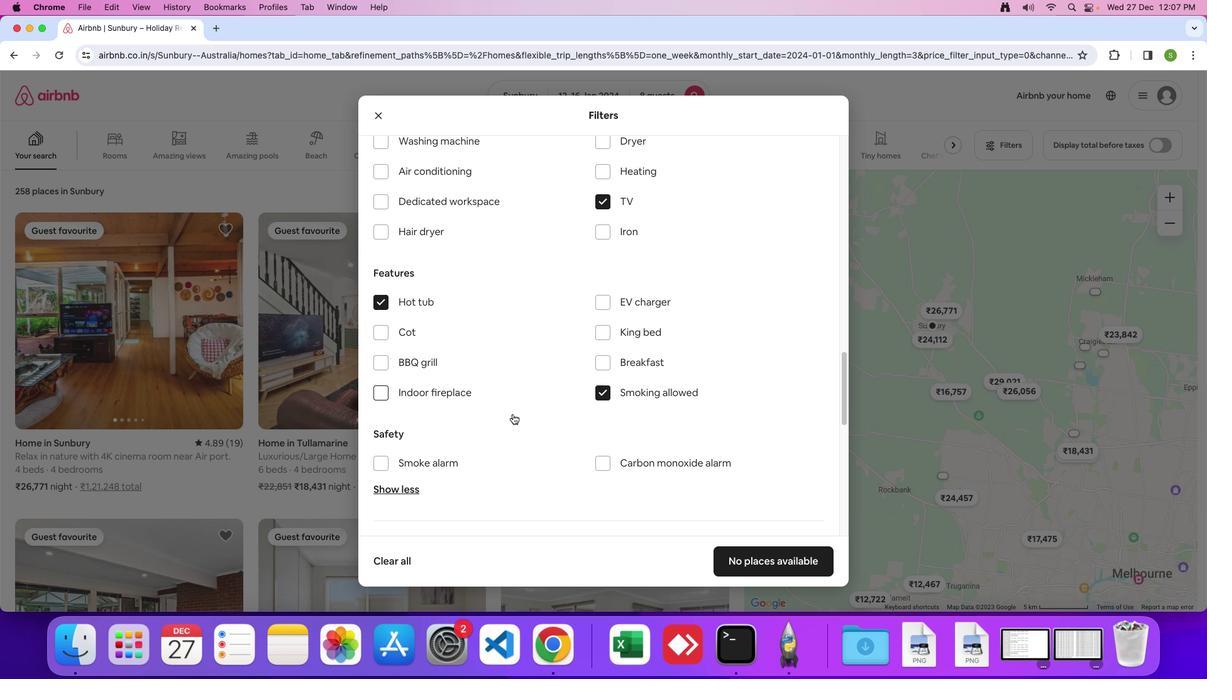 
Action: Mouse scrolled (512, 413) with delta (0, 0)
Screenshot: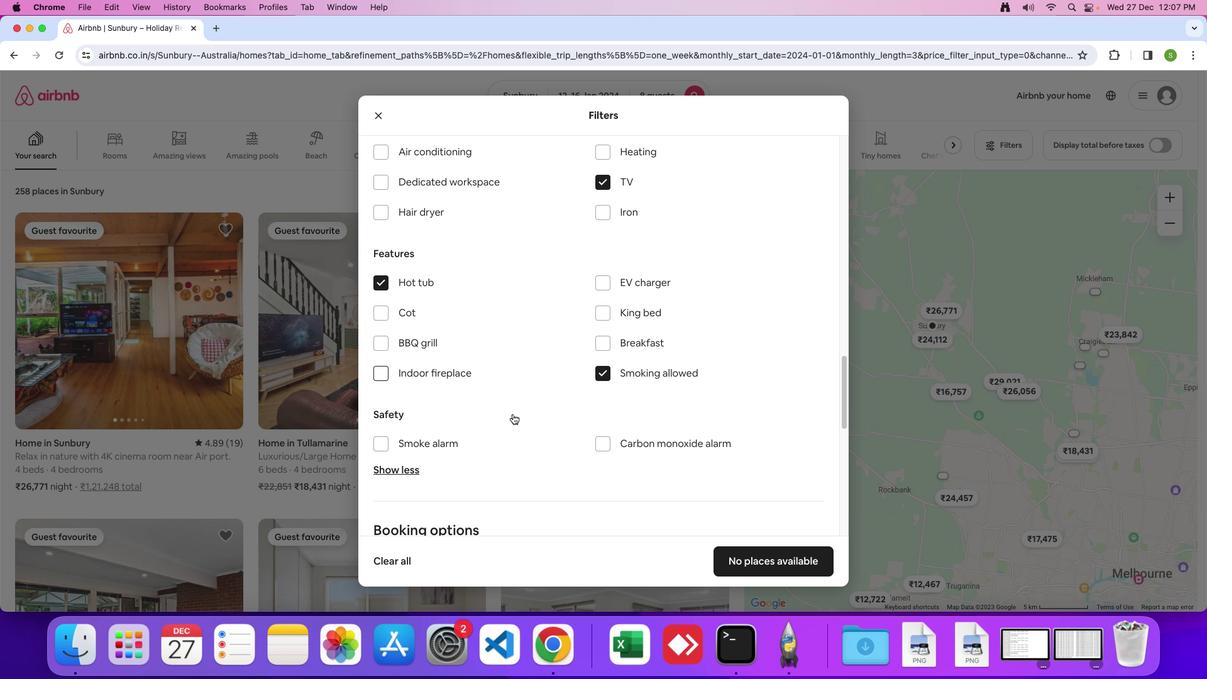 
Action: Mouse scrolled (512, 413) with delta (0, -1)
Screenshot: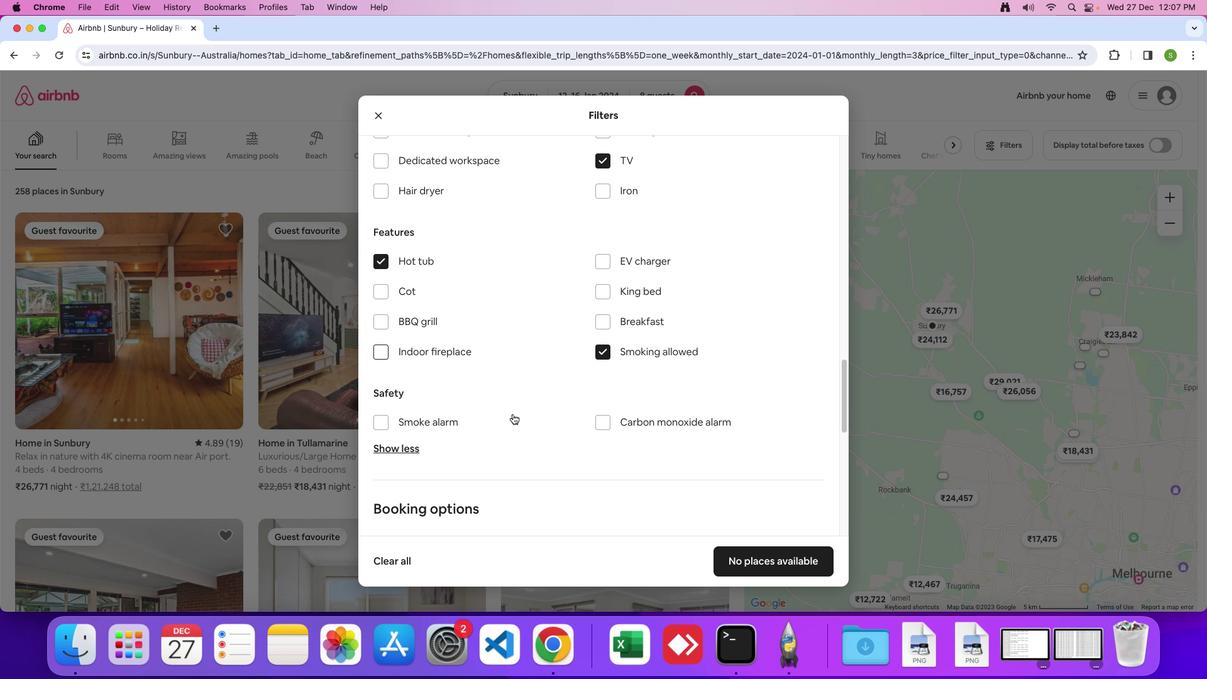 
Action: Mouse scrolled (512, 413) with delta (0, 0)
Screenshot: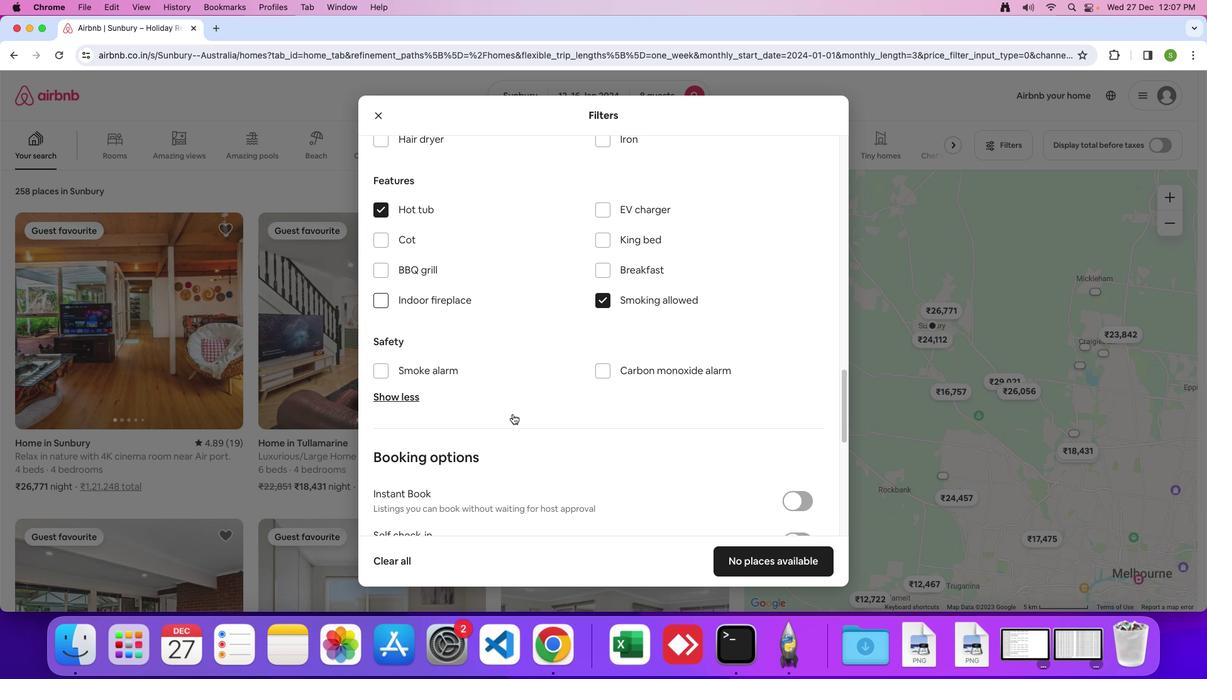 
Action: Mouse scrolled (512, 413) with delta (0, 0)
Screenshot: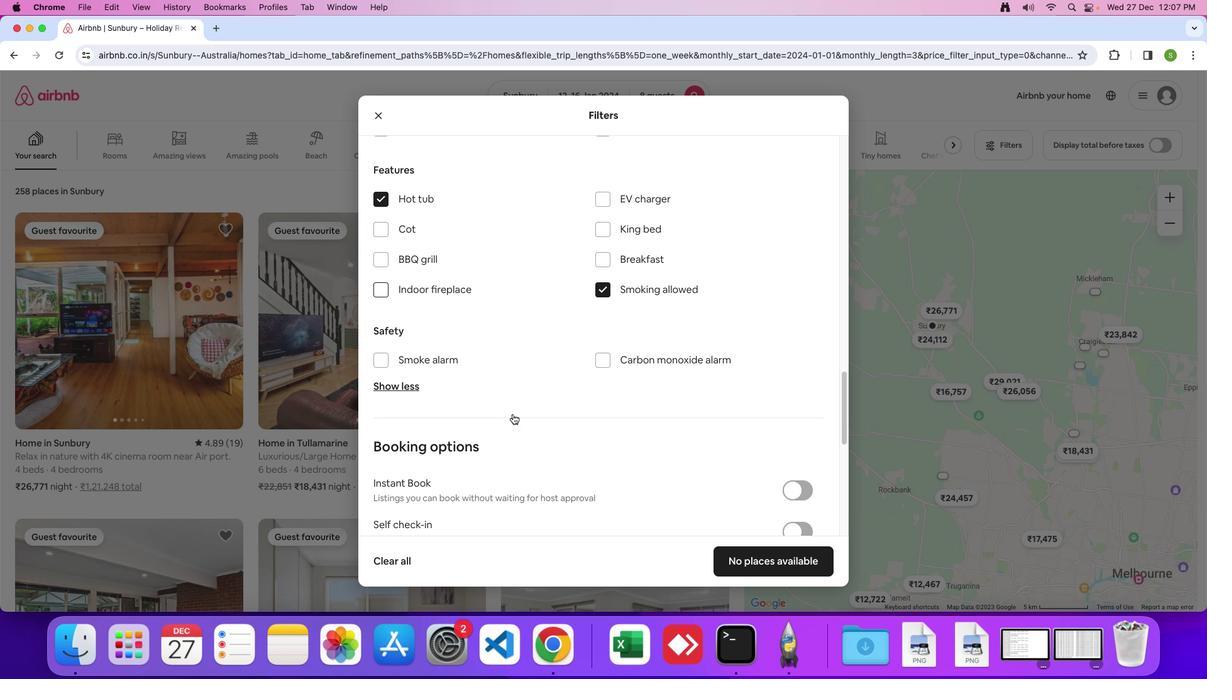 
Action: Mouse scrolled (512, 413) with delta (0, 0)
Screenshot: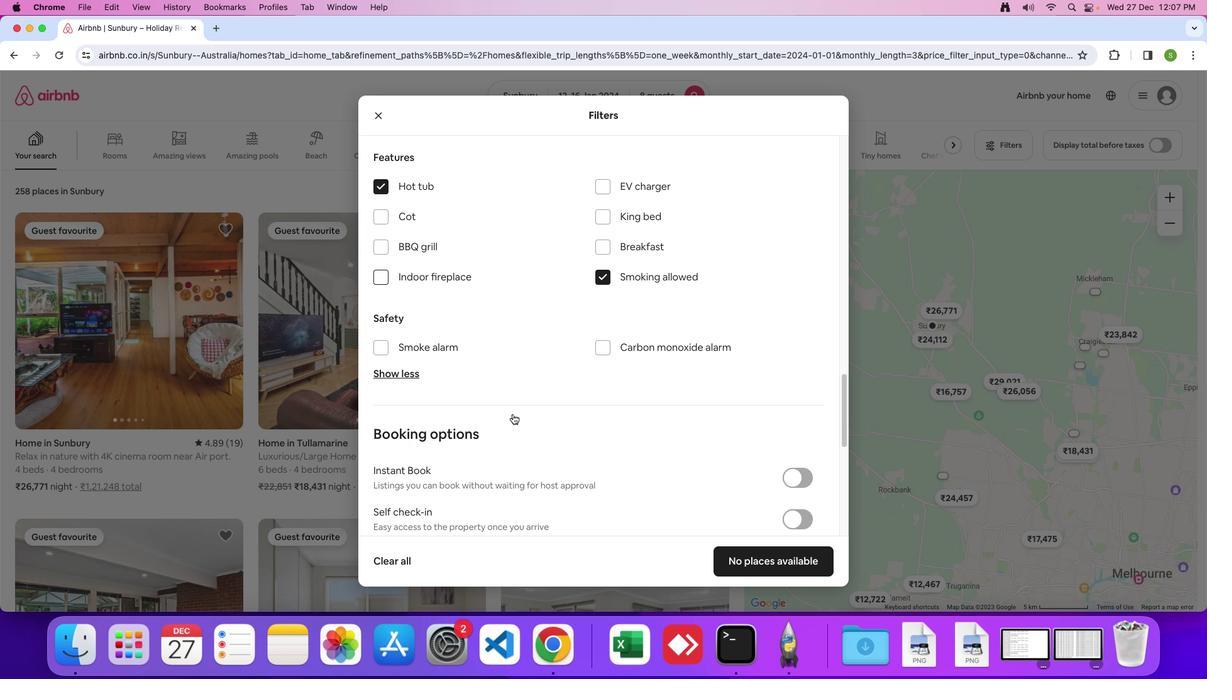 
Action: Mouse scrolled (512, 413) with delta (0, 0)
Screenshot: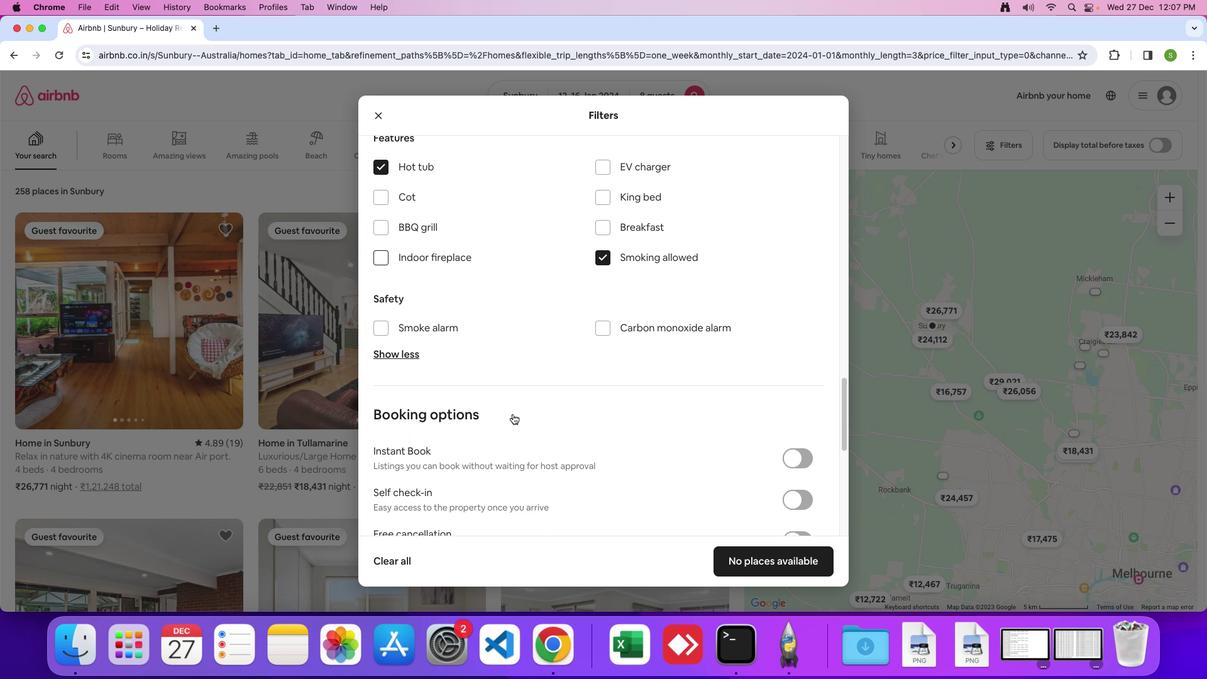 
Action: Mouse scrolled (512, 413) with delta (0, -1)
Screenshot: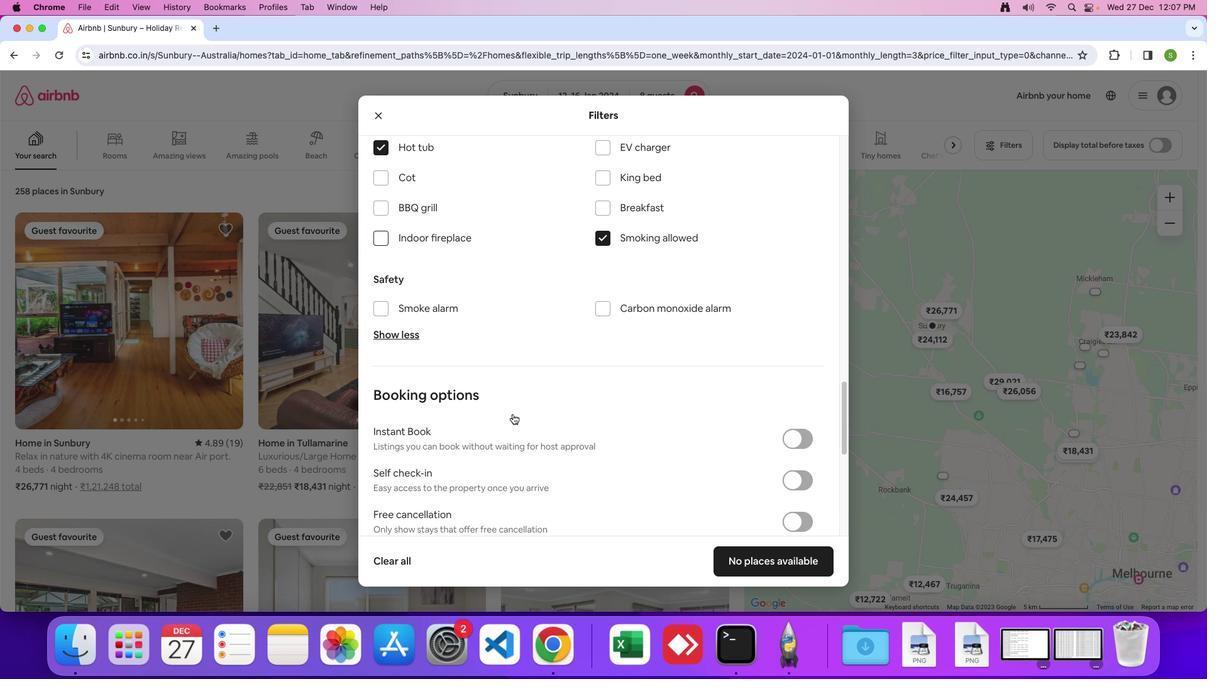 
Action: Mouse scrolled (512, 413) with delta (0, 0)
Screenshot: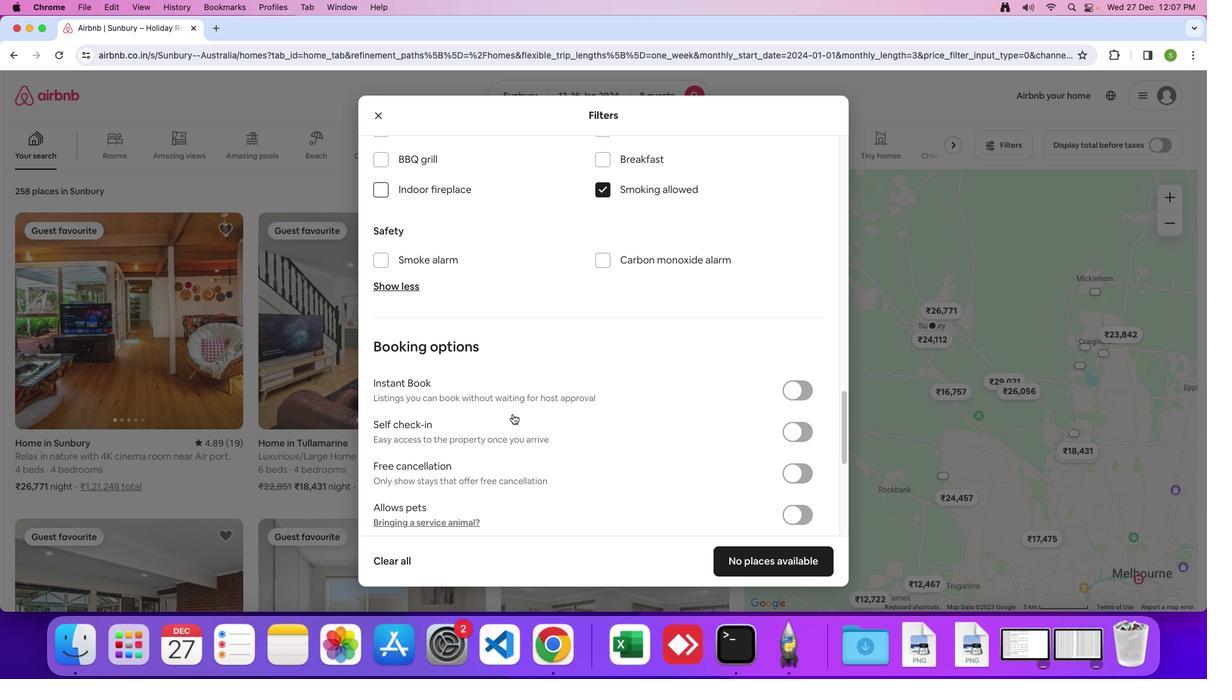 
Action: Mouse scrolled (512, 413) with delta (0, 0)
Screenshot: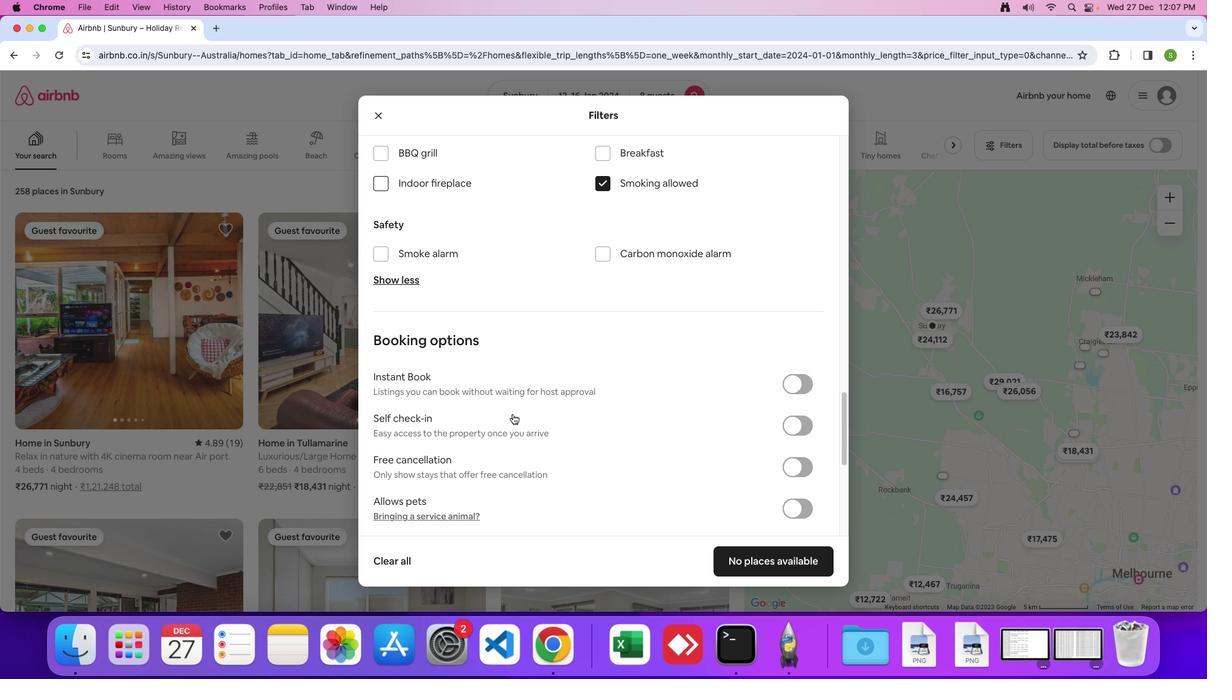 
Action: Mouse scrolled (512, 413) with delta (0, -1)
Screenshot: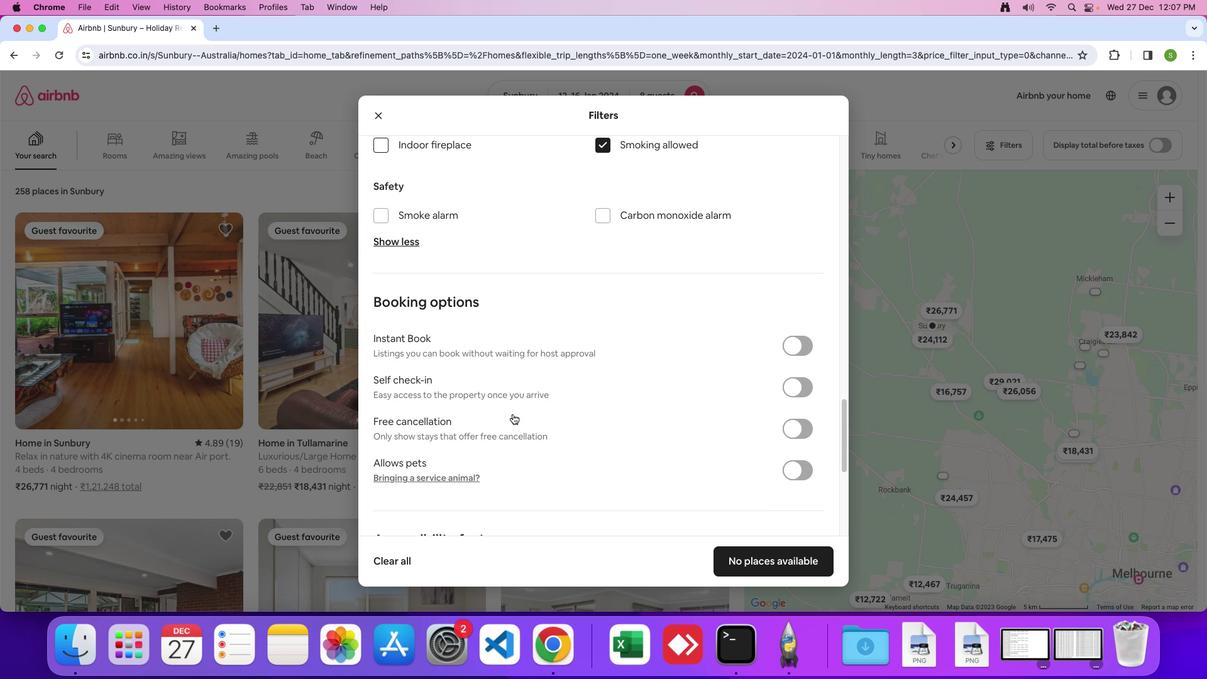 
Action: Mouse scrolled (512, 413) with delta (0, 0)
Screenshot: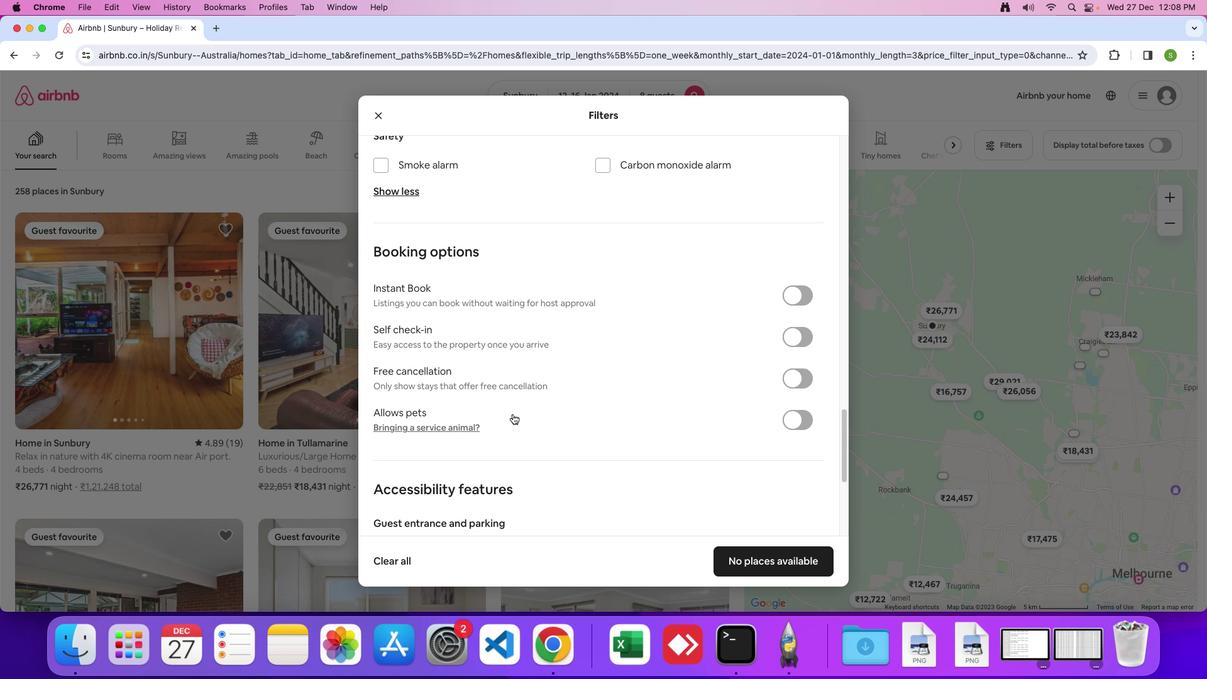 
Action: Mouse scrolled (512, 413) with delta (0, 0)
Screenshot: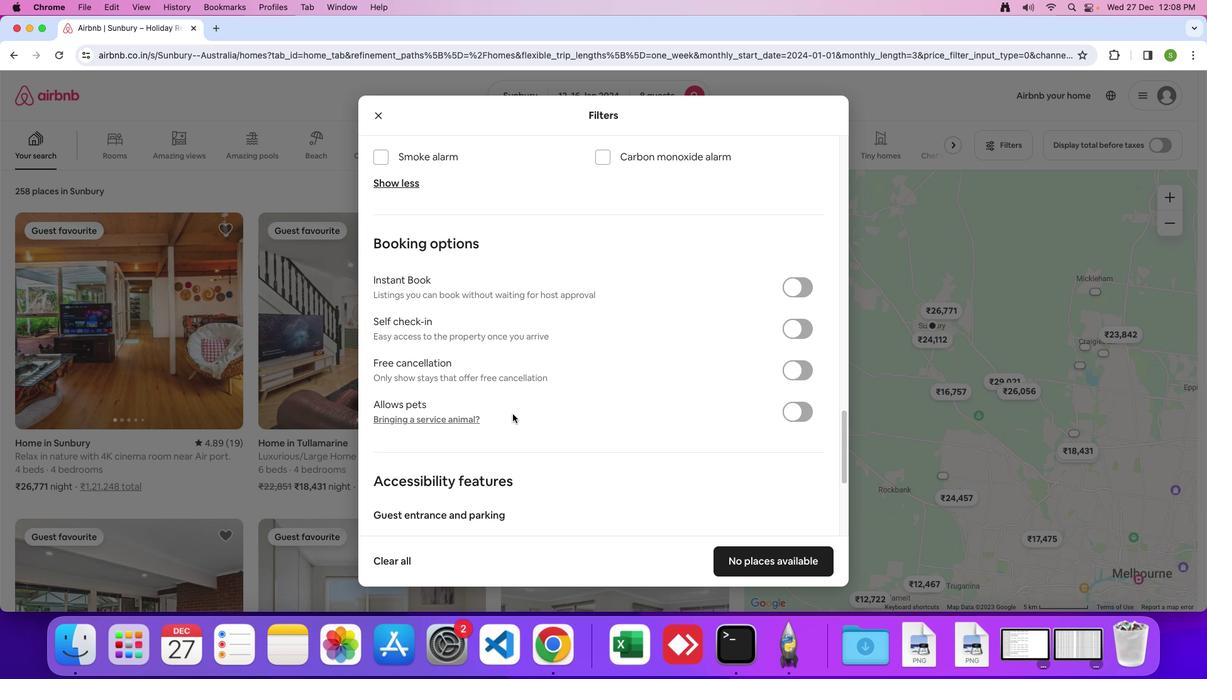 
Action: Mouse moved to (512, 413)
Screenshot: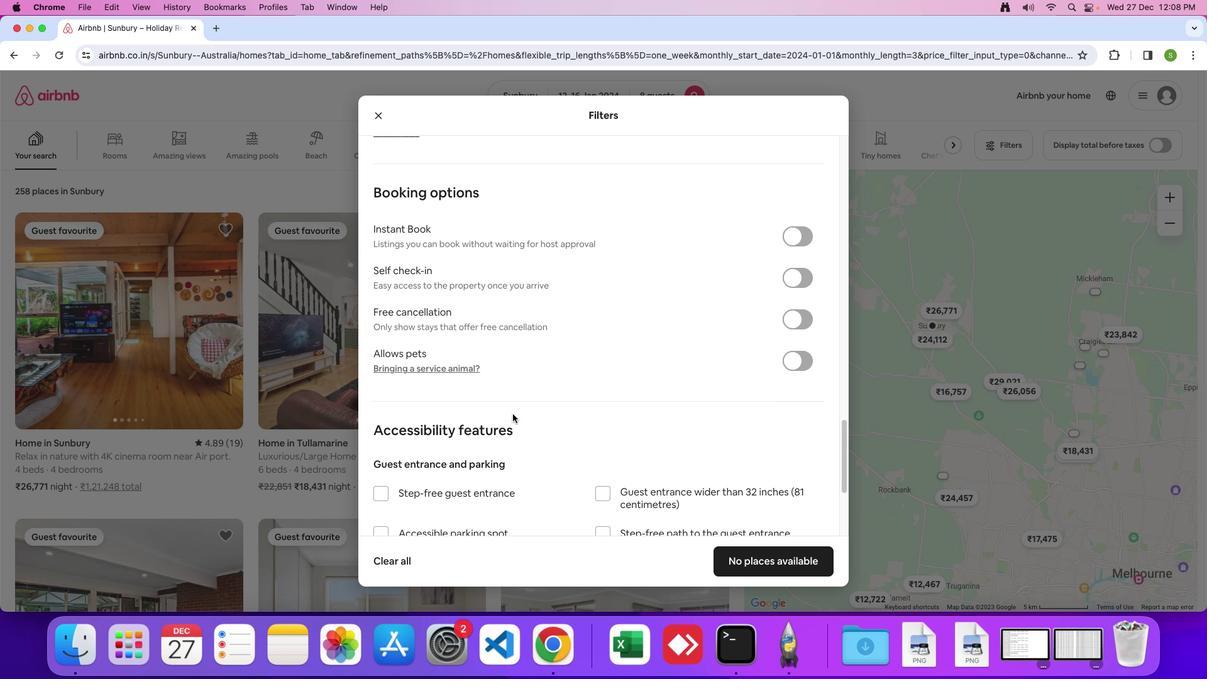 
Action: Mouse scrolled (512, 413) with delta (0, -1)
Screenshot: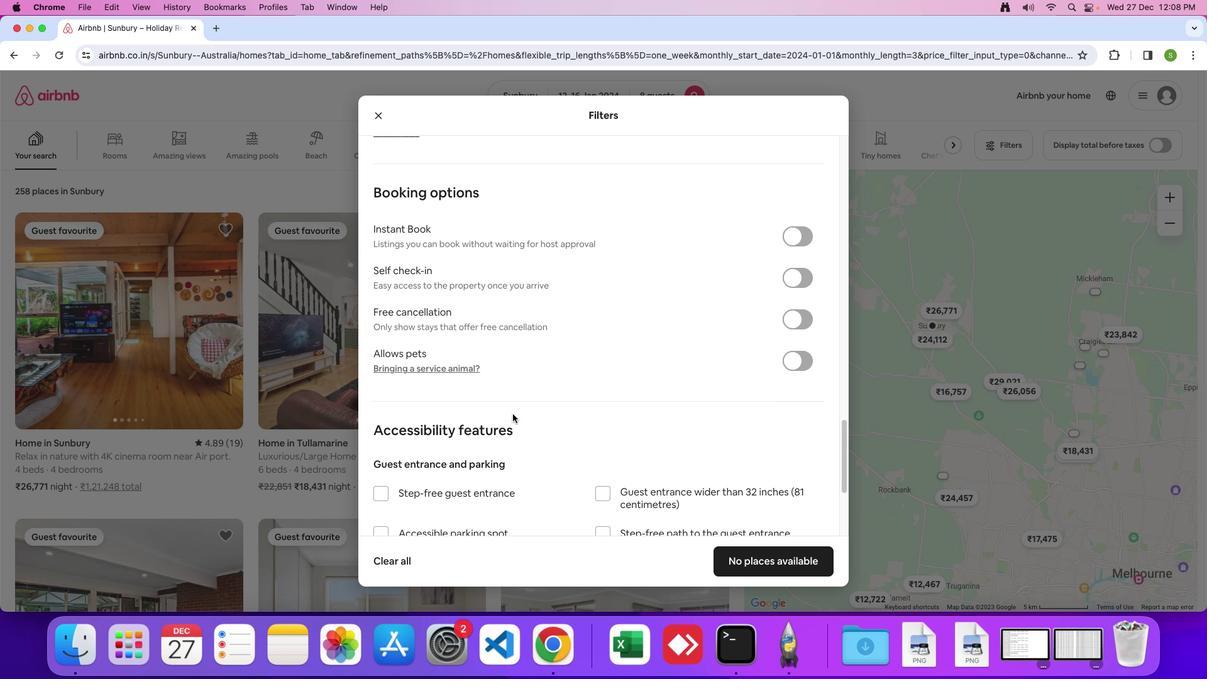 
Action: Mouse scrolled (512, 413) with delta (0, 0)
Screenshot: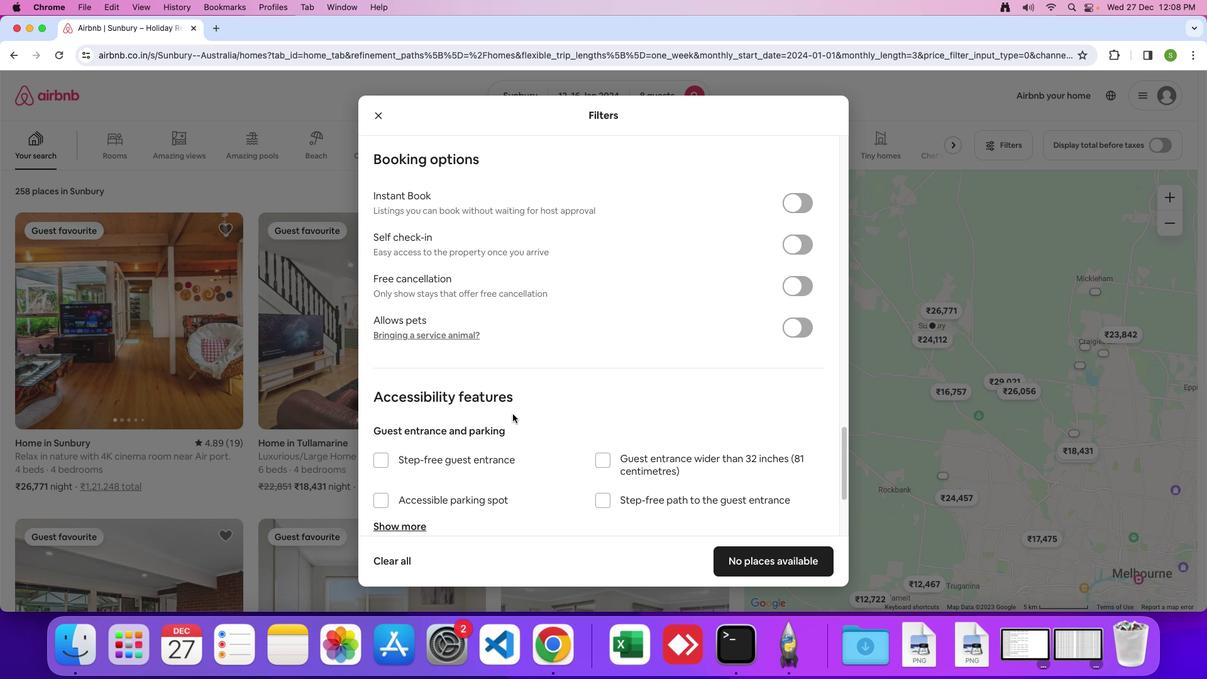 
Action: Mouse scrolled (512, 413) with delta (0, 0)
Screenshot: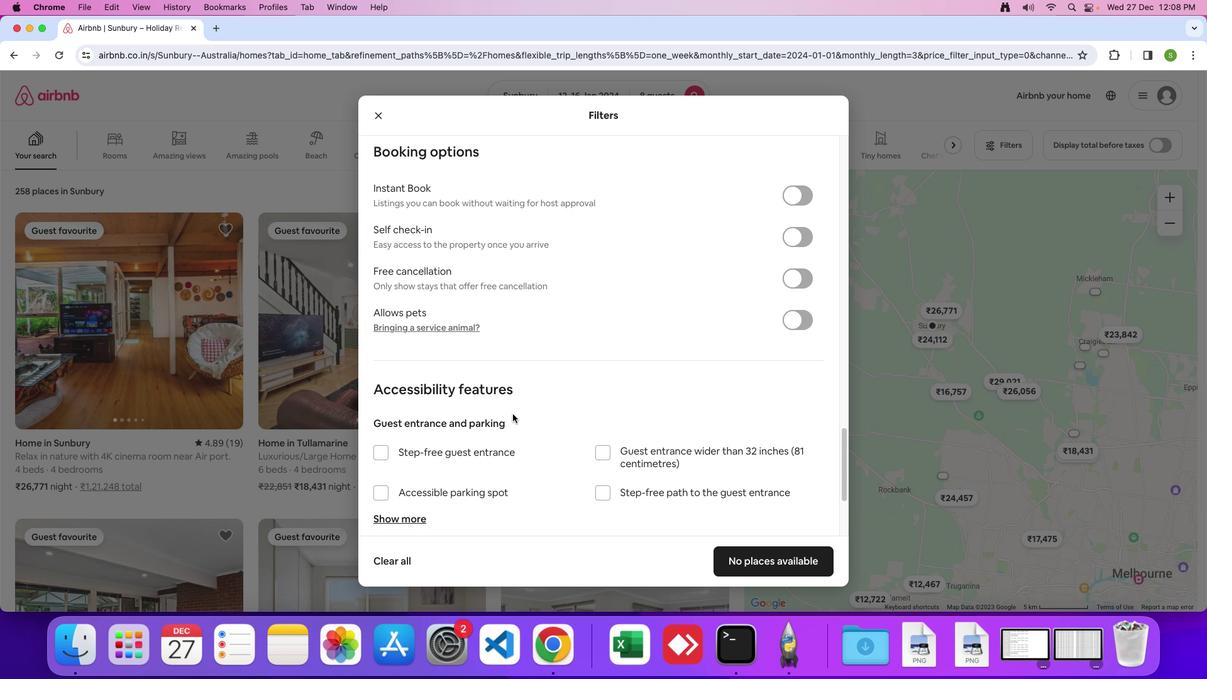 
Action: Mouse scrolled (512, 413) with delta (0, -1)
Screenshot: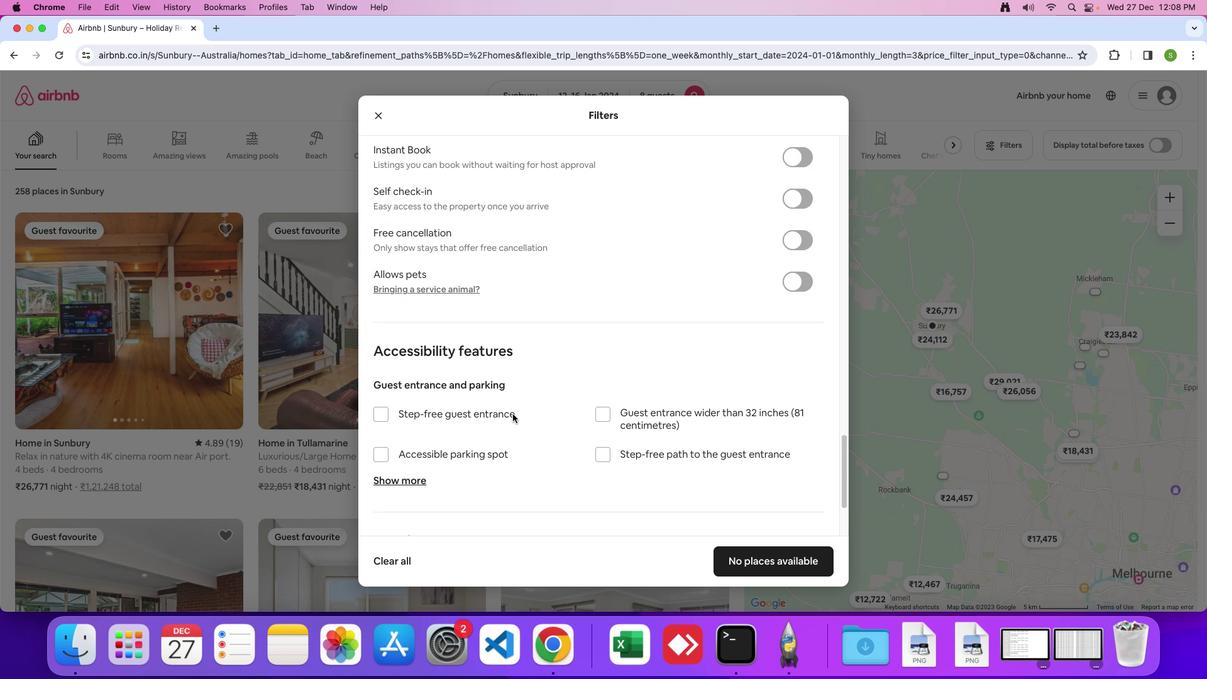 
Action: Mouse scrolled (512, 413) with delta (0, 0)
Screenshot: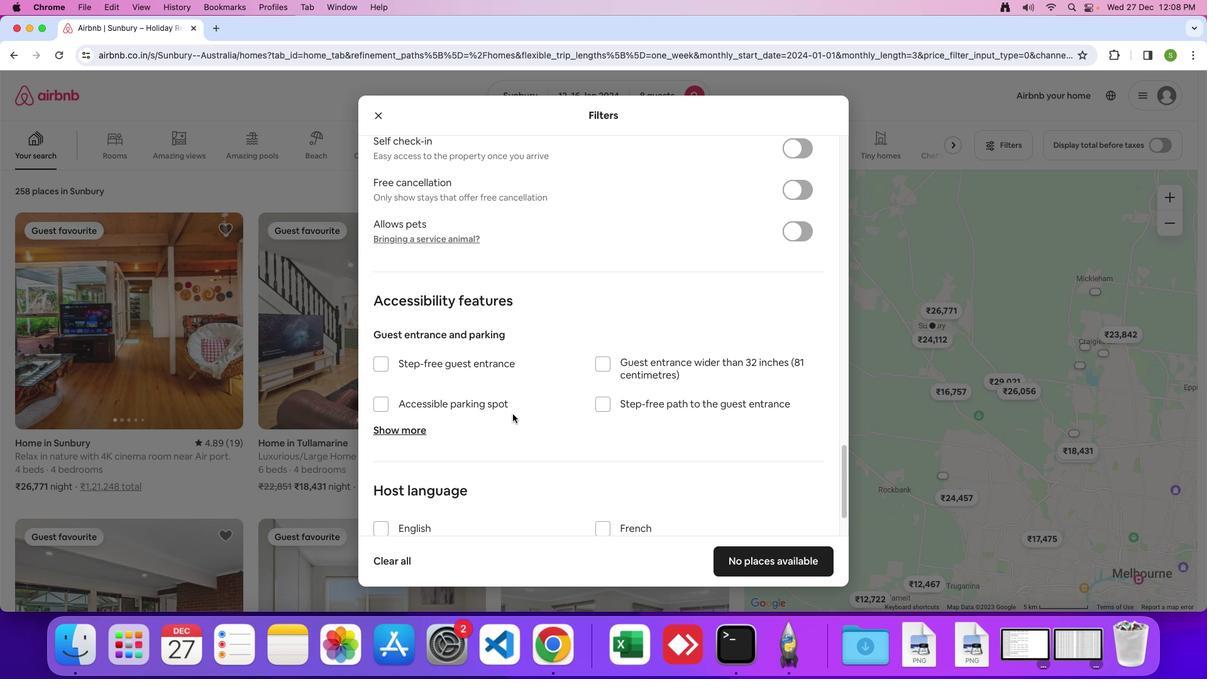 
Action: Mouse scrolled (512, 413) with delta (0, 0)
Screenshot: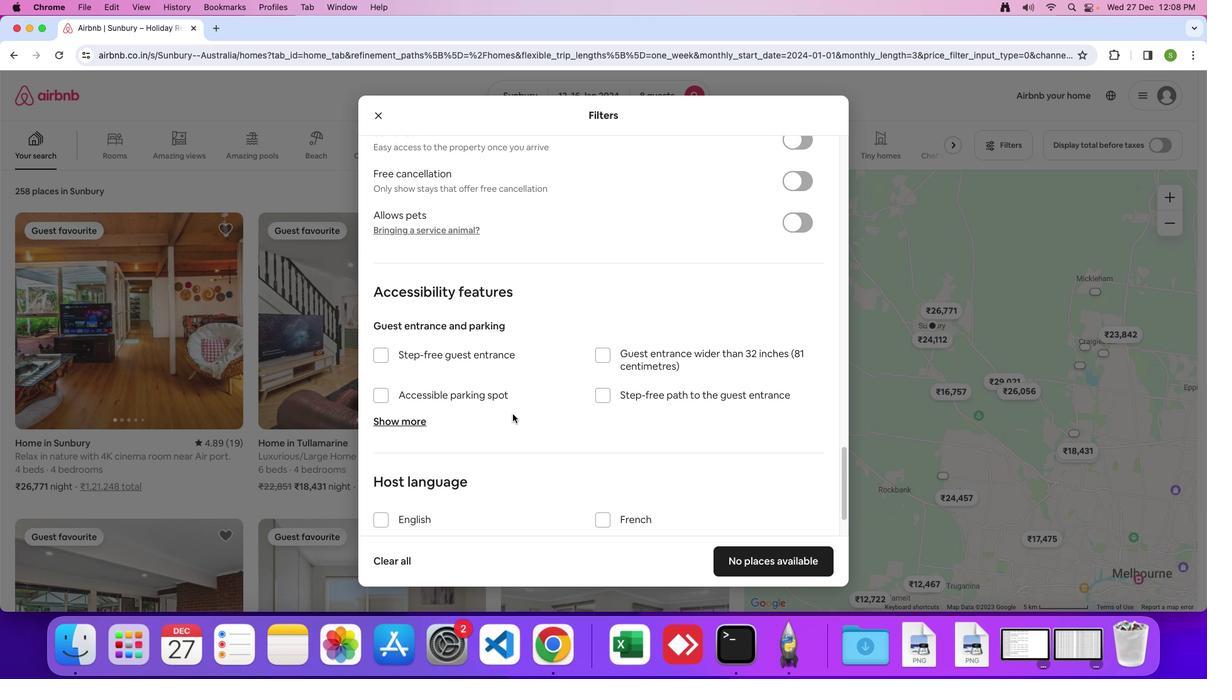 
Action: Mouse scrolled (512, 413) with delta (0, -1)
Screenshot: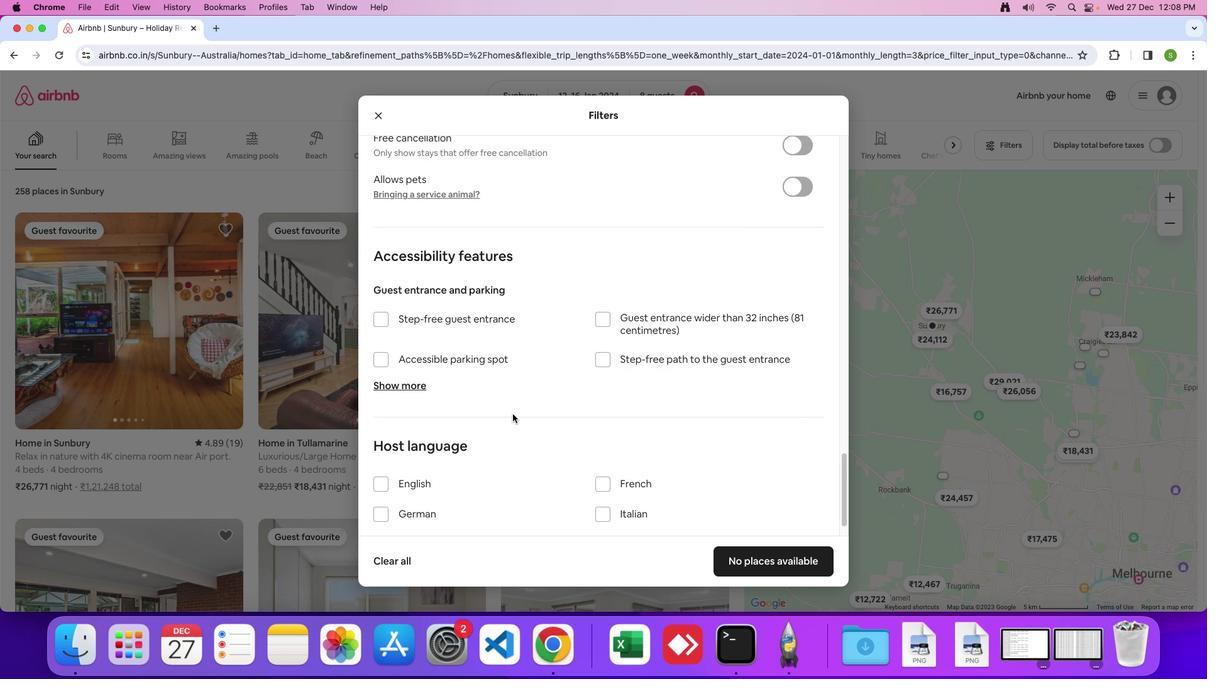 
Action: Mouse scrolled (512, 413) with delta (0, 0)
Screenshot: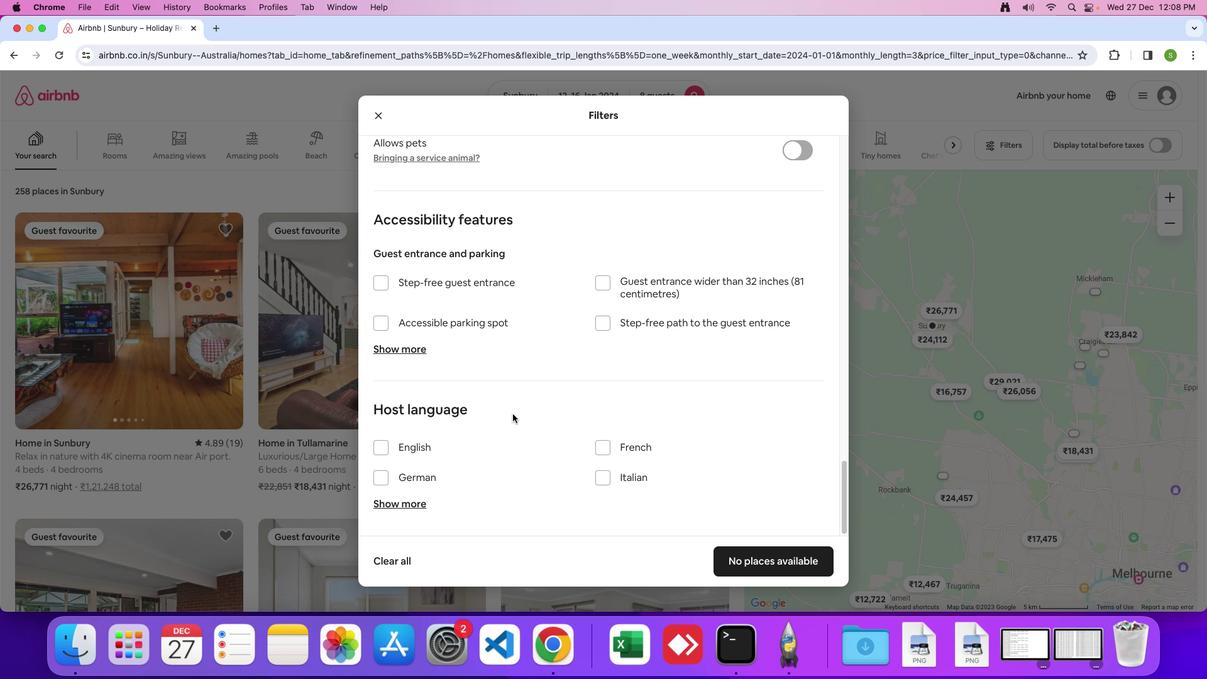 
Action: Mouse scrolled (512, 413) with delta (0, 0)
Screenshot: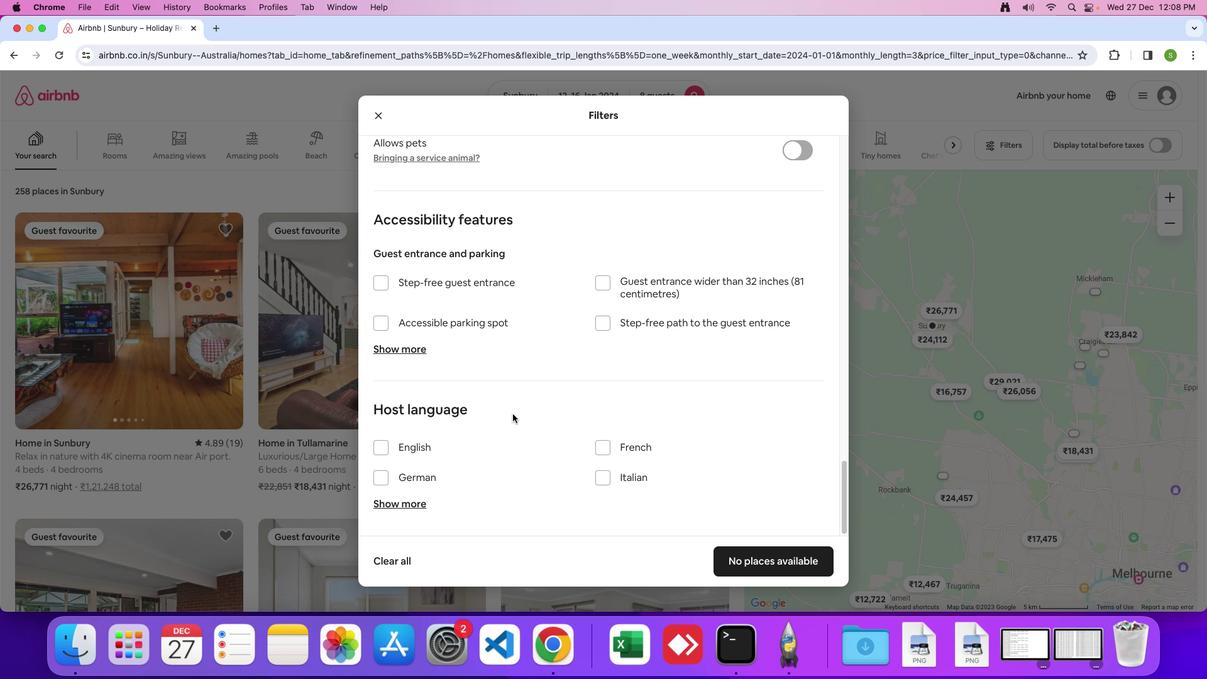 
Action: Mouse scrolled (512, 413) with delta (0, -2)
Screenshot: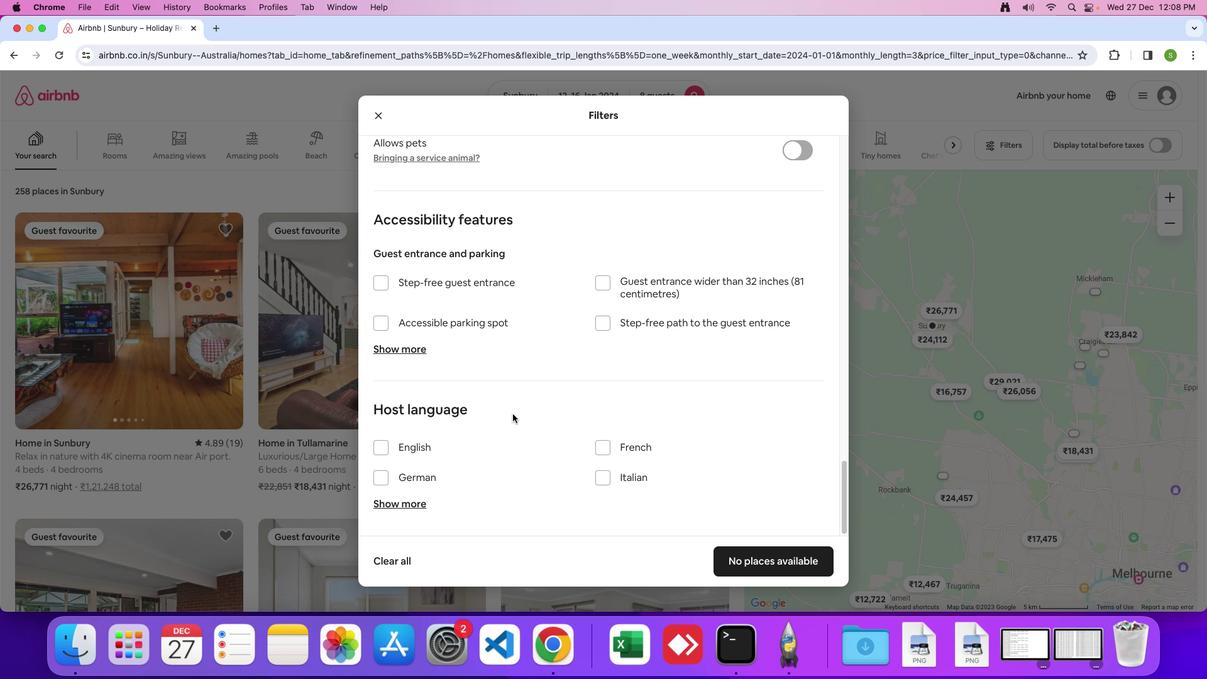 
Action: Mouse moved to (751, 557)
Screenshot: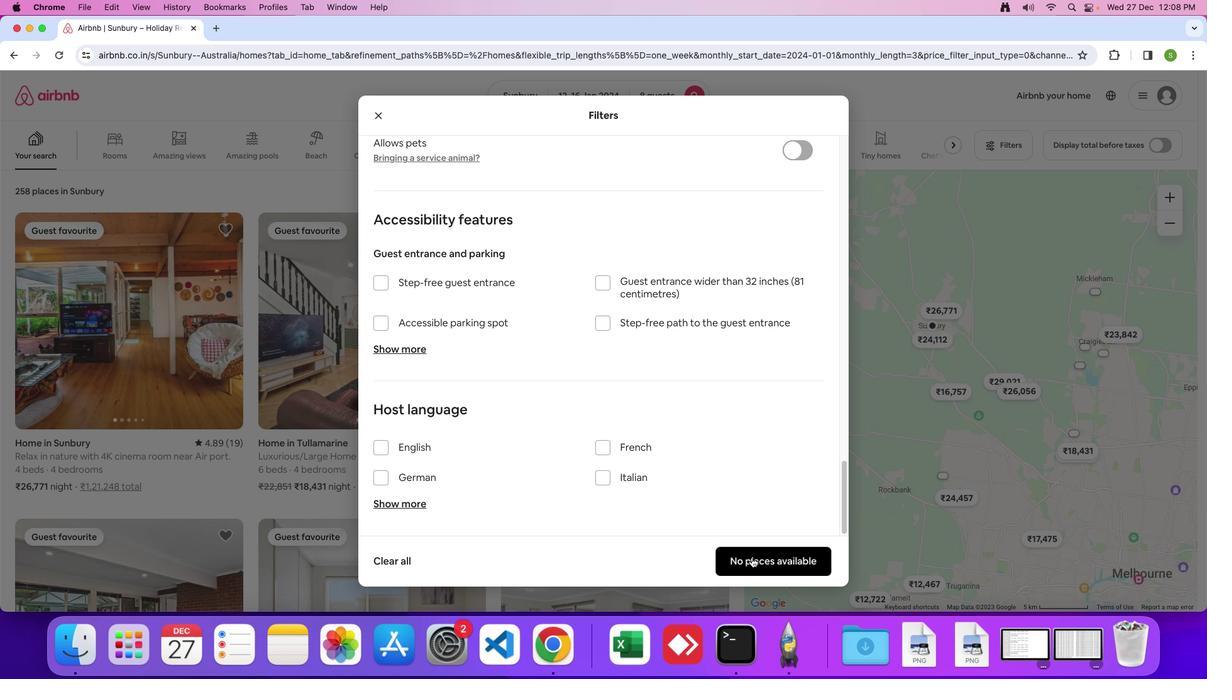 
Action: Mouse pressed left at (751, 557)
Screenshot: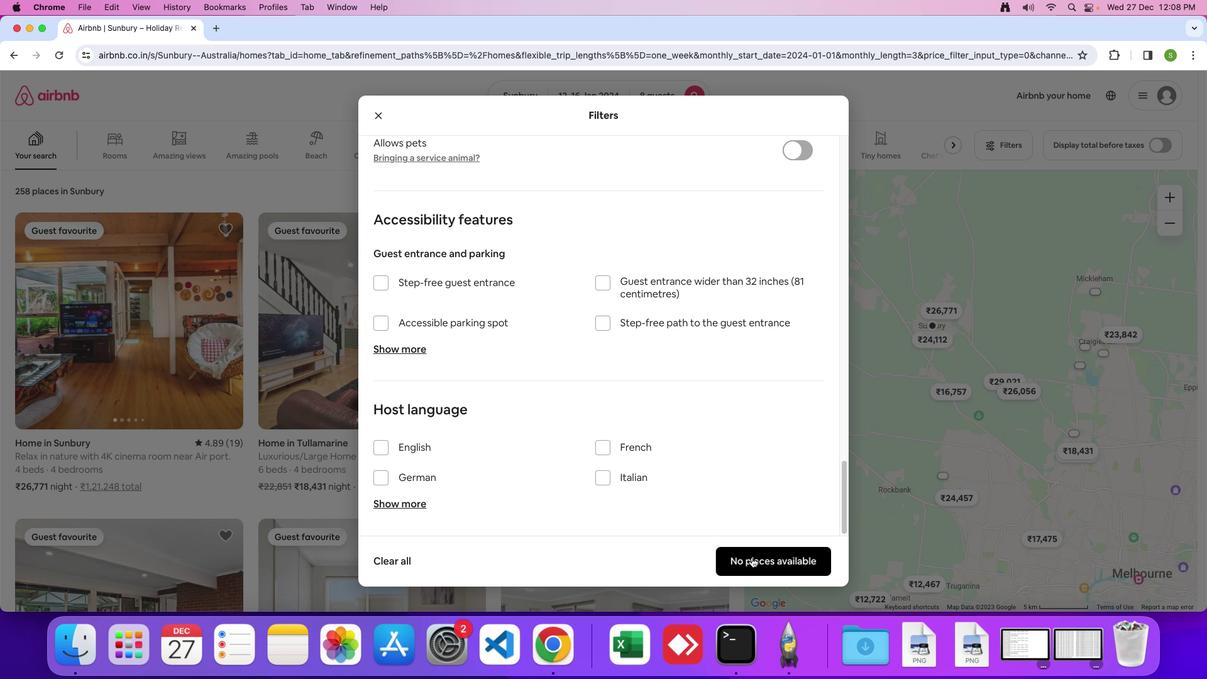 
Action: Mouse moved to (565, 387)
Screenshot: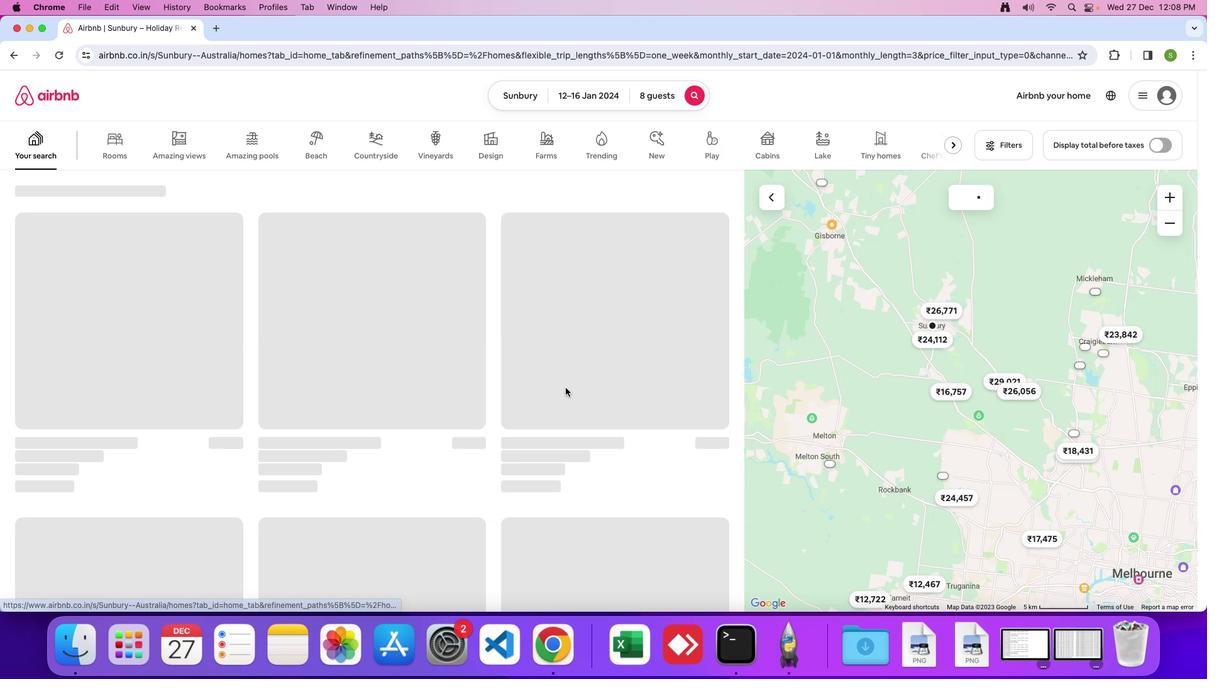 
